 Task: Find Airbnb properties in Sedona, Arizona .
Action: Mouse moved to (512, 65)
Screenshot: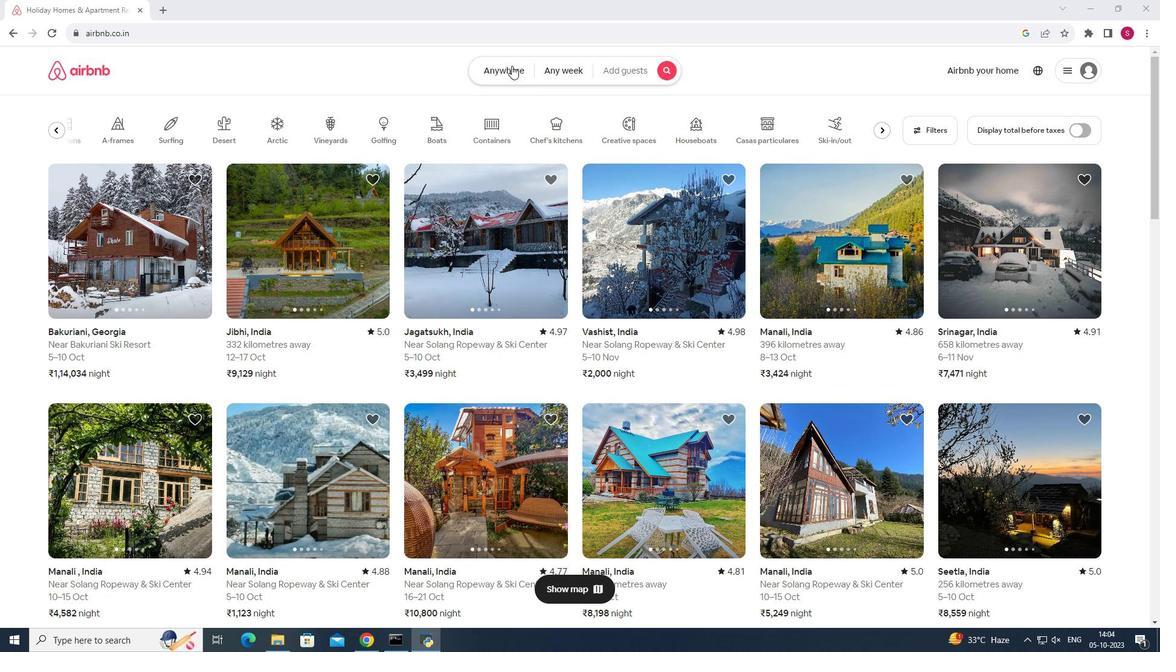 
Action: Mouse pressed left at (512, 65)
Screenshot: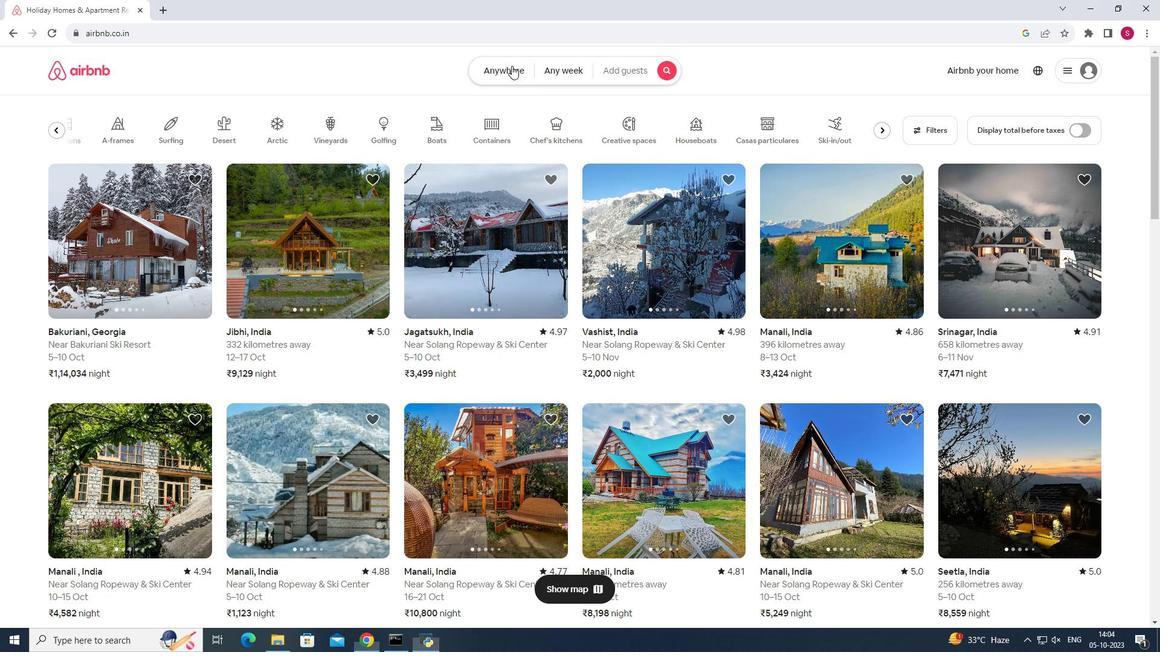 
Action: Mouse moved to (446, 110)
Screenshot: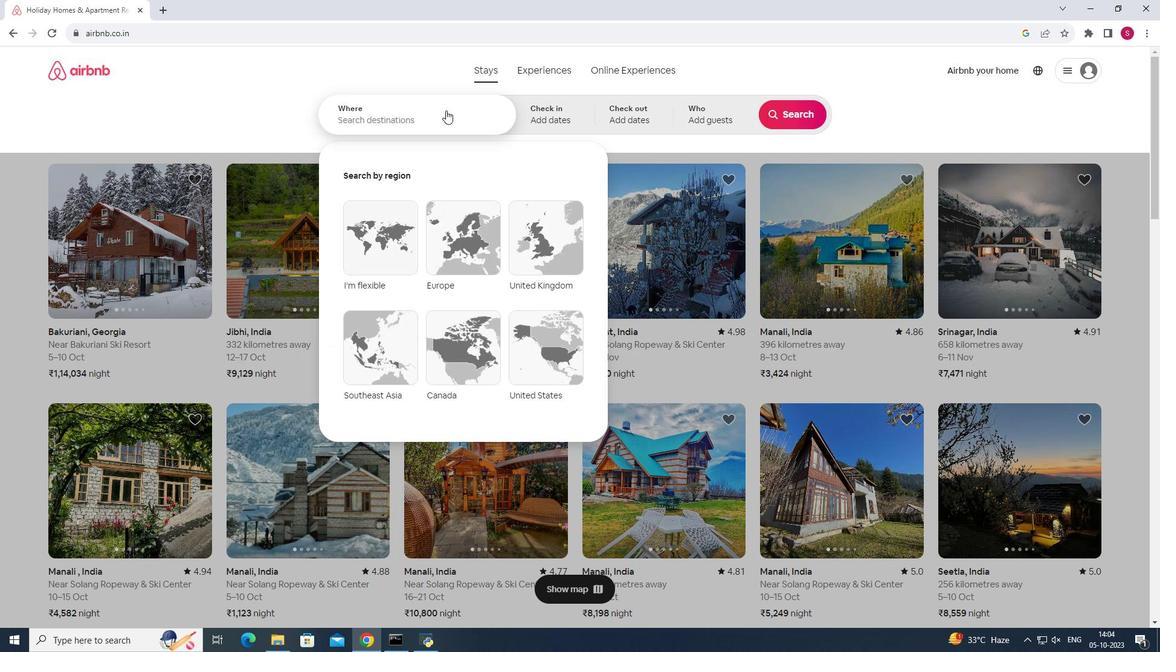 
Action: Mouse pressed left at (446, 110)
Screenshot: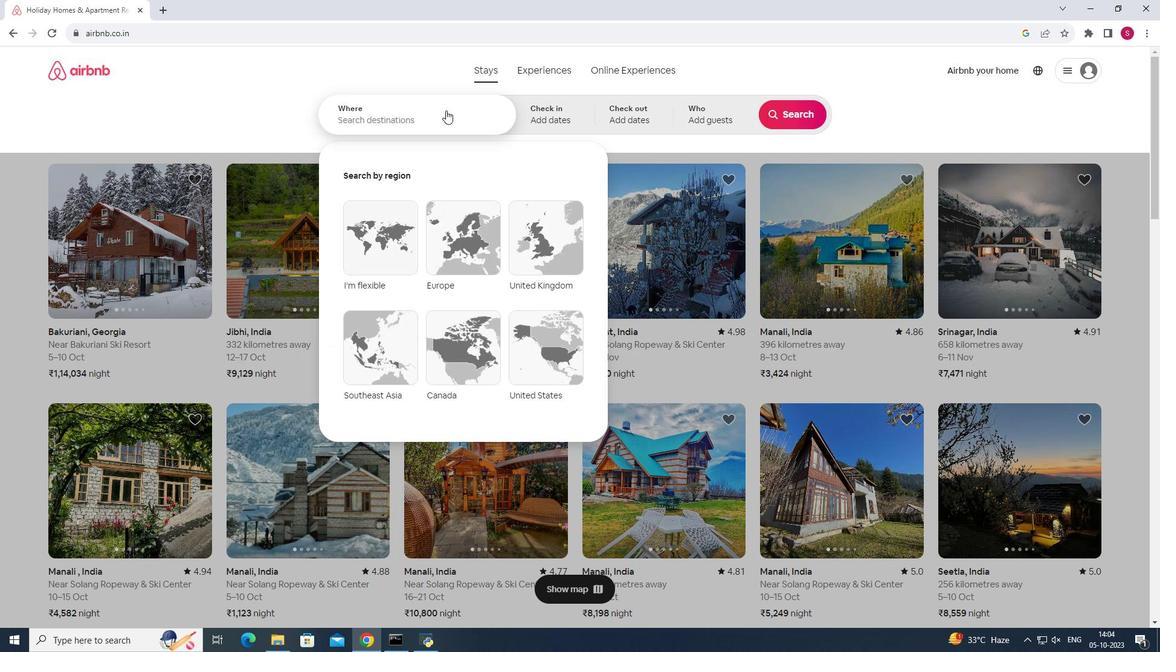 
Action: Mouse moved to (447, 113)
Screenshot: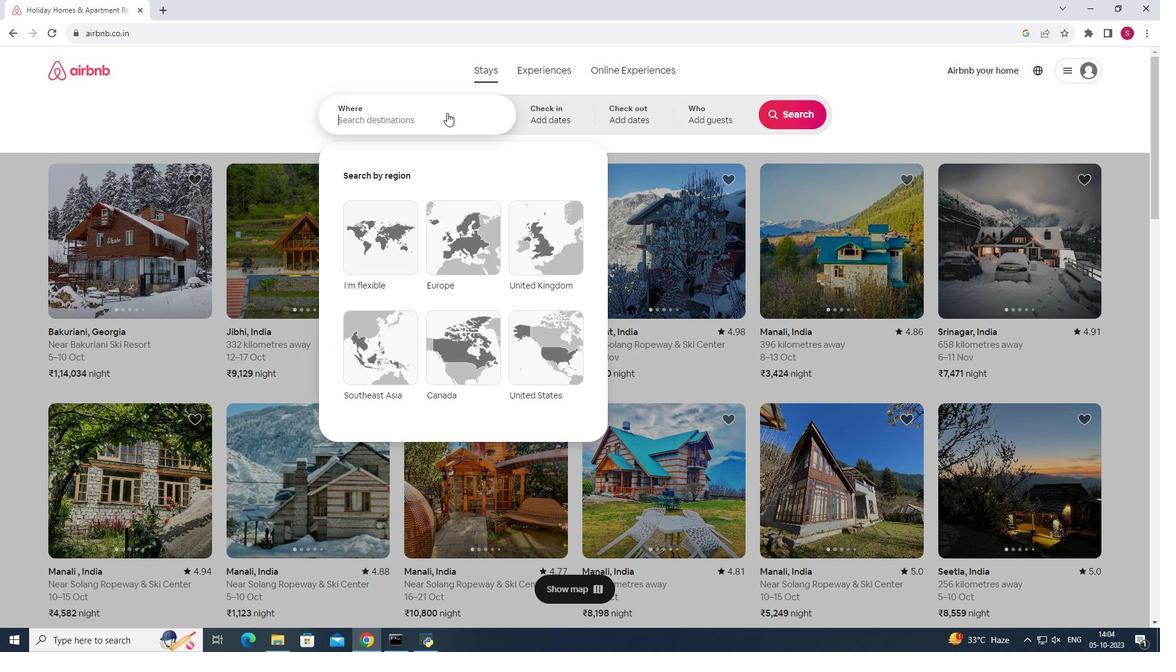 
Action: Key pressed <Key.shift>Sedona,<Key.shift>Arizona
Screenshot: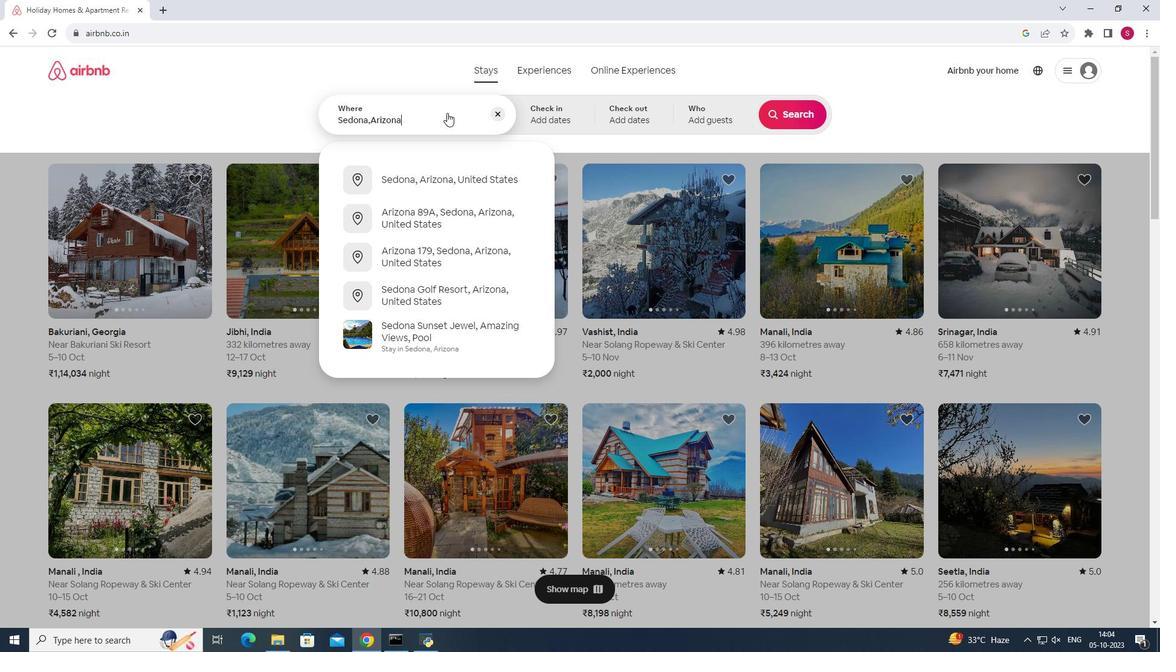 
Action: Mouse moved to (795, 111)
Screenshot: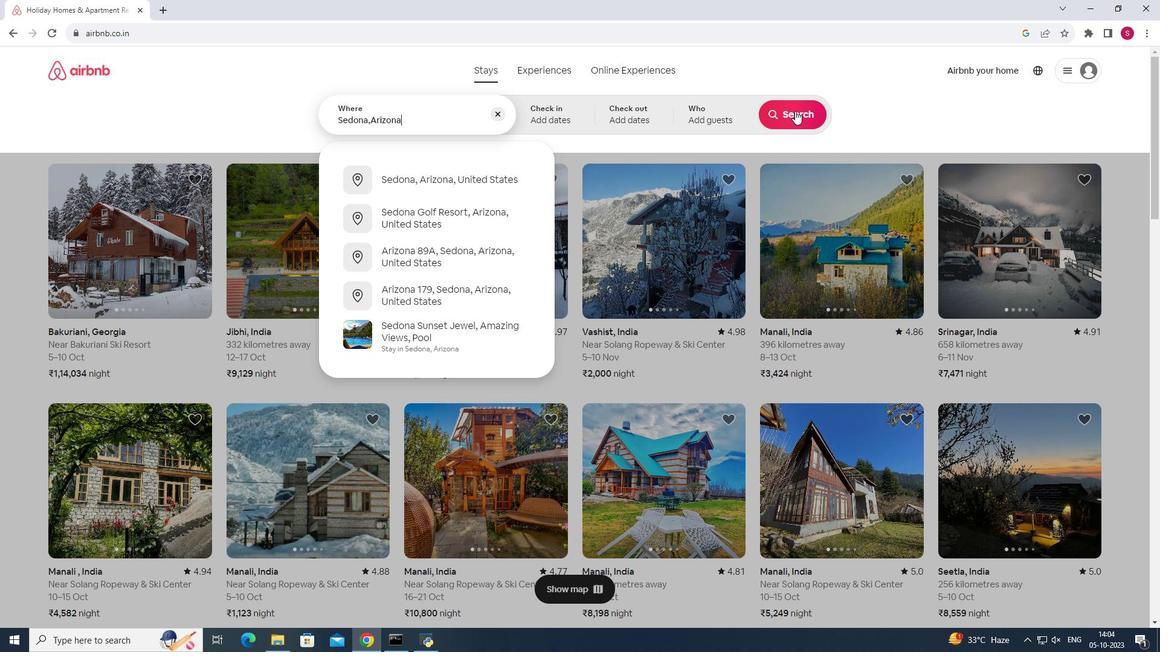 
Action: Mouse pressed left at (795, 111)
Screenshot: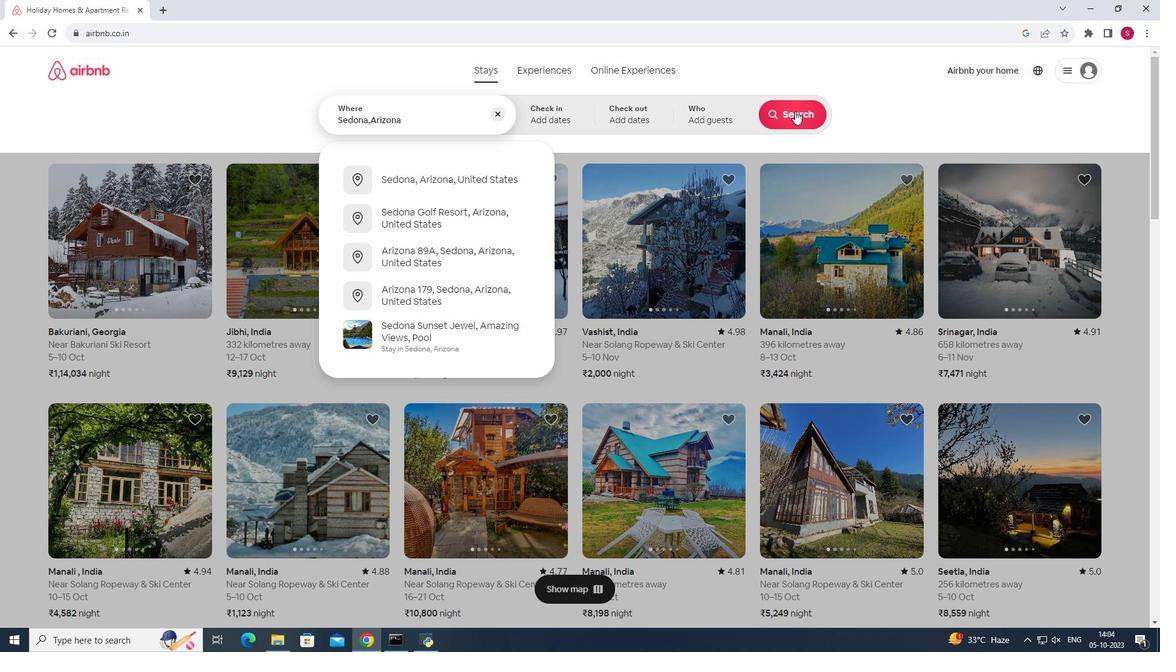 
Action: Mouse moved to (158, 274)
Screenshot: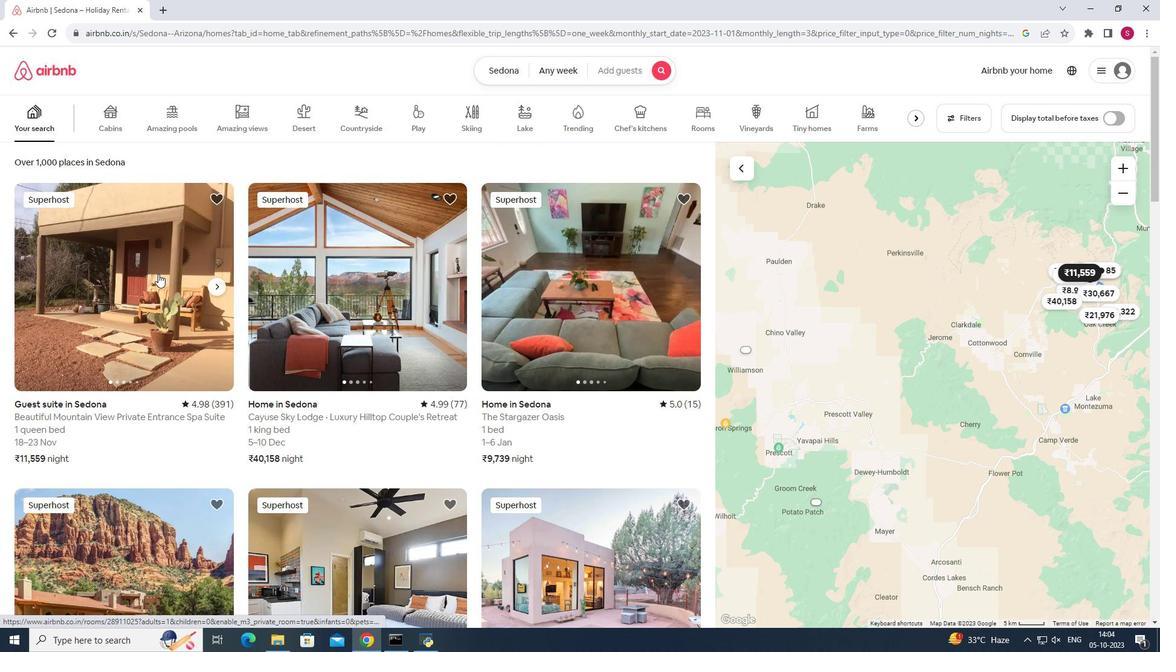 
Action: Mouse scrolled (158, 273) with delta (0, 0)
Screenshot: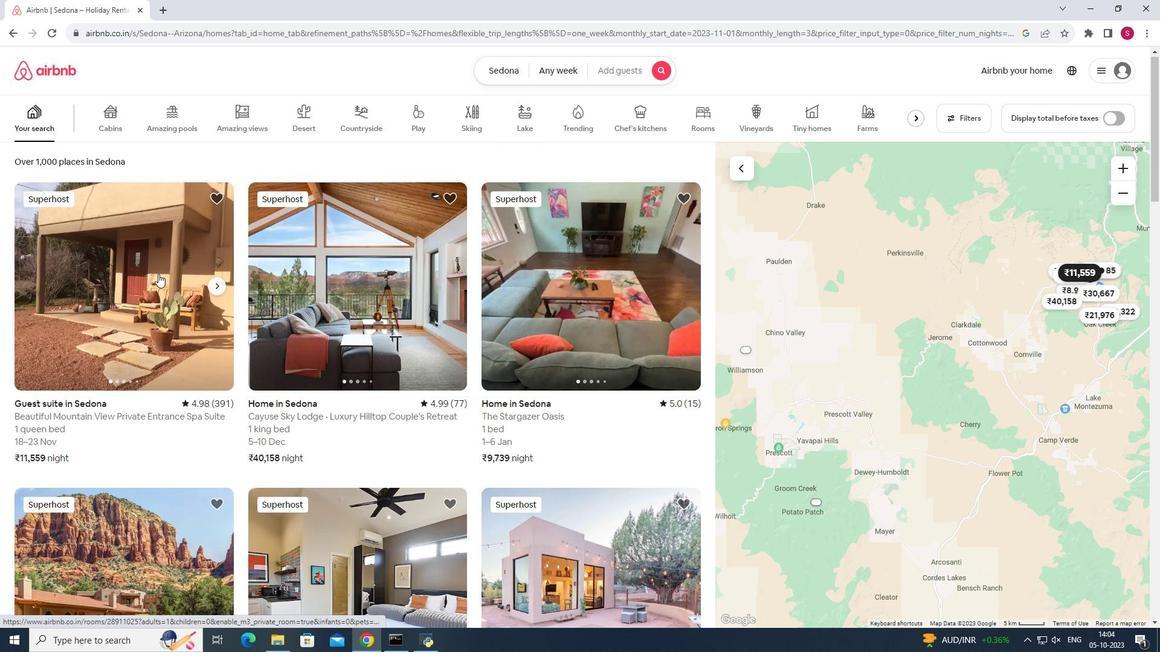 
Action: Mouse moved to (145, 269)
Screenshot: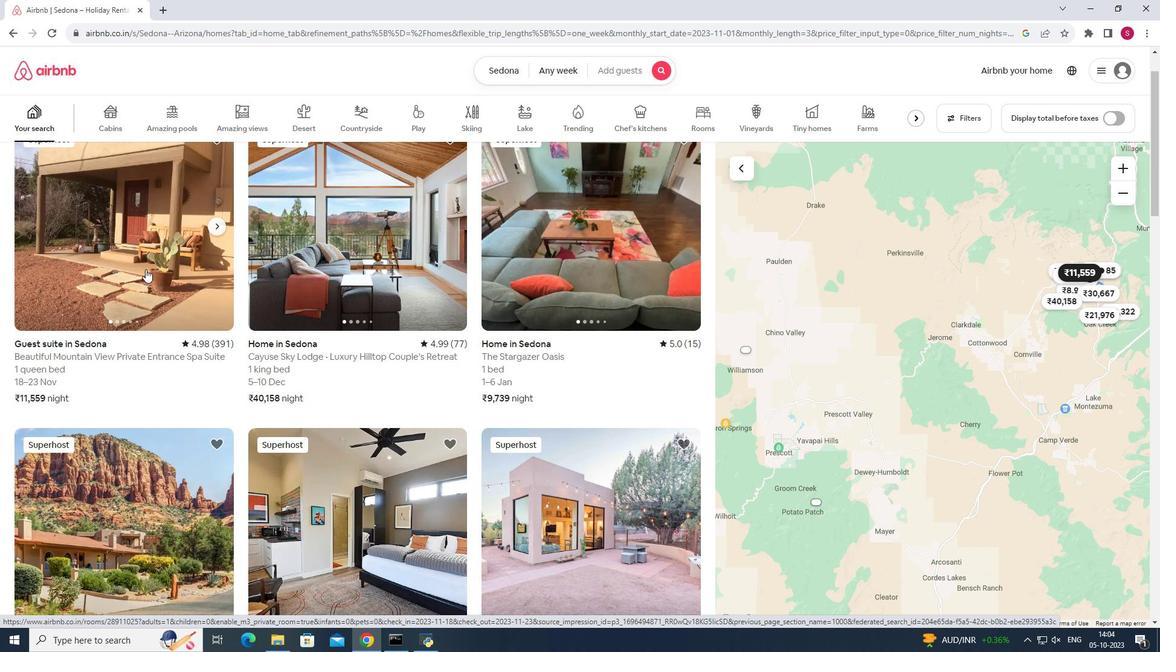 
Action: Mouse pressed left at (145, 269)
Screenshot: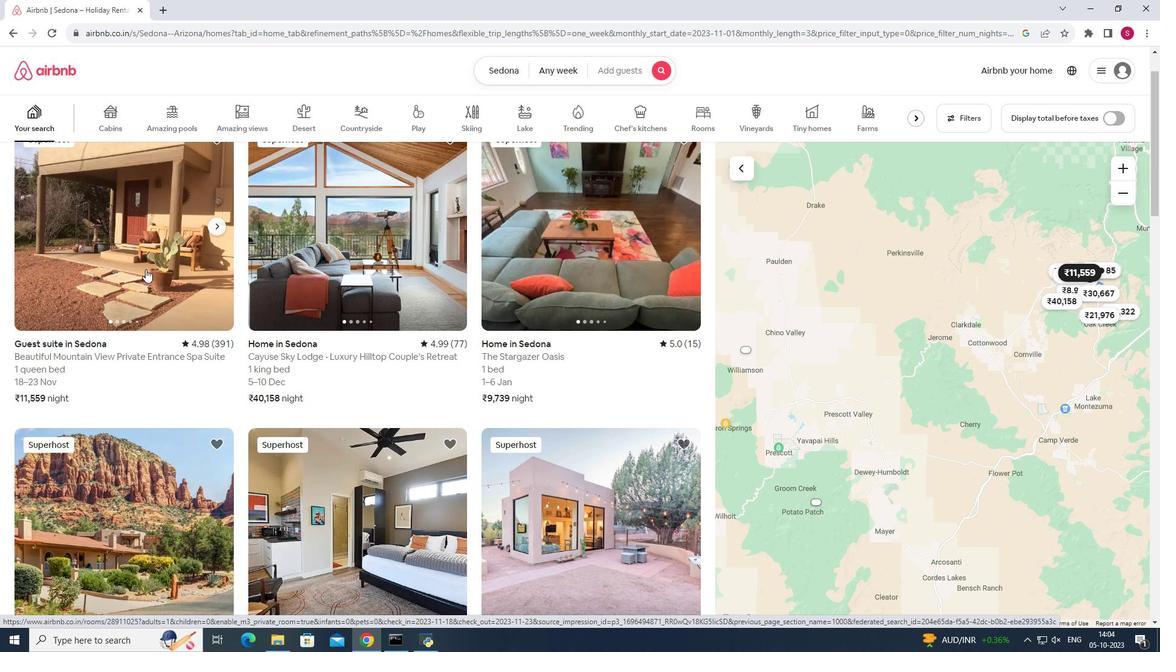 
Action: Mouse moved to (528, 333)
Screenshot: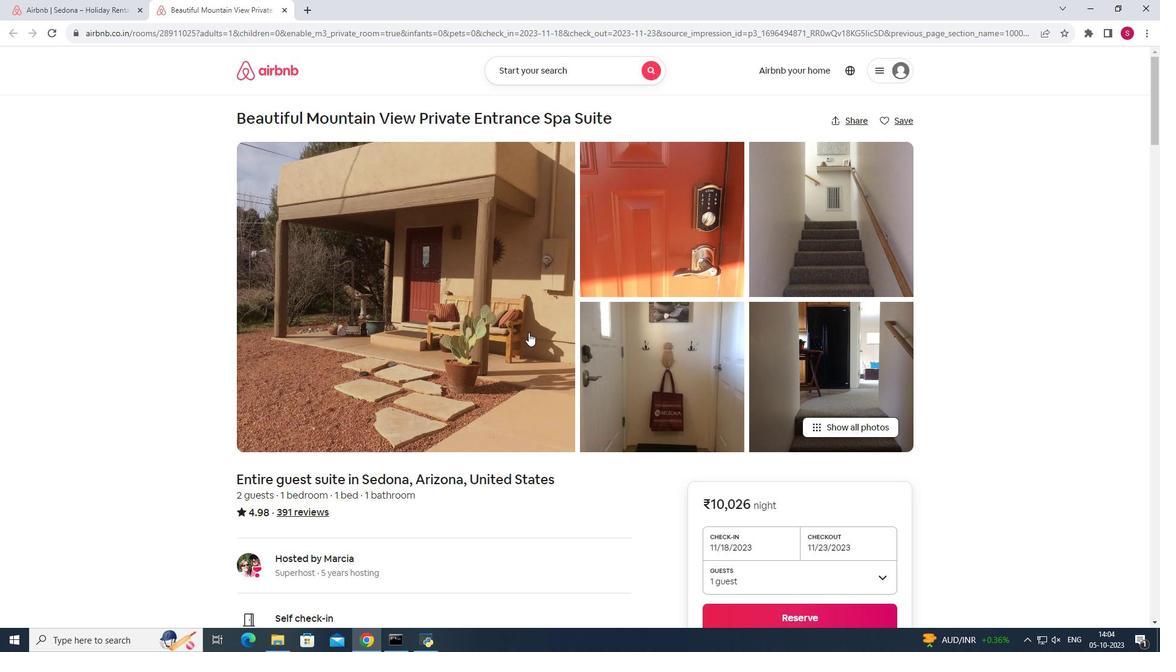 
Action: Mouse scrolled (528, 332) with delta (0, 0)
Screenshot: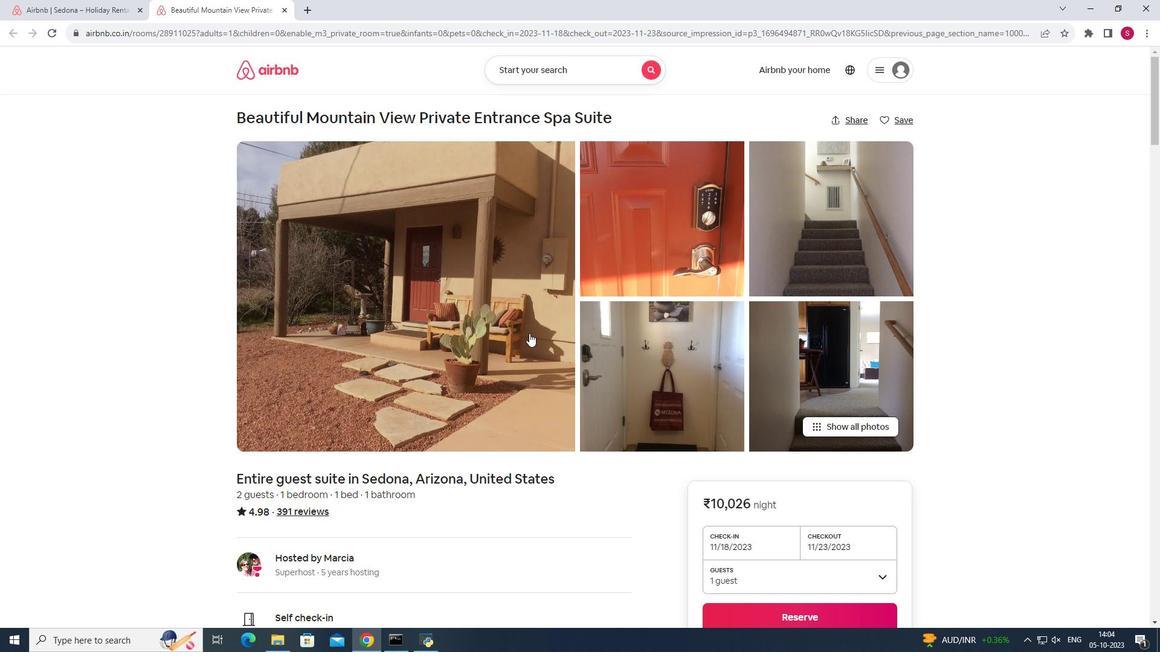 
Action: Mouse moved to (866, 368)
Screenshot: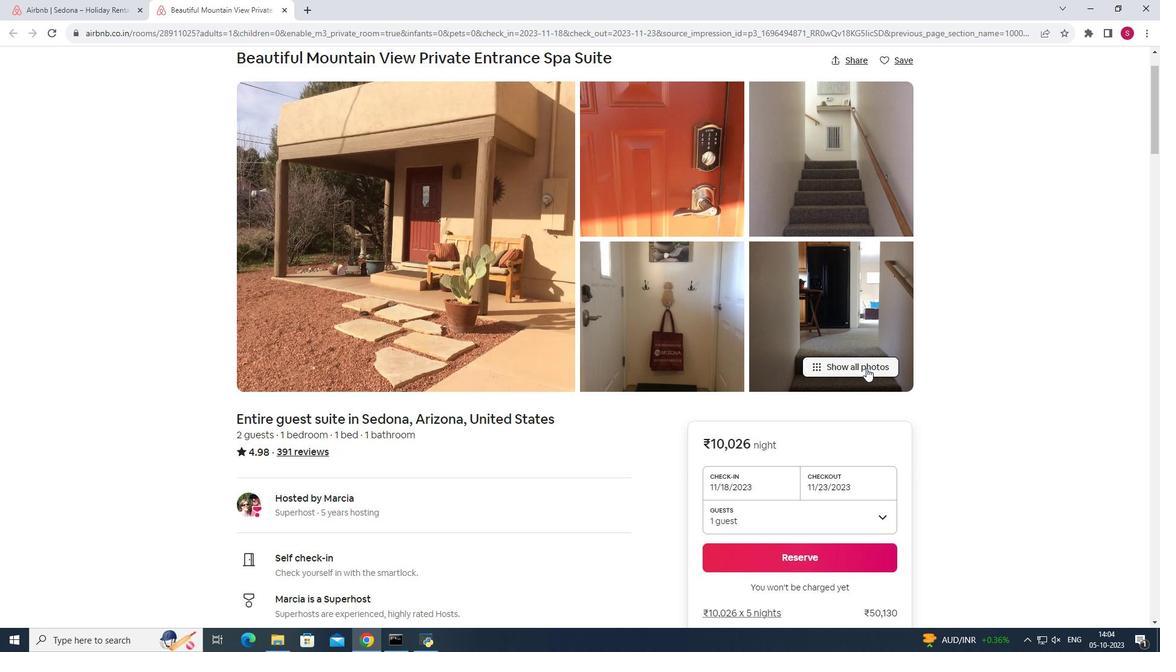 
Action: Mouse pressed left at (866, 368)
Screenshot: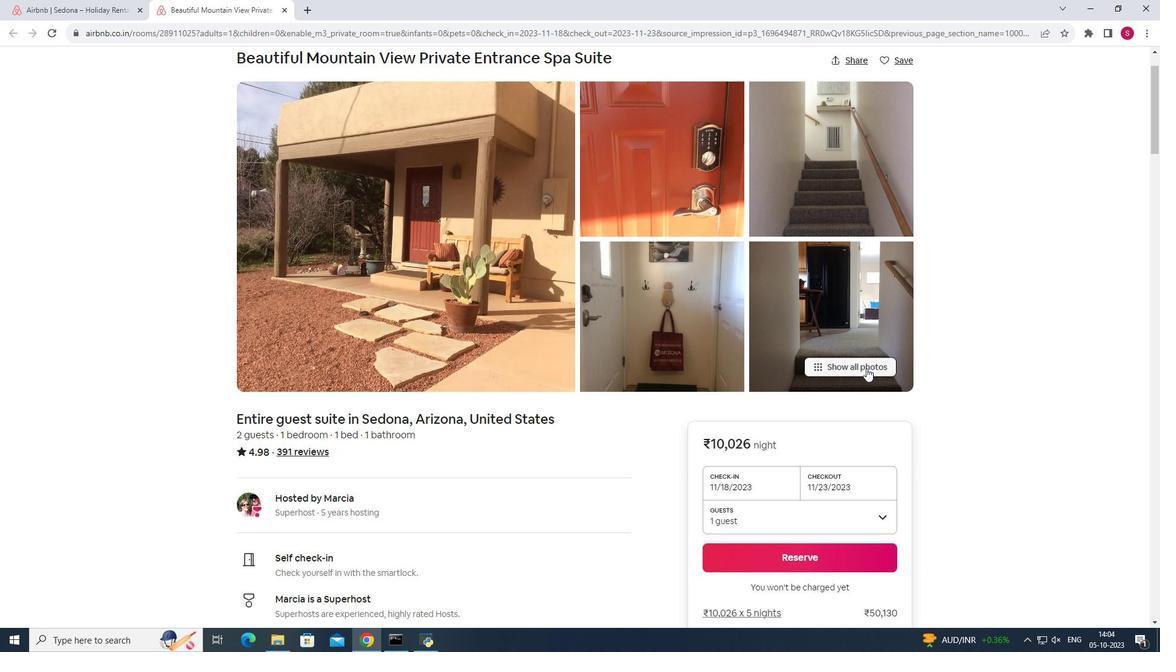 
Action: Mouse moved to (808, 352)
Screenshot: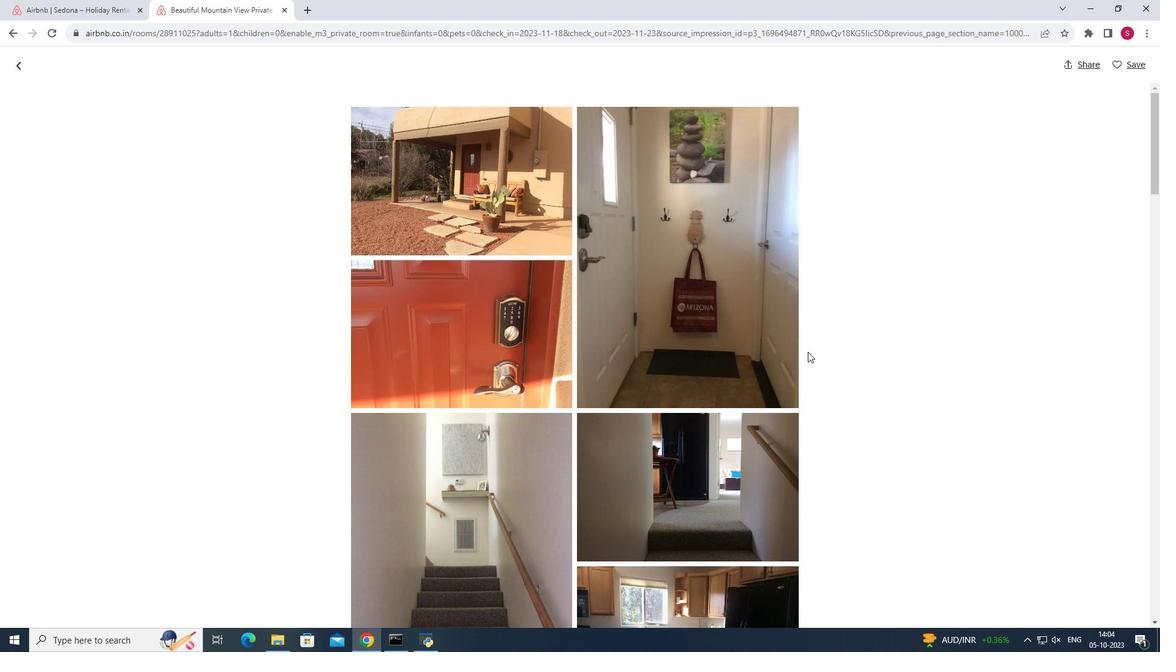 
Action: Mouse scrolled (808, 351) with delta (0, 0)
Screenshot: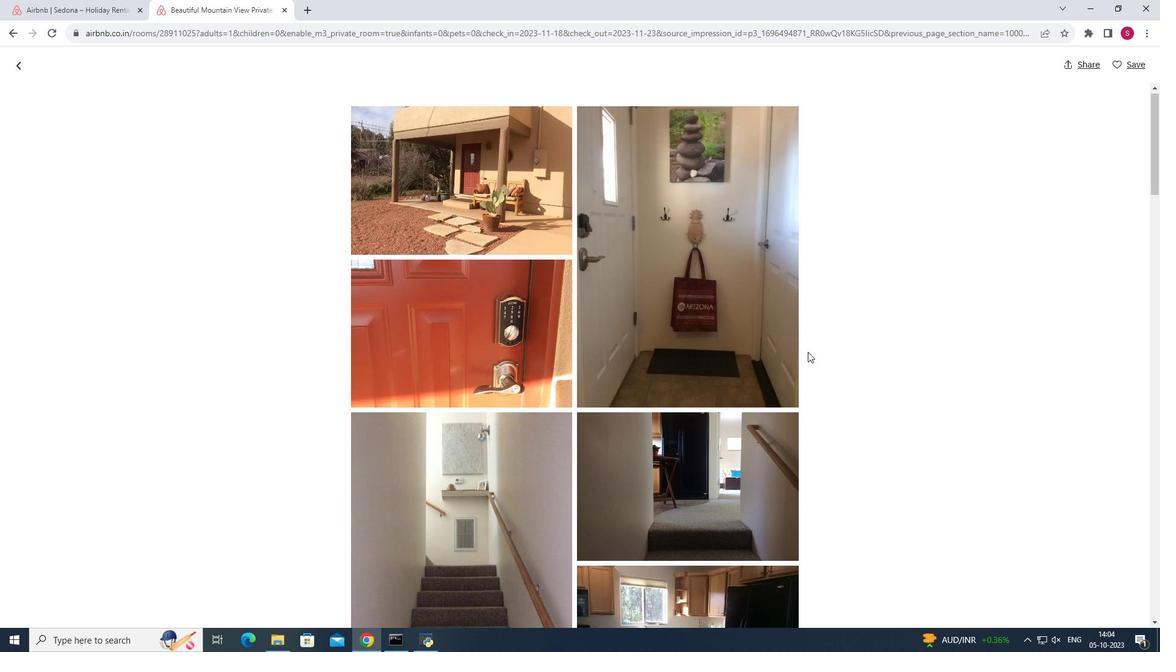 
Action: Mouse scrolled (808, 351) with delta (0, 0)
Screenshot: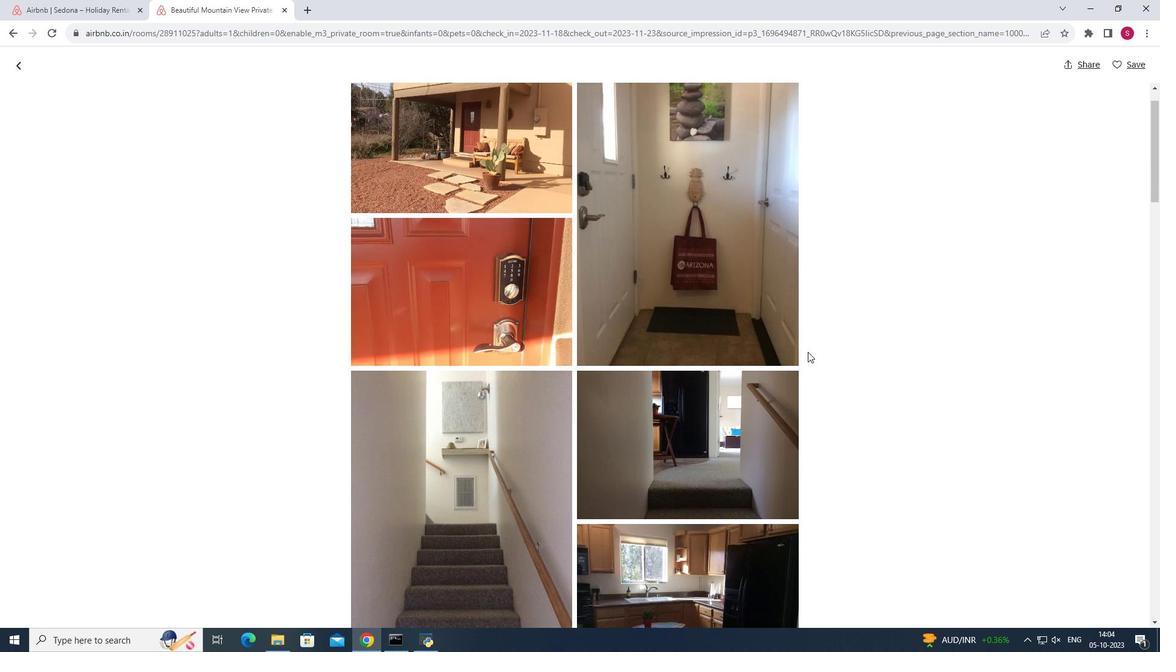 
Action: Mouse scrolled (808, 351) with delta (0, 0)
Screenshot: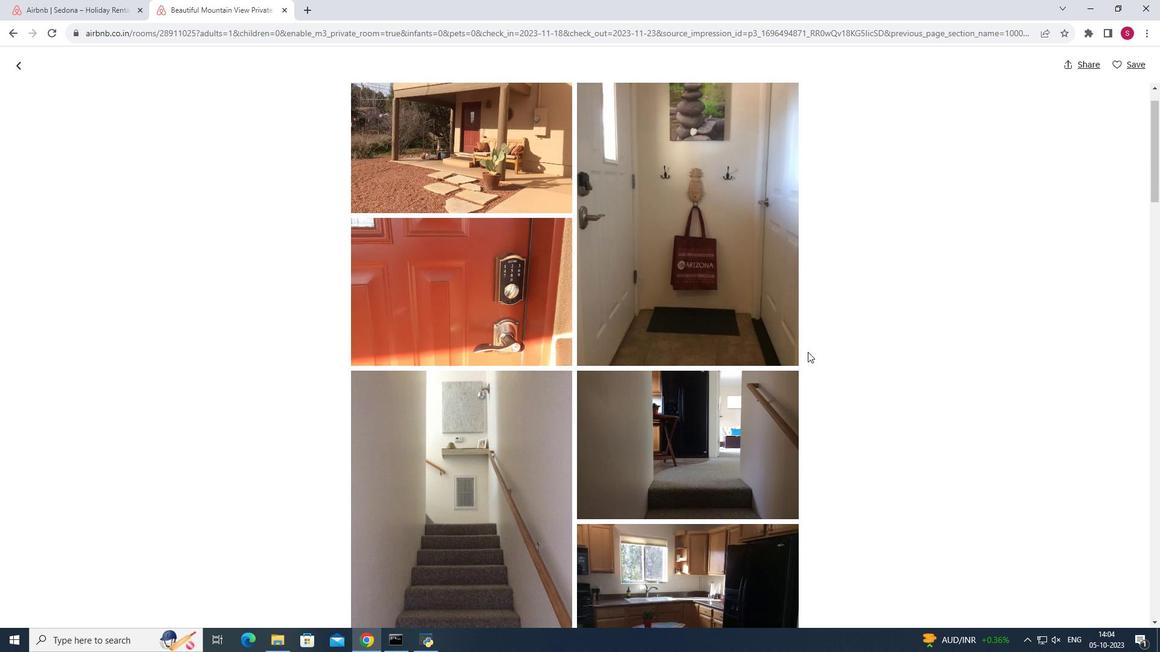 
Action: Mouse scrolled (808, 351) with delta (0, 0)
Screenshot: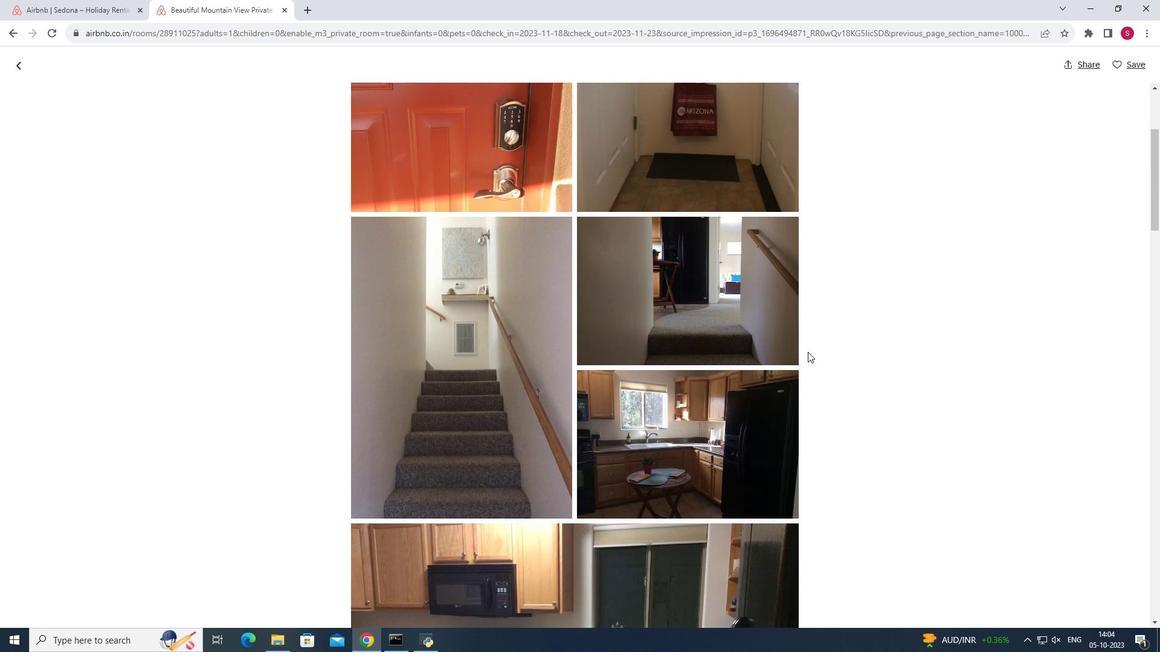 
Action: Mouse scrolled (808, 351) with delta (0, 0)
Screenshot: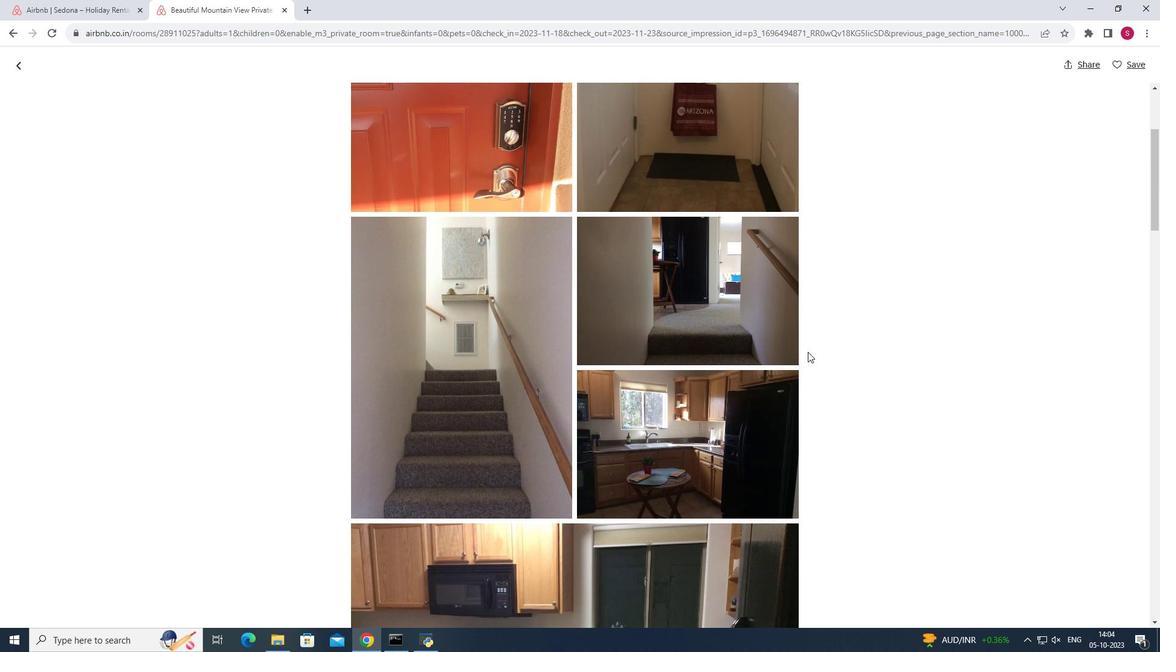 
Action: Mouse scrolled (808, 351) with delta (0, 0)
Screenshot: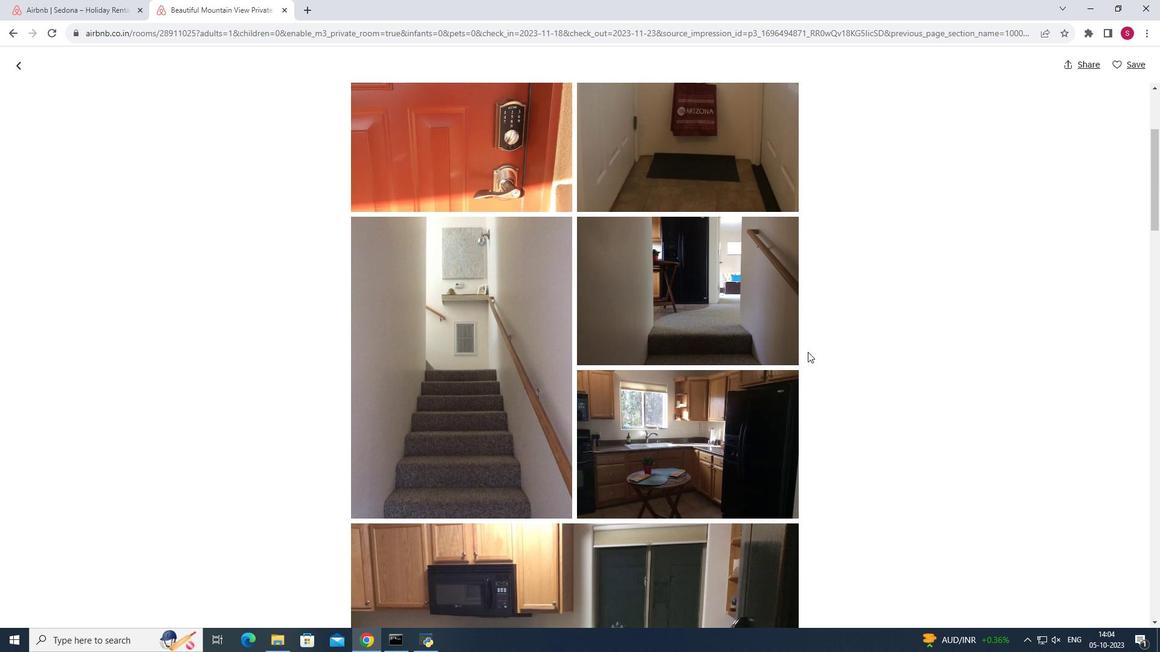 
Action: Mouse scrolled (808, 351) with delta (0, 0)
Screenshot: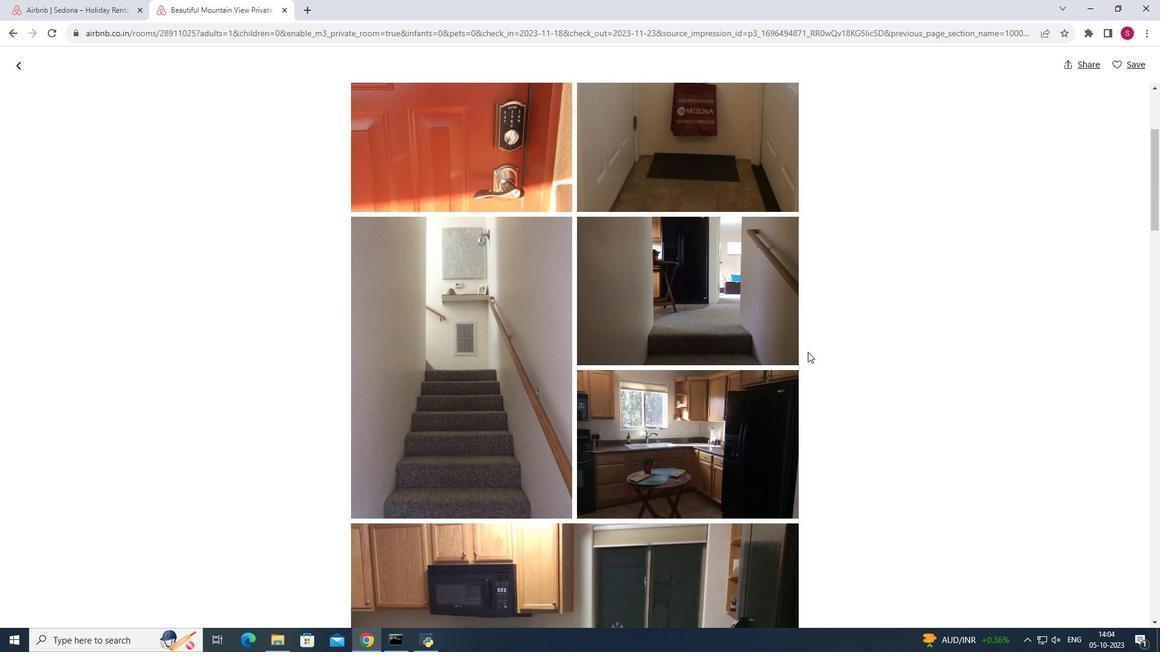 
Action: Mouse scrolled (808, 351) with delta (0, 0)
Screenshot: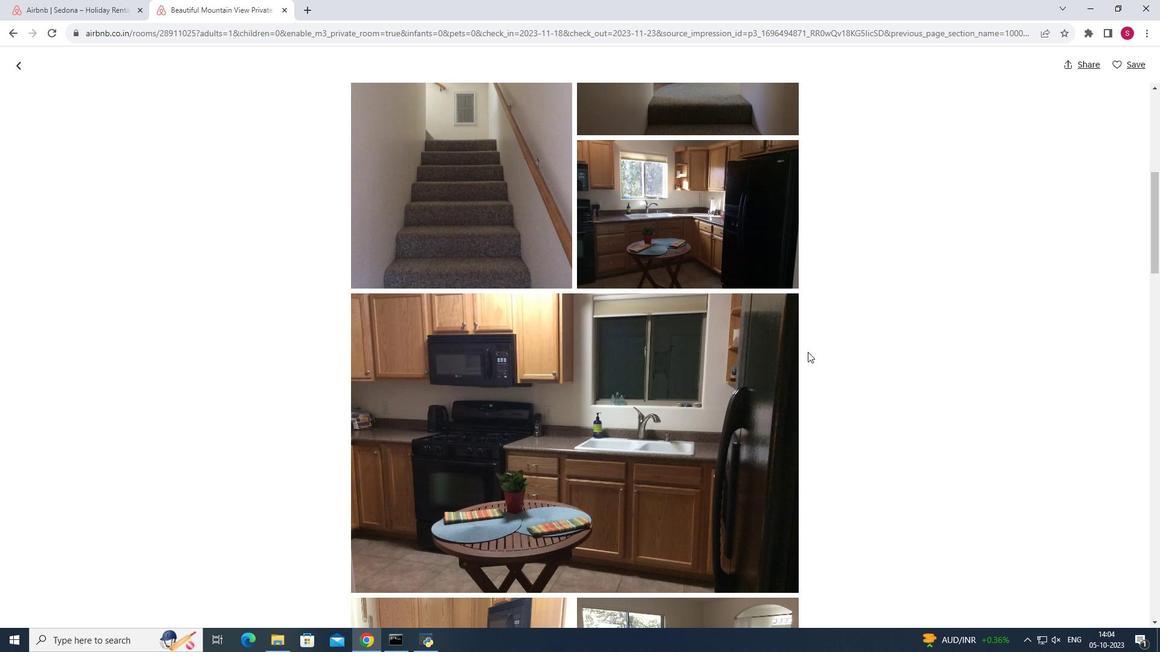 
Action: Mouse scrolled (808, 351) with delta (0, 0)
Screenshot: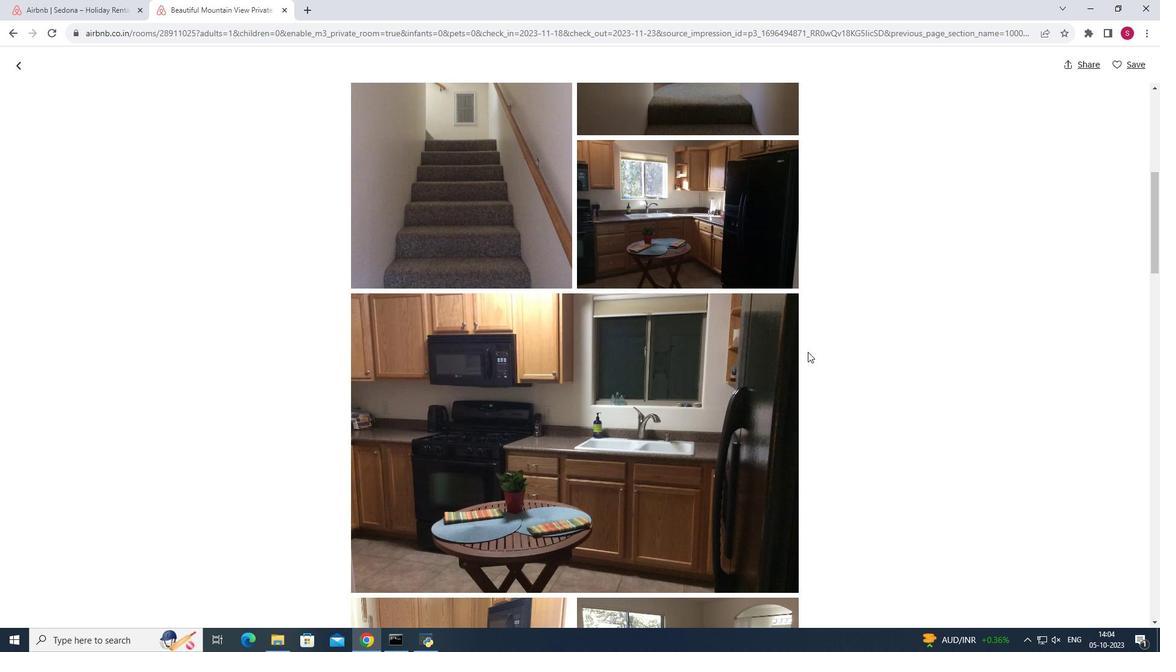 
Action: Mouse scrolled (808, 351) with delta (0, 0)
Screenshot: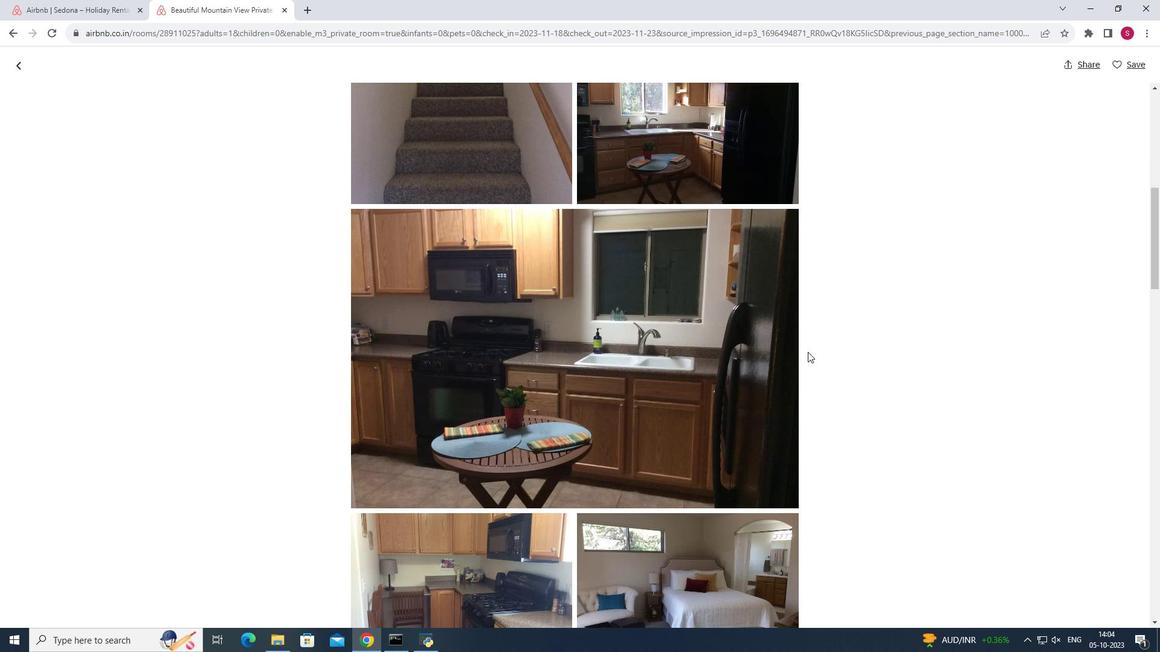 
Action: Mouse scrolled (808, 351) with delta (0, 0)
Screenshot: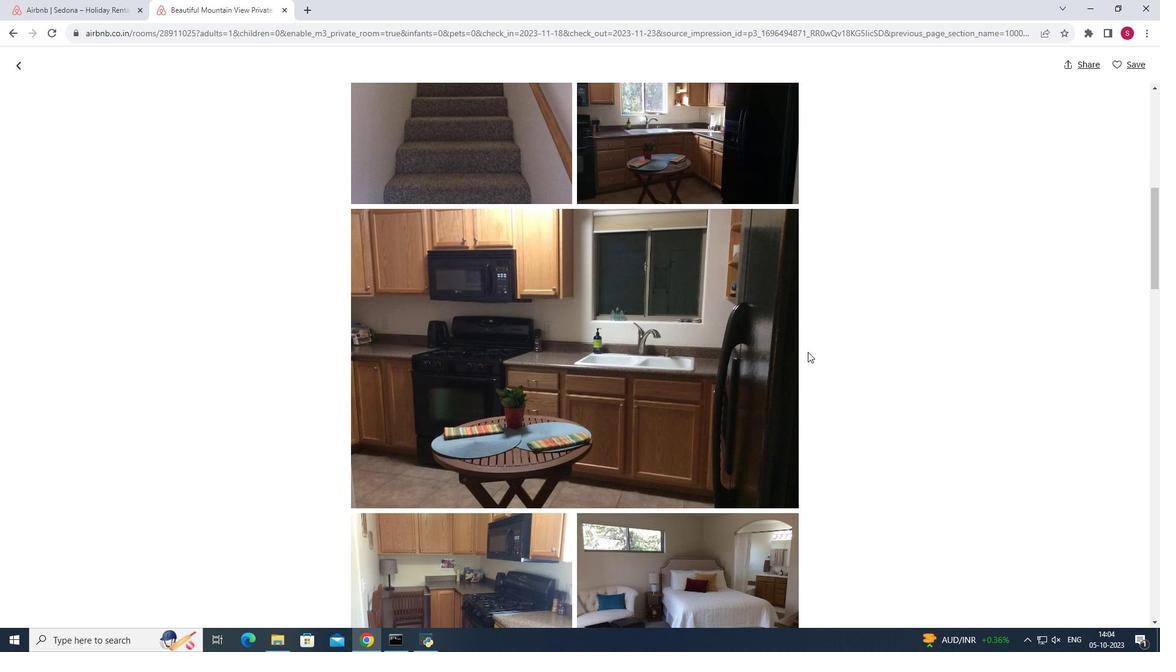 
Action: Mouse scrolled (808, 351) with delta (0, 0)
Screenshot: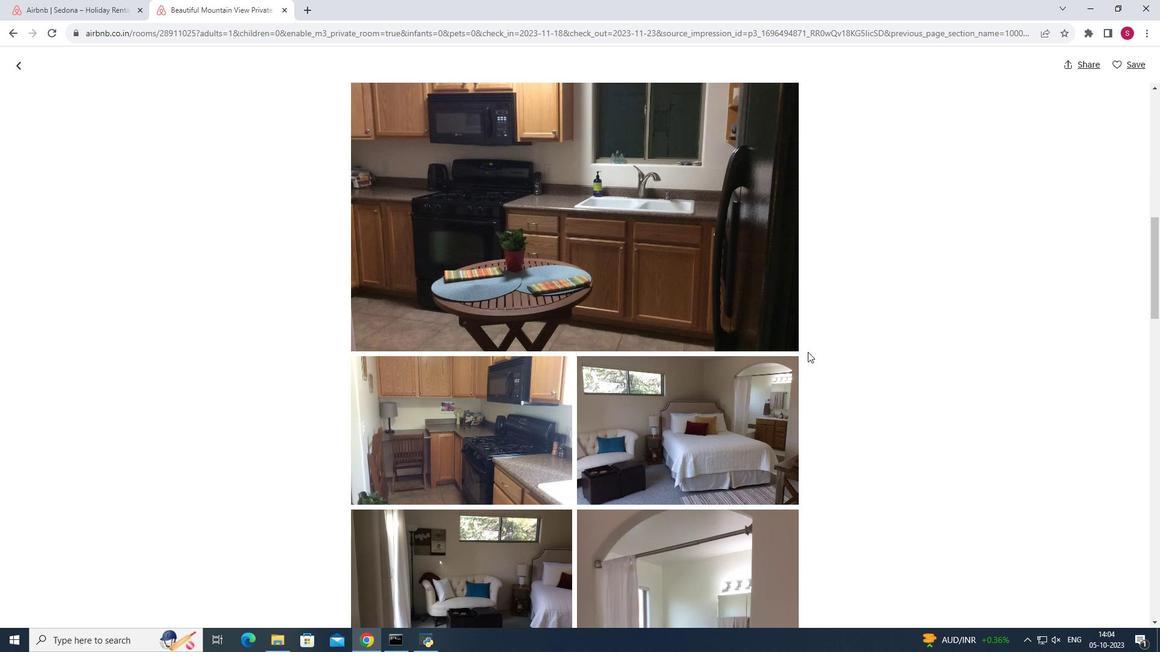 
Action: Mouse scrolled (808, 351) with delta (0, 0)
Screenshot: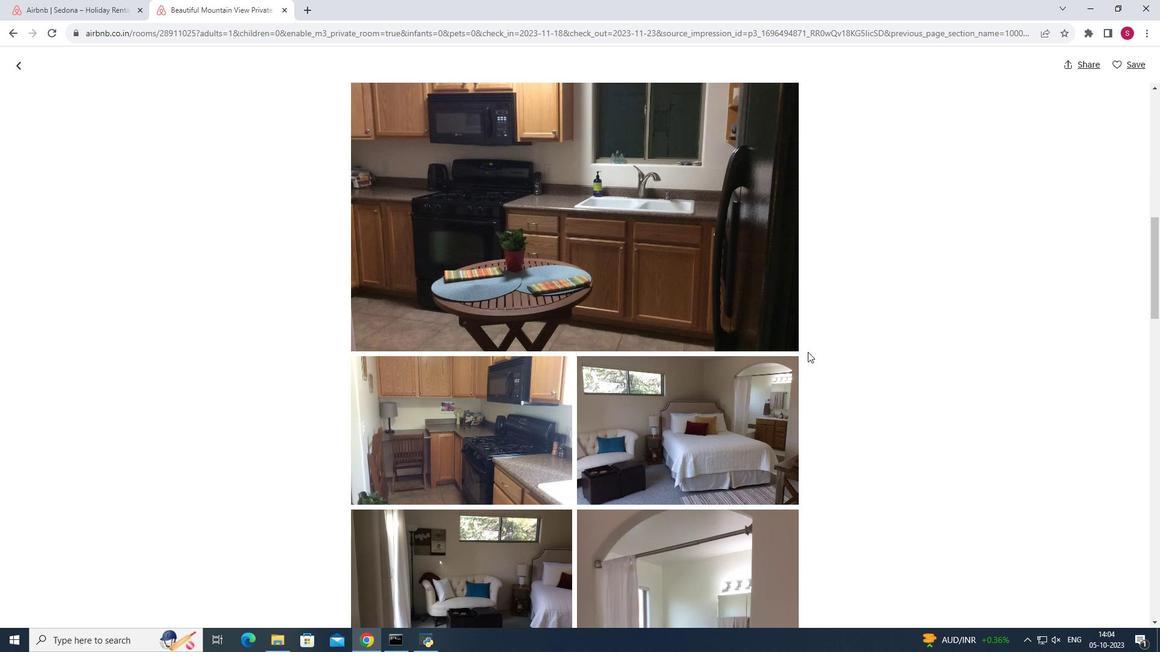 
Action: Mouse scrolled (808, 351) with delta (0, 0)
Screenshot: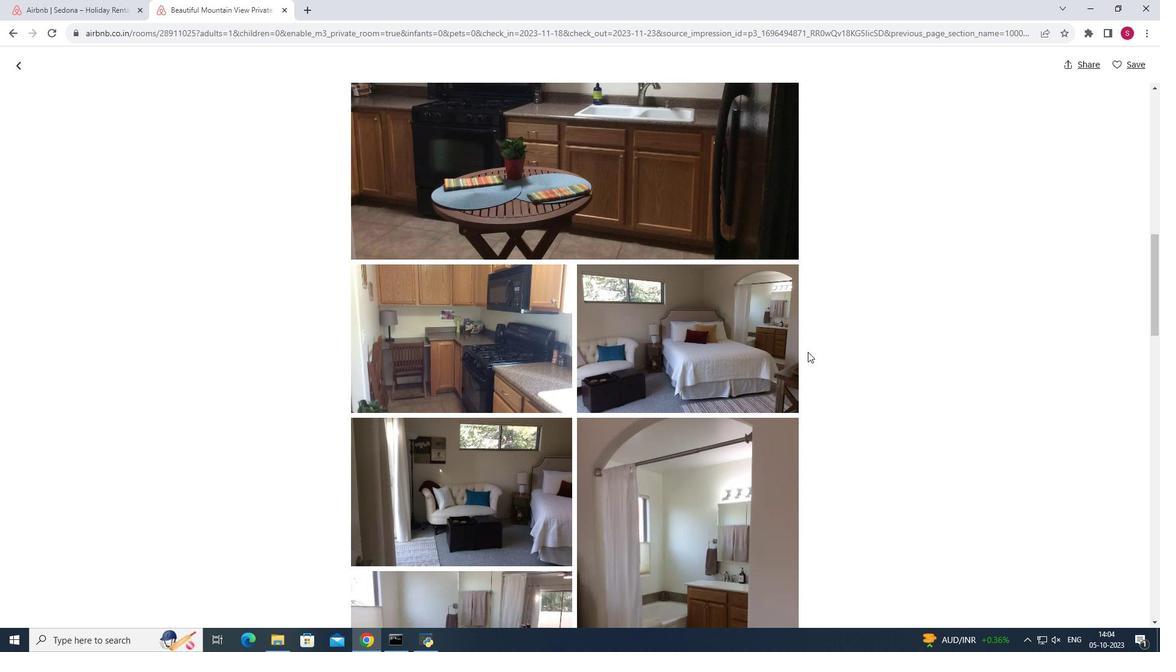 
Action: Mouse scrolled (808, 351) with delta (0, 0)
Screenshot: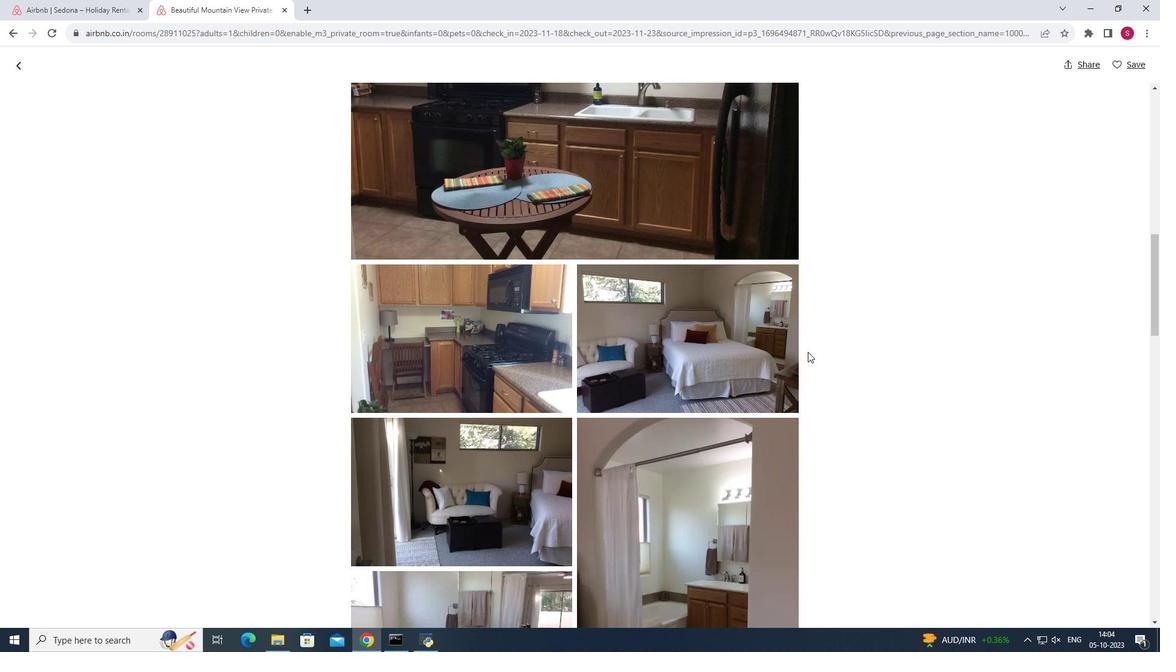 
Action: Mouse scrolled (808, 351) with delta (0, 0)
Screenshot: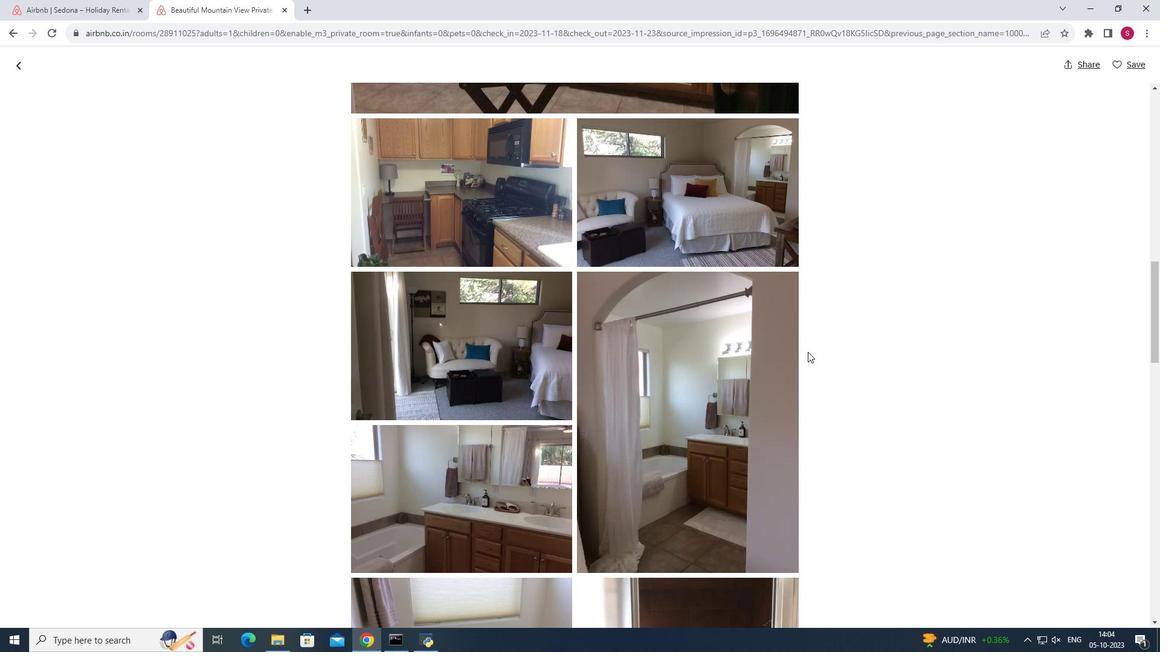 
Action: Mouse scrolled (808, 351) with delta (0, 0)
Screenshot: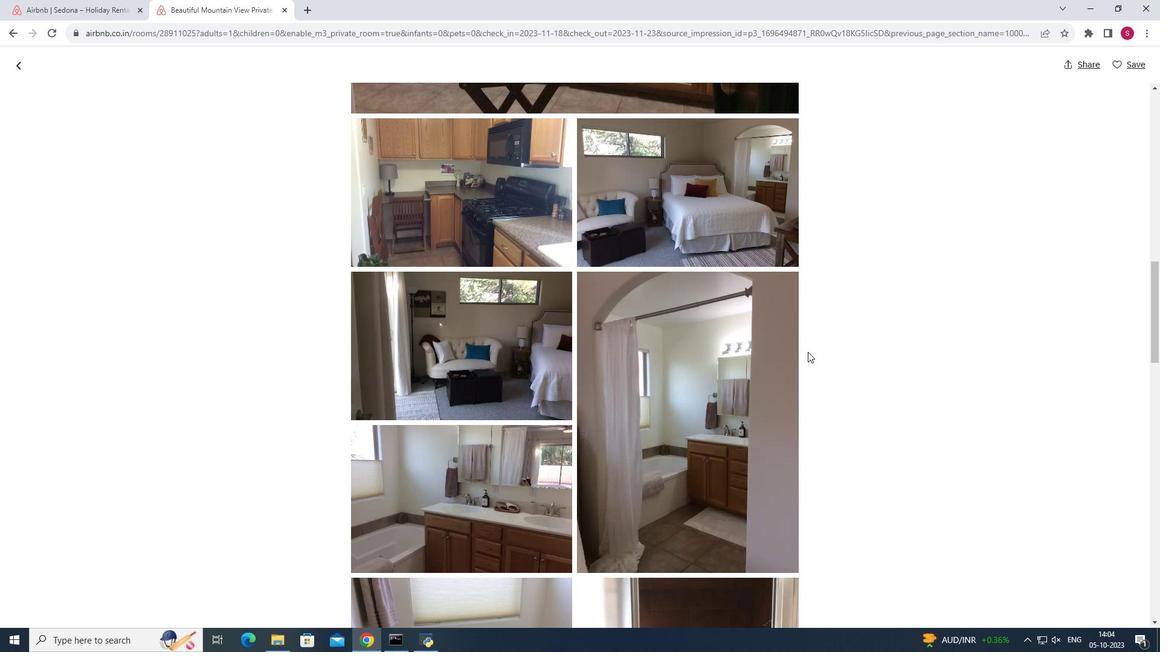
Action: Mouse scrolled (808, 351) with delta (0, 0)
Screenshot: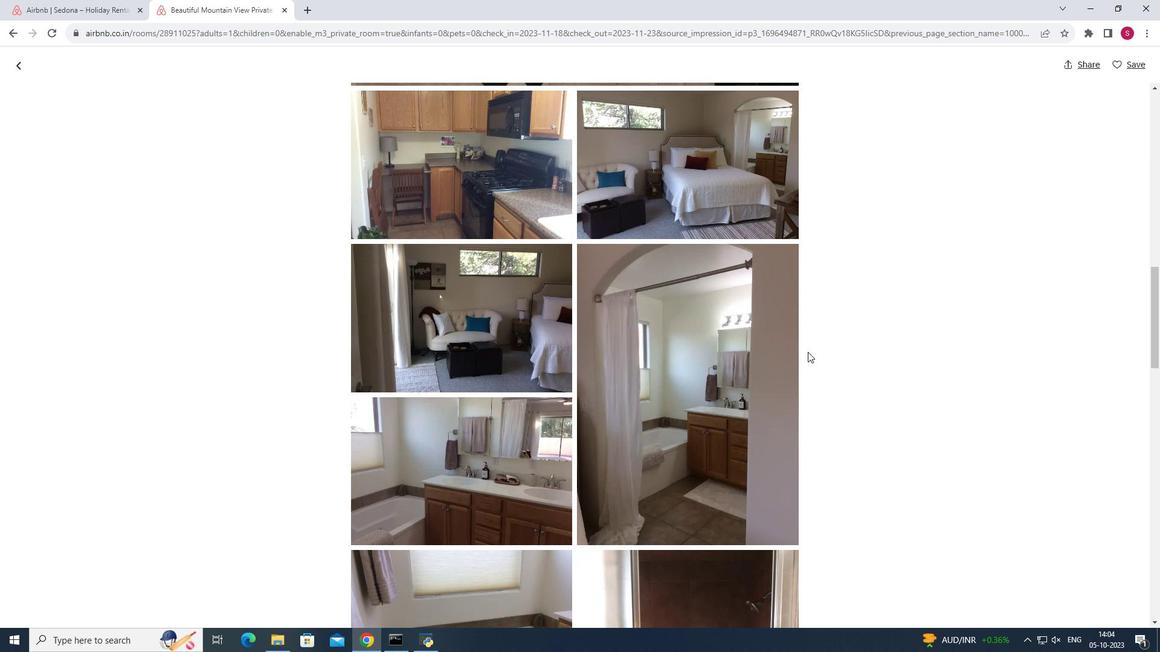 
Action: Mouse scrolled (808, 351) with delta (0, 0)
Screenshot: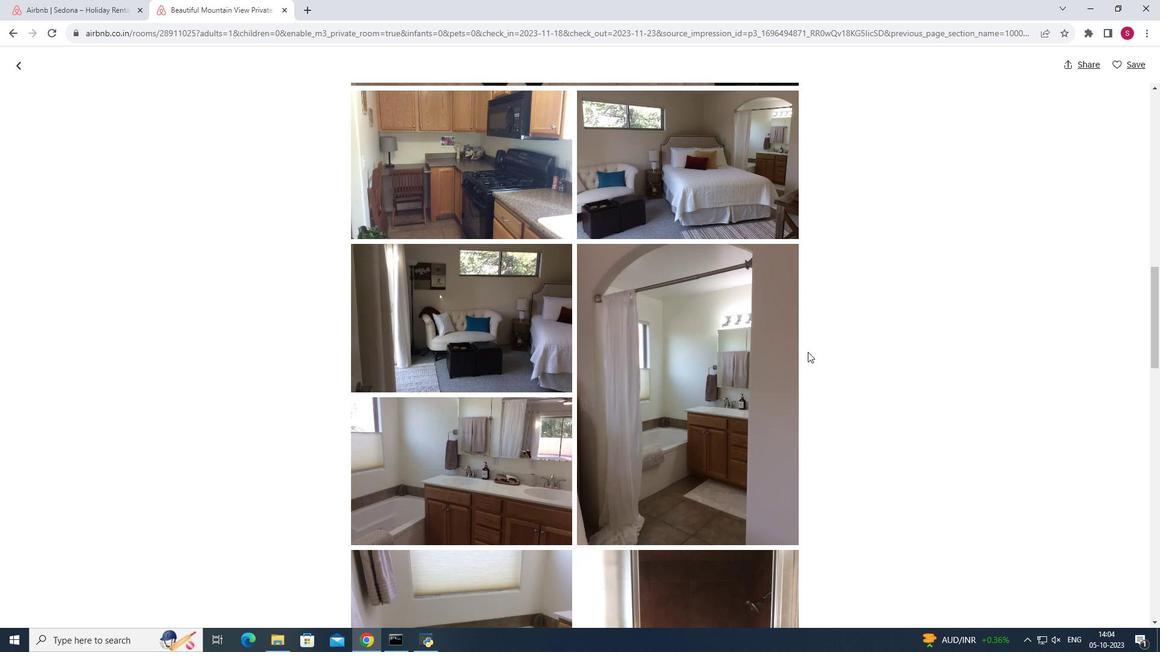 
Action: Mouse scrolled (808, 351) with delta (0, 0)
Screenshot: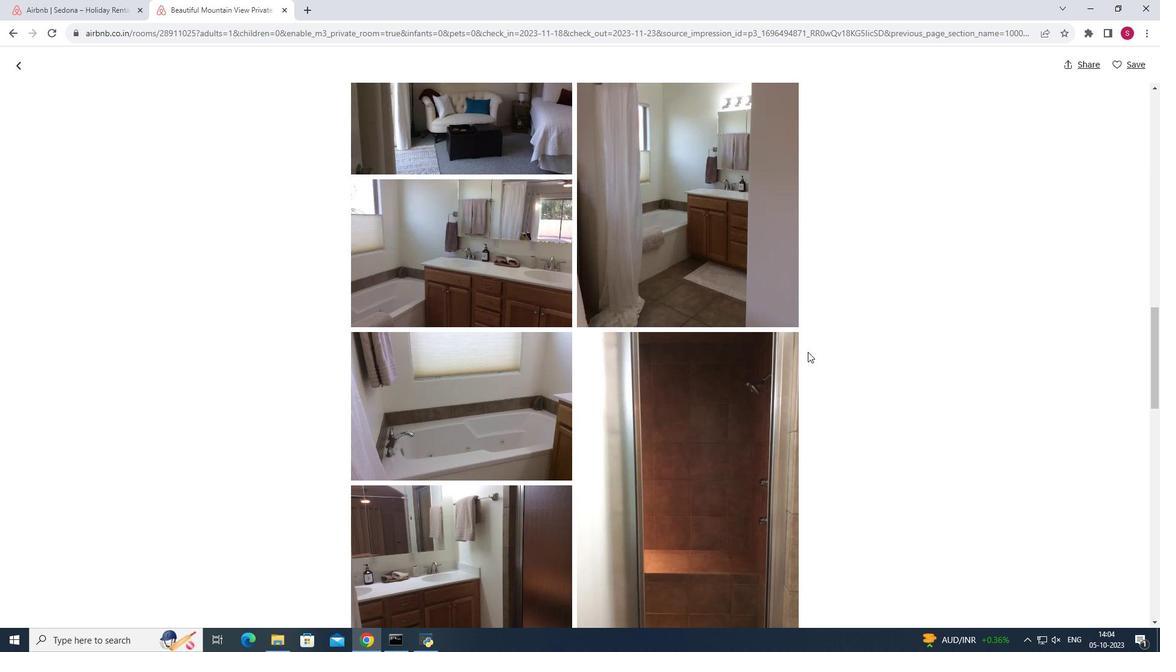 
Action: Mouse scrolled (808, 351) with delta (0, 0)
Screenshot: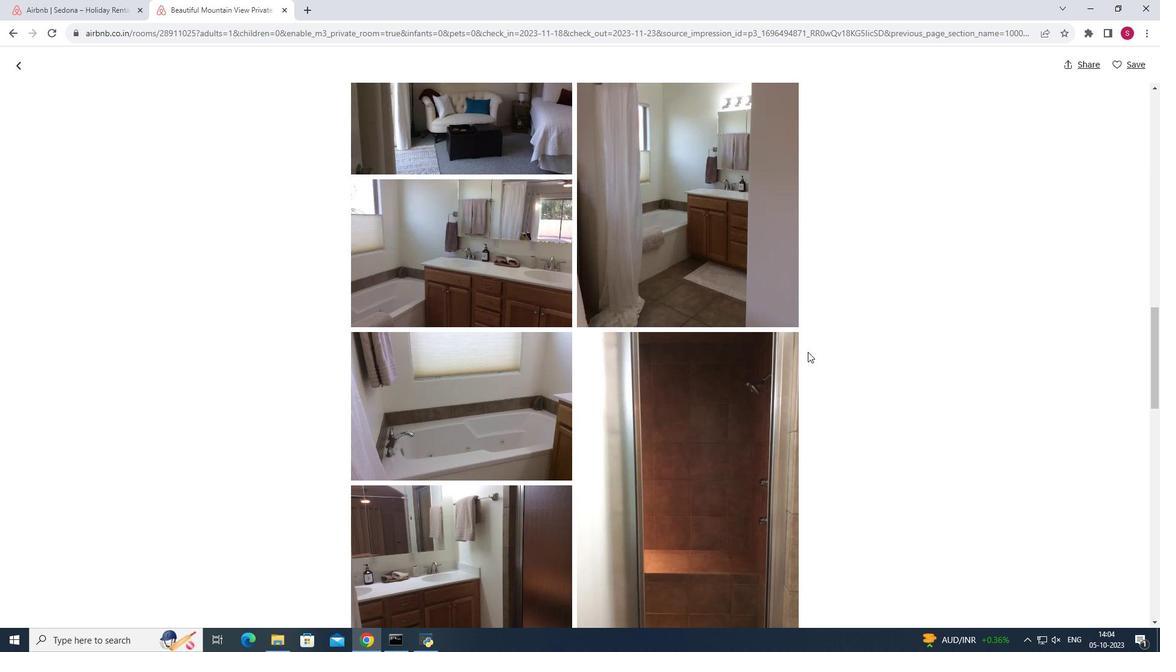 
Action: Mouse scrolled (808, 351) with delta (0, 0)
Screenshot: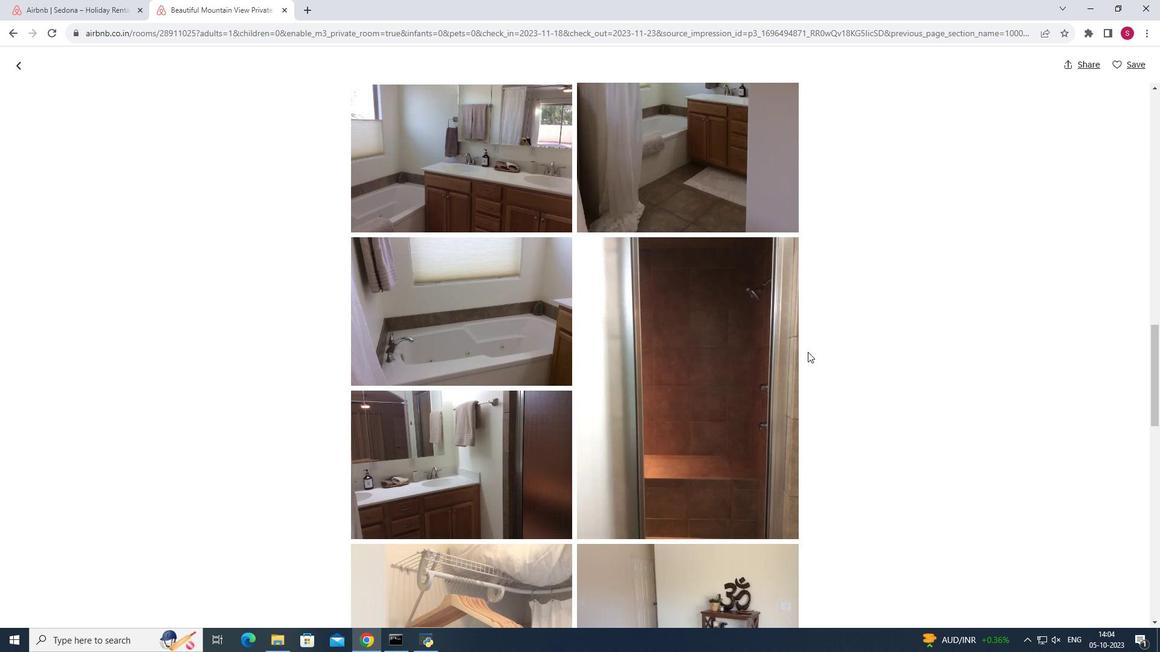 
Action: Mouse scrolled (808, 351) with delta (0, 0)
Screenshot: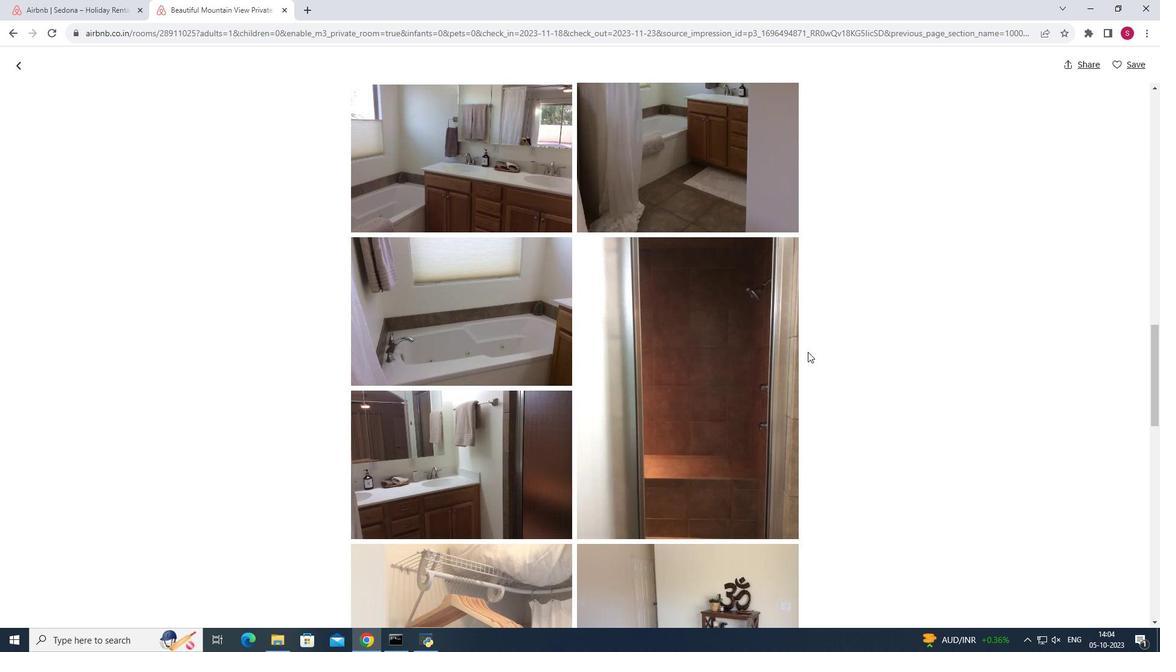 
Action: Mouse scrolled (808, 351) with delta (0, 0)
Screenshot: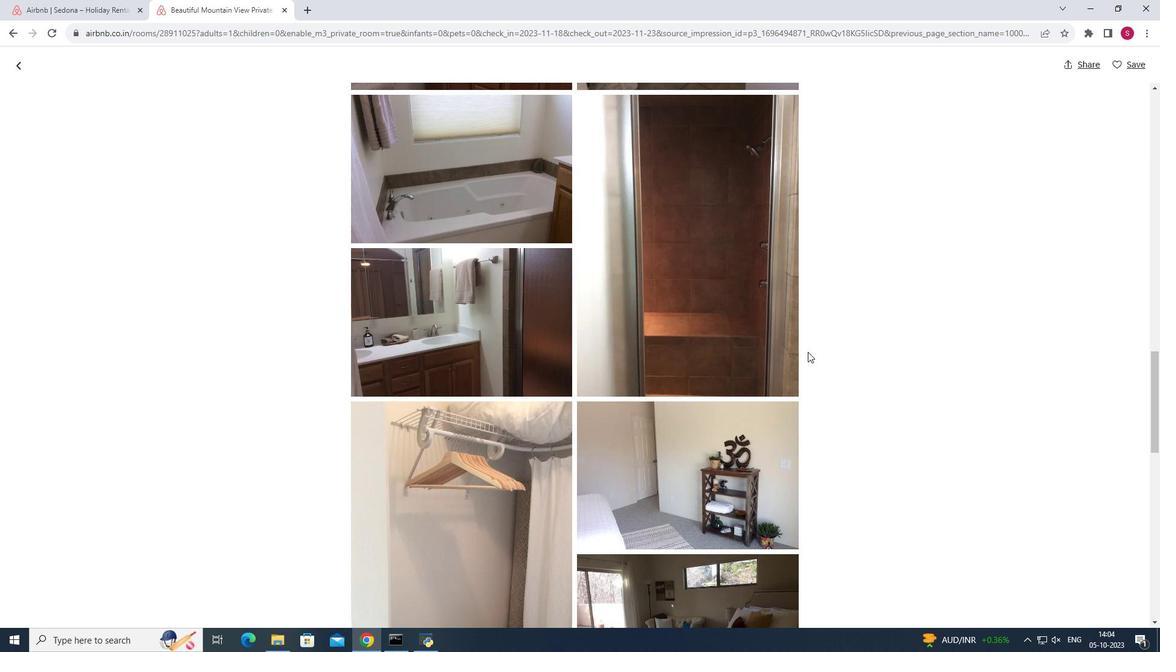 
Action: Mouse scrolled (808, 351) with delta (0, 0)
Screenshot: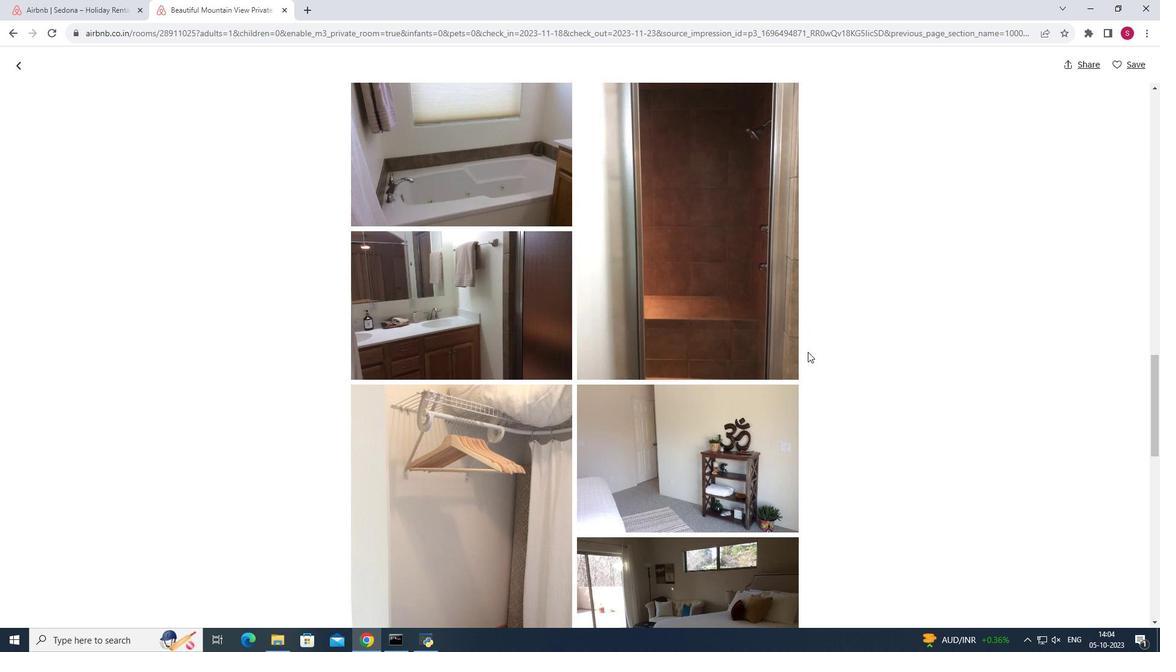 
Action: Mouse scrolled (808, 351) with delta (0, 0)
Screenshot: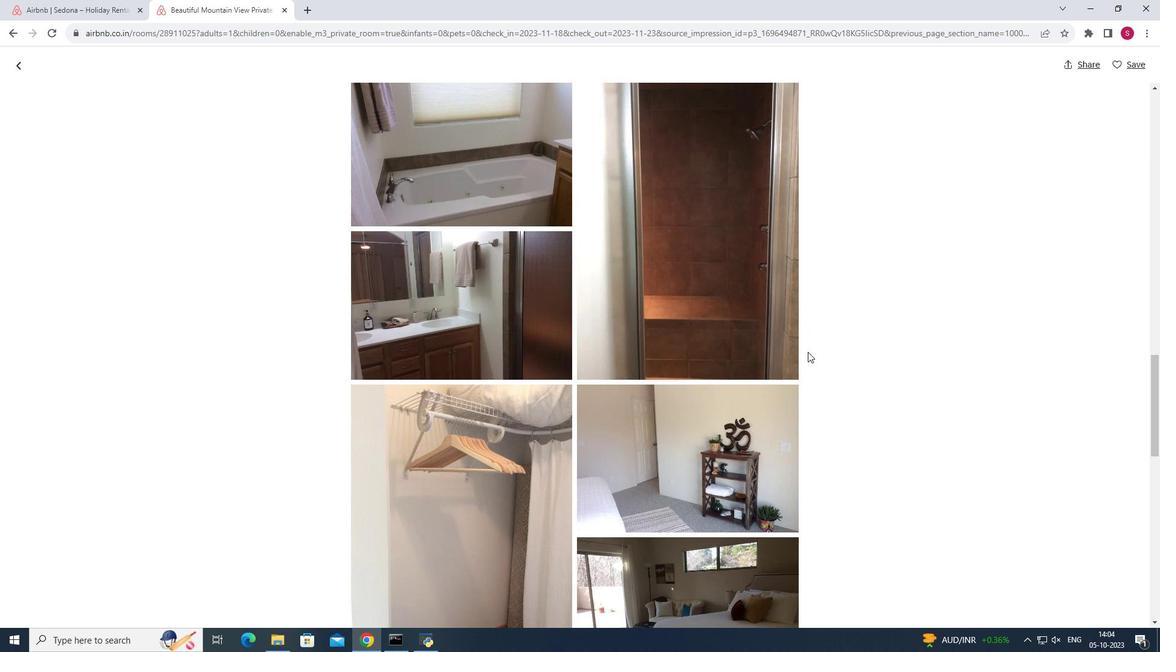 
Action: Mouse scrolled (808, 351) with delta (0, 0)
Screenshot: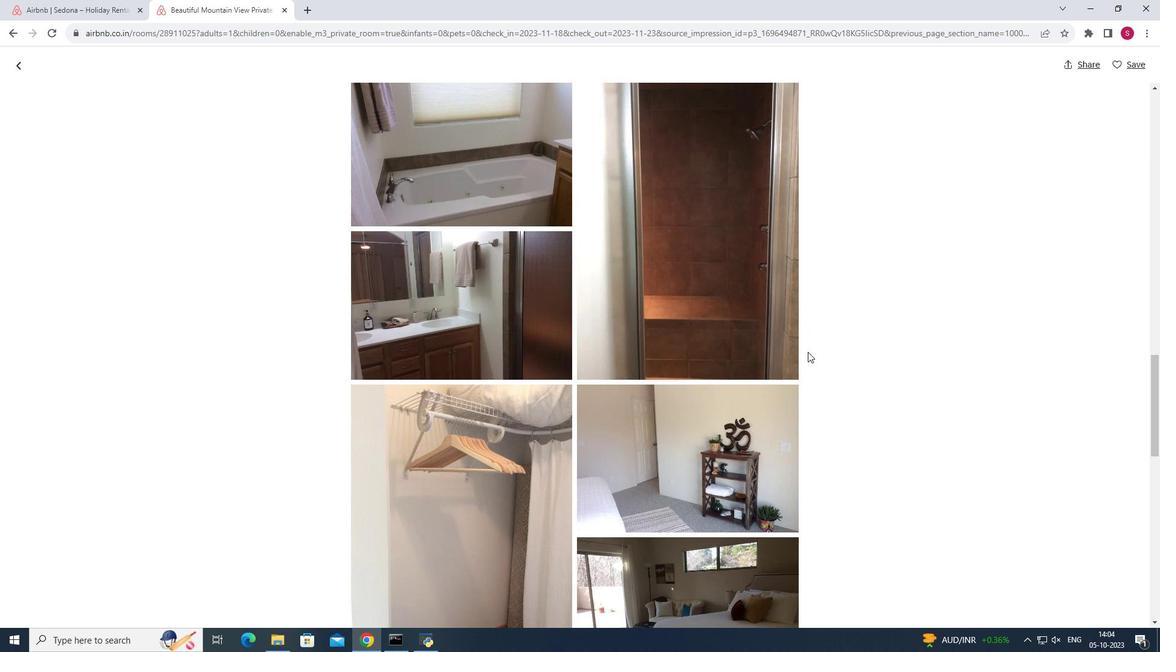 
Action: Mouse scrolled (808, 351) with delta (0, 0)
Screenshot: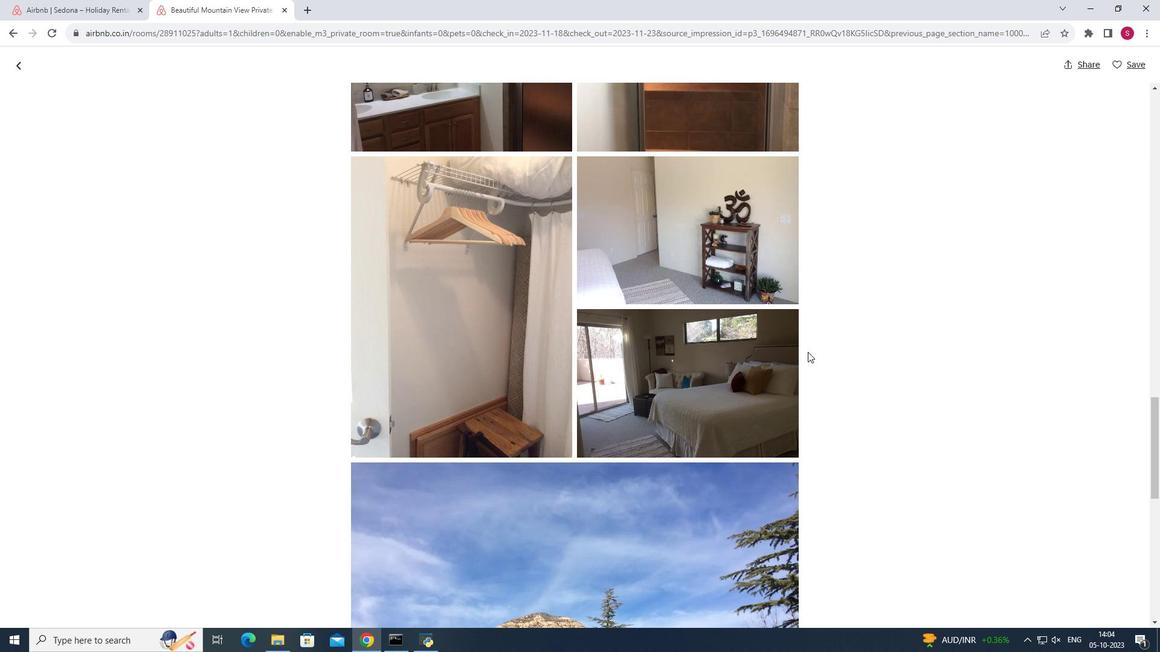
Action: Mouse scrolled (808, 351) with delta (0, 0)
Screenshot: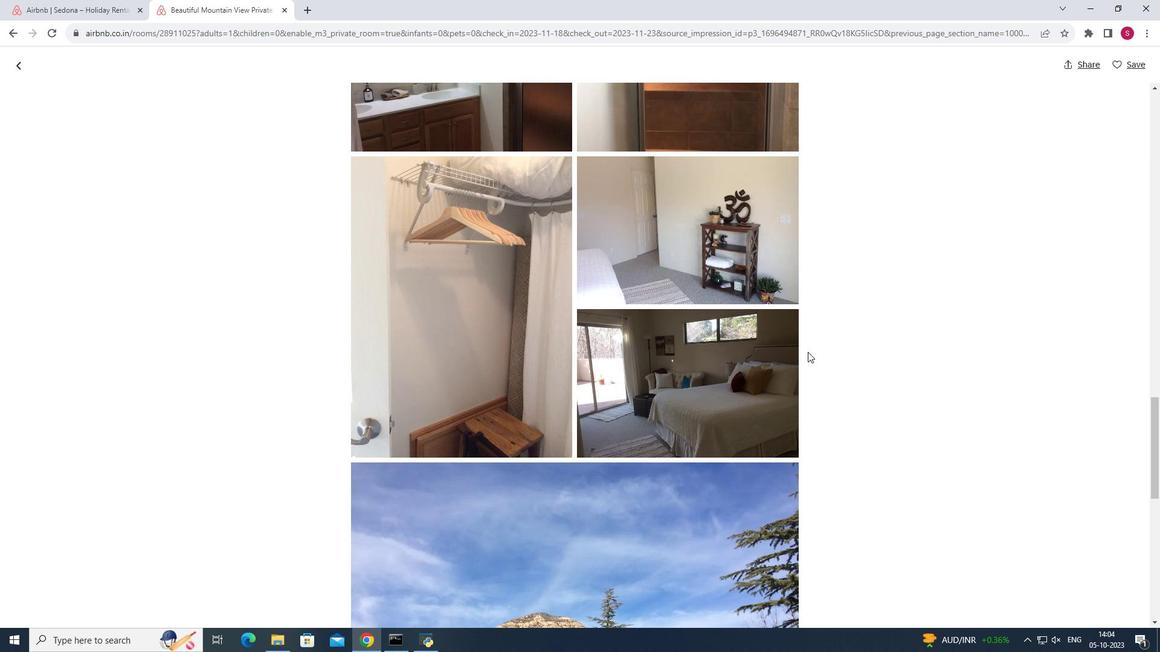 
Action: Mouse scrolled (808, 351) with delta (0, 0)
Screenshot: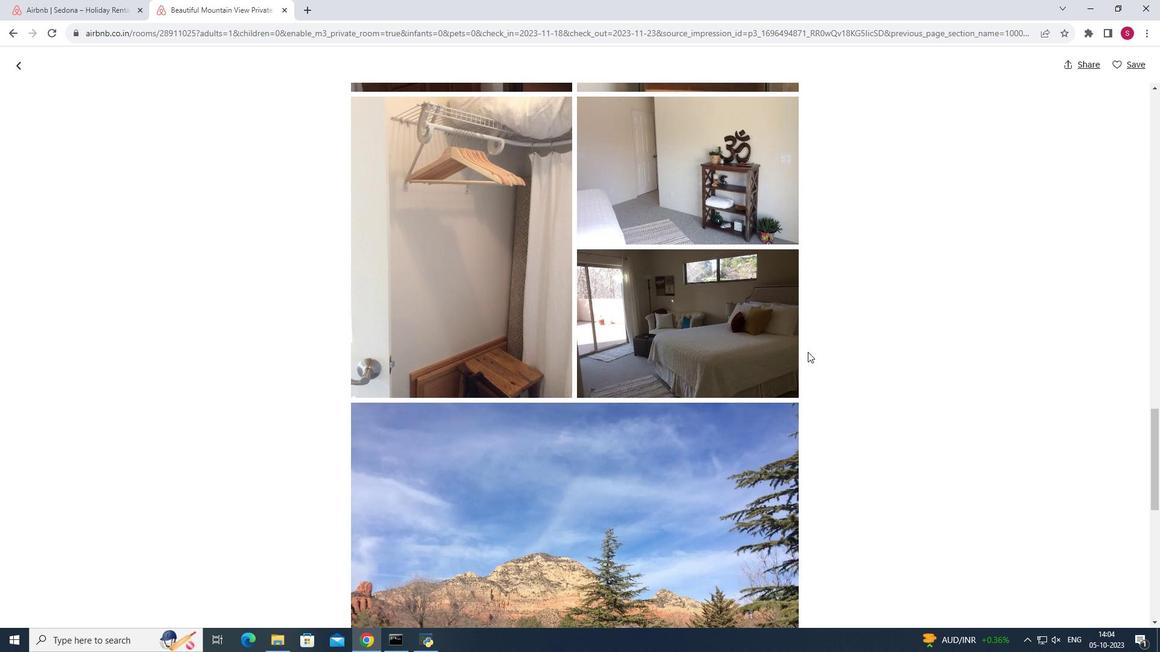 
Action: Mouse scrolled (808, 351) with delta (0, 0)
Screenshot: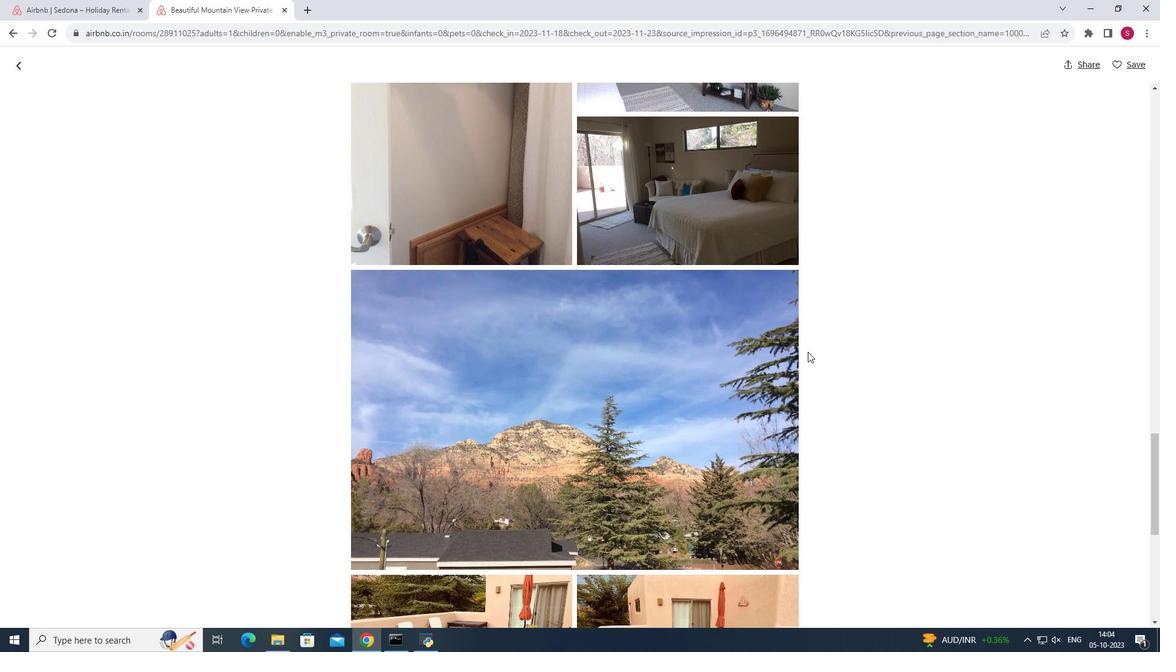 
Action: Mouse scrolled (808, 351) with delta (0, 0)
Screenshot: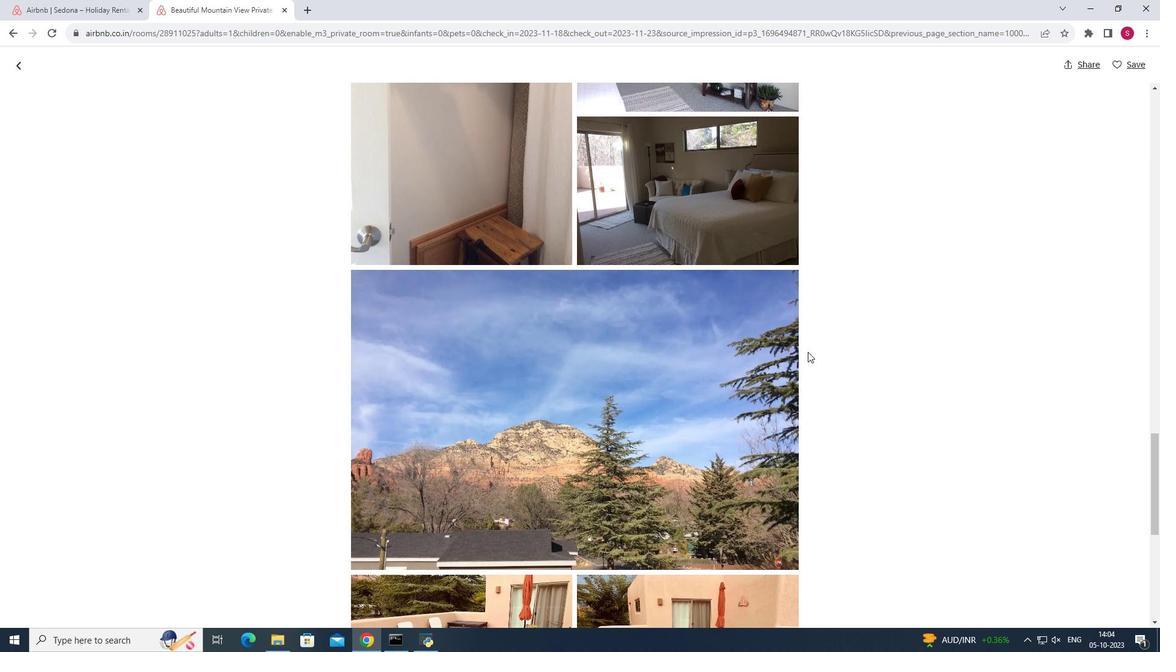 
Action: Mouse scrolled (808, 351) with delta (0, 0)
Screenshot: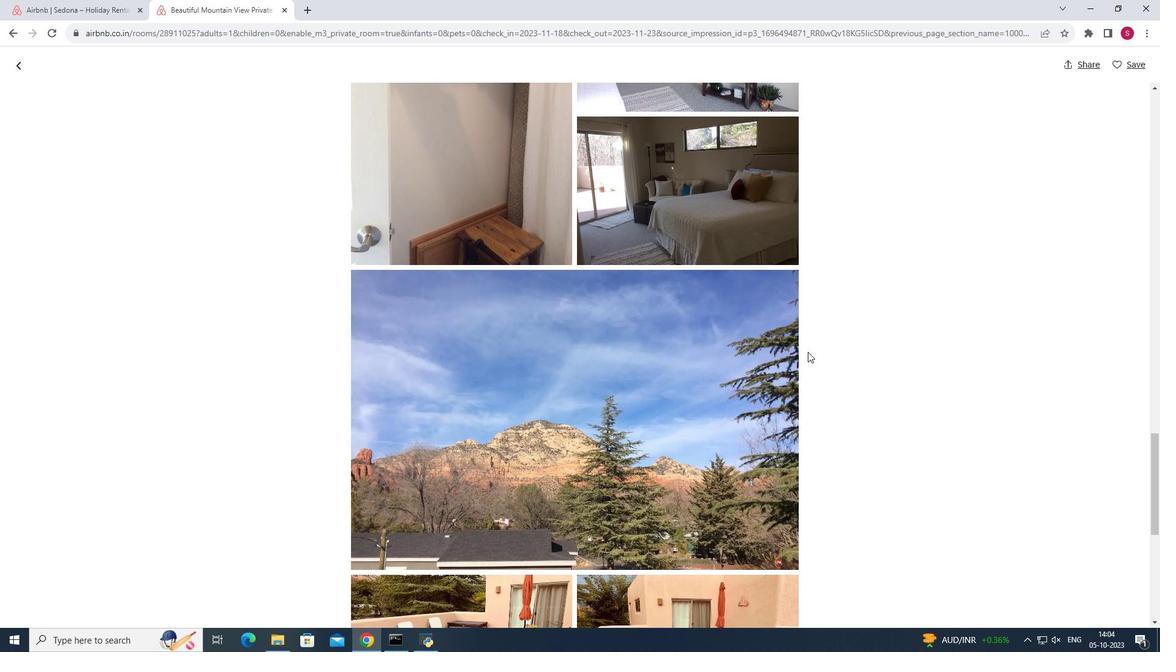 
Action: Mouse scrolled (808, 351) with delta (0, 0)
Screenshot: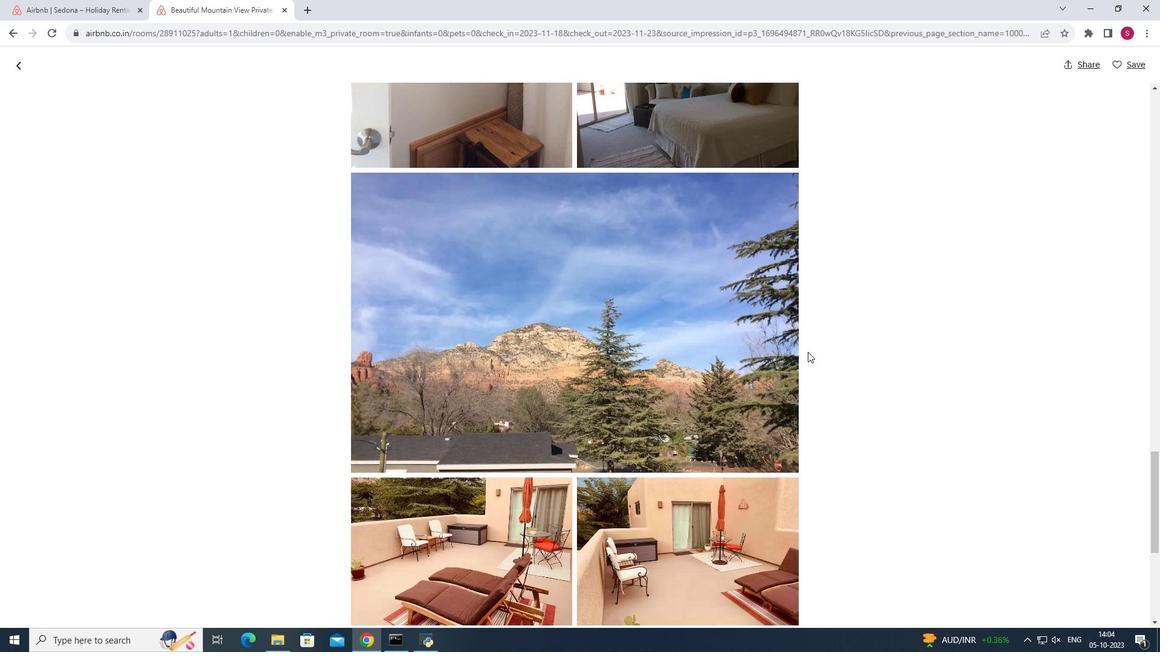
Action: Mouse scrolled (808, 351) with delta (0, 0)
Screenshot: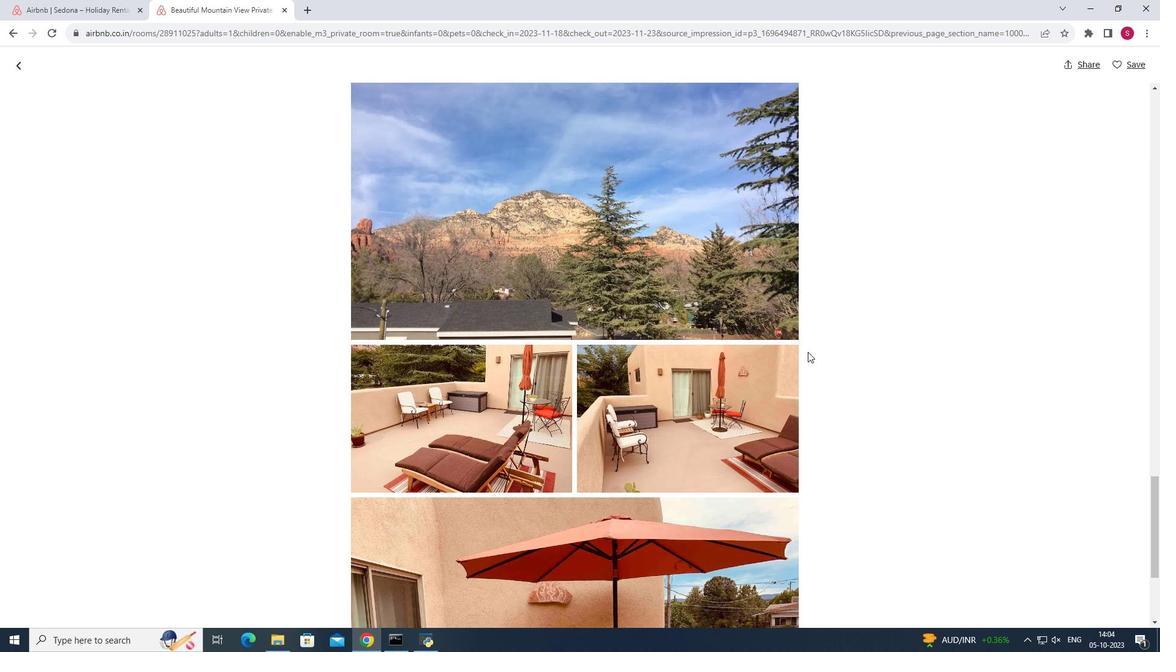 
Action: Mouse scrolled (808, 351) with delta (0, 0)
Screenshot: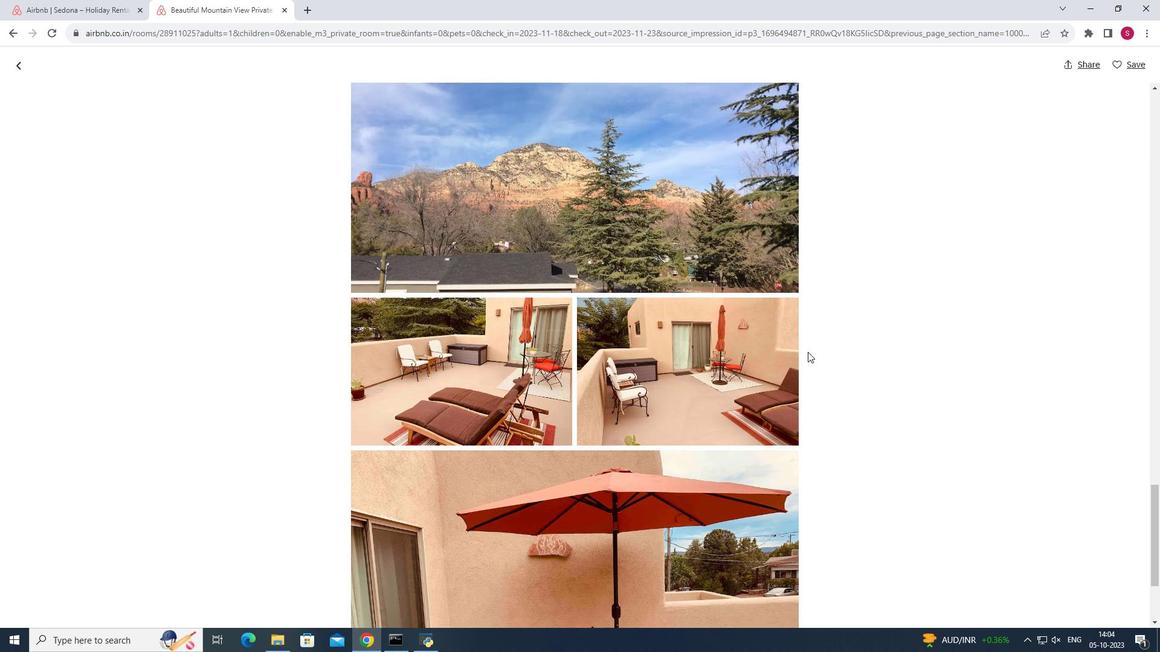 
Action: Mouse scrolled (808, 351) with delta (0, 0)
Screenshot: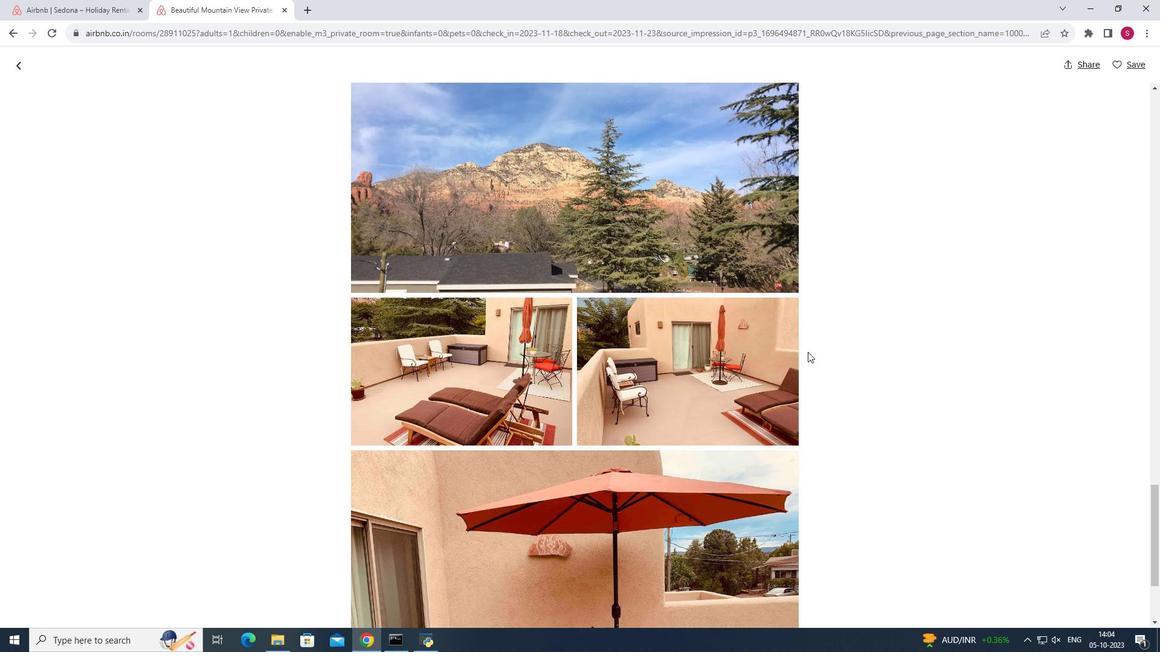 
Action: Mouse scrolled (808, 351) with delta (0, 0)
Screenshot: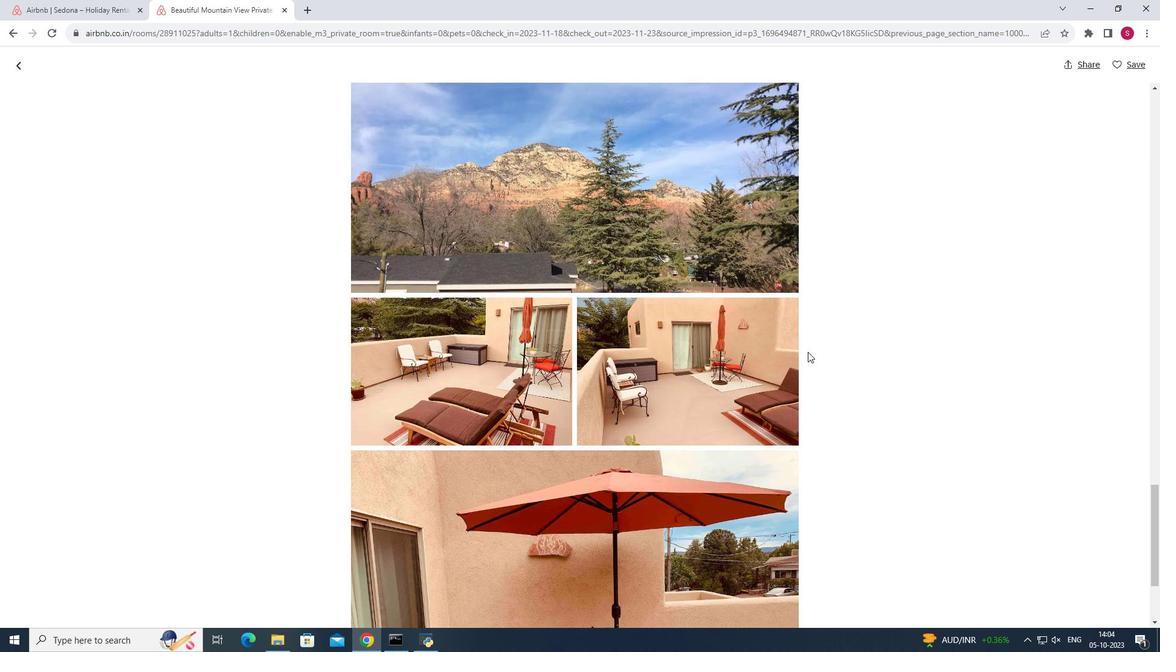 
Action: Mouse scrolled (808, 351) with delta (0, 0)
Screenshot: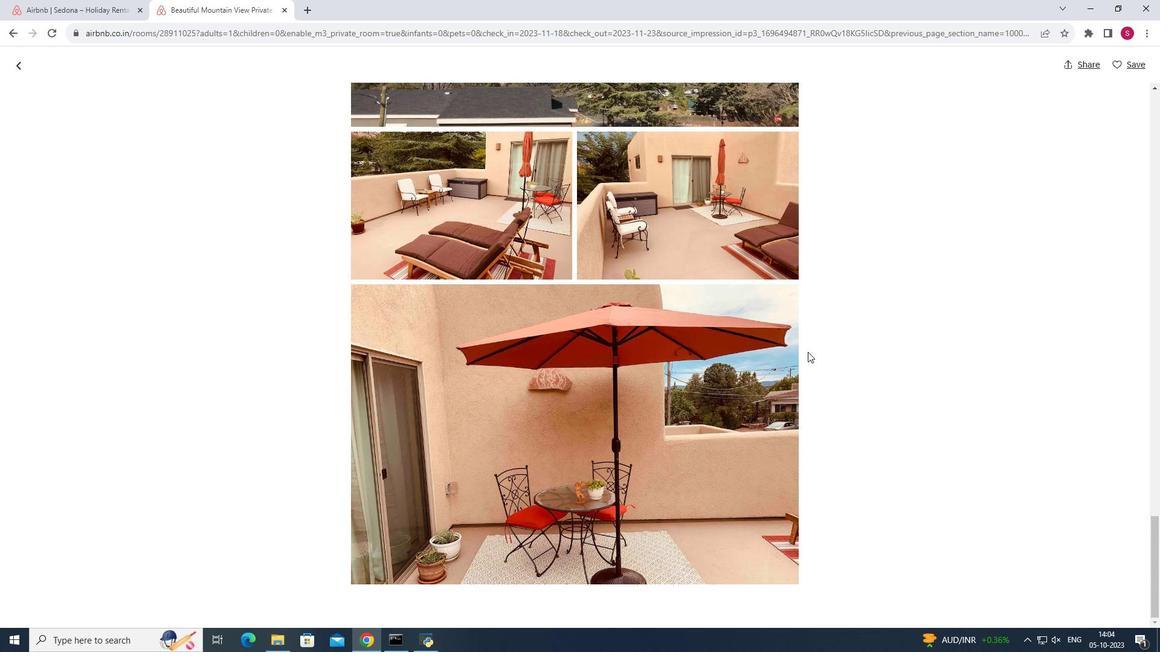 
Action: Mouse scrolled (808, 351) with delta (0, 0)
Screenshot: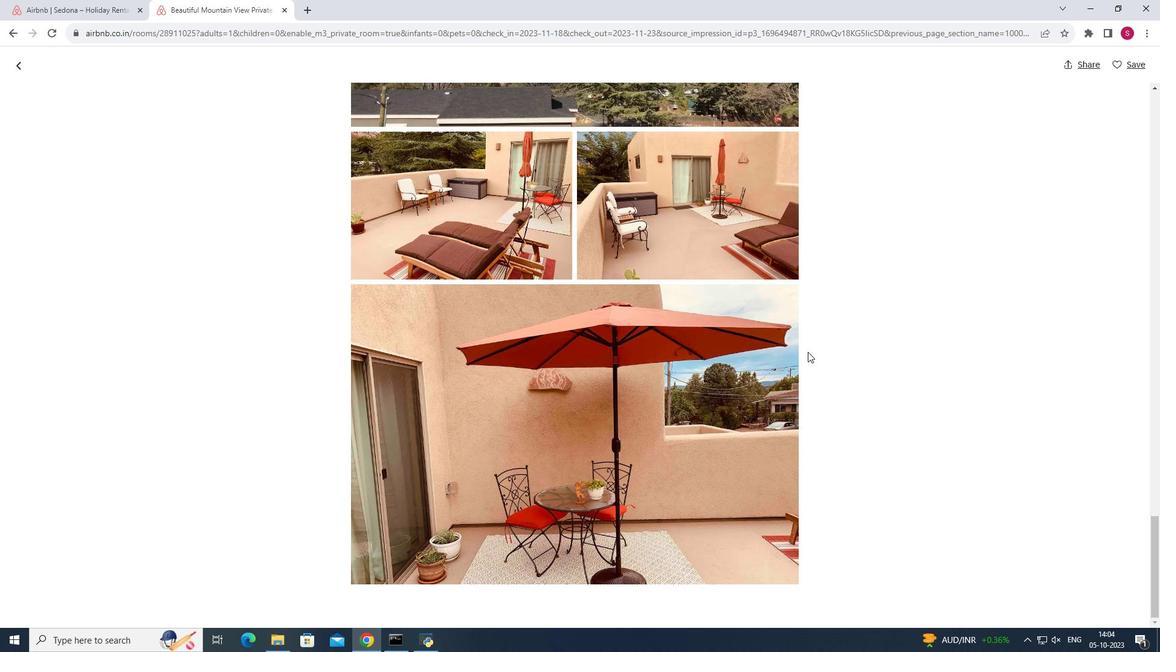 
Action: Mouse scrolled (808, 351) with delta (0, 0)
Screenshot: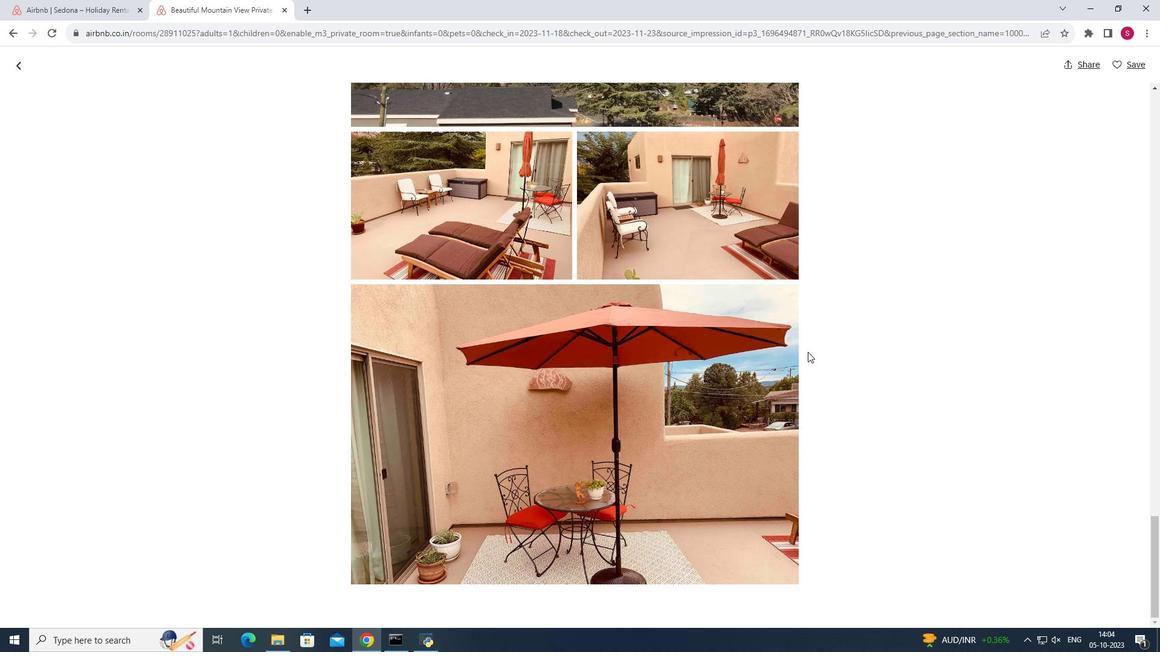 
Action: Mouse scrolled (808, 351) with delta (0, 0)
Screenshot: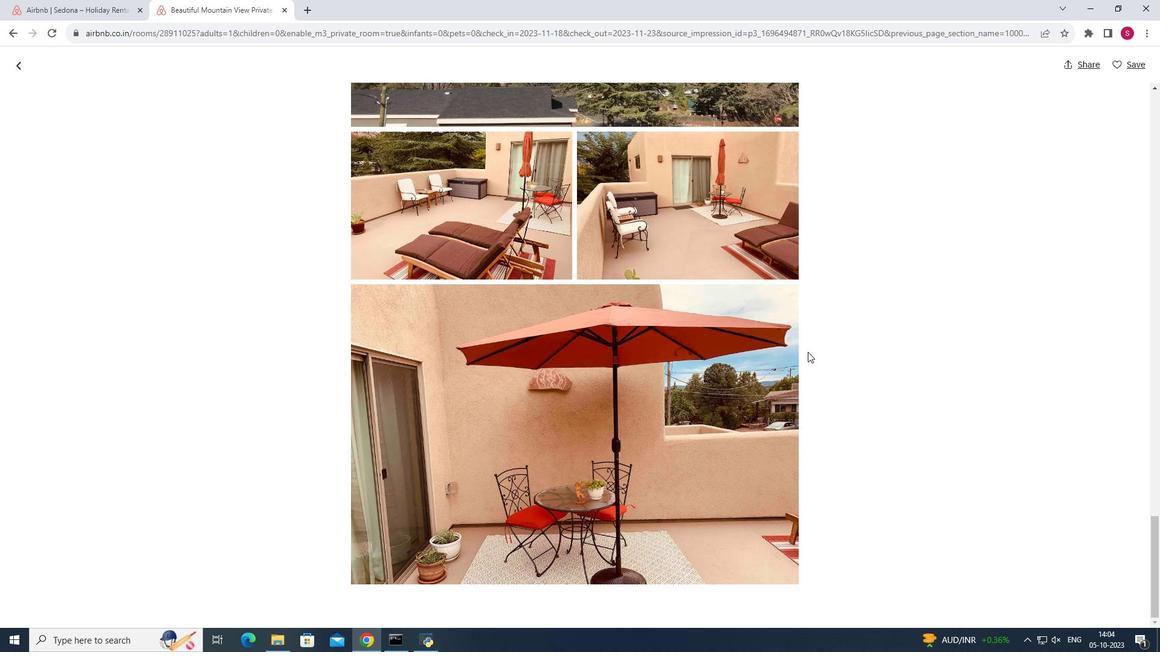 
Action: Mouse moved to (17, 65)
Screenshot: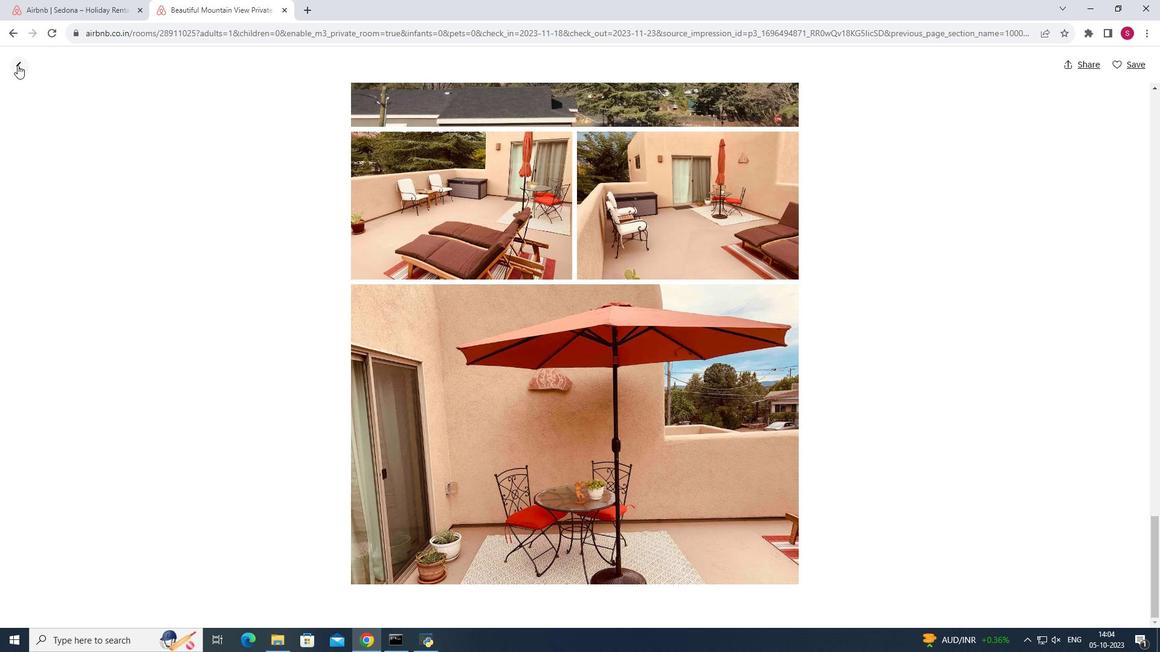 
Action: Mouse pressed left at (17, 65)
Screenshot: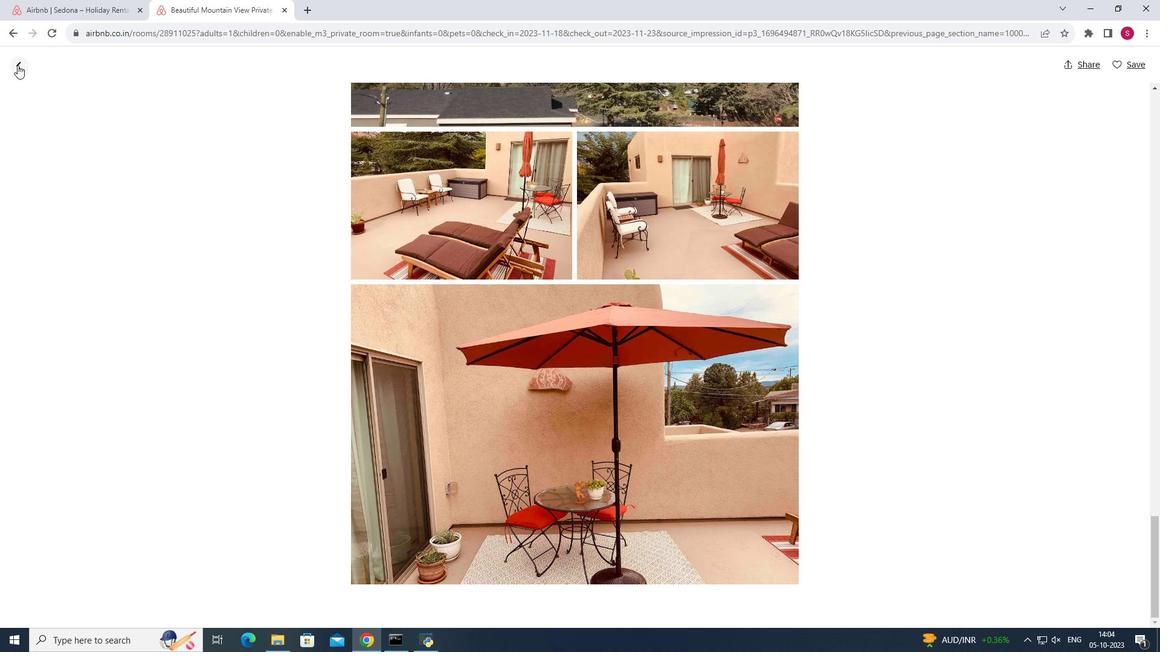 
Action: Mouse moved to (381, 259)
Screenshot: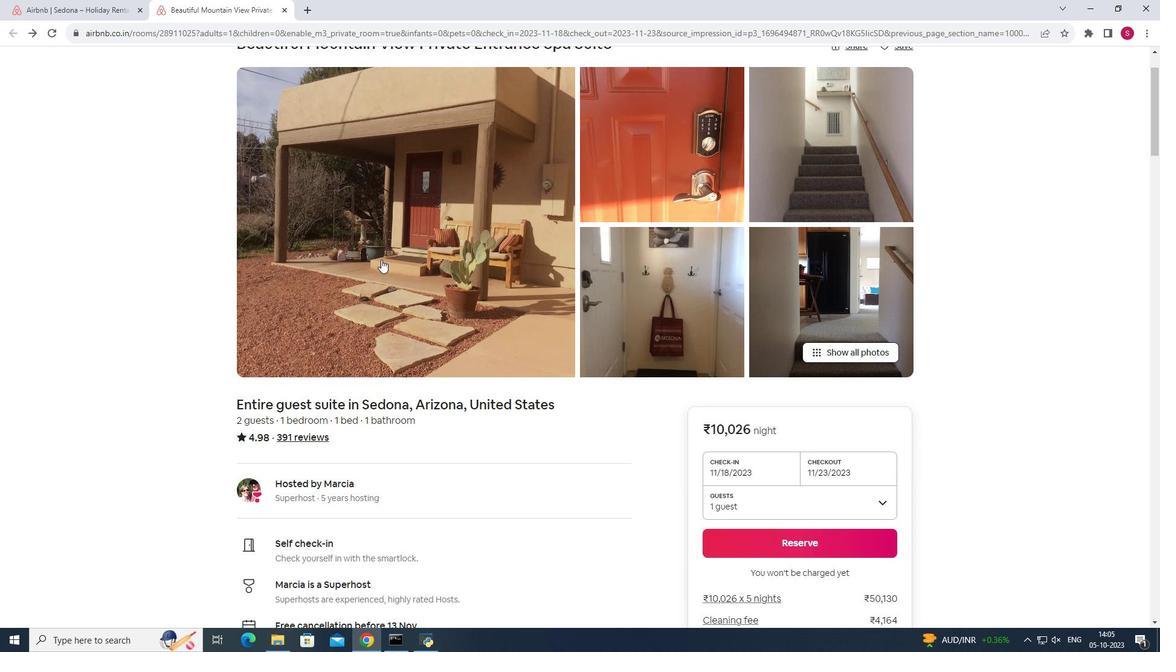 
Action: Mouse scrolled (381, 259) with delta (0, 0)
Screenshot: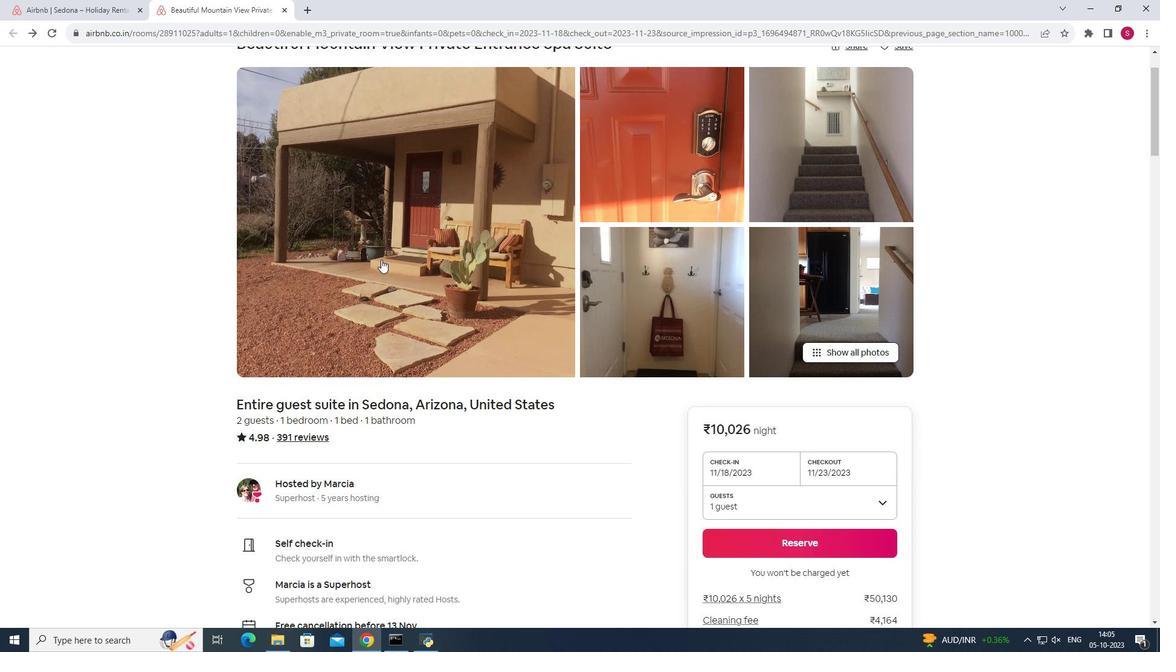 
Action: Mouse moved to (381, 259)
Screenshot: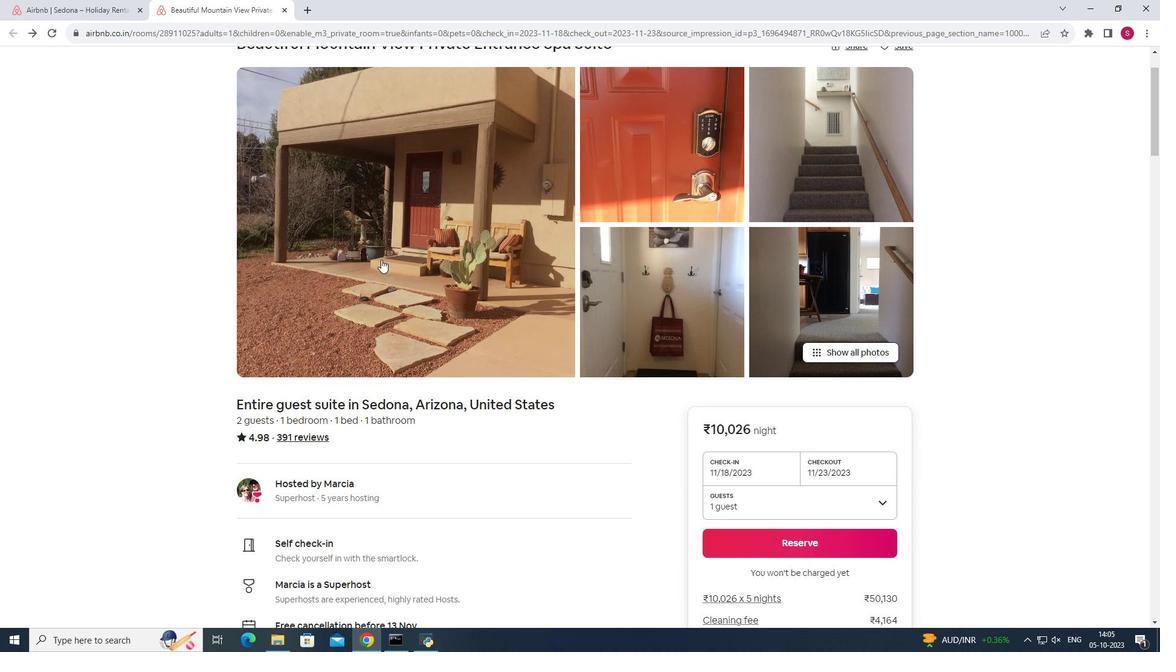 
Action: Mouse scrolled (381, 259) with delta (0, 0)
Screenshot: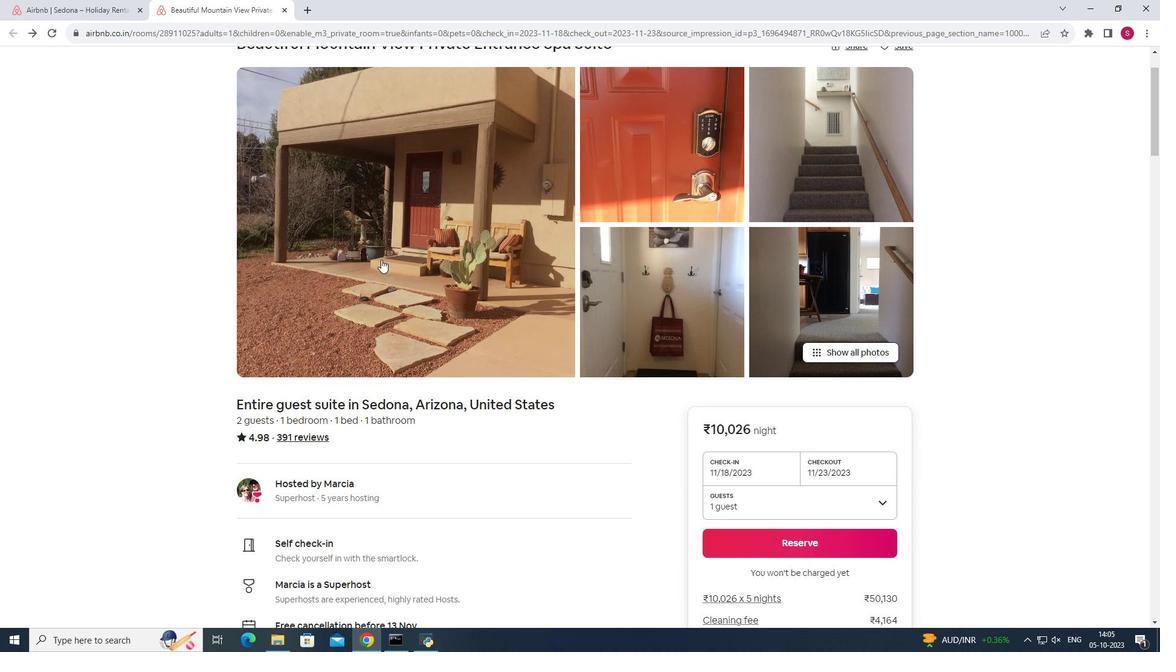 
Action: Mouse scrolled (381, 259) with delta (0, 0)
Screenshot: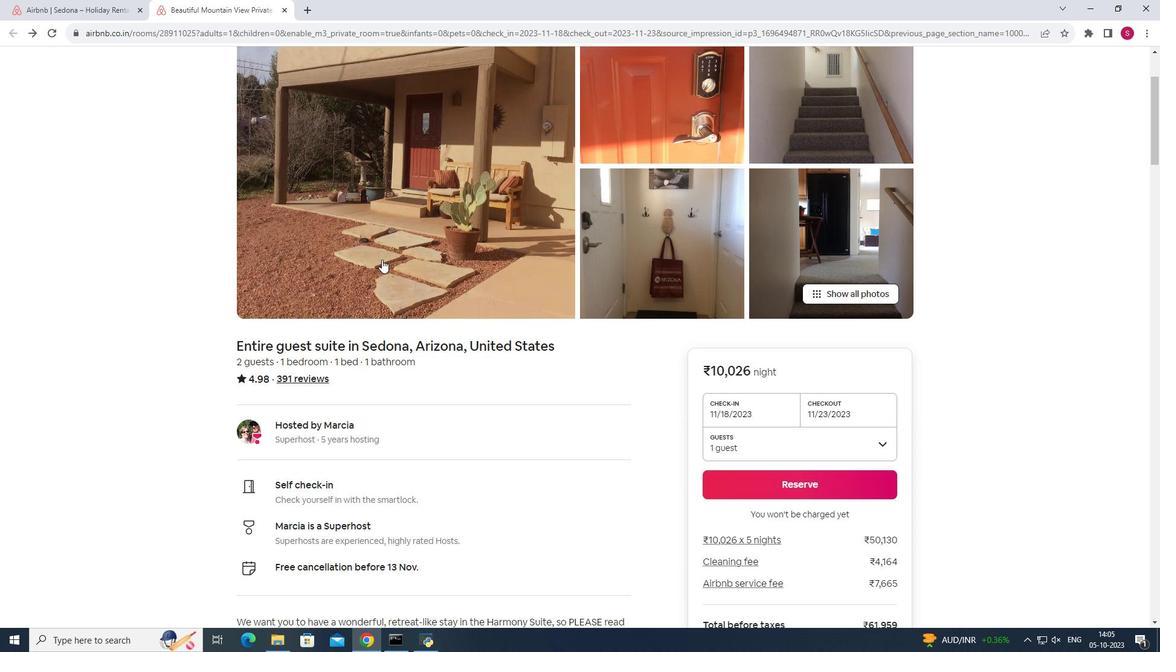 
Action: Mouse scrolled (381, 259) with delta (0, 0)
Screenshot: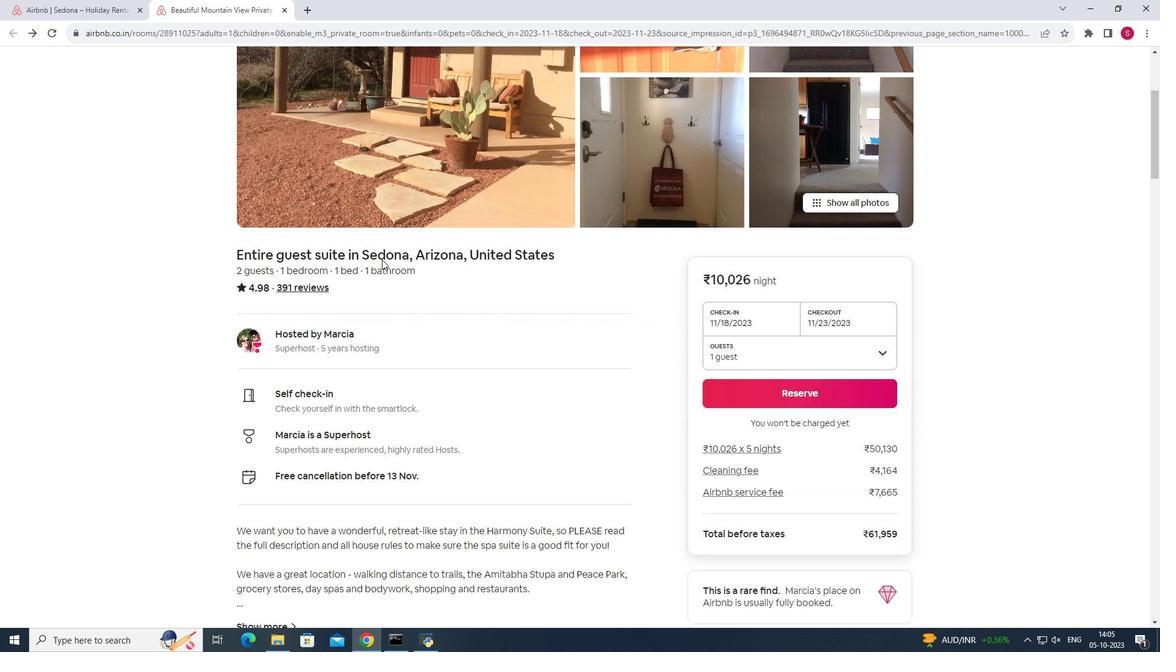 
Action: Mouse moved to (382, 259)
Screenshot: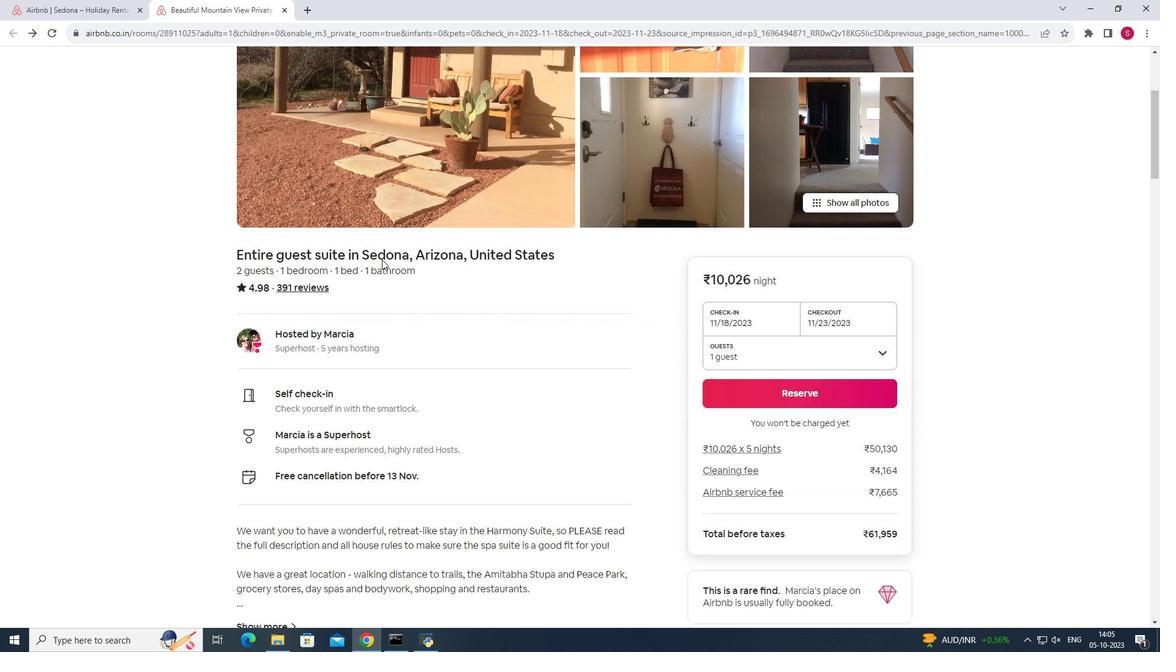 
Action: Mouse scrolled (382, 259) with delta (0, 0)
Screenshot: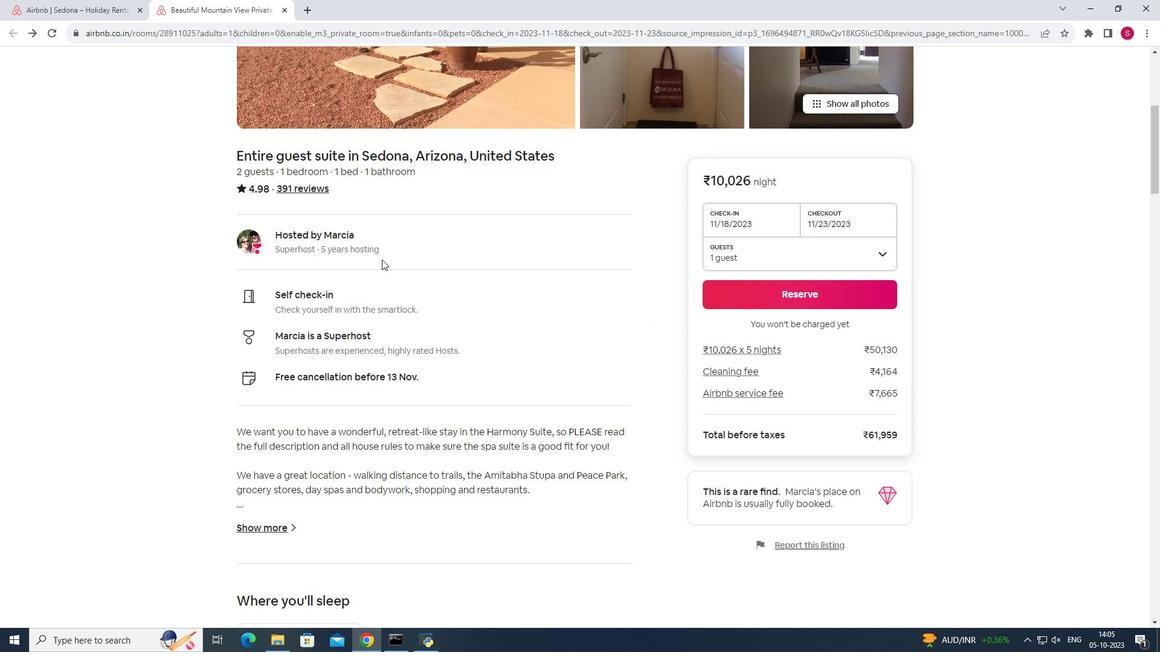 
Action: Mouse scrolled (382, 259) with delta (0, 0)
Screenshot: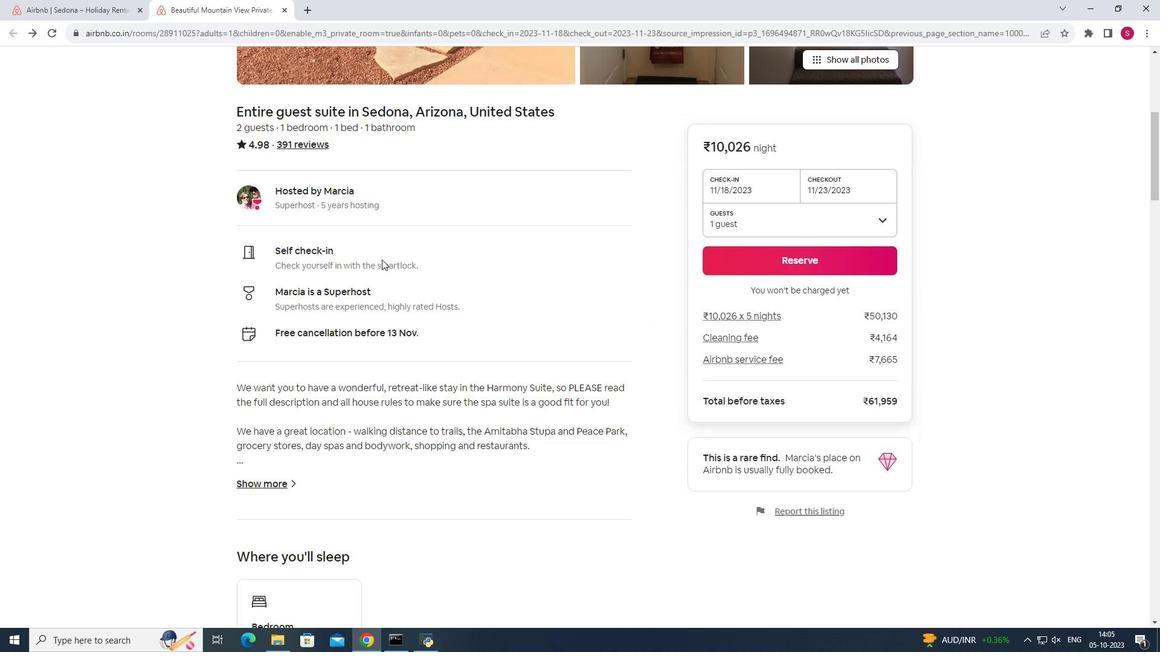 
Action: Mouse scrolled (382, 259) with delta (0, 0)
Screenshot: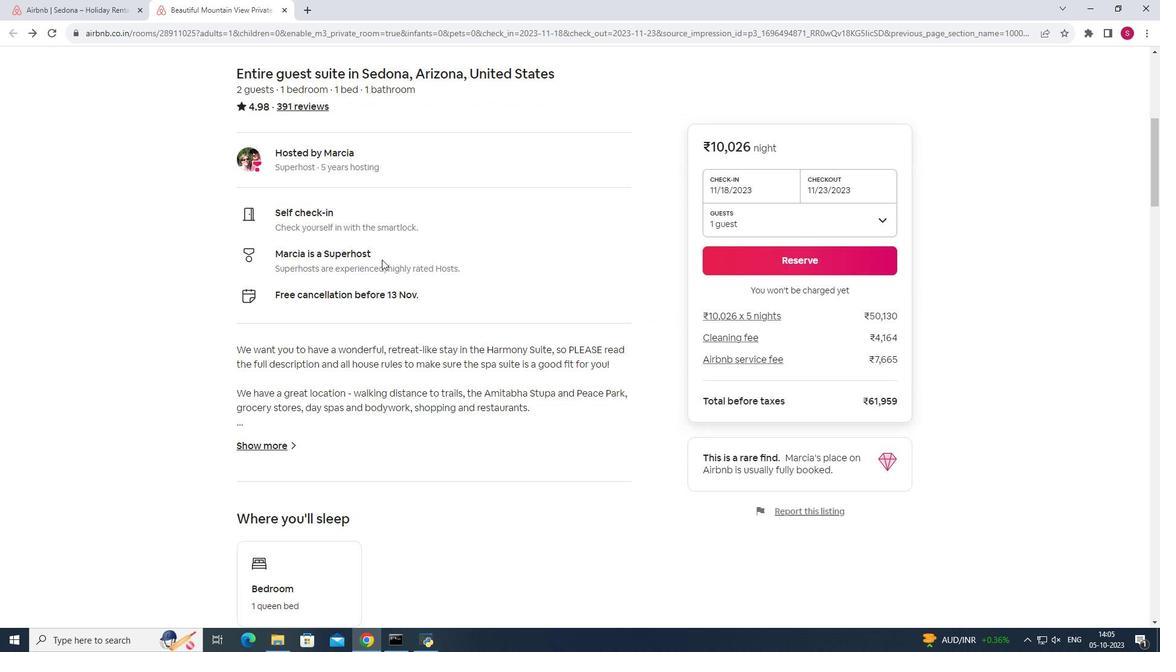 
Action: Mouse scrolled (382, 259) with delta (0, 0)
Screenshot: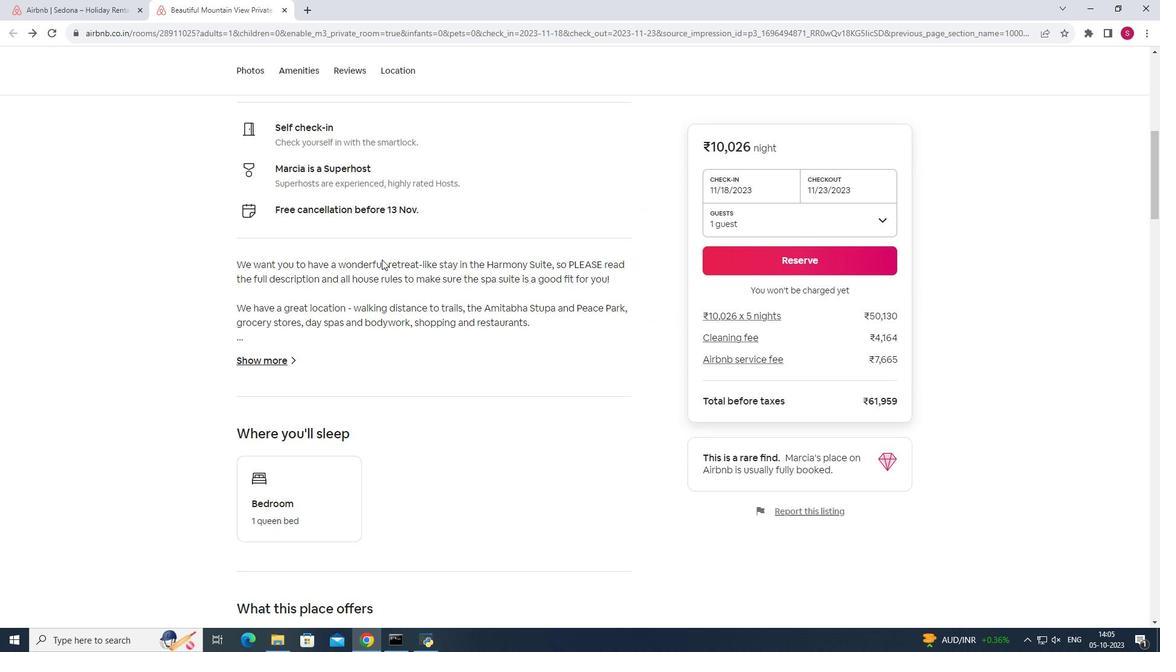 
Action: Mouse moved to (393, 296)
Screenshot: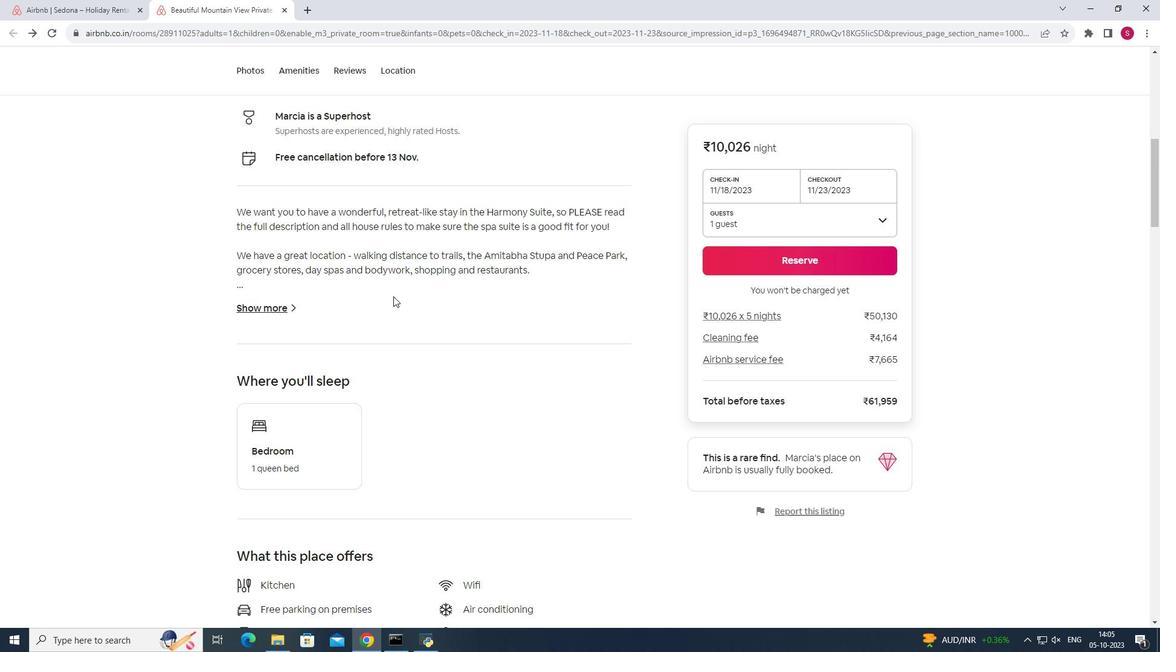
Action: Mouse scrolled (393, 296) with delta (0, 0)
Screenshot: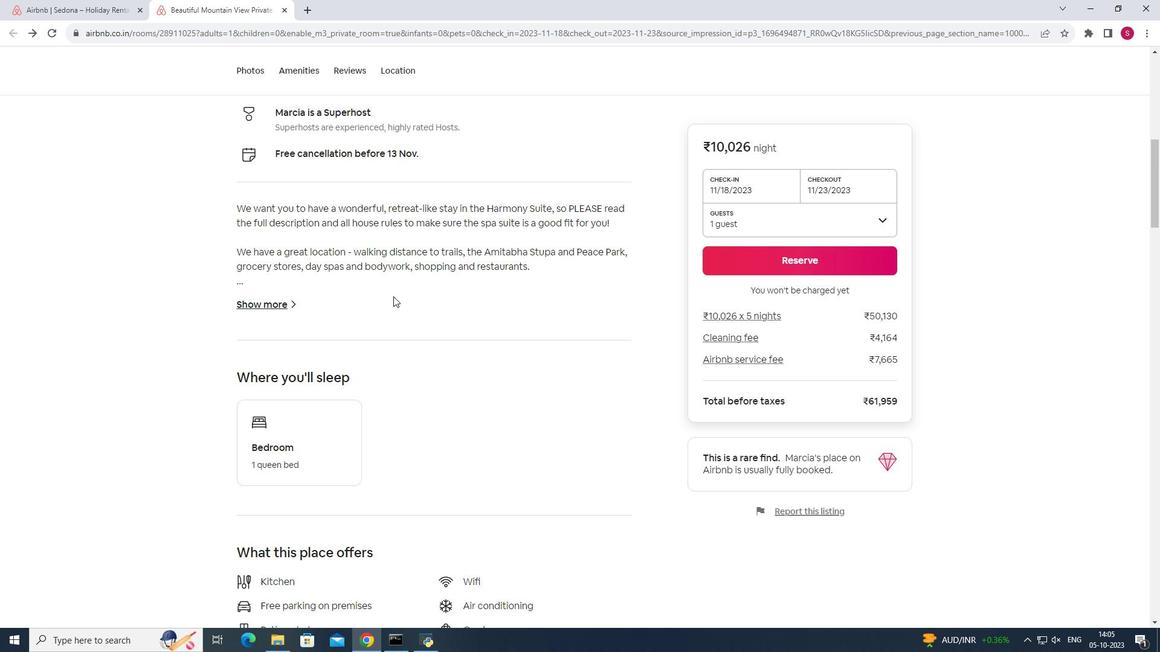 
Action: Mouse moved to (273, 251)
Screenshot: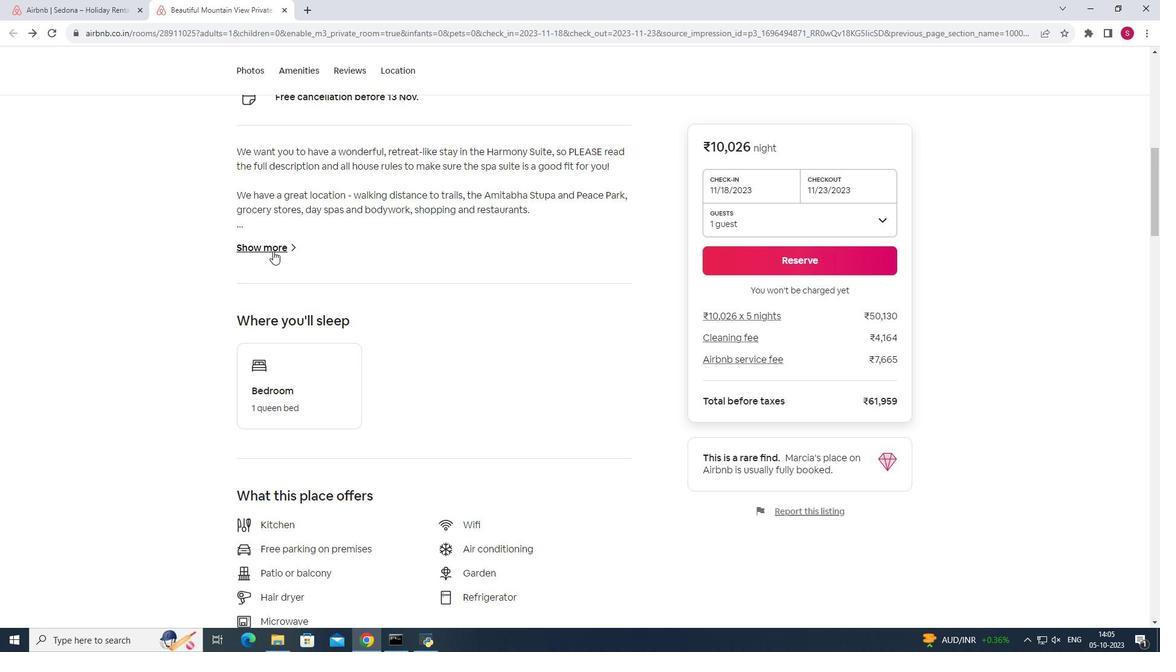 
Action: Mouse pressed left at (273, 251)
Screenshot: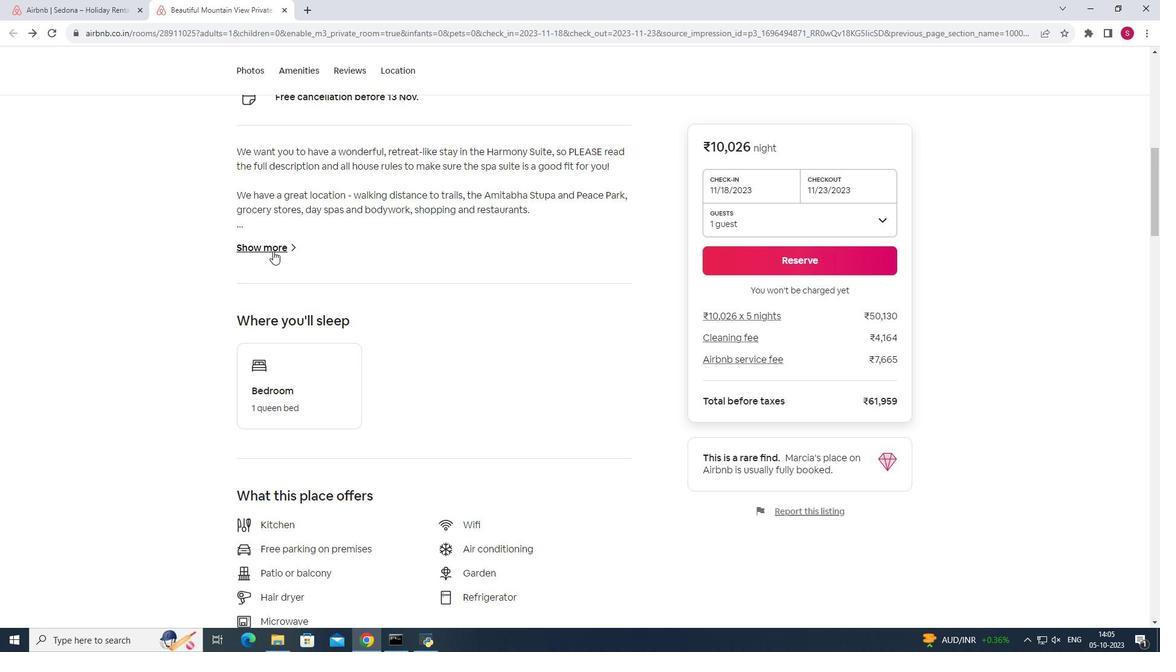 
Action: Mouse moved to (757, 391)
Screenshot: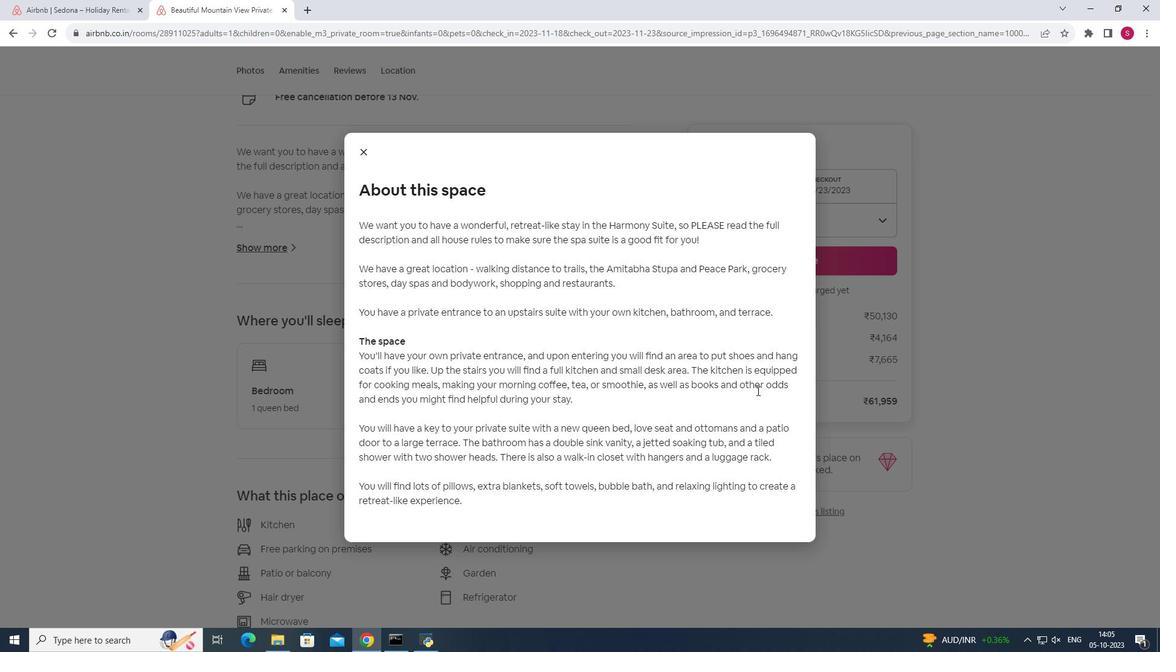 
Action: Mouse scrolled (757, 390) with delta (0, 0)
Screenshot: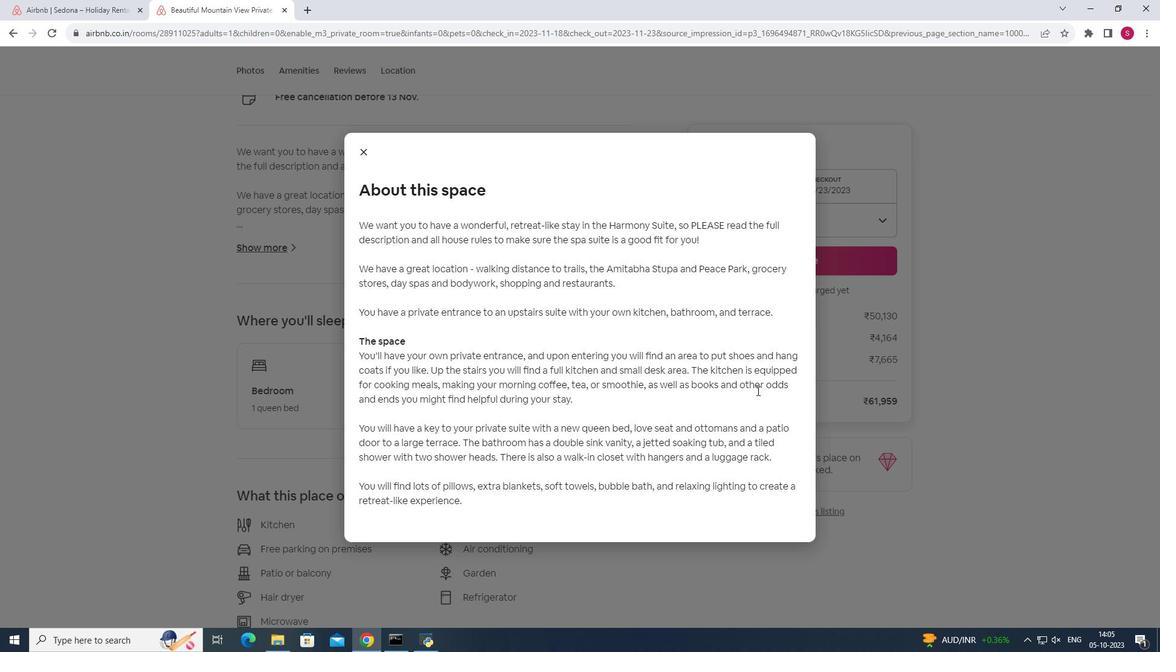 
Action: Mouse scrolled (757, 390) with delta (0, 0)
Screenshot: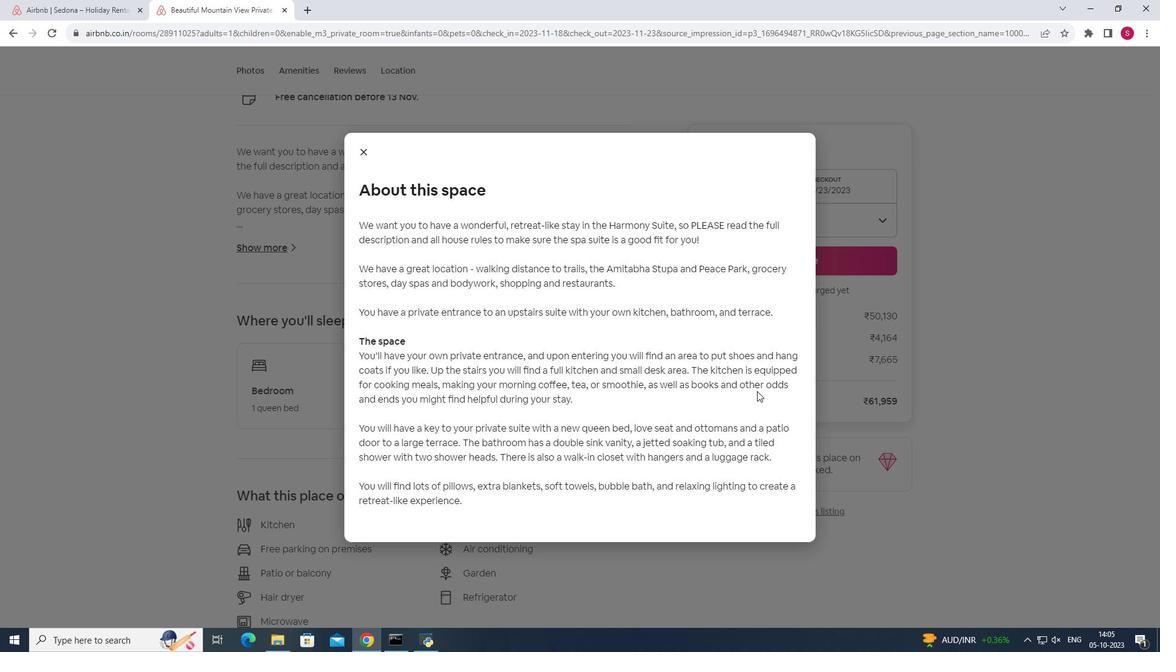 
Action: Mouse moved to (361, 151)
Screenshot: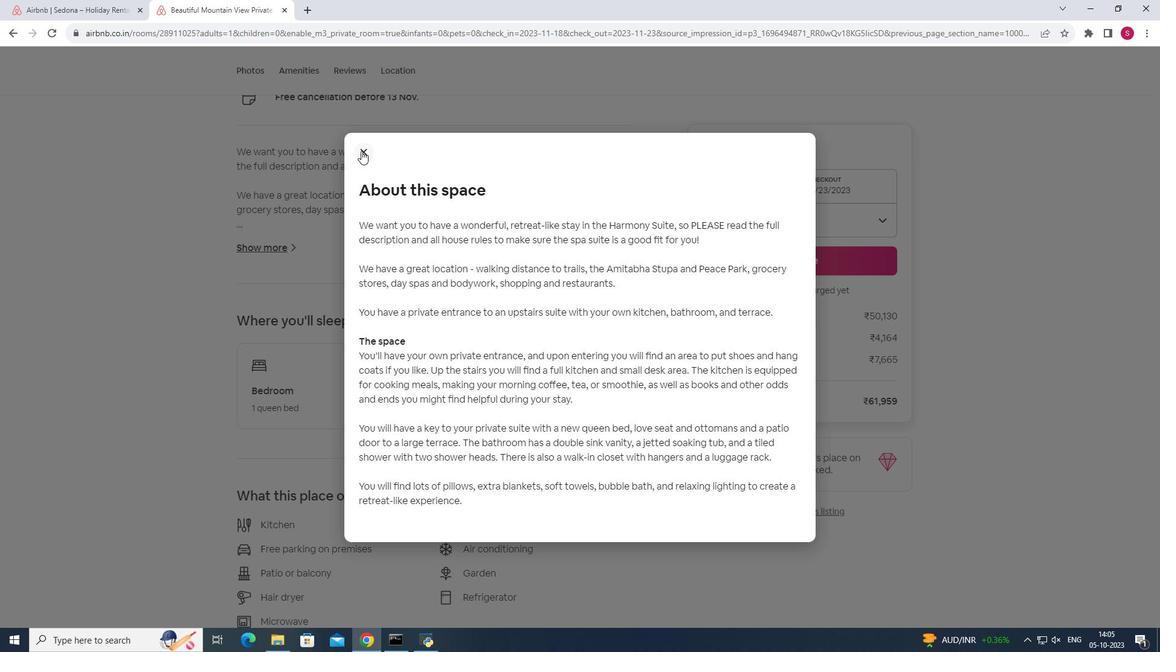 
Action: Mouse pressed left at (361, 151)
Screenshot: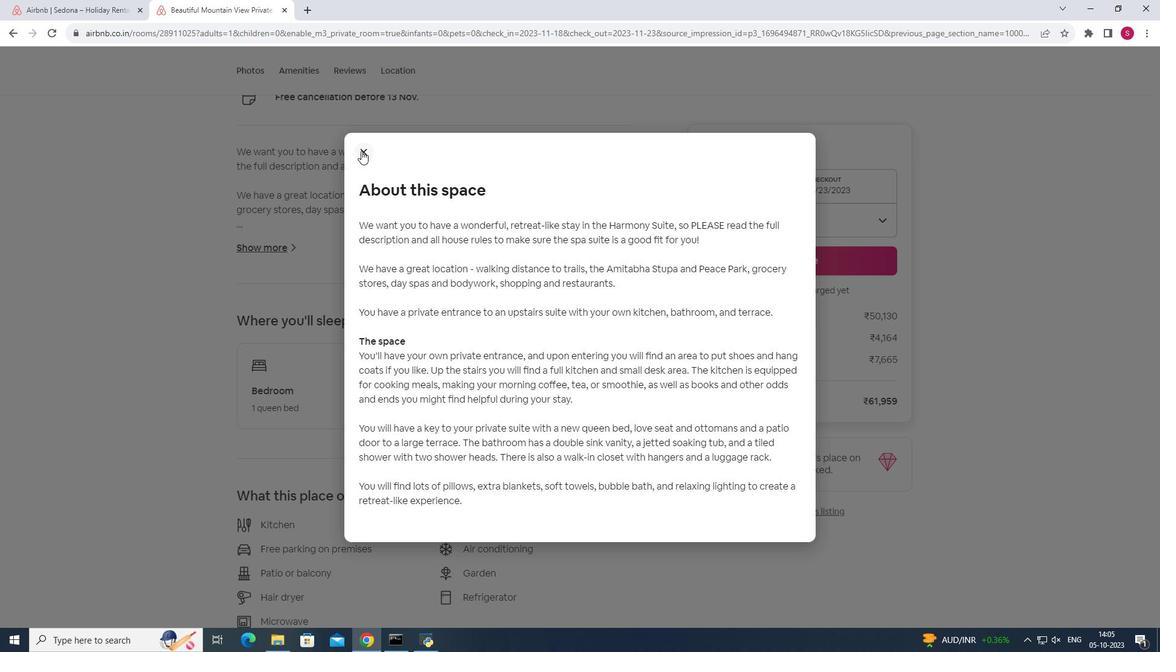 
Action: Mouse moved to (439, 298)
Screenshot: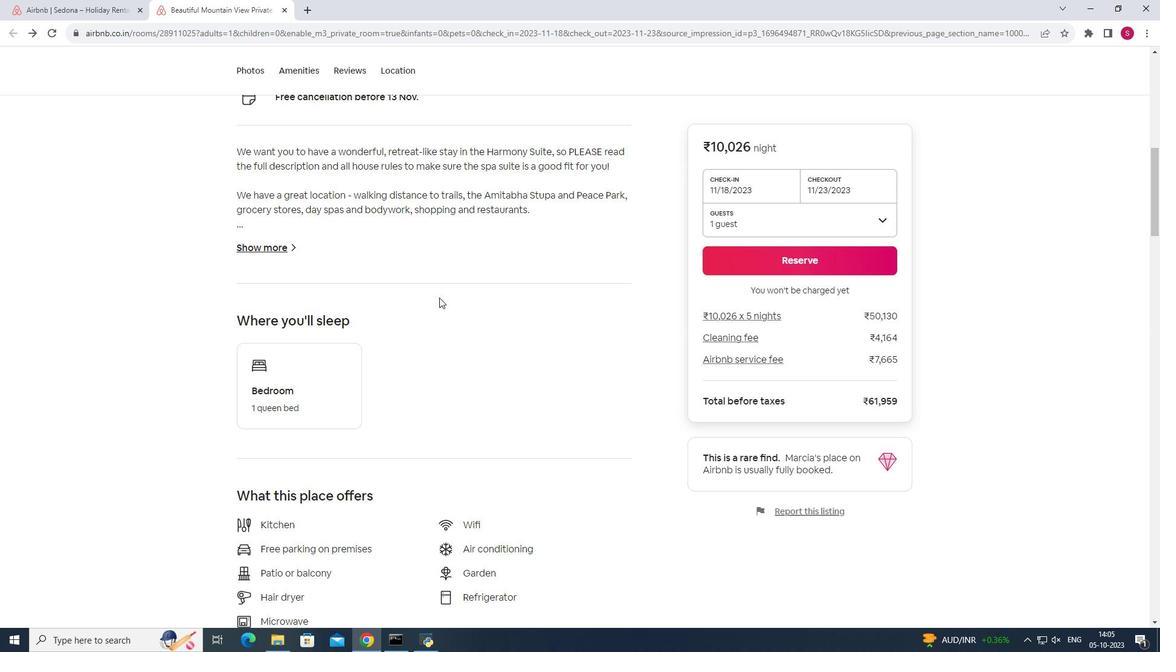 
Action: Mouse scrolled (439, 297) with delta (0, 0)
Screenshot: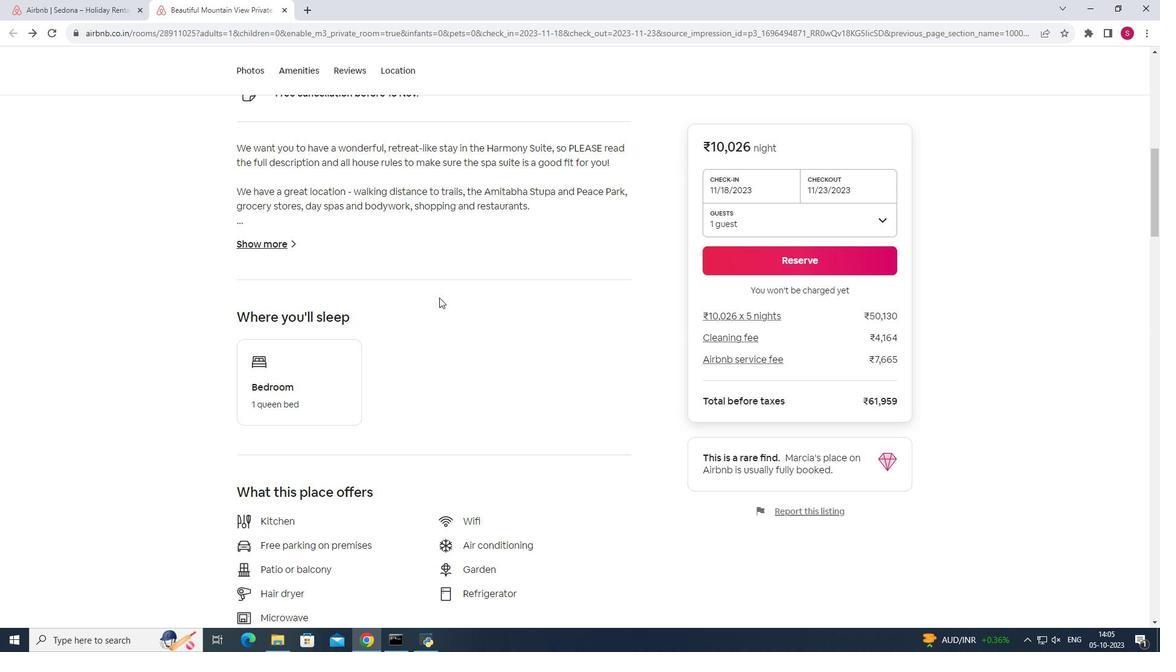 
Action: Mouse scrolled (439, 297) with delta (0, 0)
Screenshot: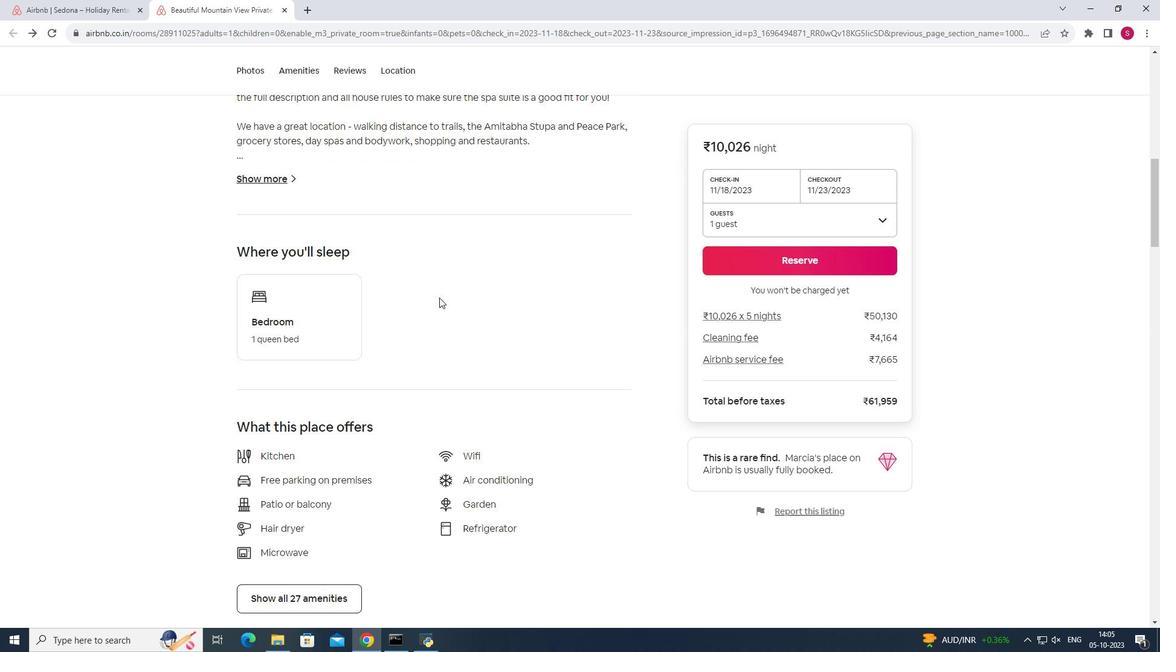 
Action: Mouse scrolled (439, 297) with delta (0, 0)
Screenshot: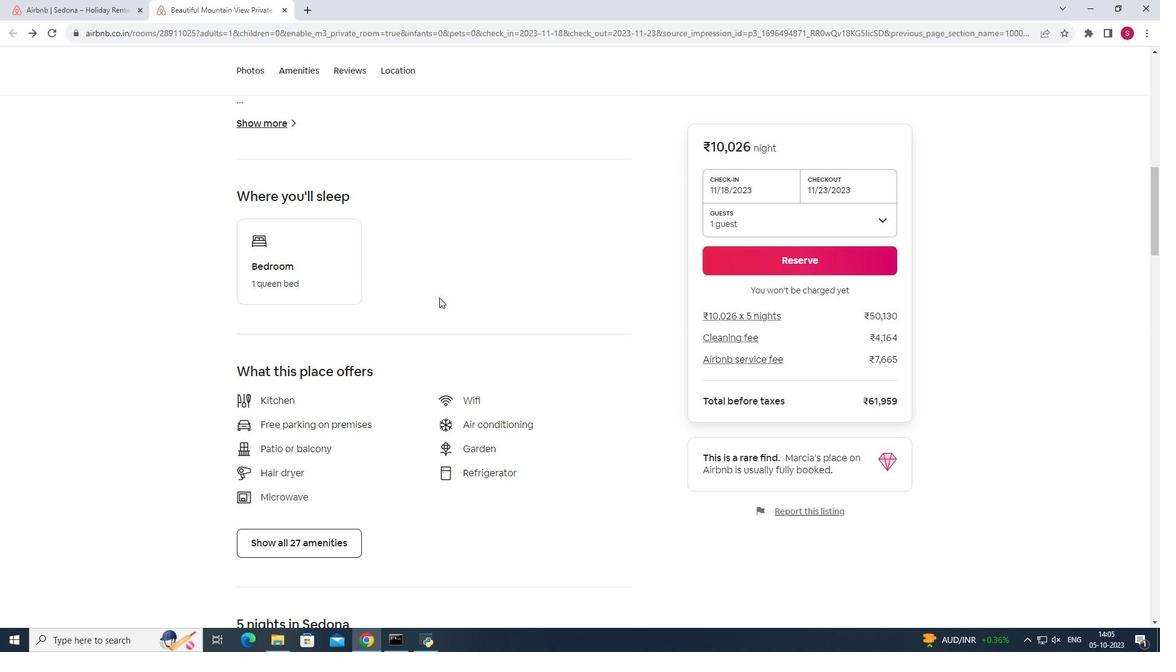 
Action: Mouse scrolled (439, 297) with delta (0, 0)
Screenshot: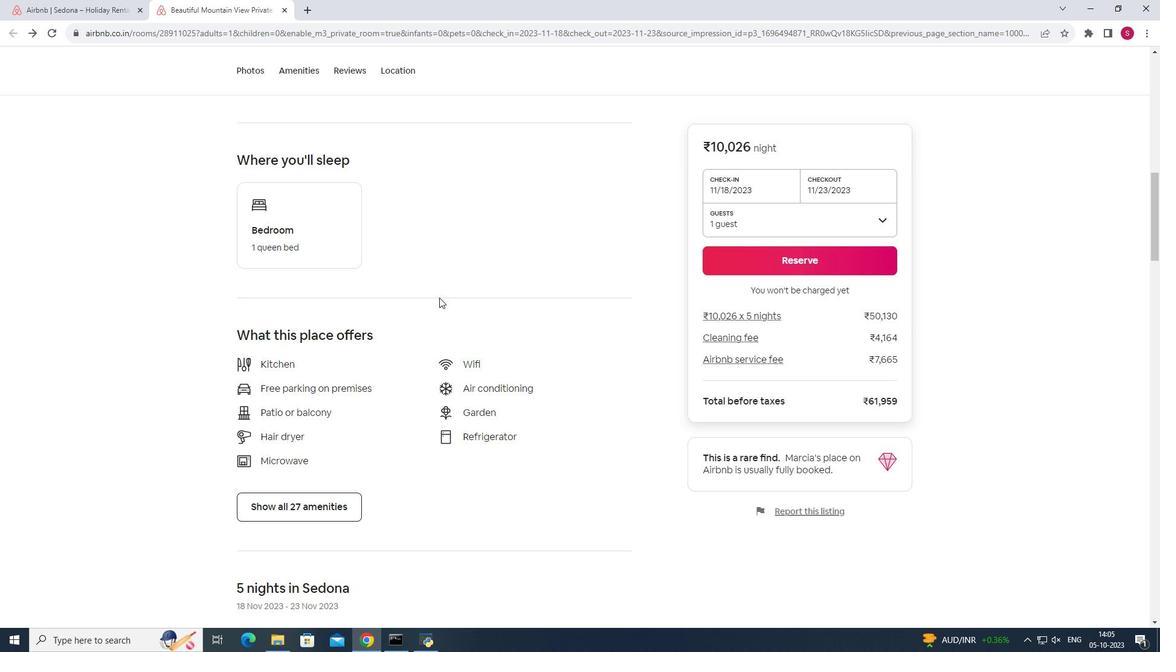 
Action: Mouse scrolled (439, 297) with delta (0, 0)
Screenshot: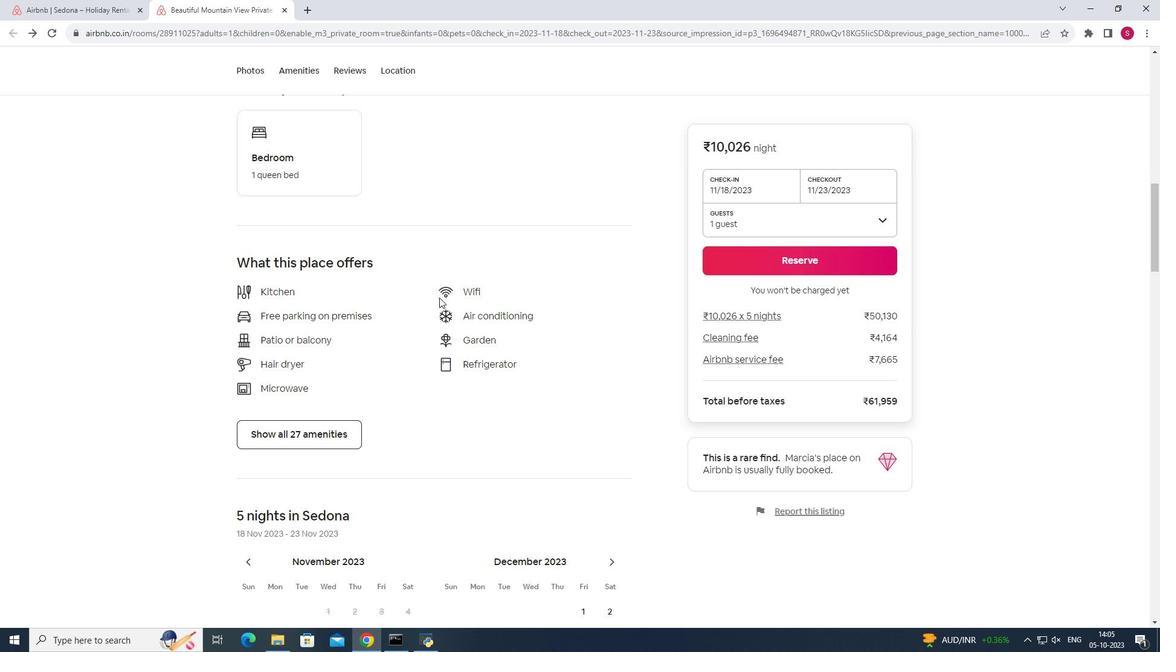 
Action: Mouse moved to (339, 371)
Screenshot: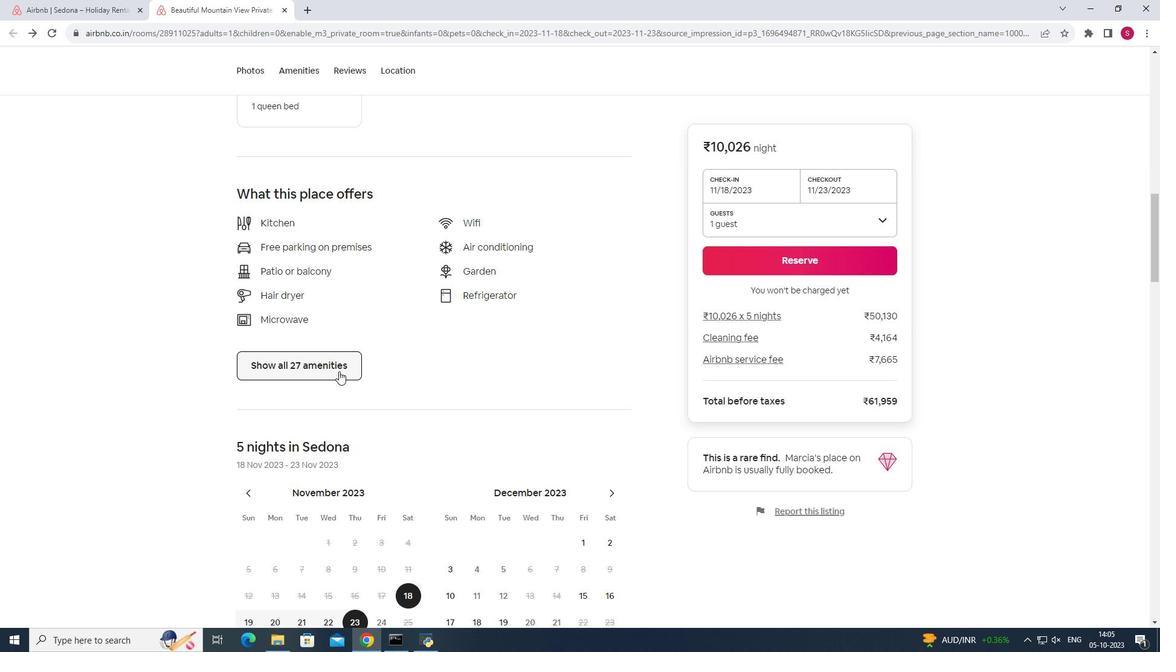 
Action: Mouse pressed left at (339, 371)
Screenshot: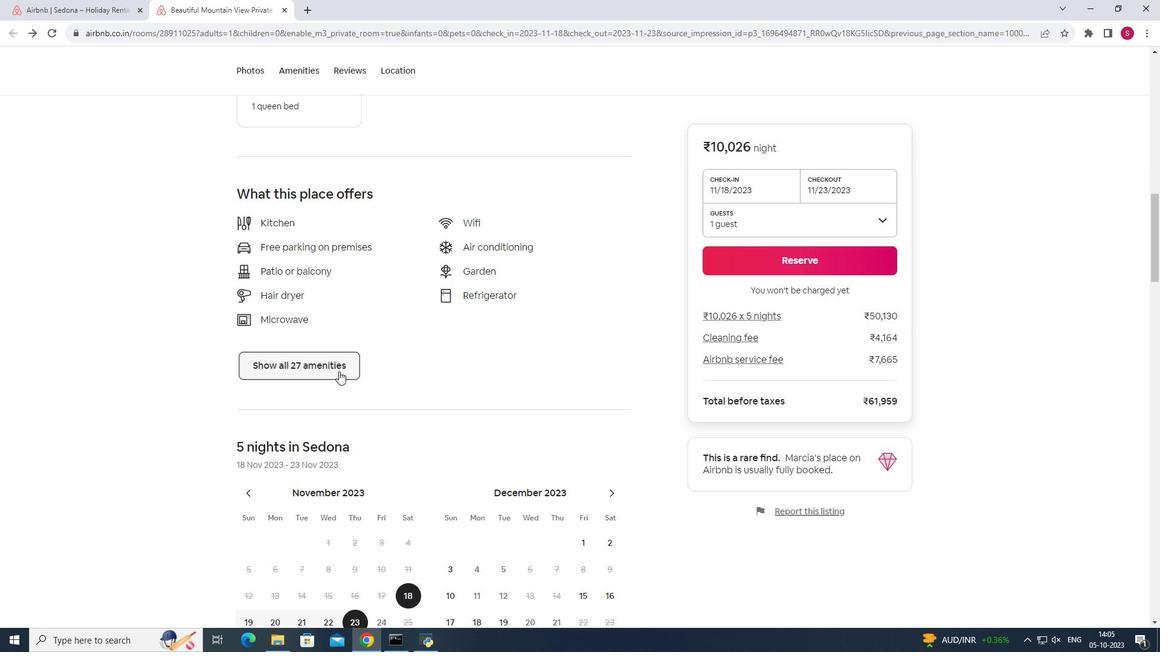 
Action: Mouse moved to (713, 317)
Screenshot: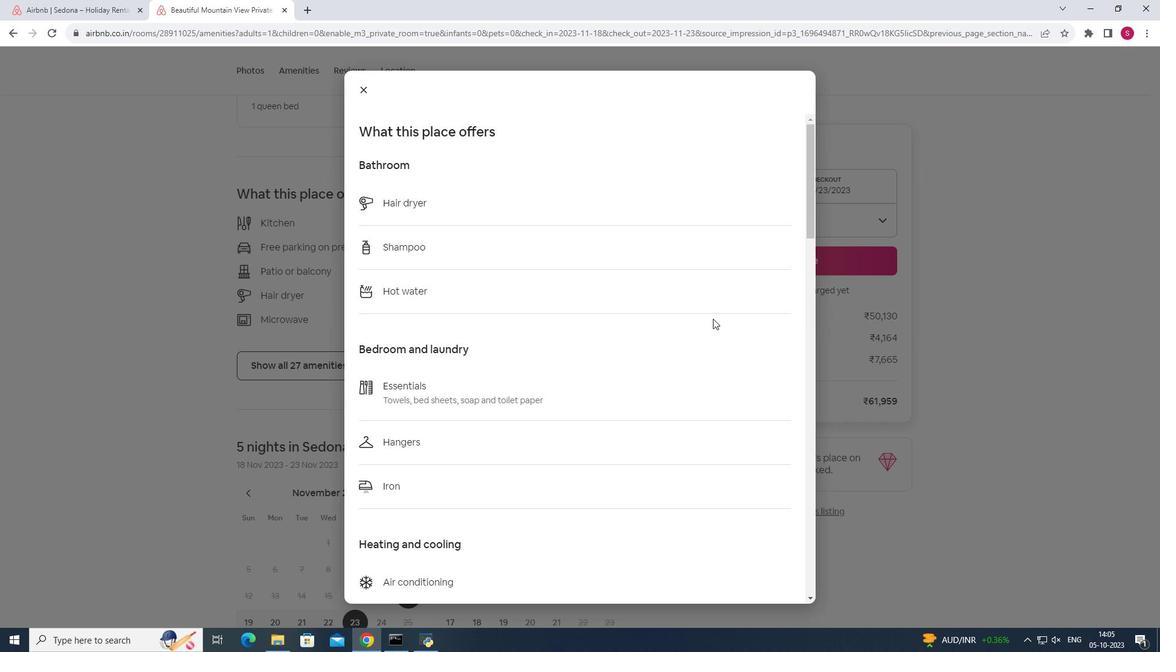 
Action: Mouse scrolled (713, 316) with delta (0, 0)
Screenshot: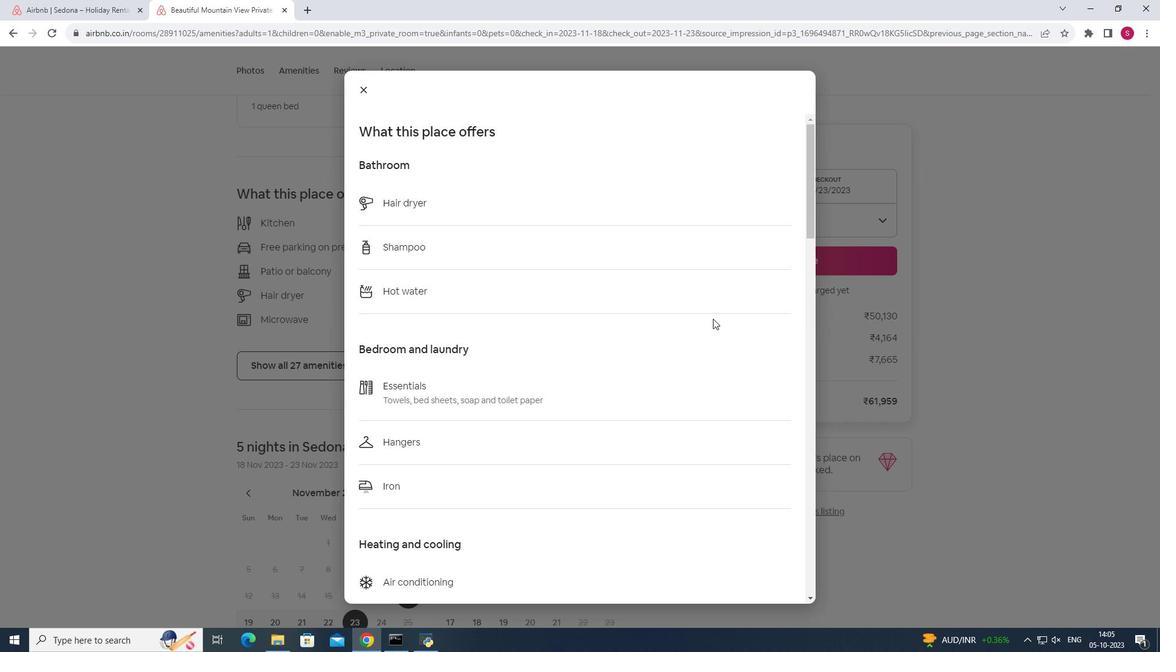 
Action: Mouse moved to (713, 319)
Screenshot: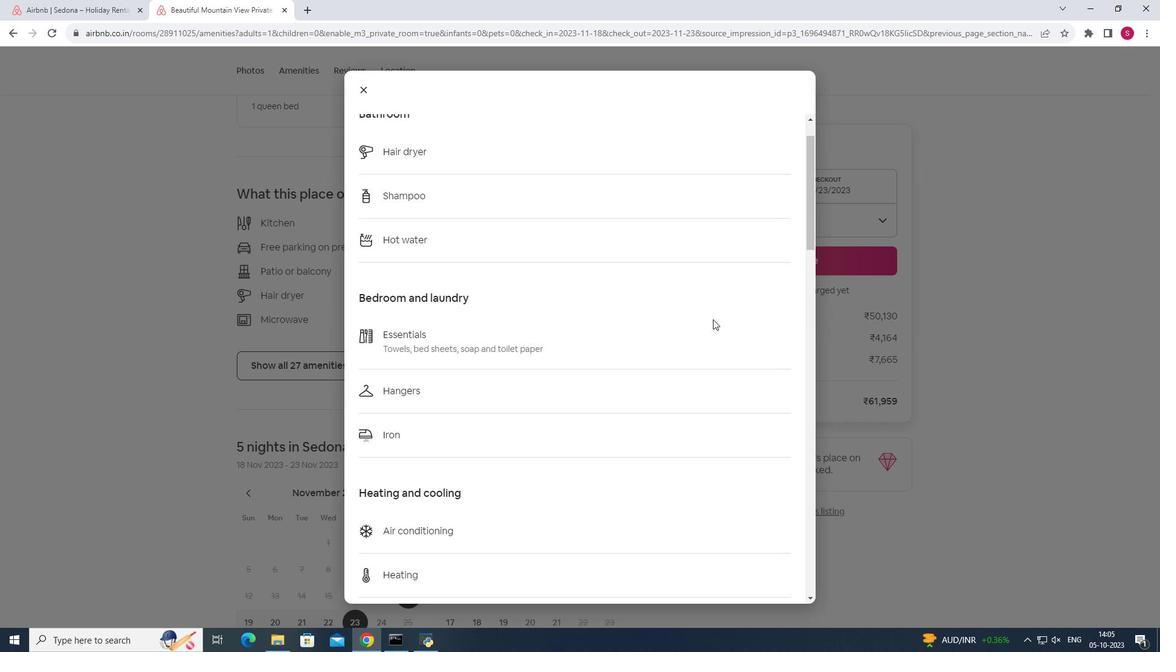 
Action: Mouse scrolled (713, 318) with delta (0, 0)
Screenshot: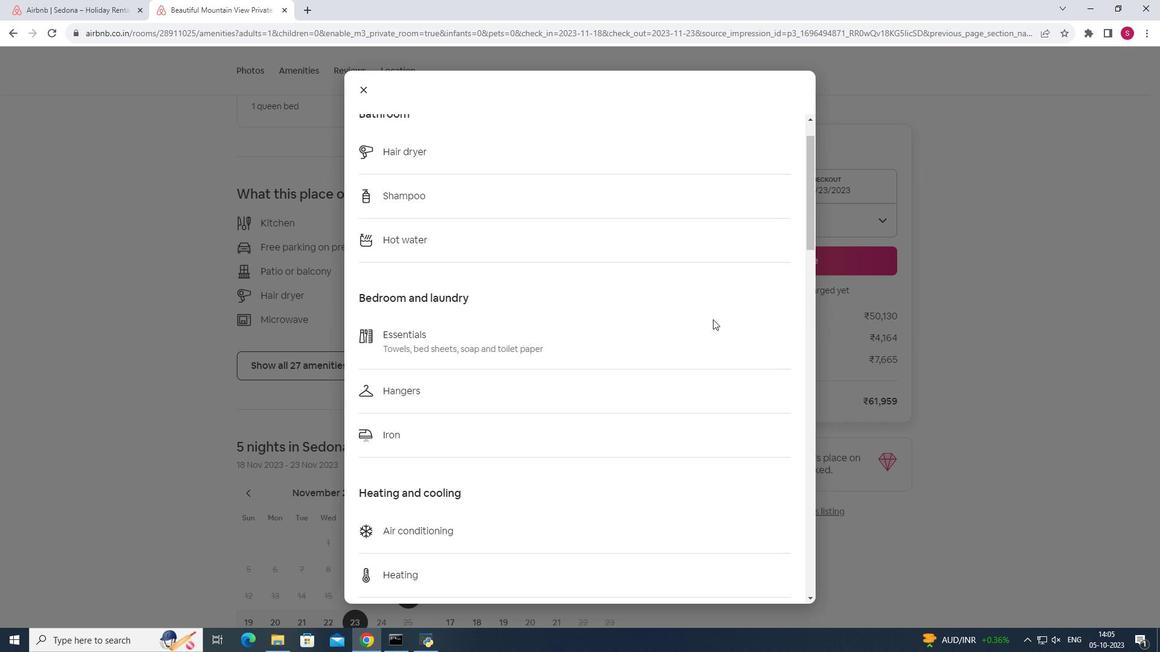 
Action: Mouse moved to (712, 319)
Screenshot: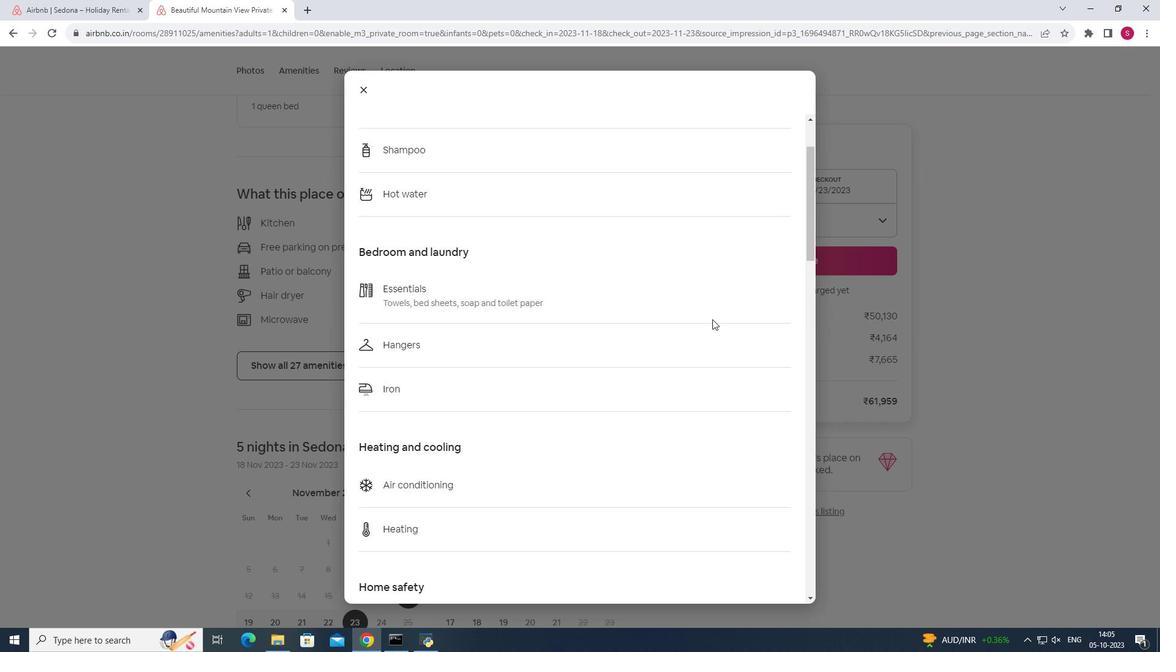 
Action: Mouse scrolled (712, 319) with delta (0, 0)
Screenshot: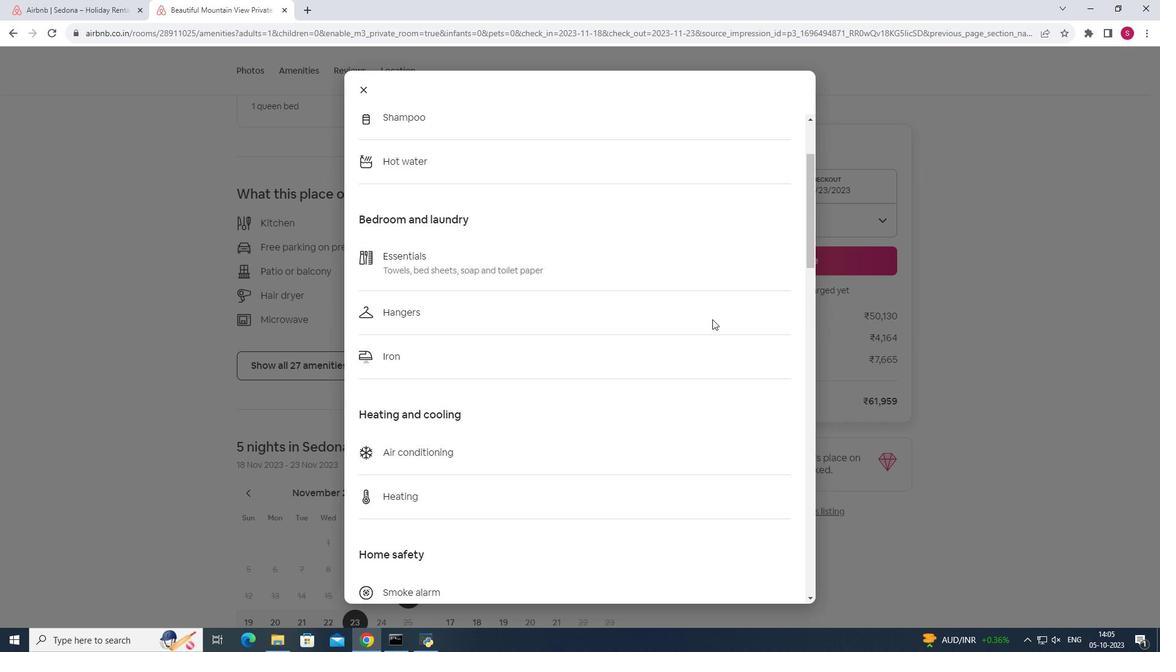 
Action: Mouse scrolled (712, 319) with delta (0, 0)
Screenshot: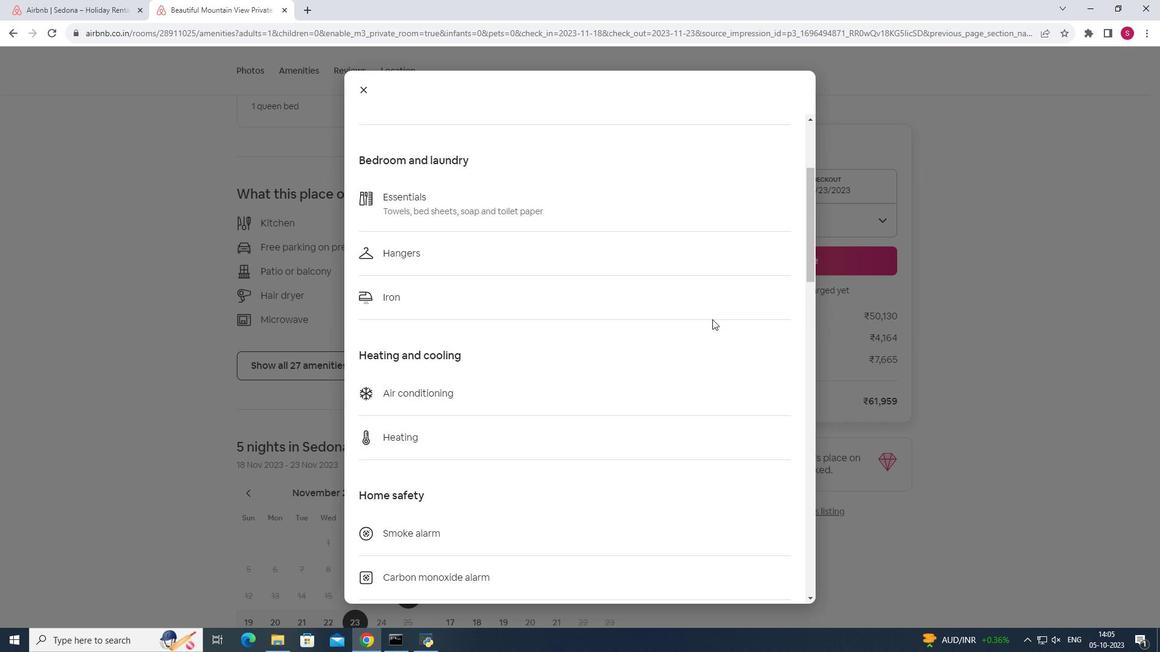 
Action: Mouse scrolled (712, 319) with delta (0, 0)
Screenshot: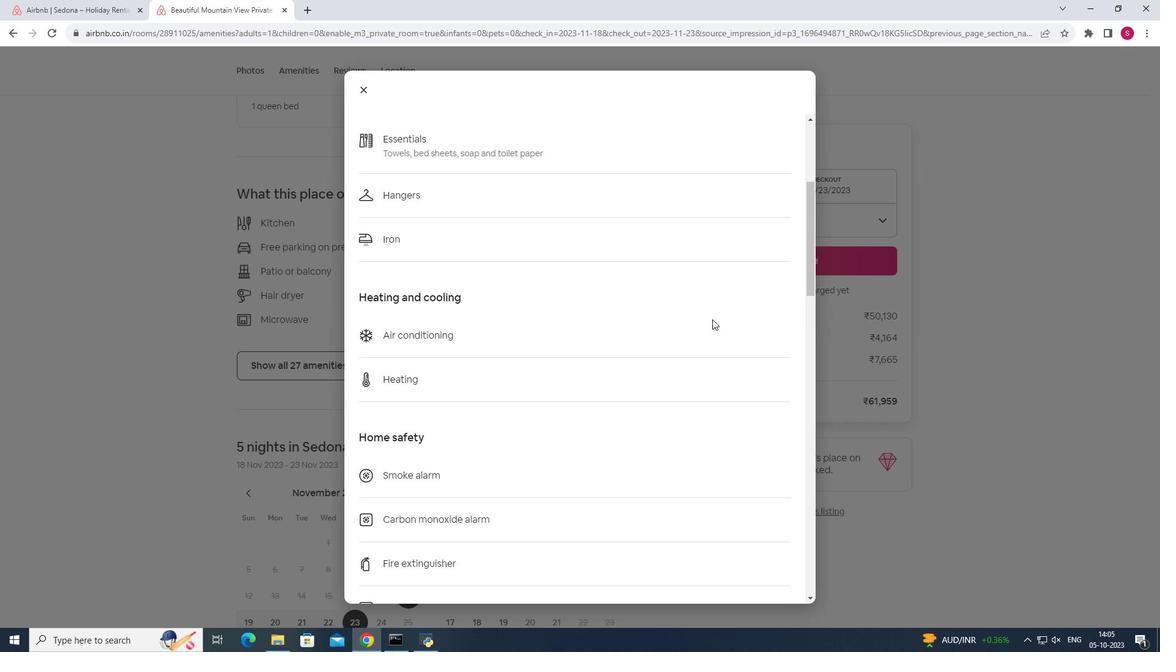 
Action: Mouse scrolled (712, 319) with delta (0, 0)
Screenshot: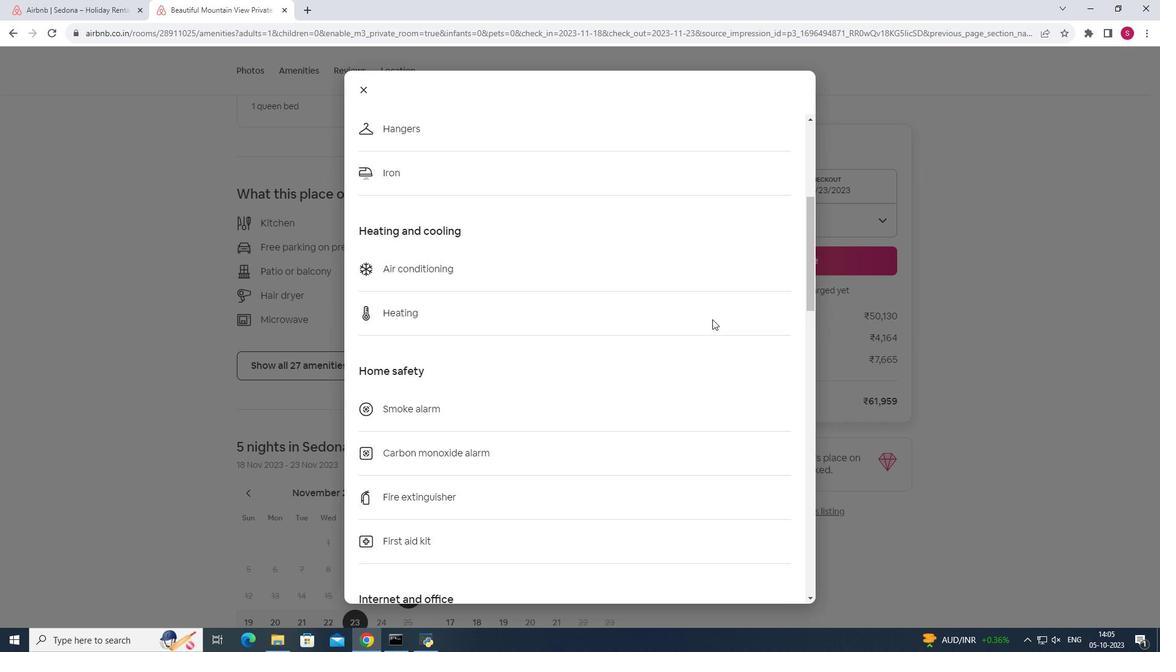 
Action: Mouse scrolled (712, 319) with delta (0, 0)
Screenshot: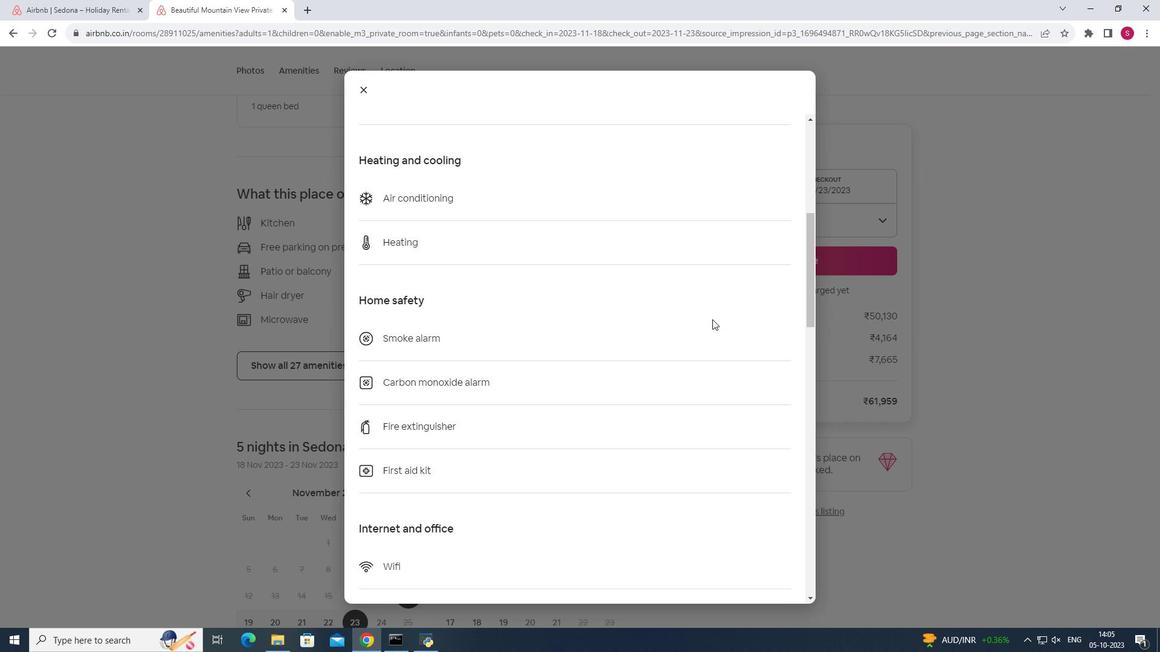 
Action: Mouse scrolled (712, 319) with delta (0, 0)
Screenshot: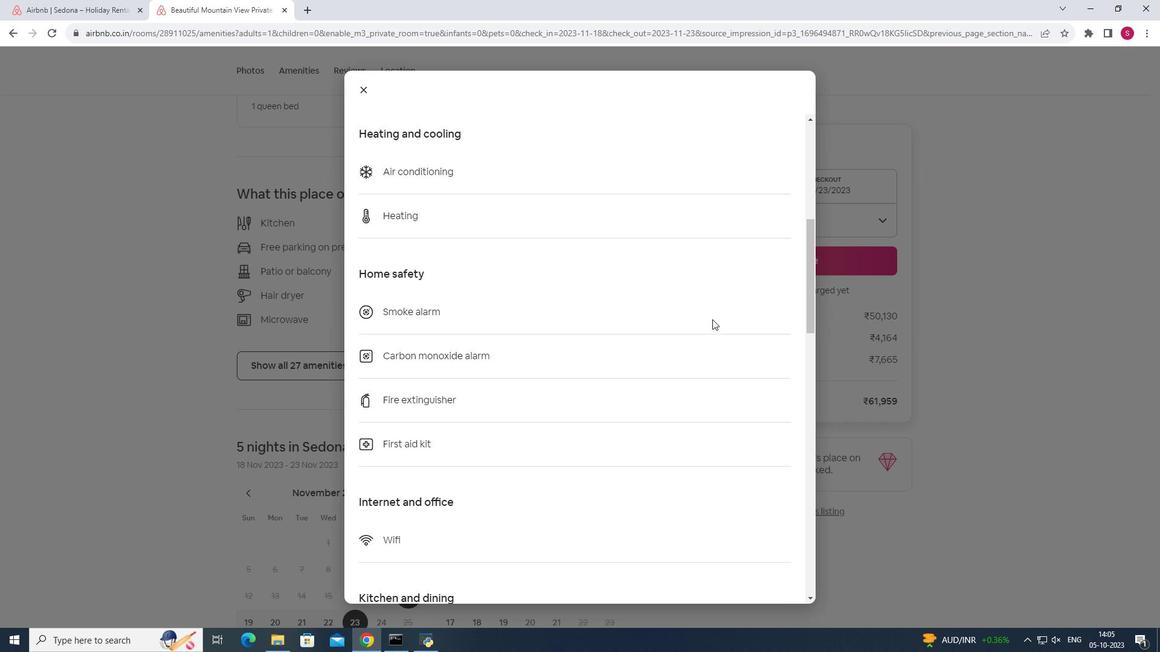 
Action: Mouse scrolled (712, 319) with delta (0, 0)
Screenshot: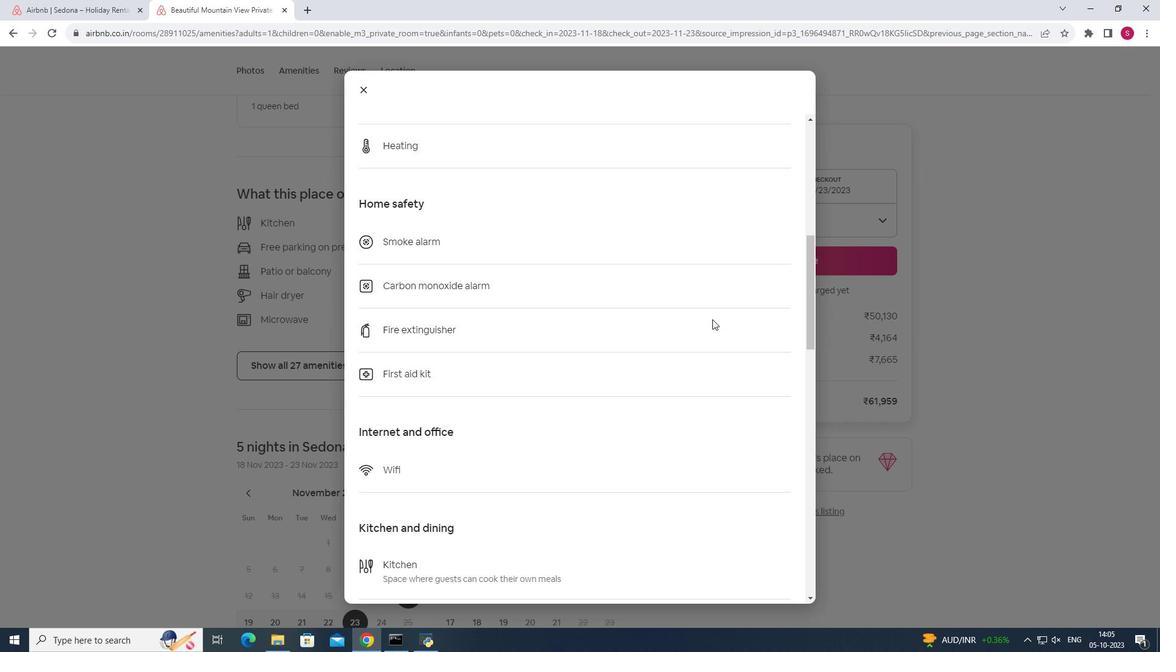 
Action: Mouse scrolled (712, 319) with delta (0, 0)
Screenshot: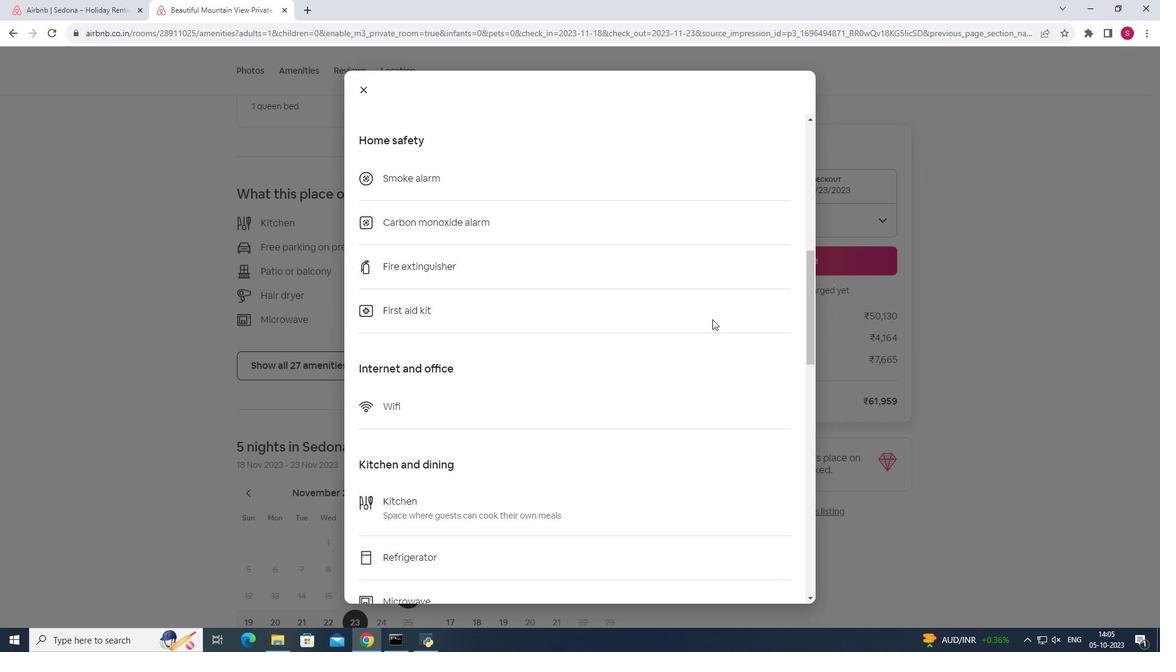 
Action: Mouse scrolled (712, 319) with delta (0, 0)
Screenshot: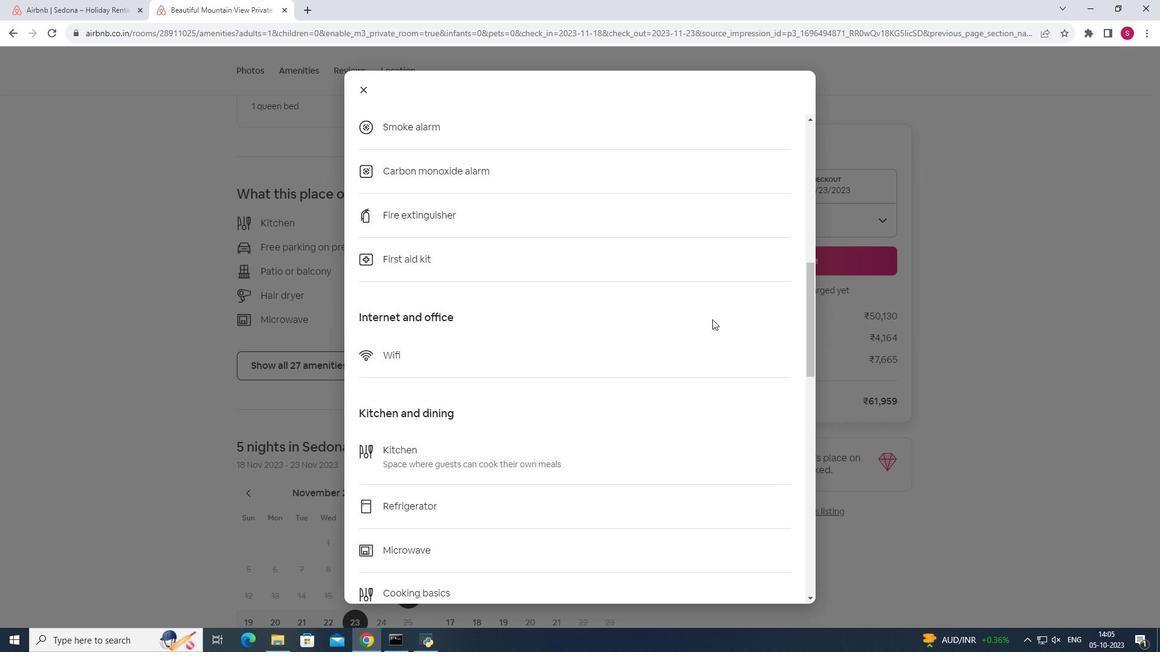 
Action: Mouse scrolled (712, 319) with delta (0, 0)
Screenshot: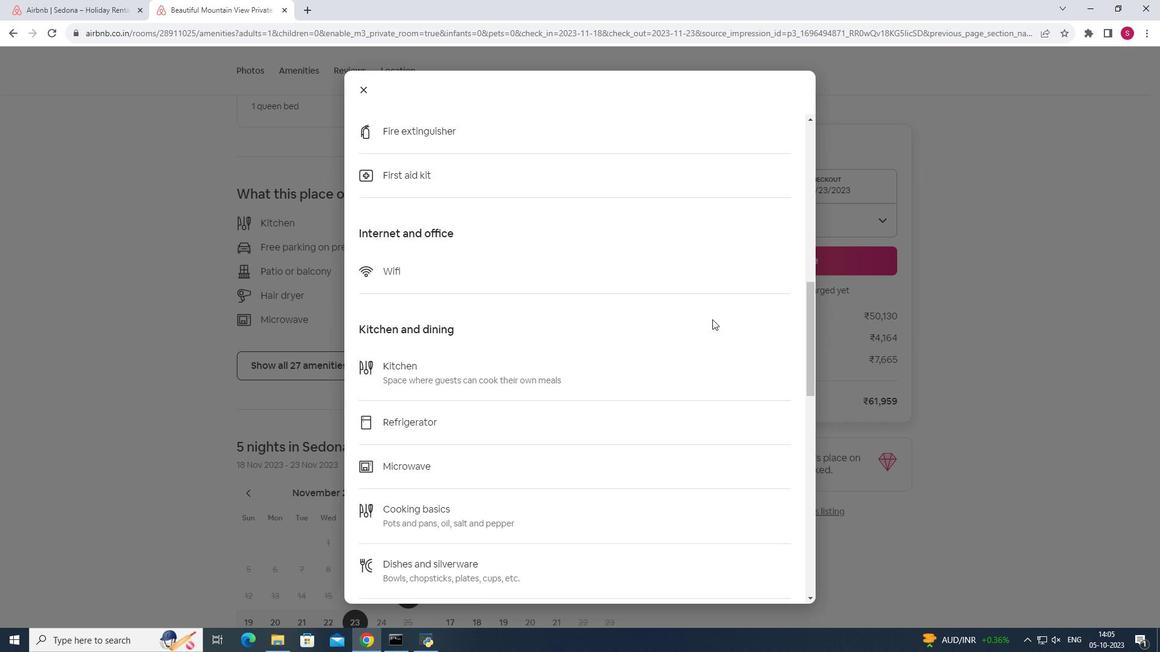 
Action: Mouse scrolled (712, 319) with delta (0, 0)
Screenshot: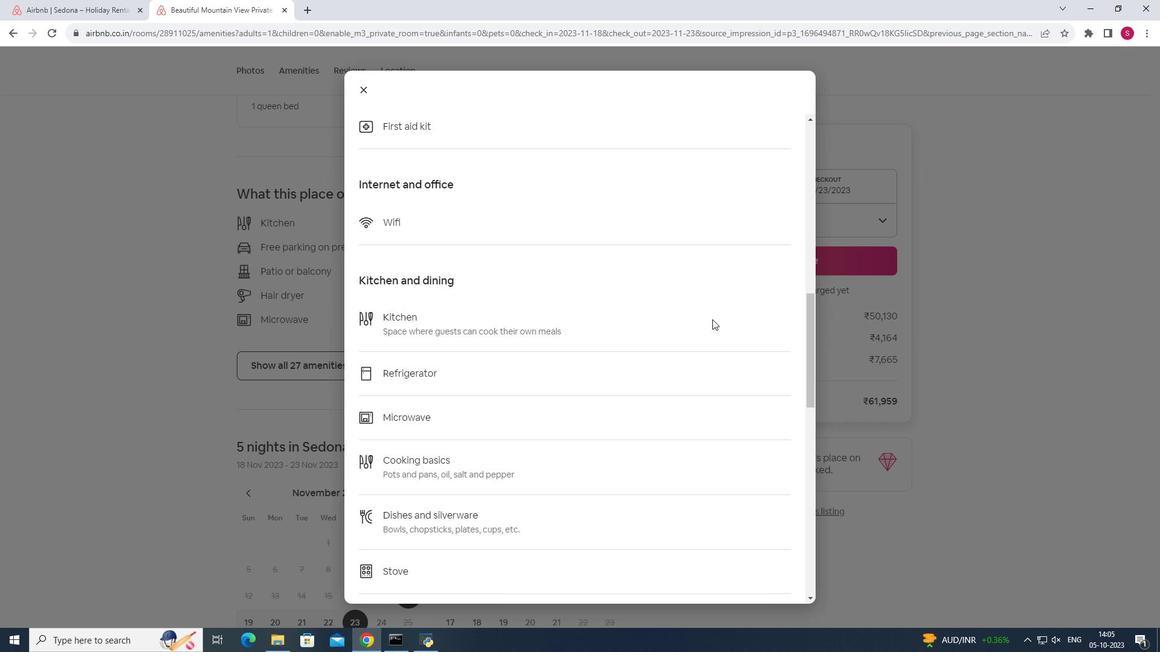 
Action: Mouse scrolled (712, 319) with delta (0, 0)
Screenshot: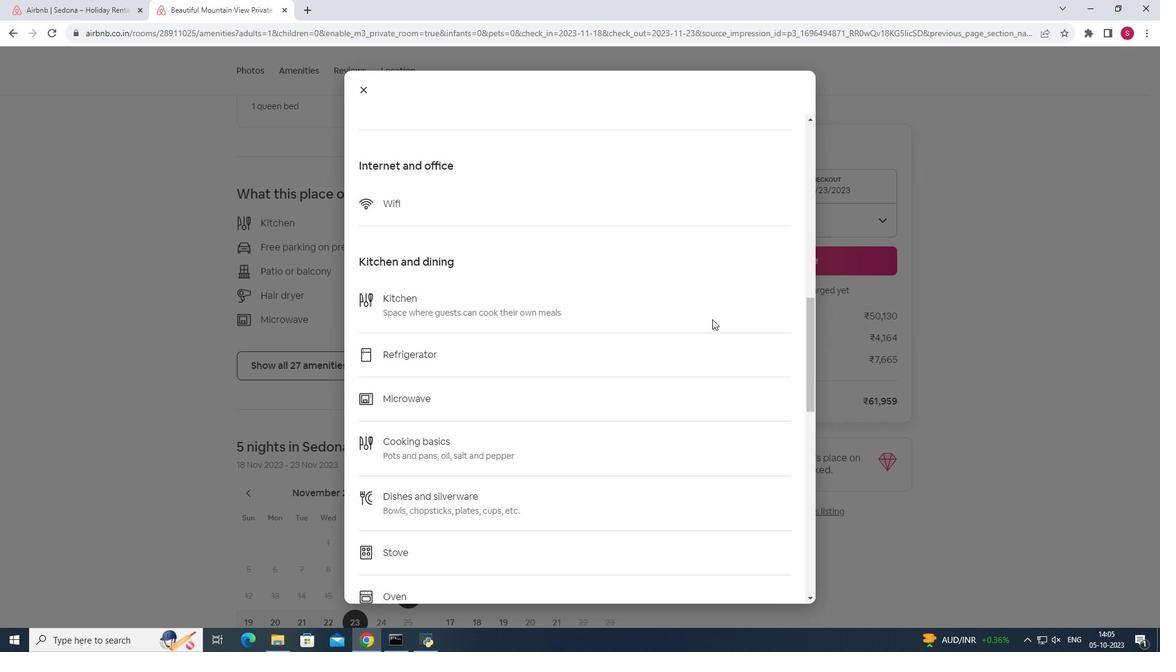 
Action: Mouse scrolled (712, 319) with delta (0, 0)
Screenshot: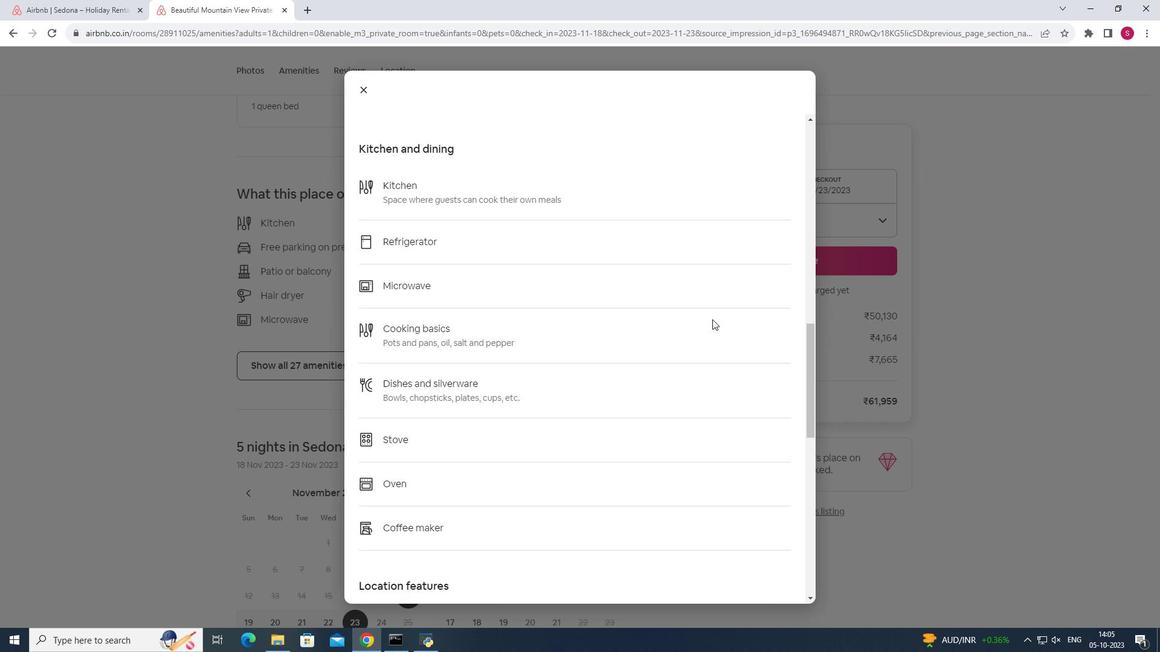 
Action: Mouse scrolled (712, 319) with delta (0, 0)
Screenshot: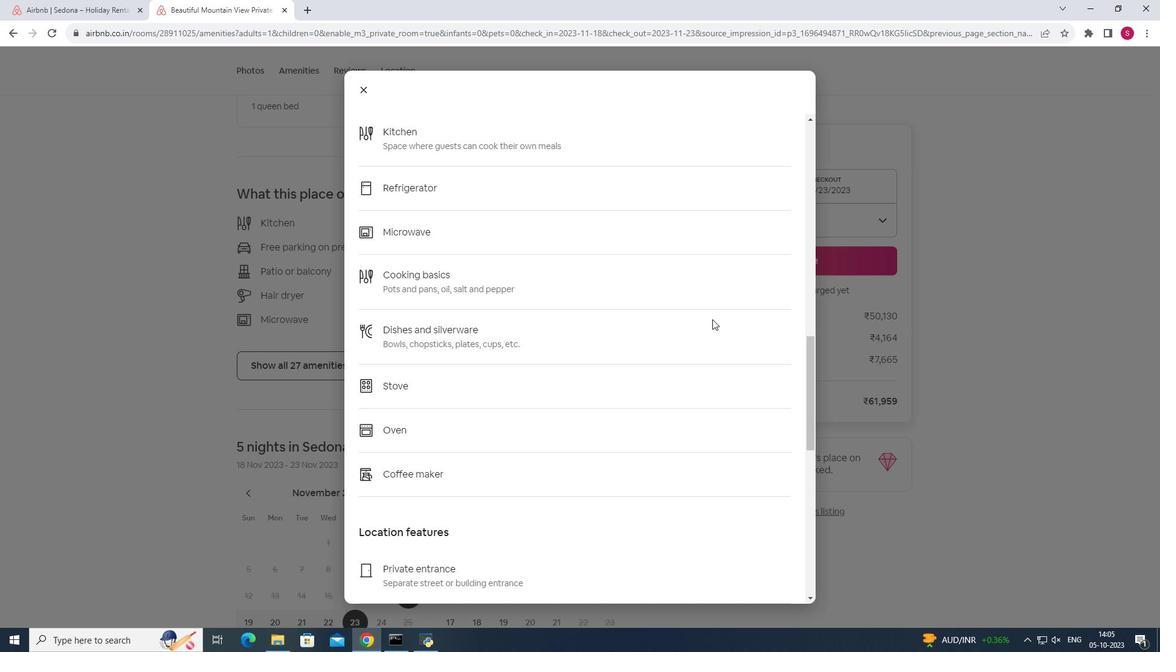 
Action: Mouse scrolled (712, 319) with delta (0, 0)
Screenshot: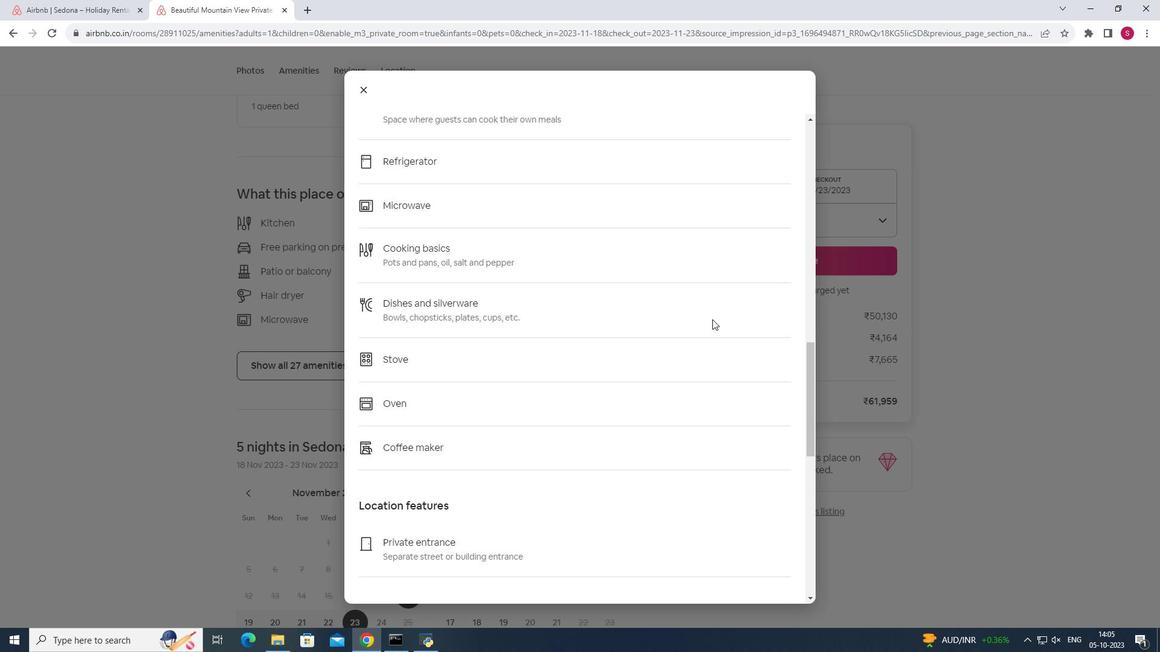 
Action: Mouse scrolled (712, 319) with delta (0, 0)
Screenshot: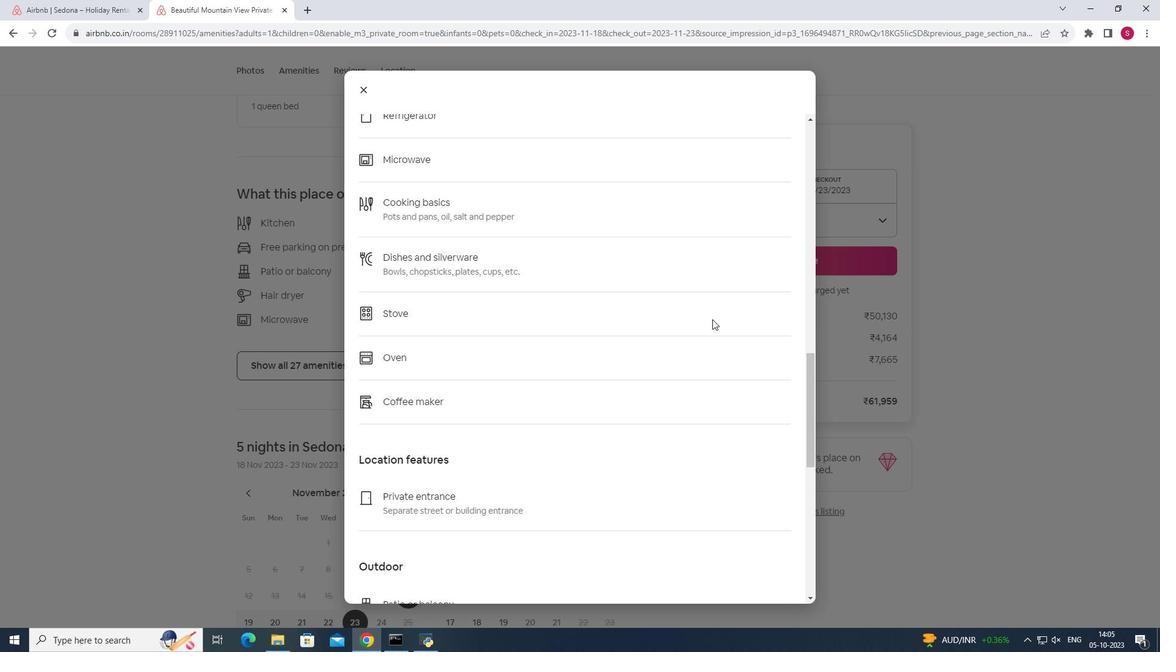 
Action: Mouse scrolled (712, 319) with delta (0, 0)
Screenshot: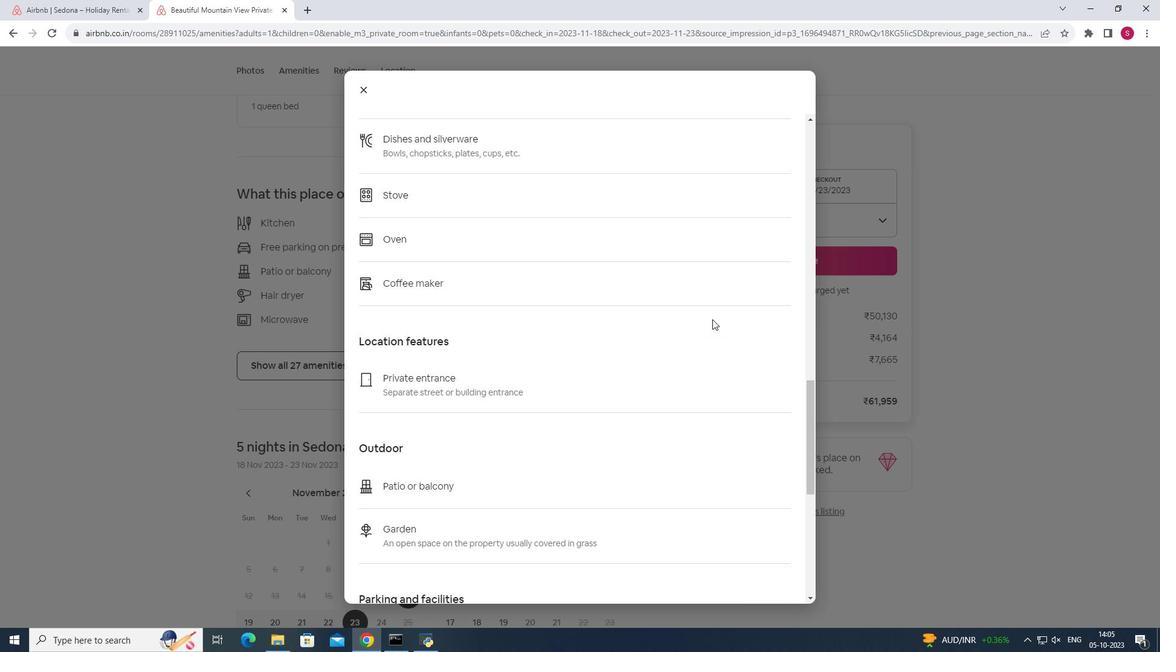 
Action: Mouse scrolled (712, 319) with delta (0, 0)
Screenshot: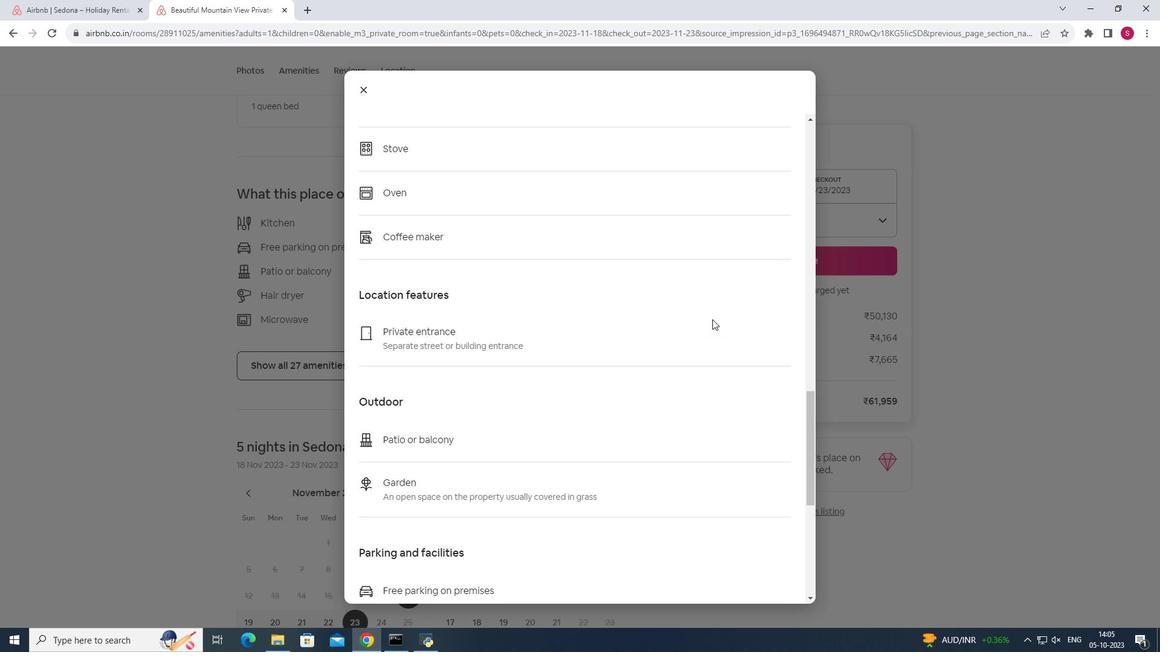 
Action: Mouse scrolled (712, 319) with delta (0, 0)
Screenshot: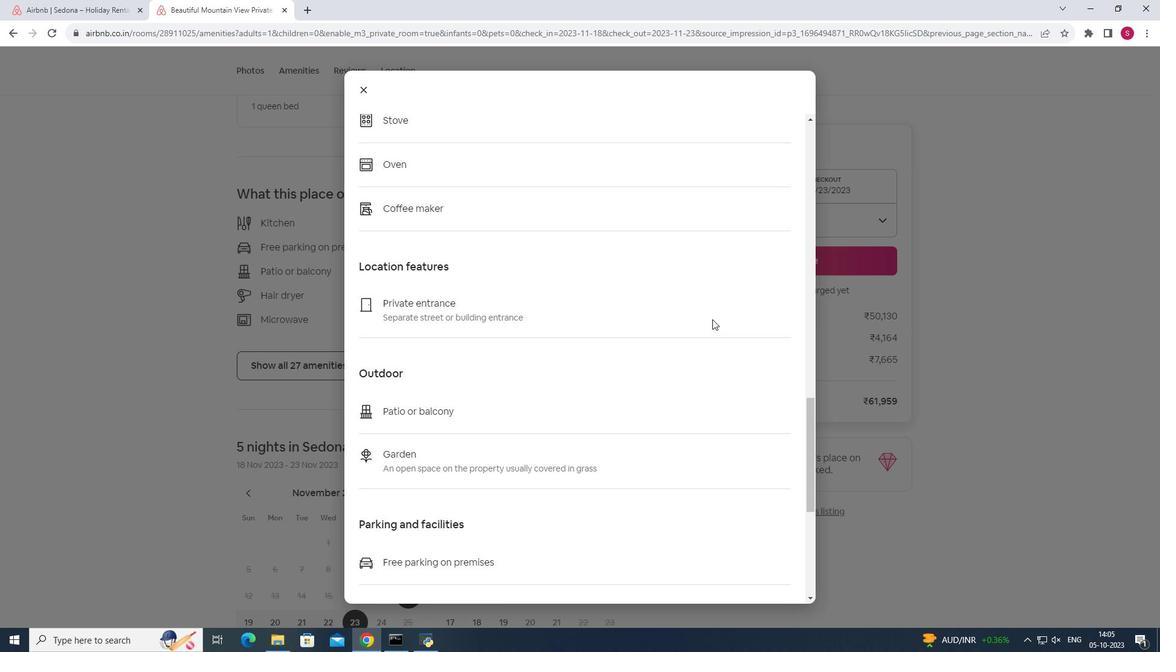 
Action: Mouse scrolled (712, 319) with delta (0, 0)
Screenshot: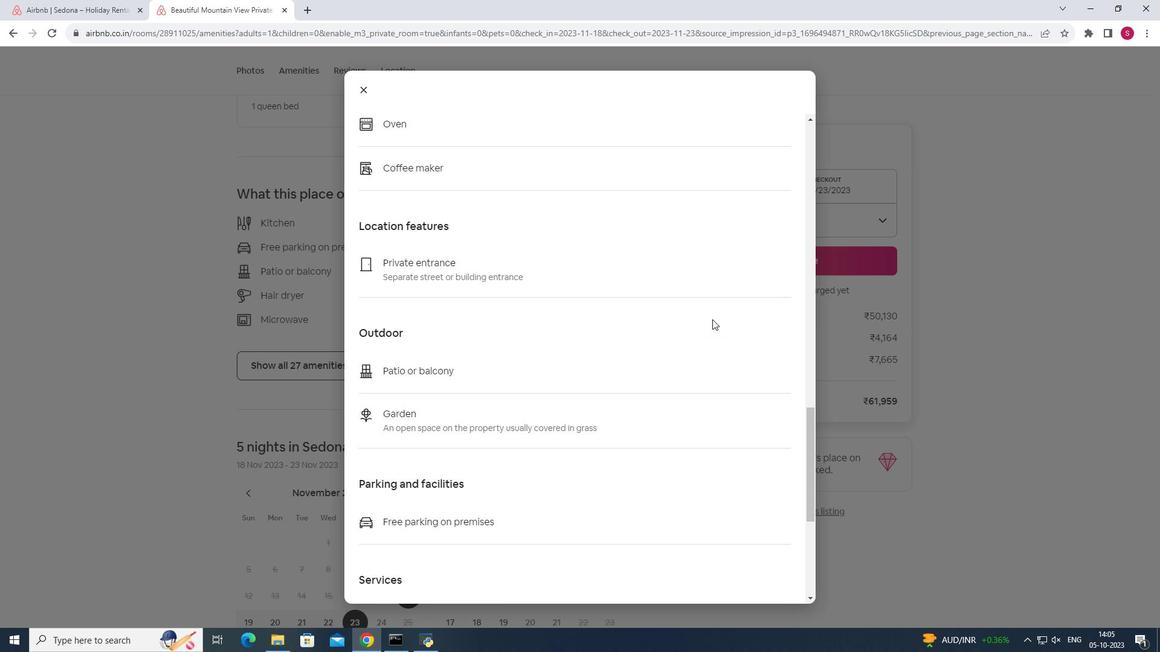 
Action: Mouse scrolled (712, 319) with delta (0, 0)
Screenshot: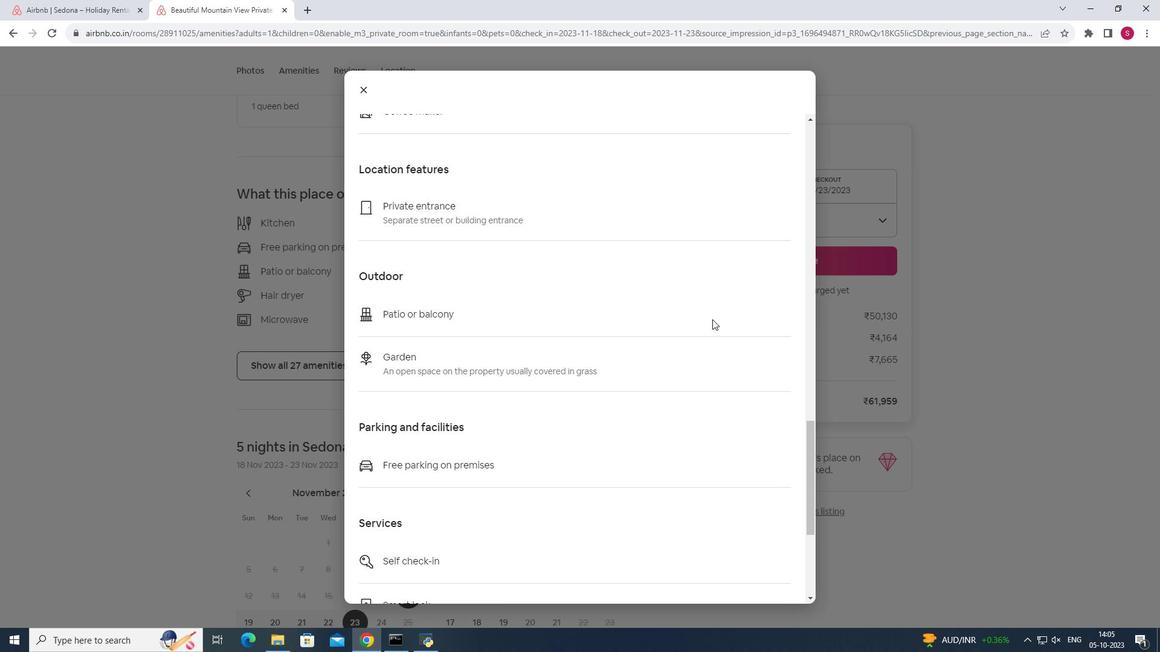 
Action: Mouse scrolled (712, 319) with delta (0, 0)
Screenshot: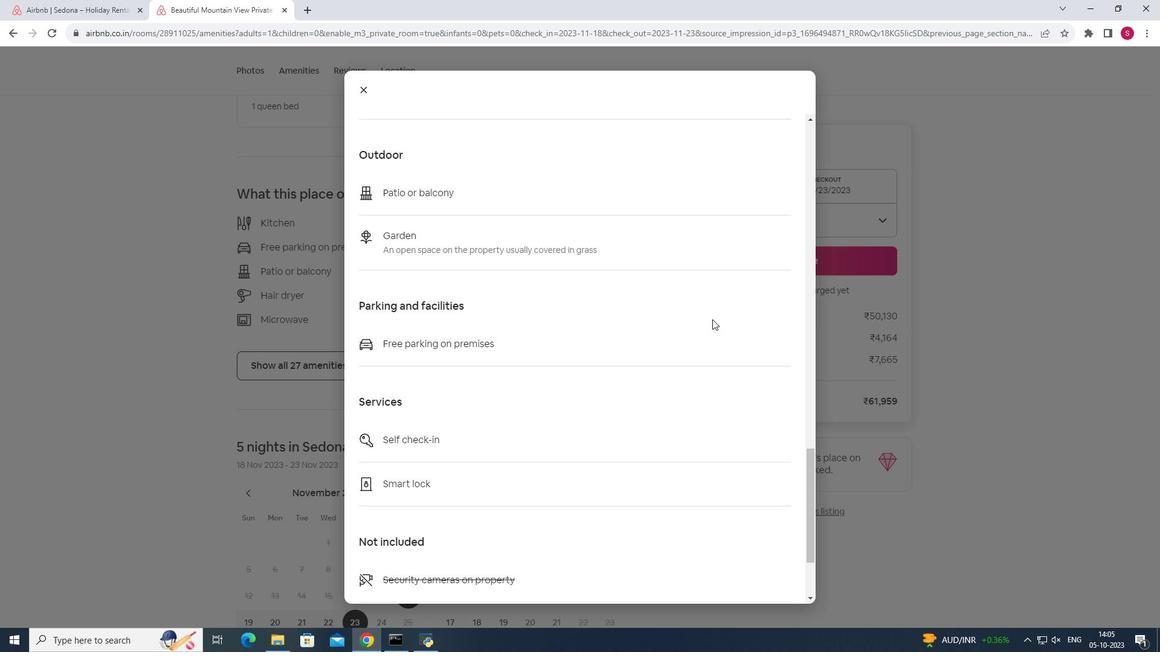 
Action: Mouse scrolled (712, 319) with delta (0, 0)
Screenshot: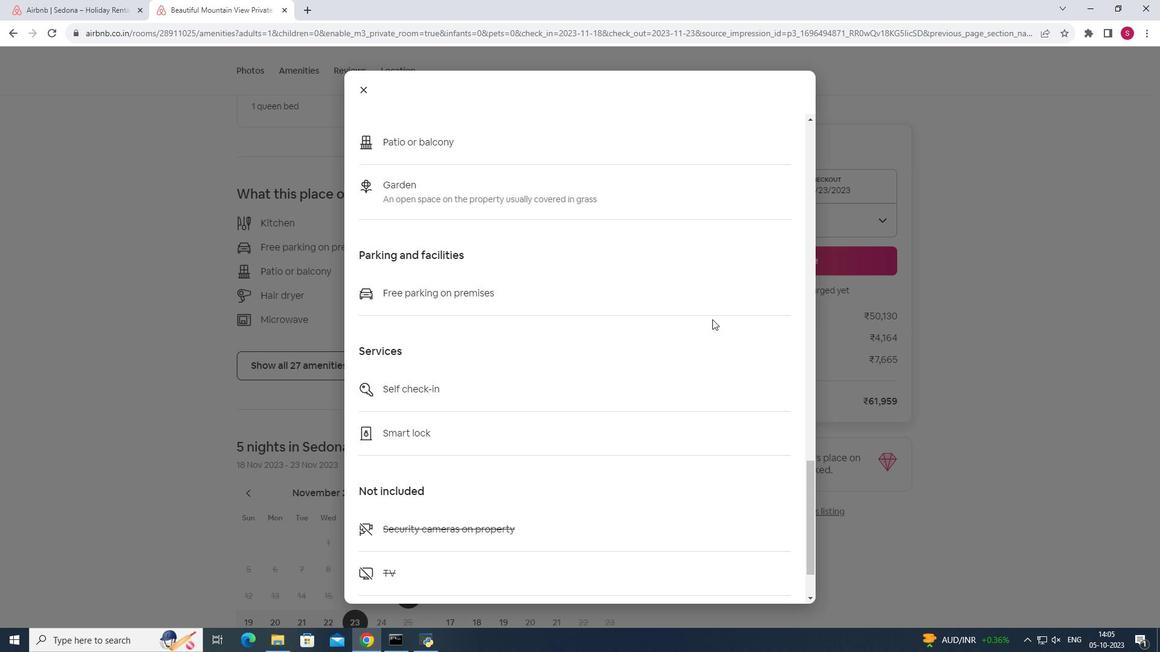 
Action: Mouse scrolled (712, 319) with delta (0, 0)
Screenshot: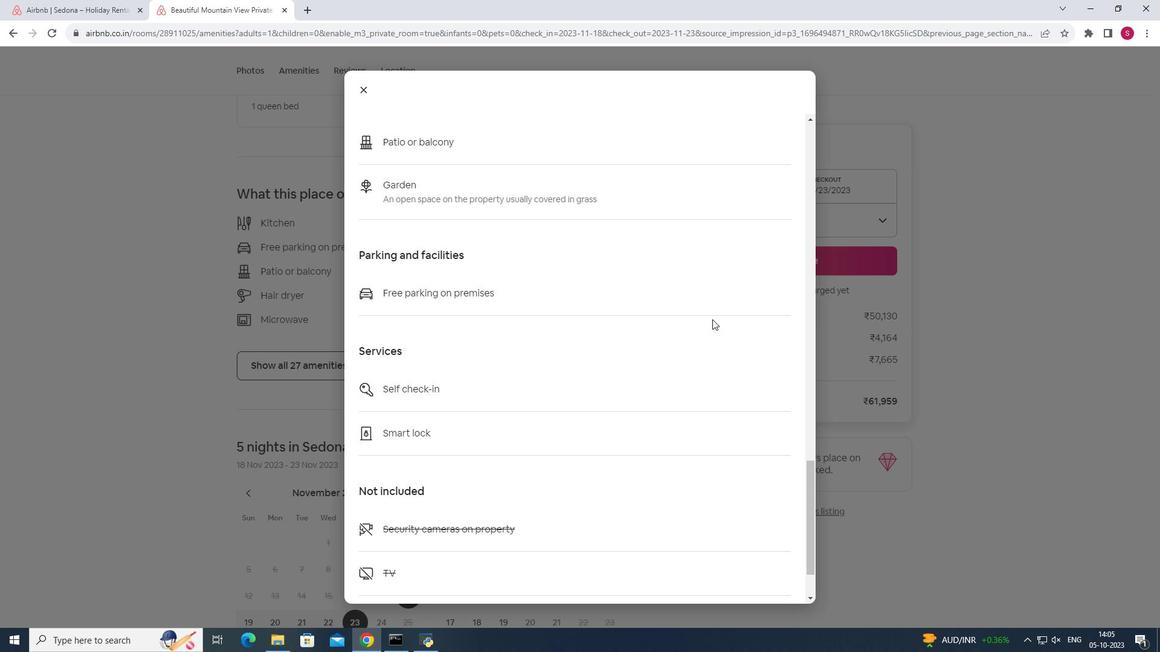 
Action: Mouse scrolled (712, 319) with delta (0, 0)
Screenshot: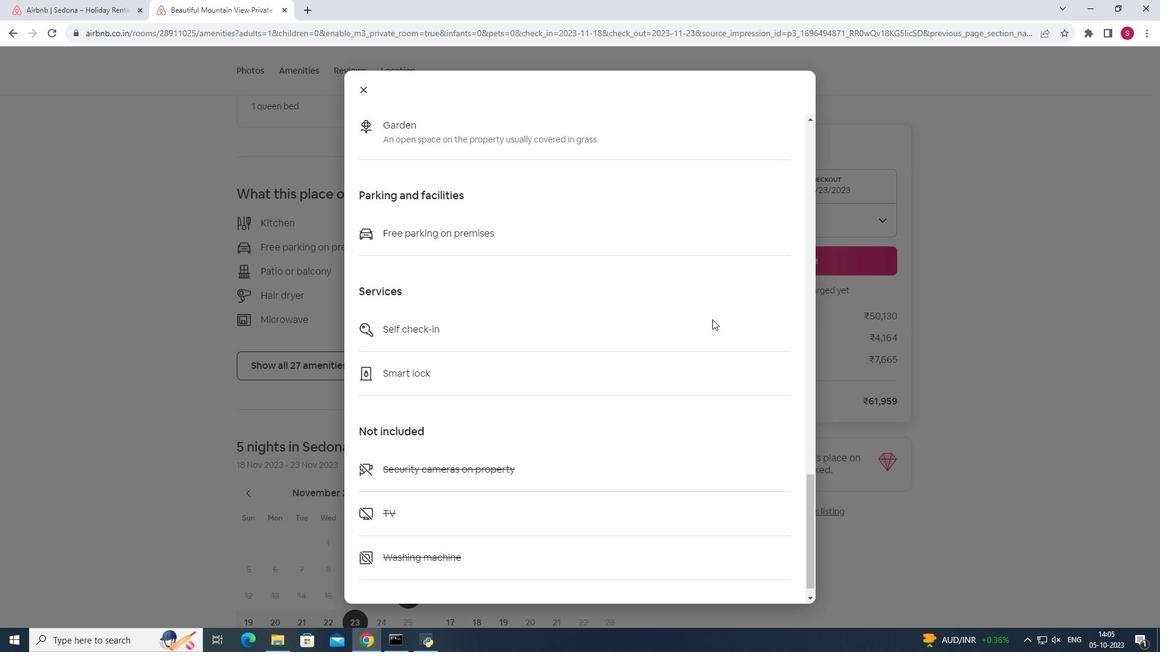 
Action: Mouse moved to (363, 89)
Screenshot: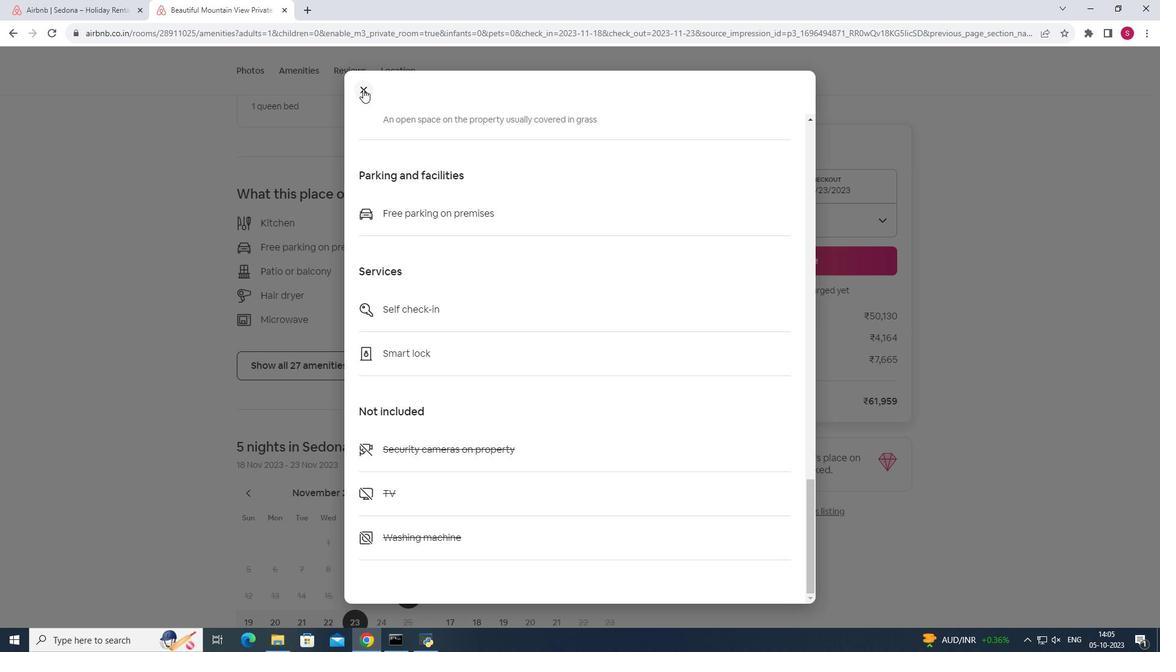 
Action: Mouse pressed left at (363, 89)
Screenshot: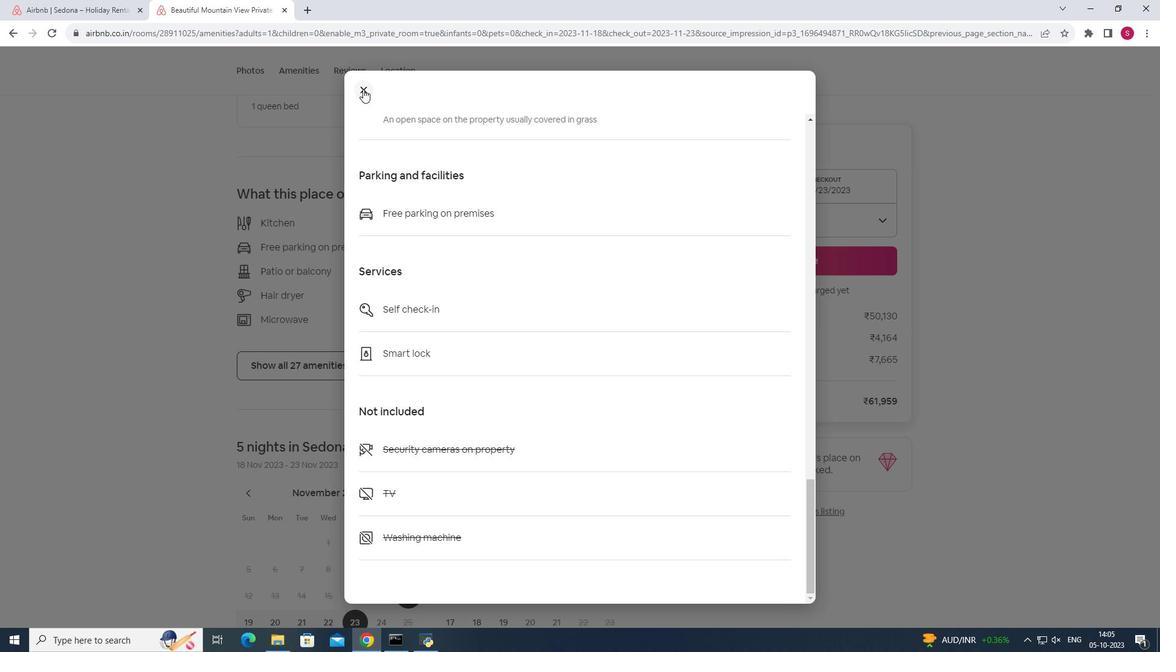 
Action: Mouse moved to (481, 344)
Screenshot: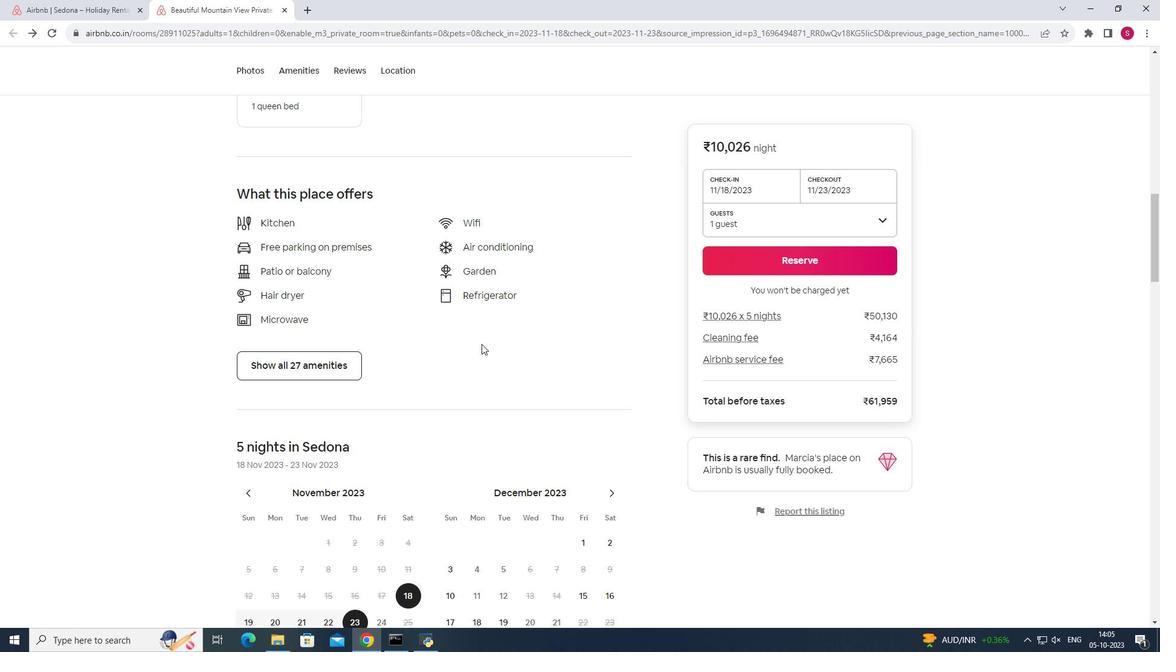 
Action: Mouse scrolled (481, 343) with delta (0, 0)
Screenshot: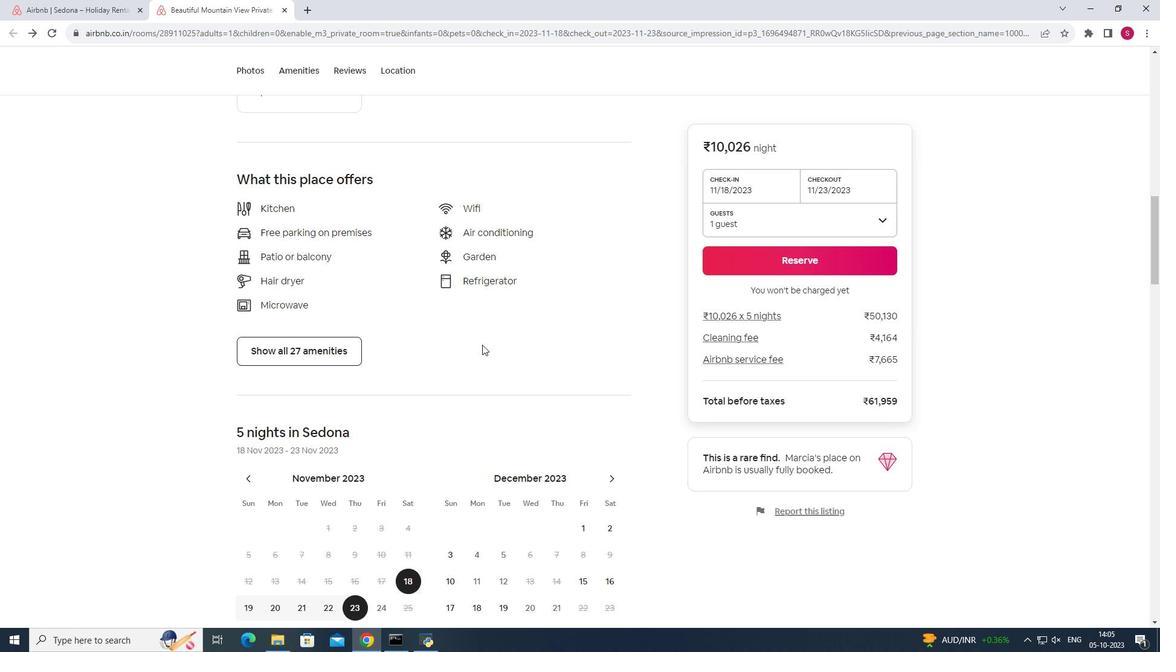
Action: Mouse scrolled (481, 343) with delta (0, 0)
Screenshot: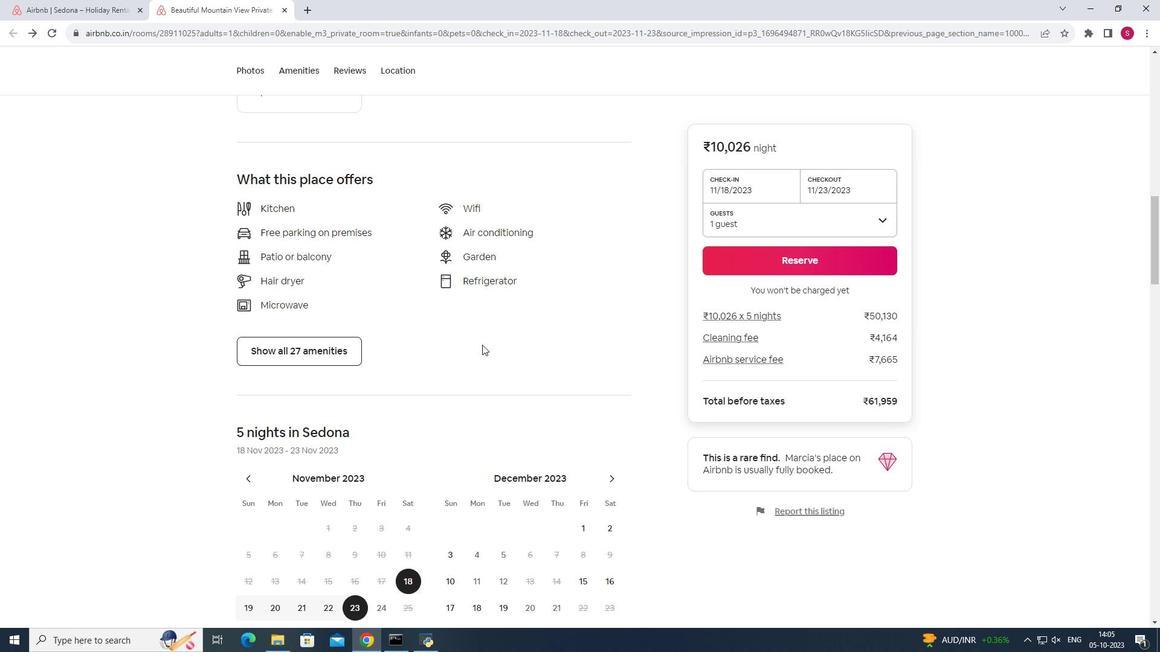 
Action: Mouse moved to (482, 345)
Screenshot: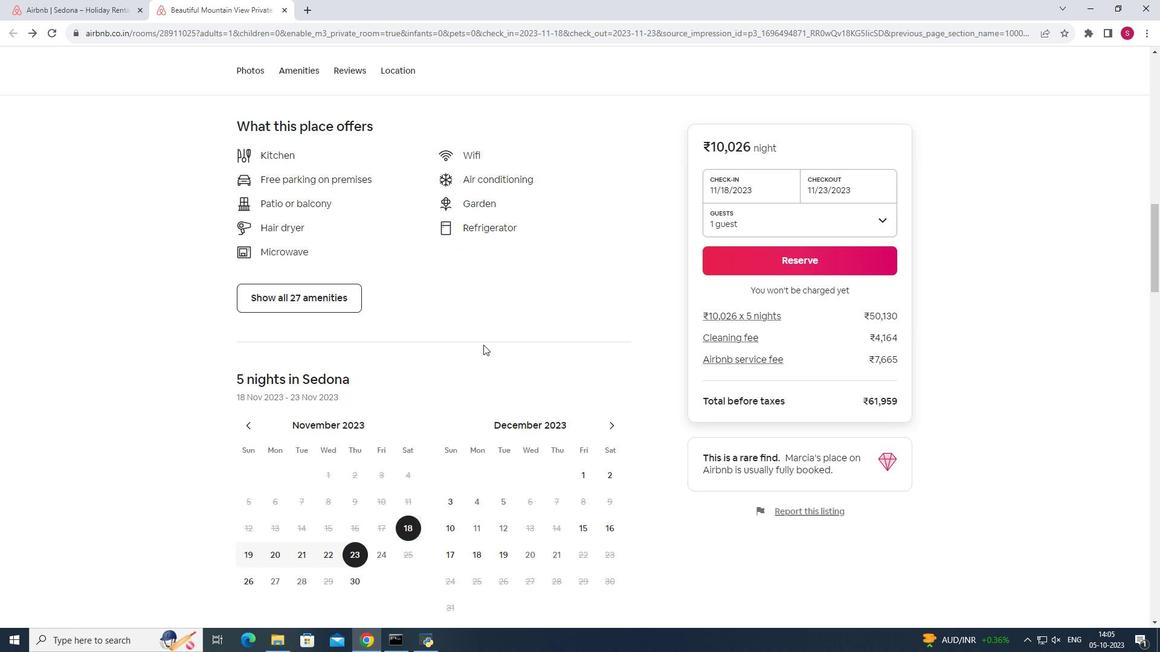 
Action: Mouse scrolled (482, 344) with delta (0, 0)
Screenshot: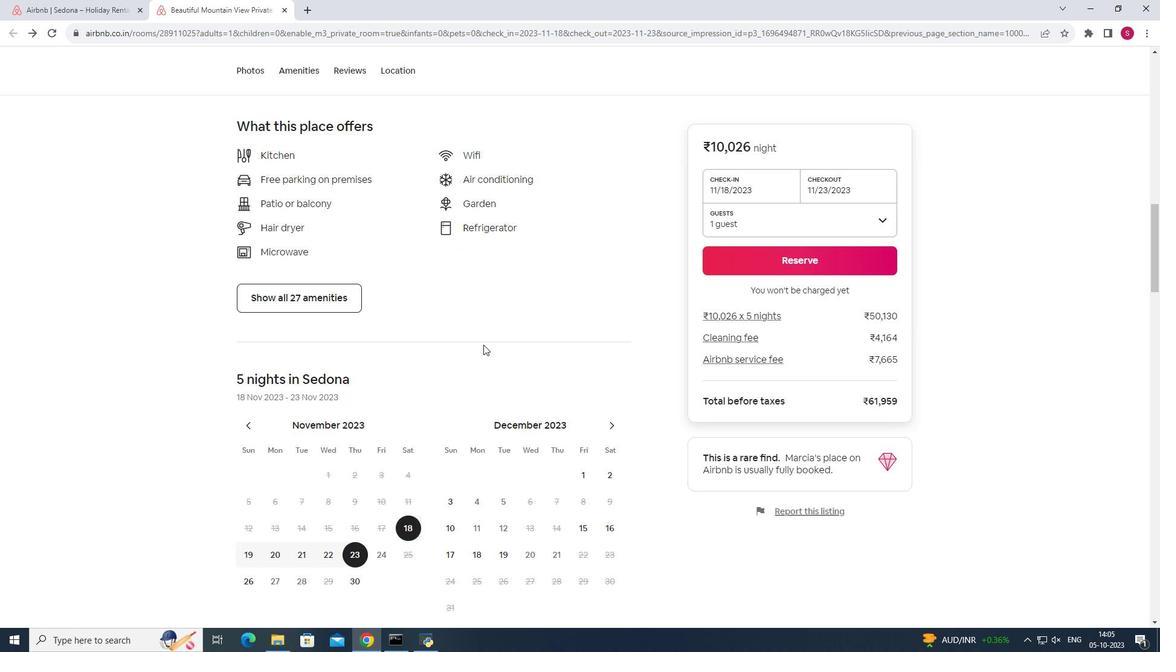 
Action: Mouse moved to (483, 345)
Screenshot: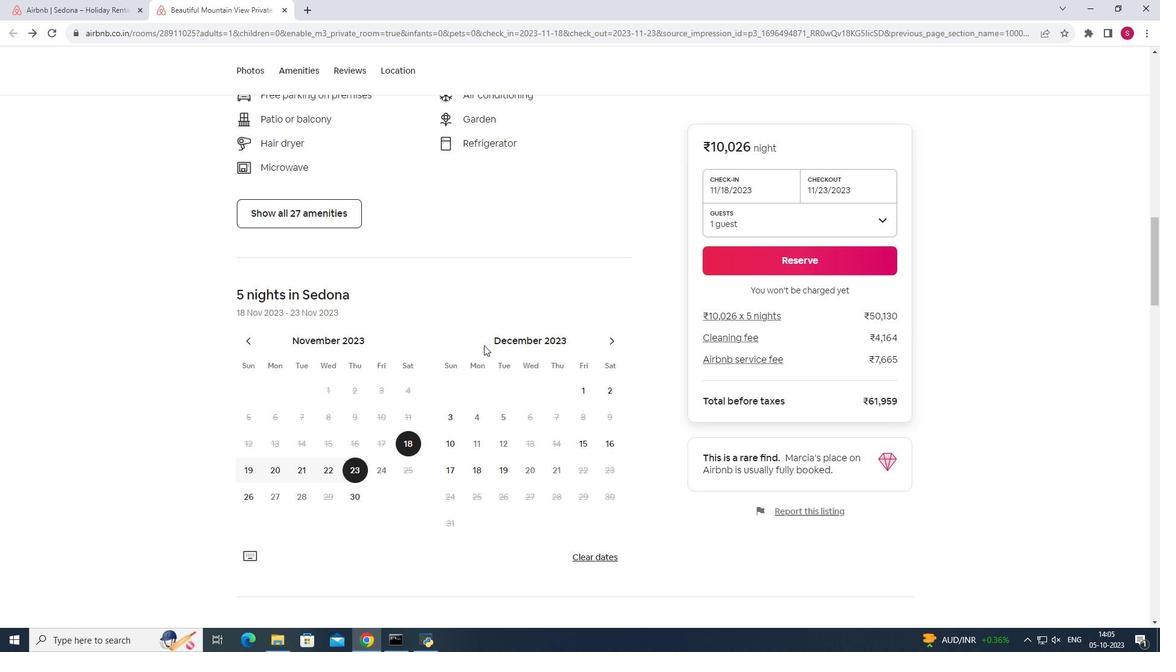 
Action: Mouse scrolled (483, 344) with delta (0, 0)
Screenshot: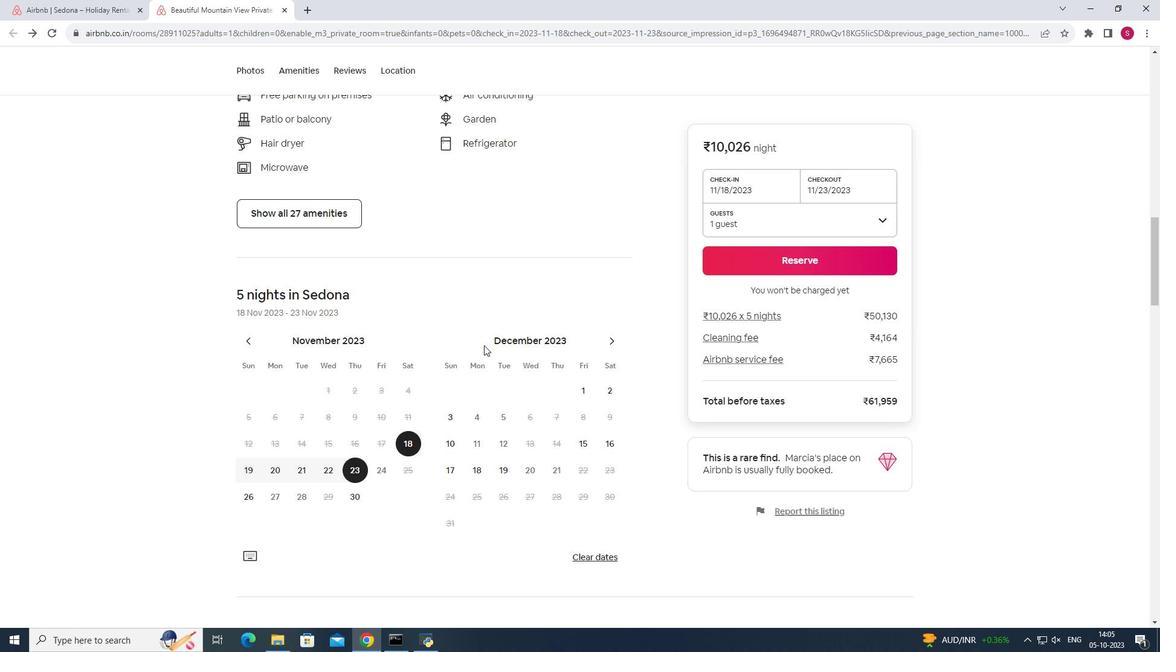 
Action: Mouse moved to (484, 345)
Screenshot: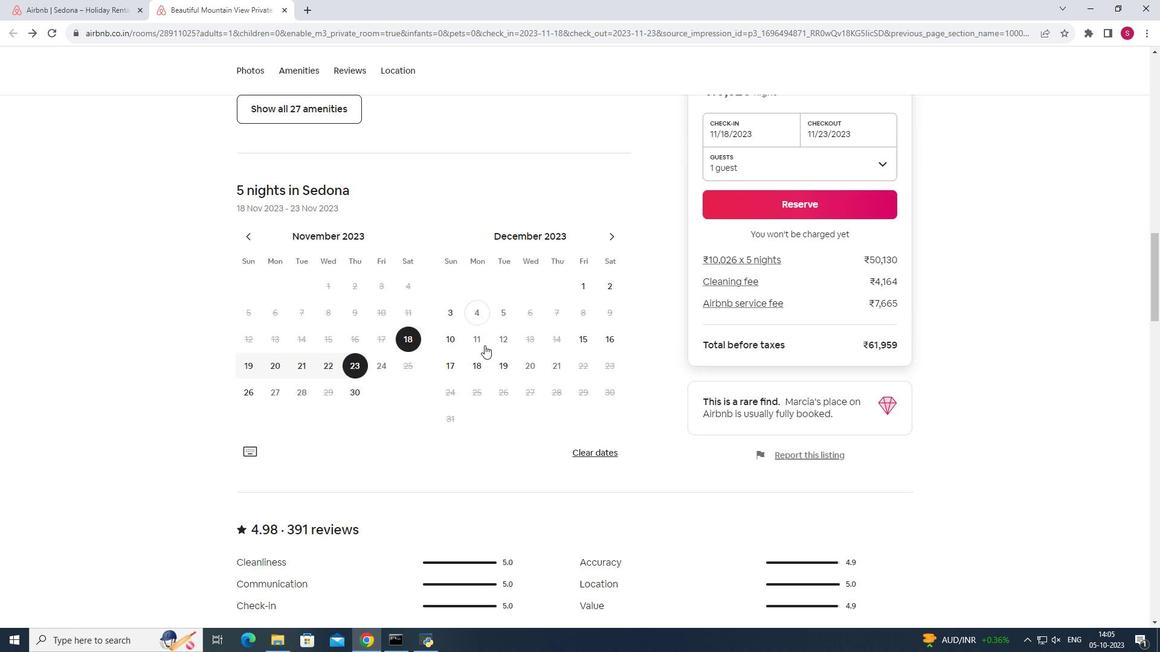 
Action: Mouse scrolled (484, 345) with delta (0, 0)
Screenshot: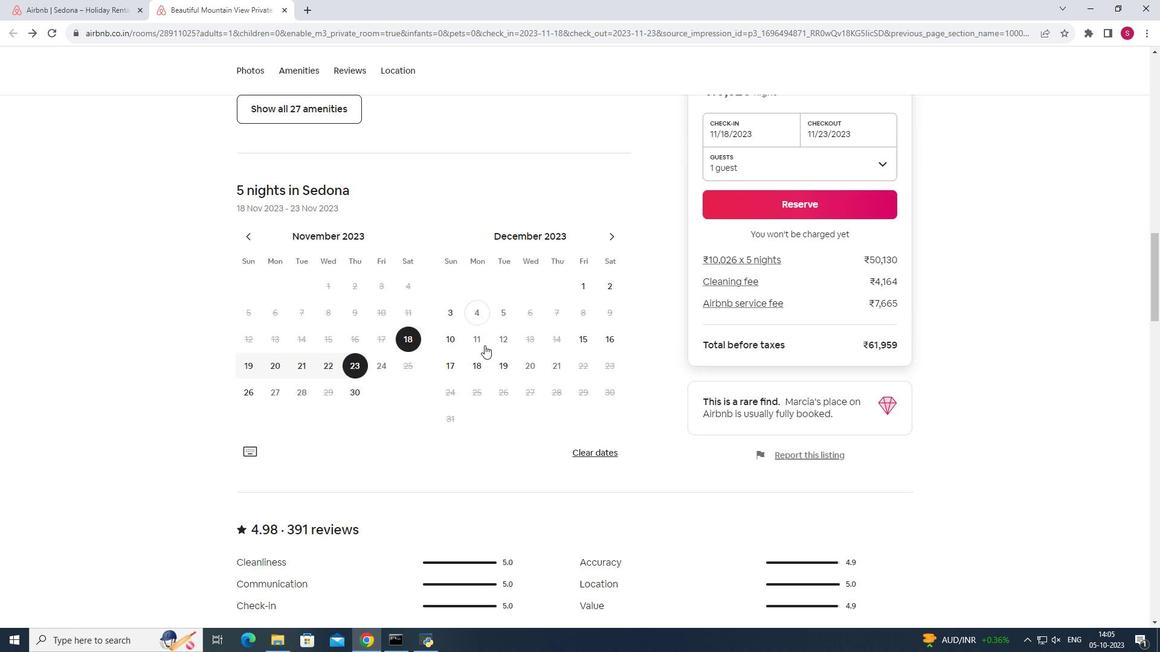 
Action: Mouse moved to (591, 391)
Screenshot: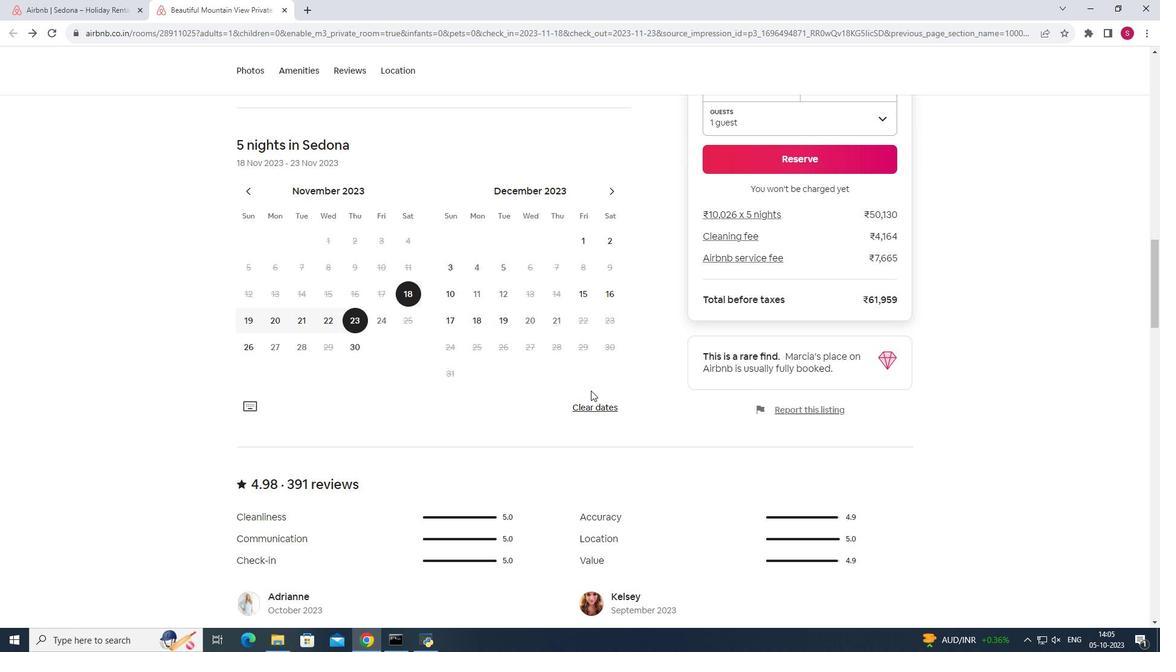 
Action: Mouse scrolled (591, 390) with delta (0, 0)
Screenshot: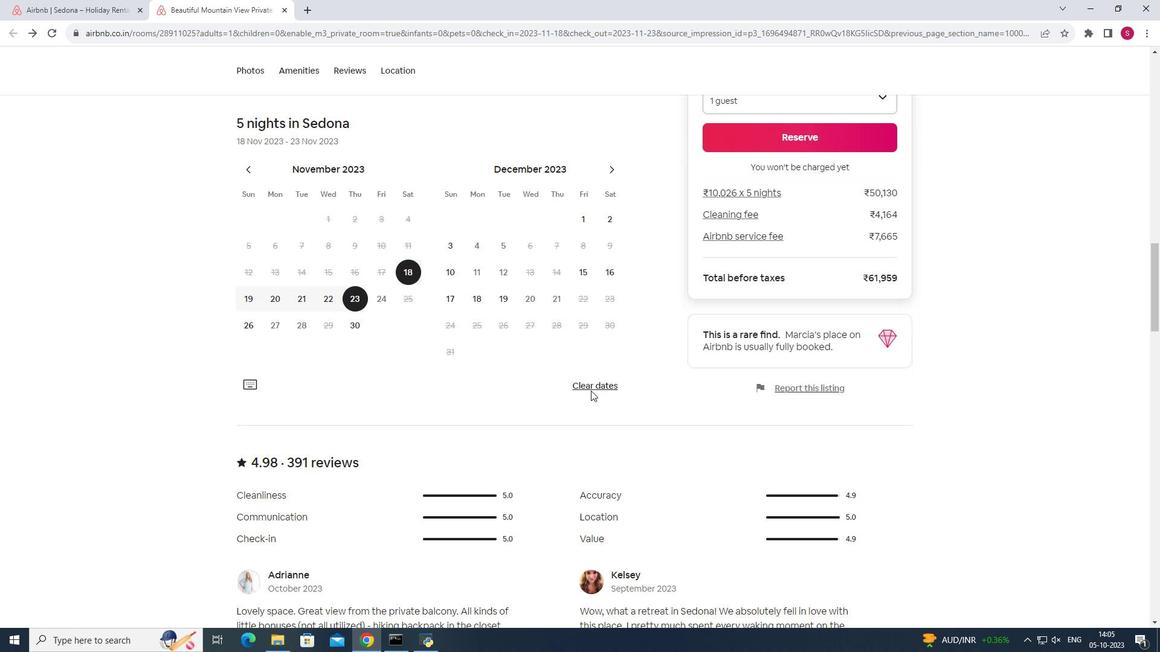 
Action: Mouse moved to (593, 391)
Screenshot: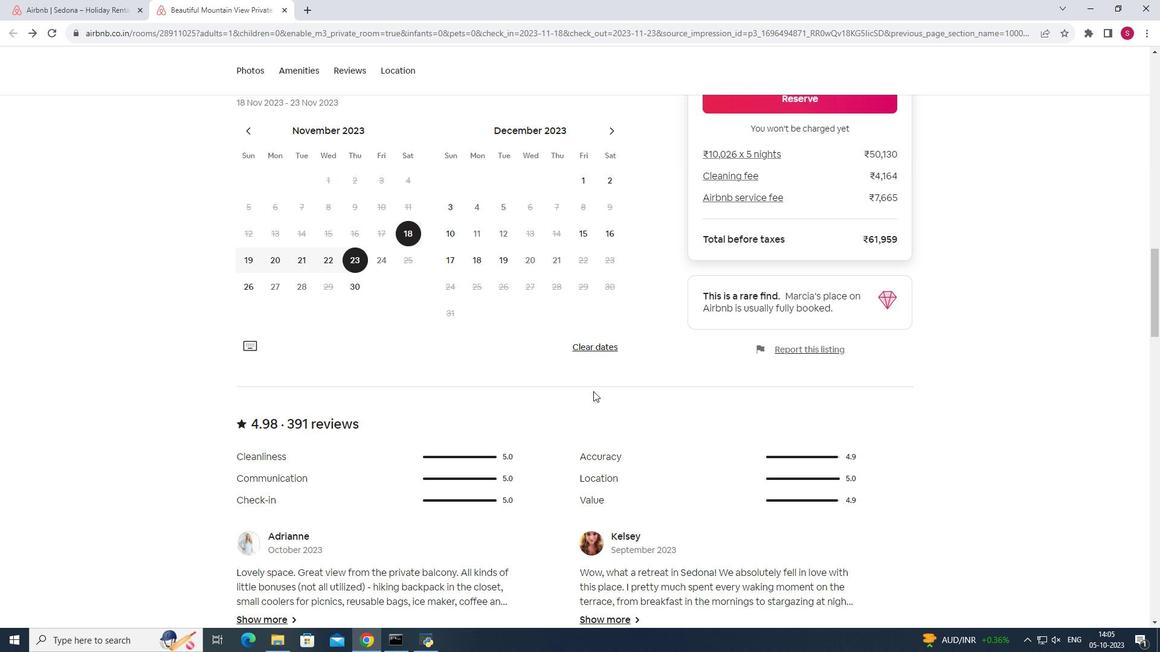
Action: Mouse scrolled (593, 391) with delta (0, 0)
Screenshot: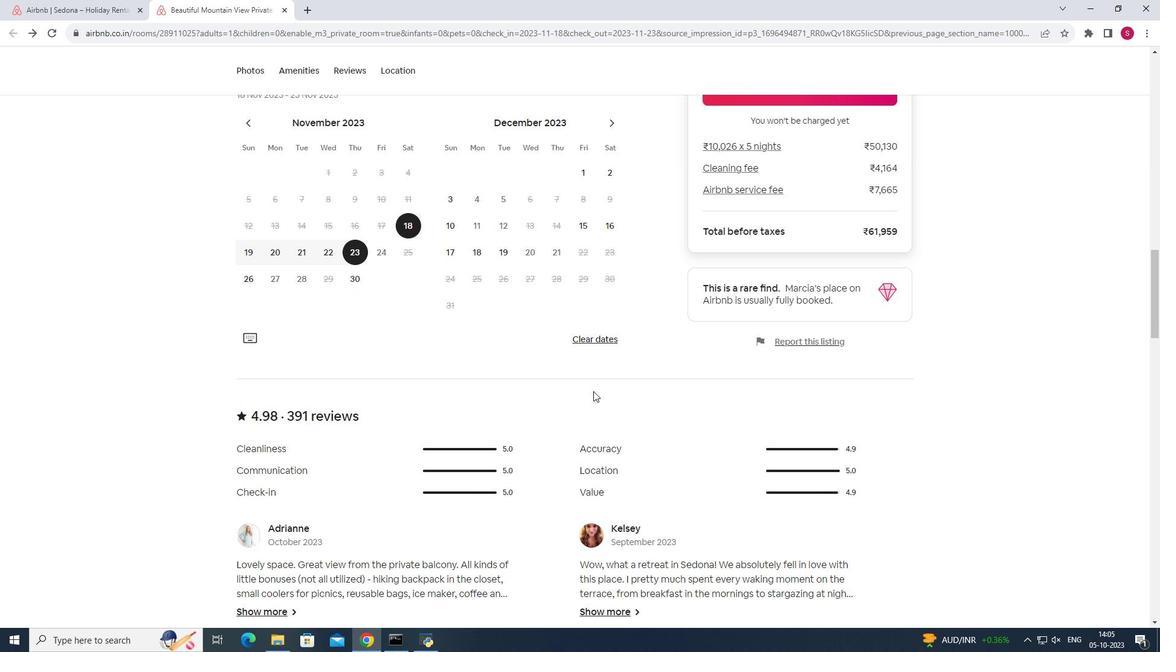 
Action: Mouse scrolled (593, 391) with delta (0, 0)
Screenshot: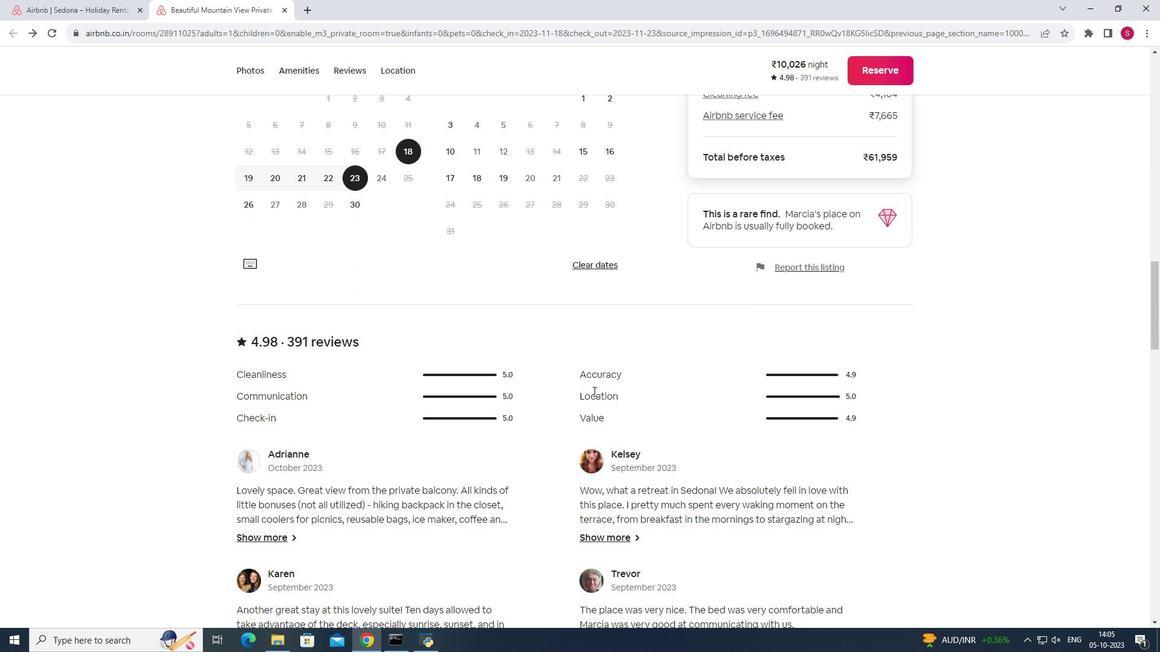 
Action: Mouse scrolled (593, 391) with delta (0, 0)
Screenshot: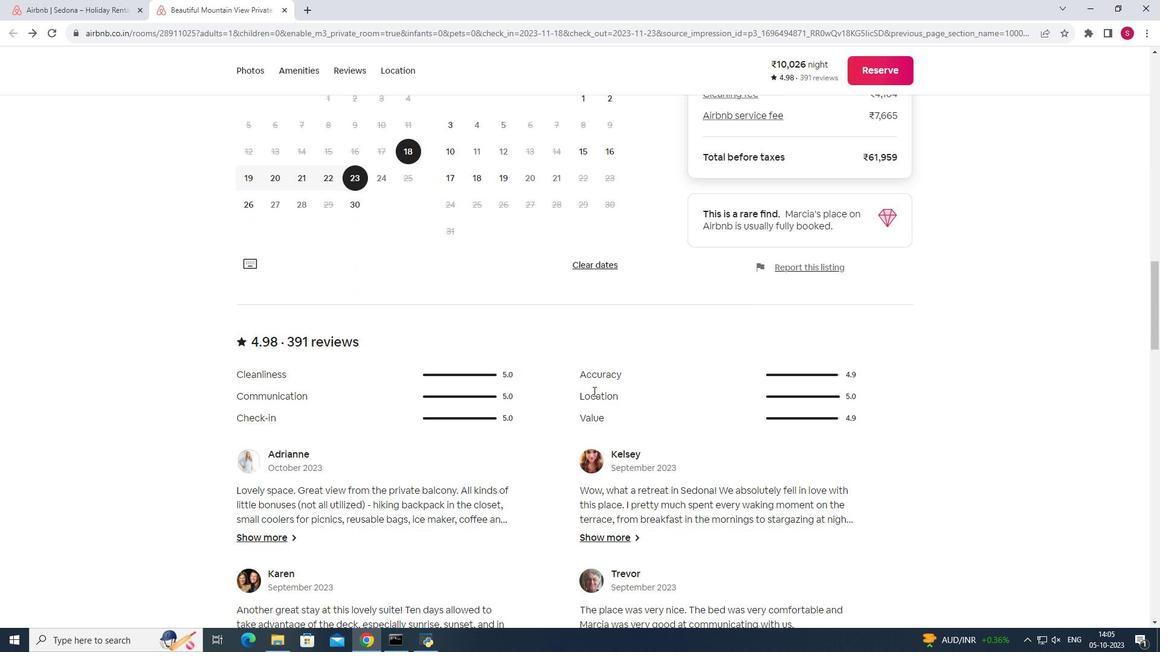 
Action: Mouse scrolled (593, 391) with delta (0, 0)
Screenshot: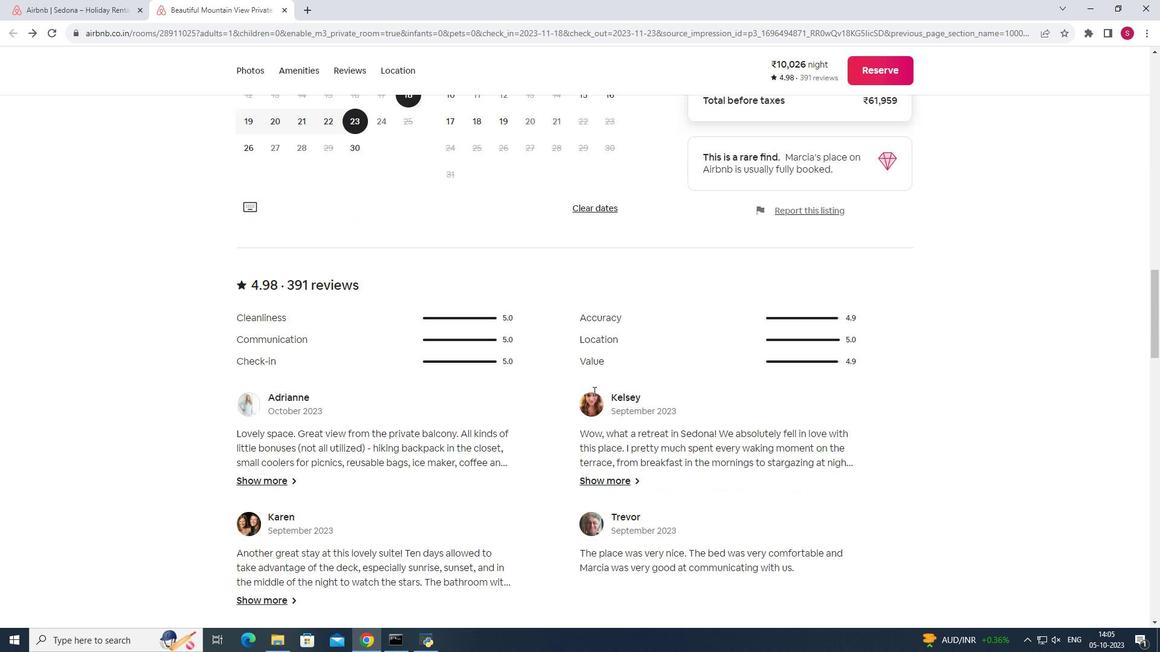 
Action: Mouse moved to (593, 391)
Screenshot: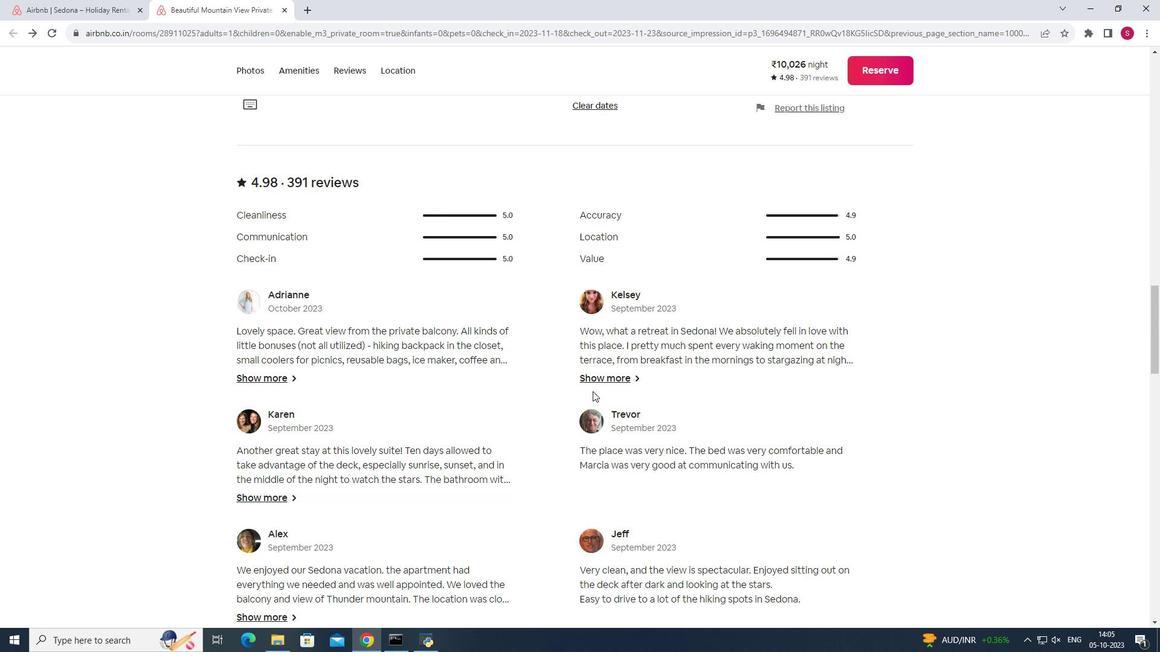 
Action: Mouse scrolled (593, 391) with delta (0, 0)
Screenshot: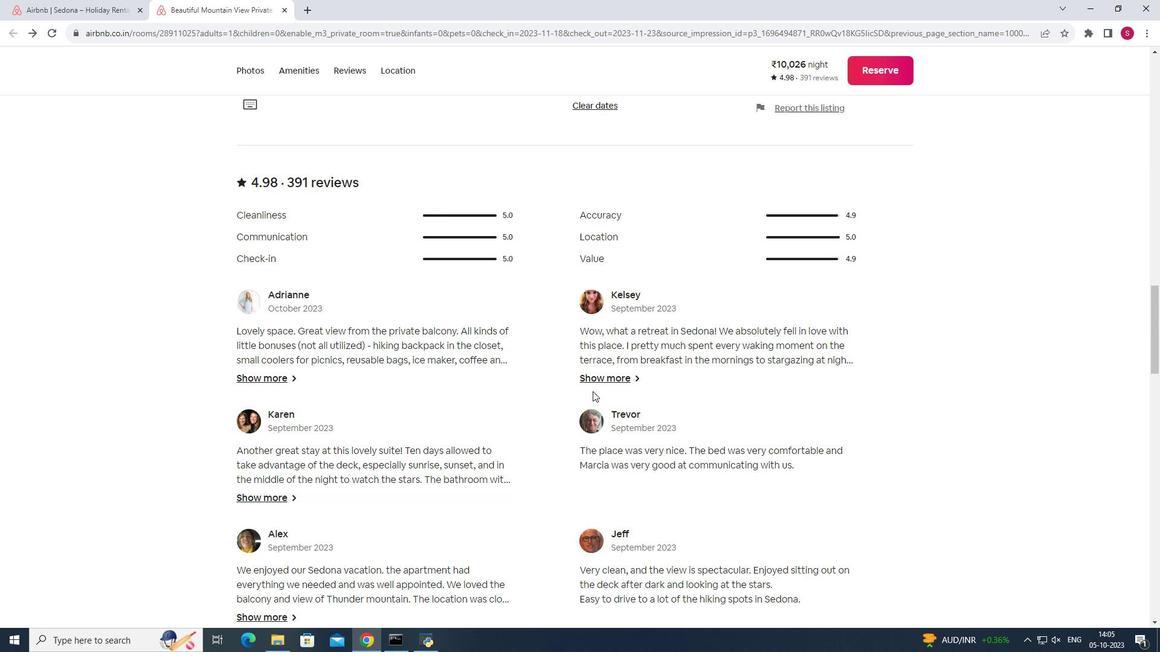 
Action: Mouse moved to (513, 377)
Screenshot: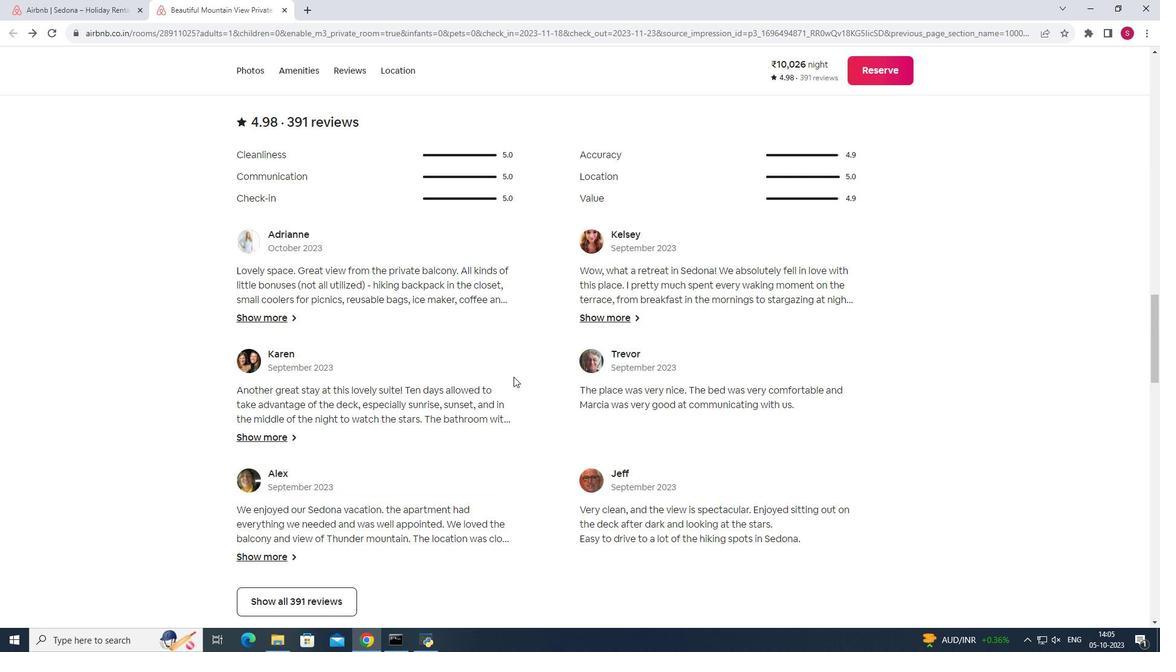 
Action: Mouse scrolled (513, 376) with delta (0, 0)
Screenshot: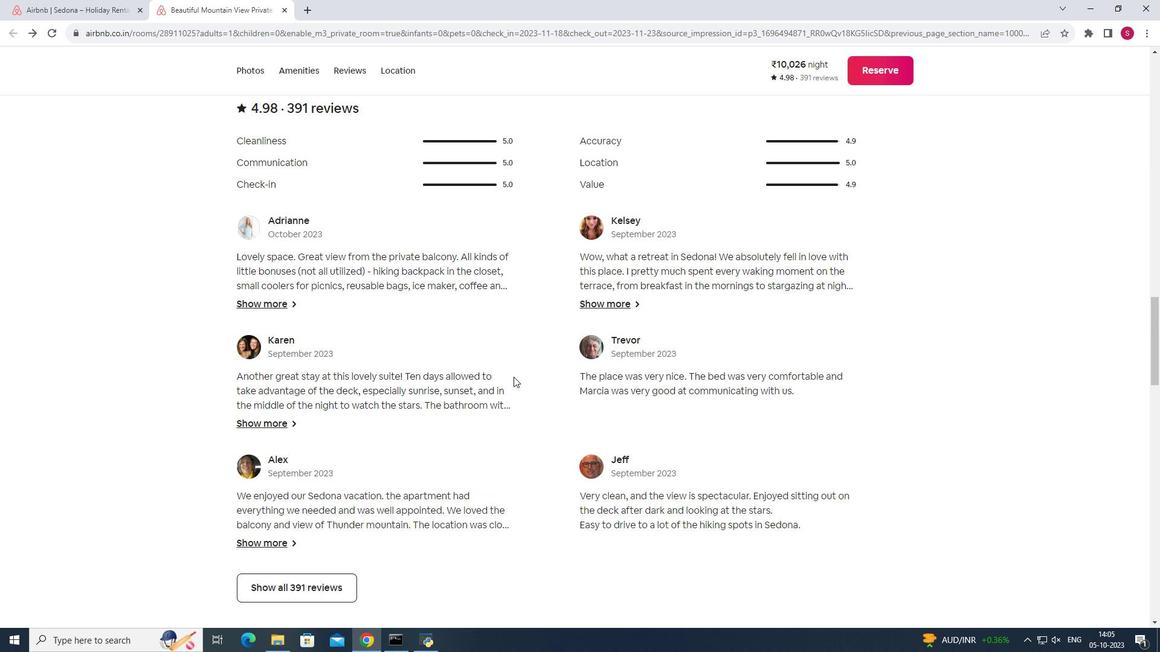 
Action: Mouse moved to (857, 399)
Screenshot: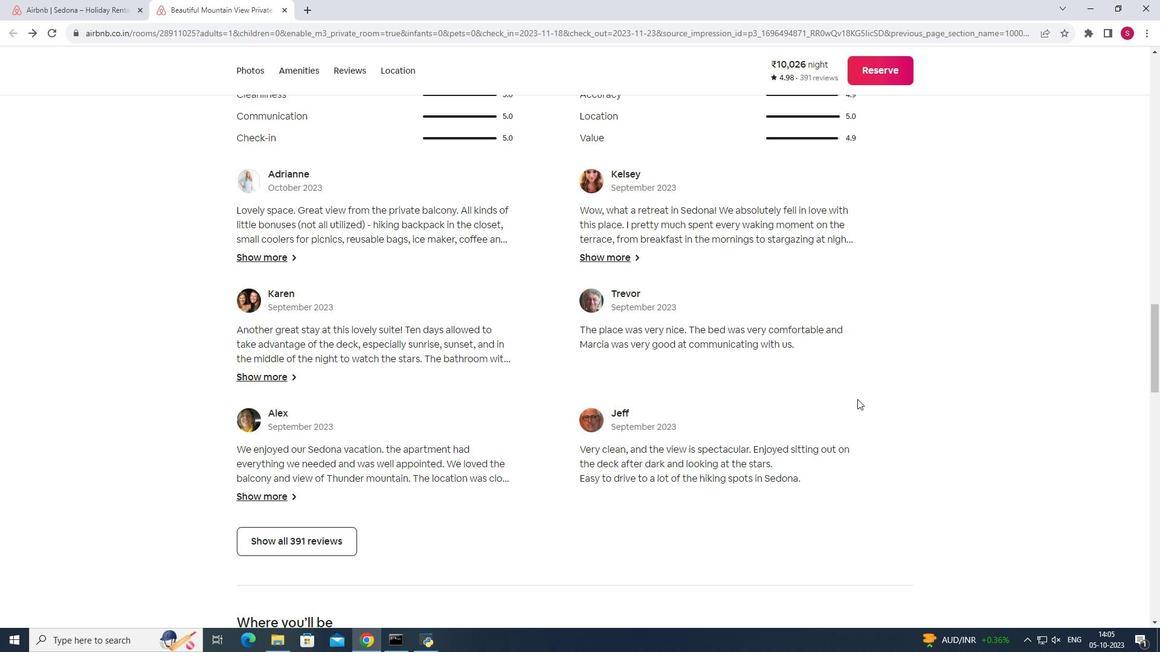 
Action: Mouse scrolled (857, 400) with delta (0, 0)
Screenshot: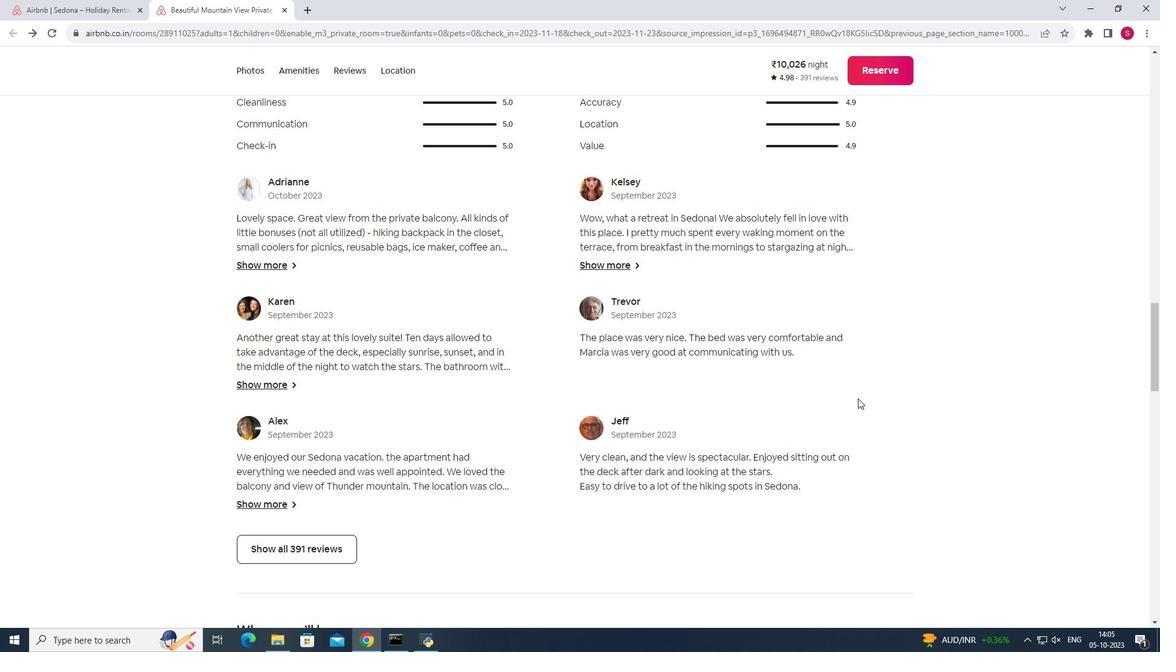 
Action: Mouse moved to (838, 400)
Screenshot: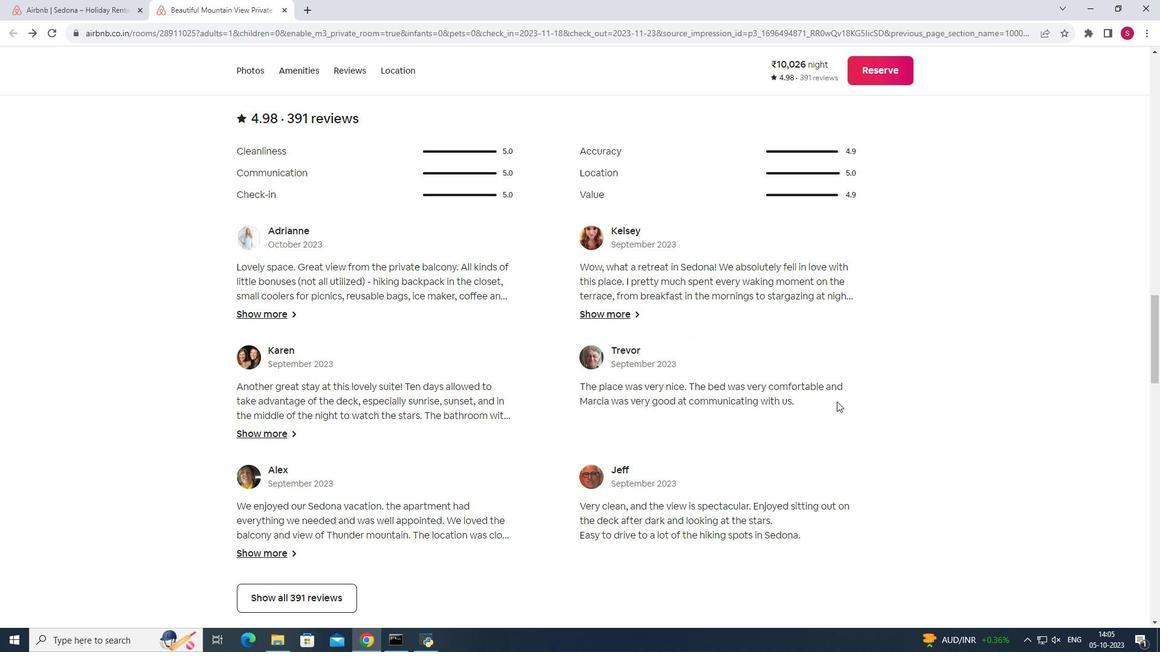 
Action: Mouse scrolled (838, 400) with delta (0, 0)
Screenshot: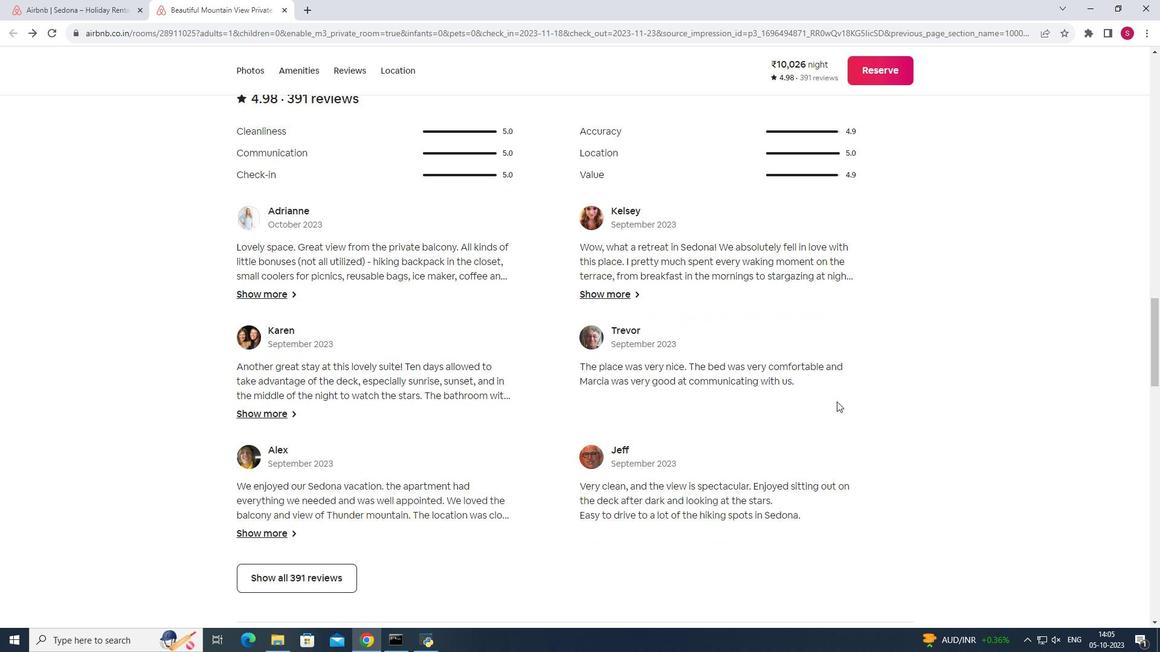 
Action: Mouse moved to (837, 402)
Screenshot: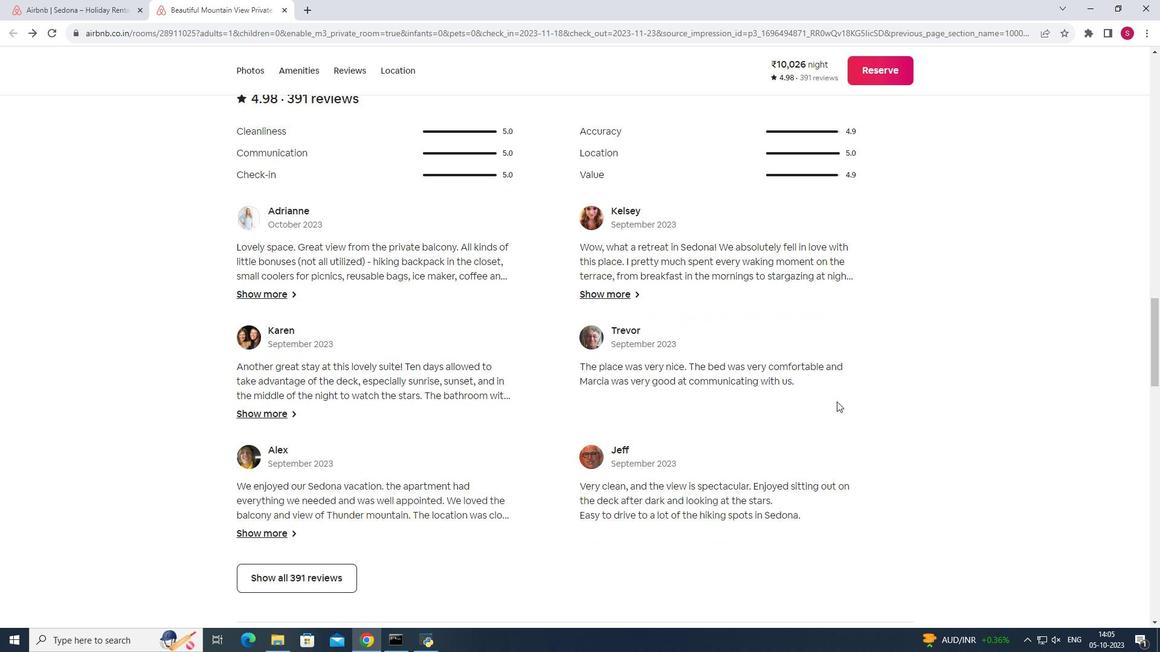 
Action: Mouse scrolled (837, 401) with delta (0, 0)
Screenshot: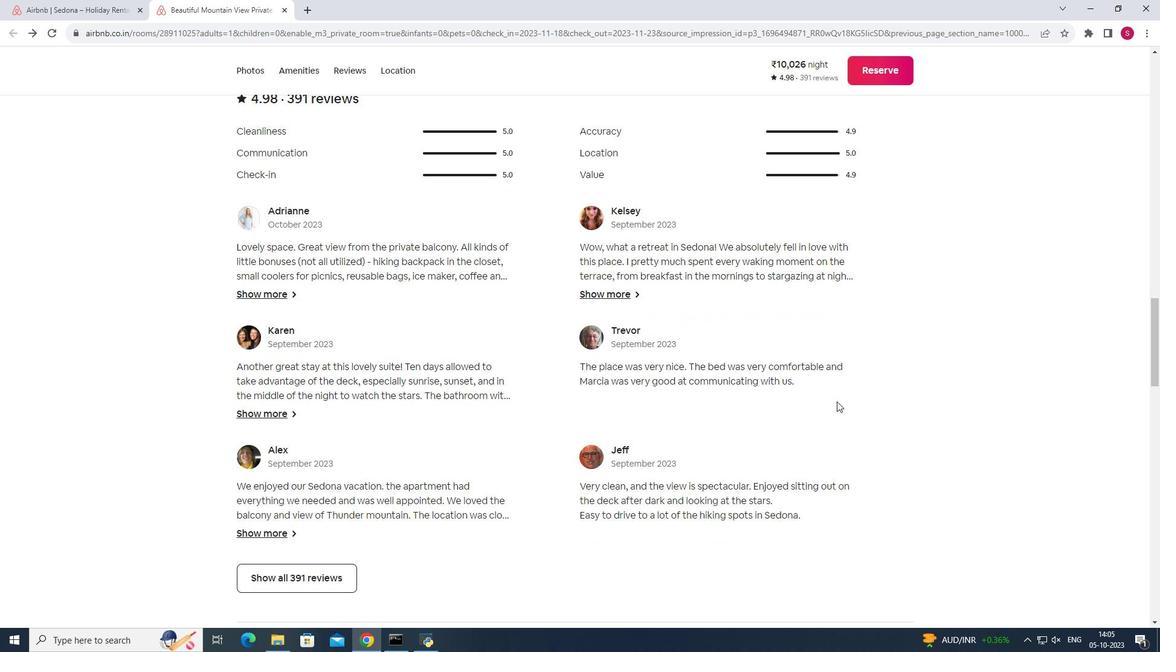 
Action: Mouse scrolled (837, 401) with delta (0, 0)
Screenshot: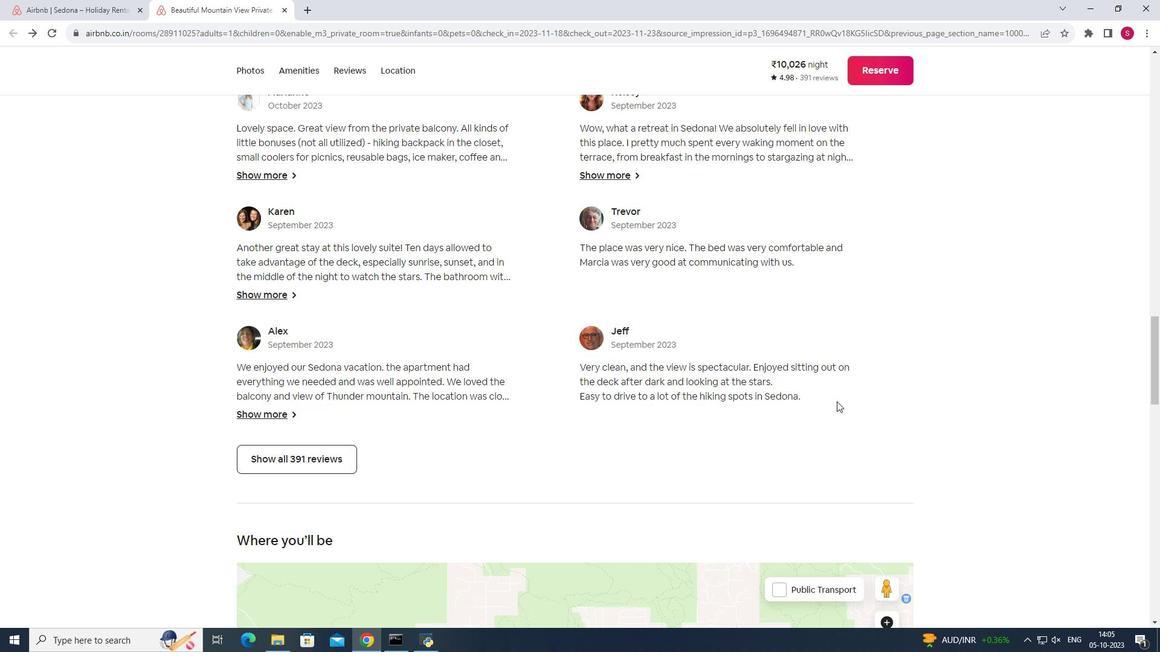 
Action: Mouse scrolled (837, 401) with delta (0, 0)
Screenshot: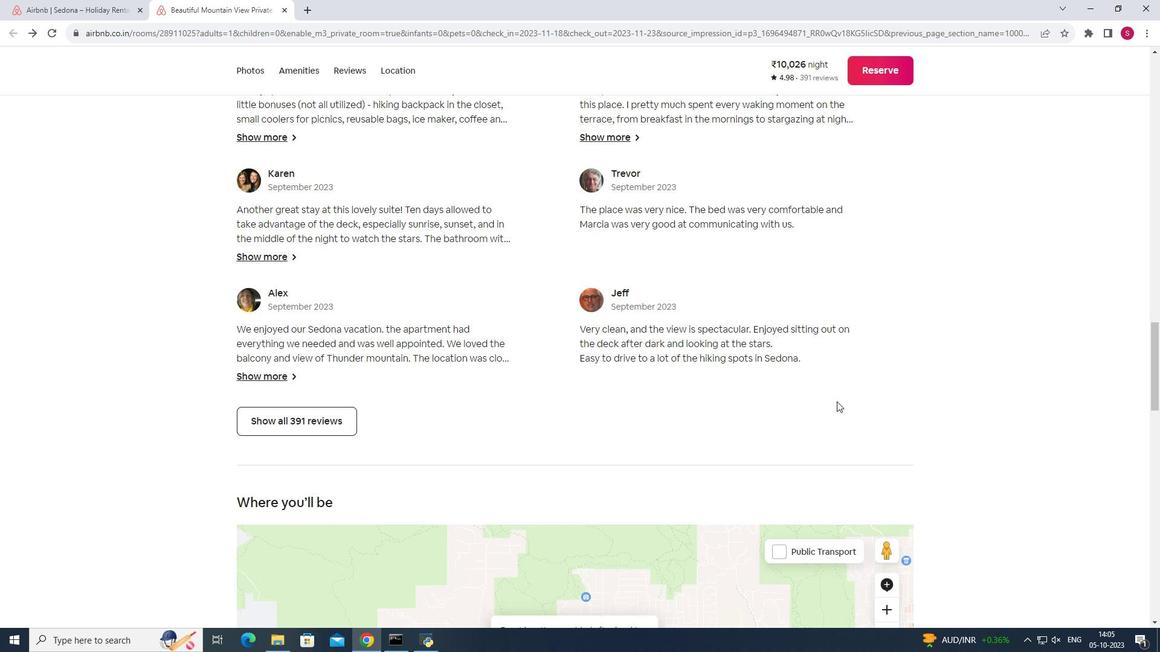 
Action: Mouse scrolled (837, 401) with delta (0, 0)
Screenshot: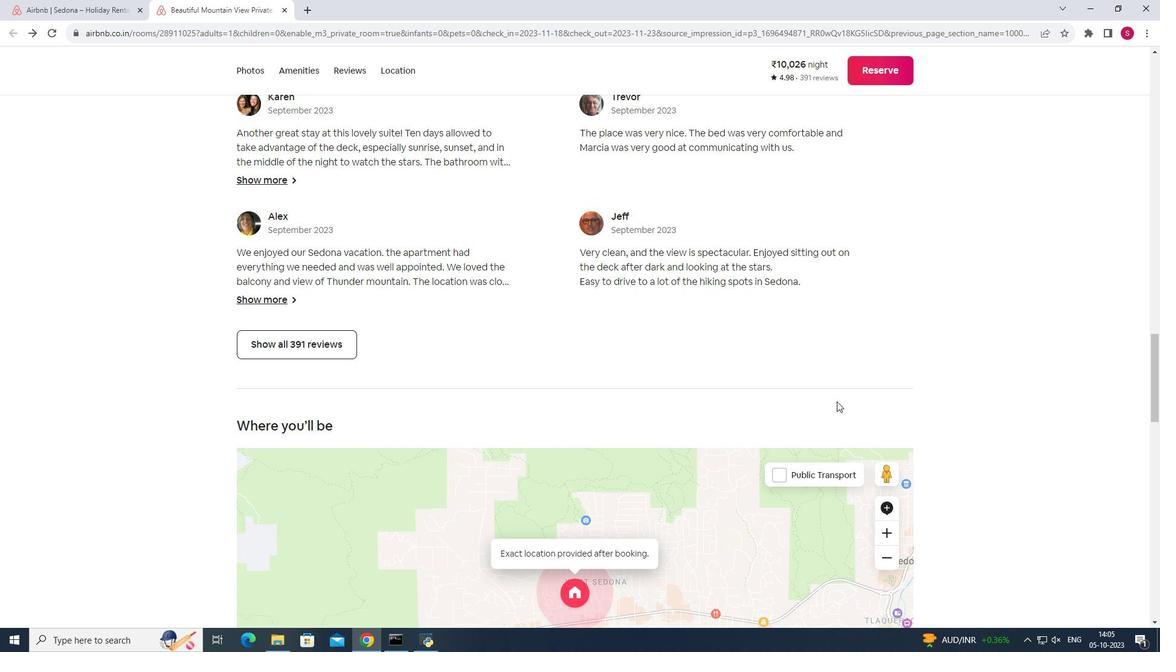 
Action: Mouse scrolled (837, 401) with delta (0, 0)
Screenshot: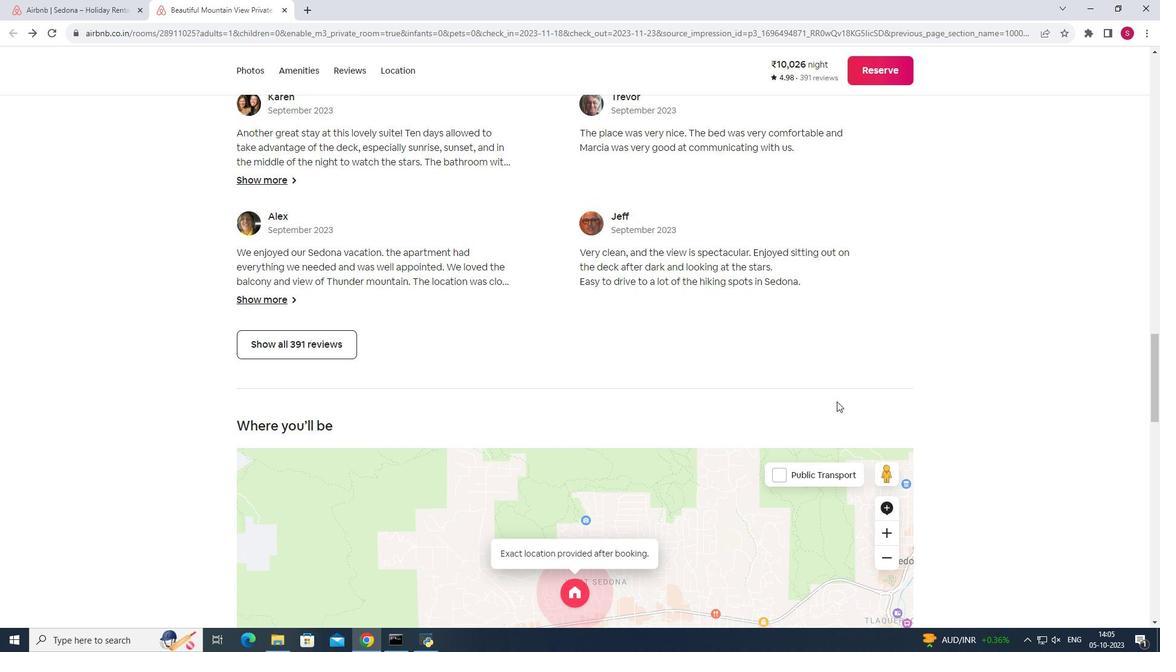 
Action: Mouse scrolled (837, 401) with delta (0, 0)
Screenshot: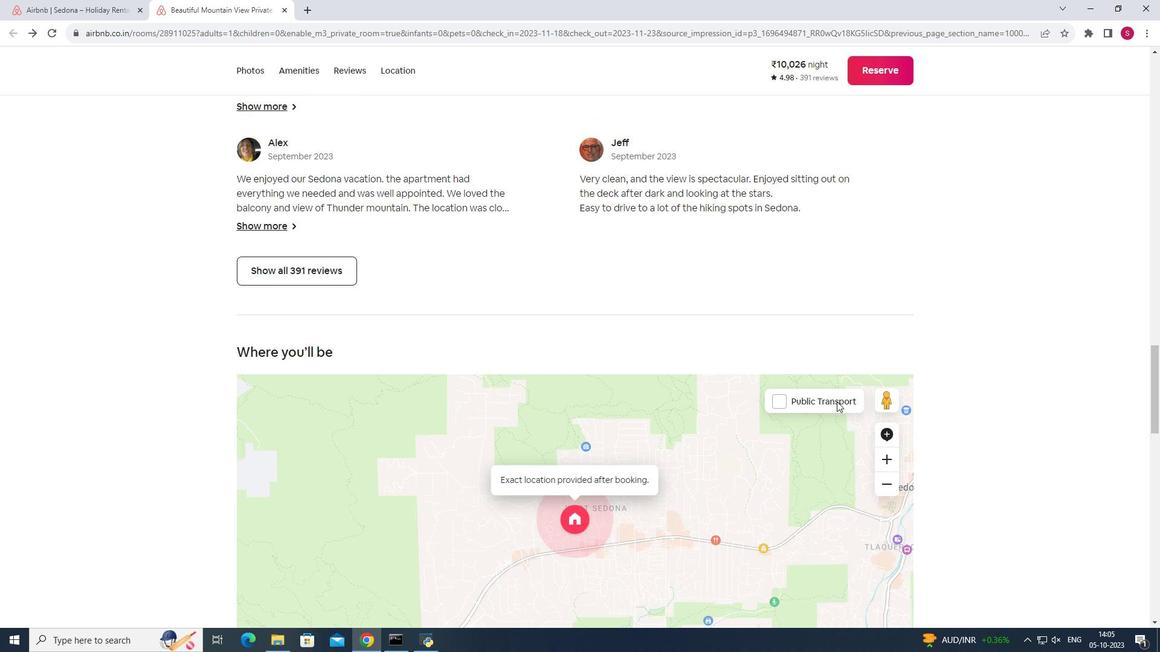 
Action: Mouse scrolled (837, 401) with delta (0, 0)
Screenshot: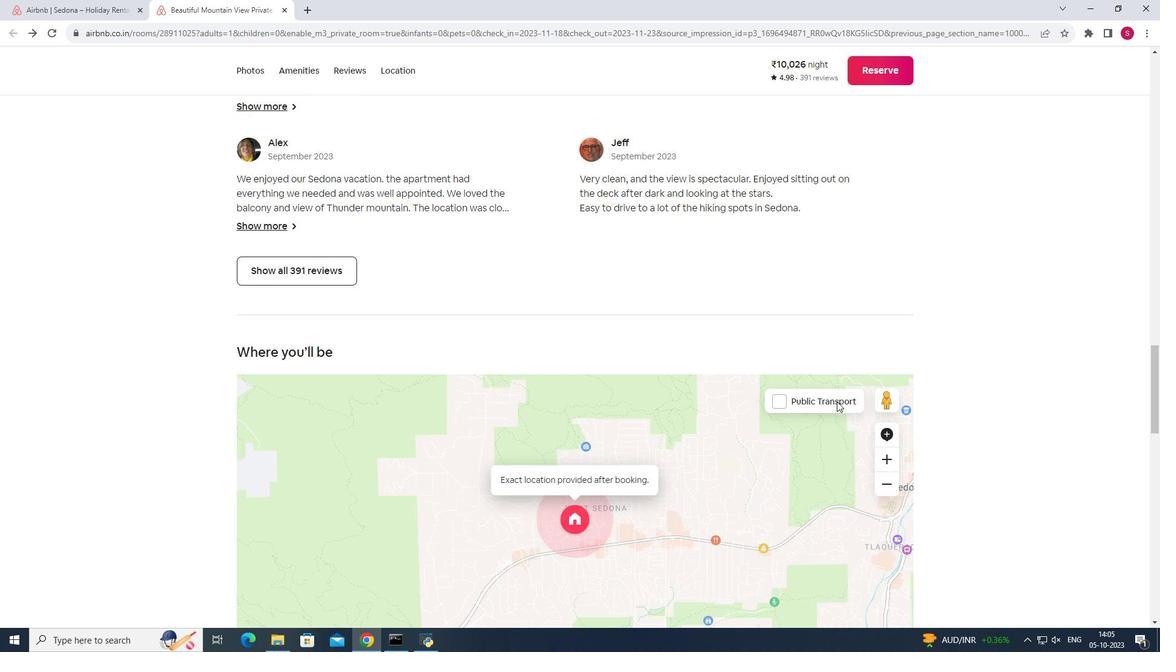 
Action: Mouse scrolled (837, 401) with delta (0, 0)
Screenshot: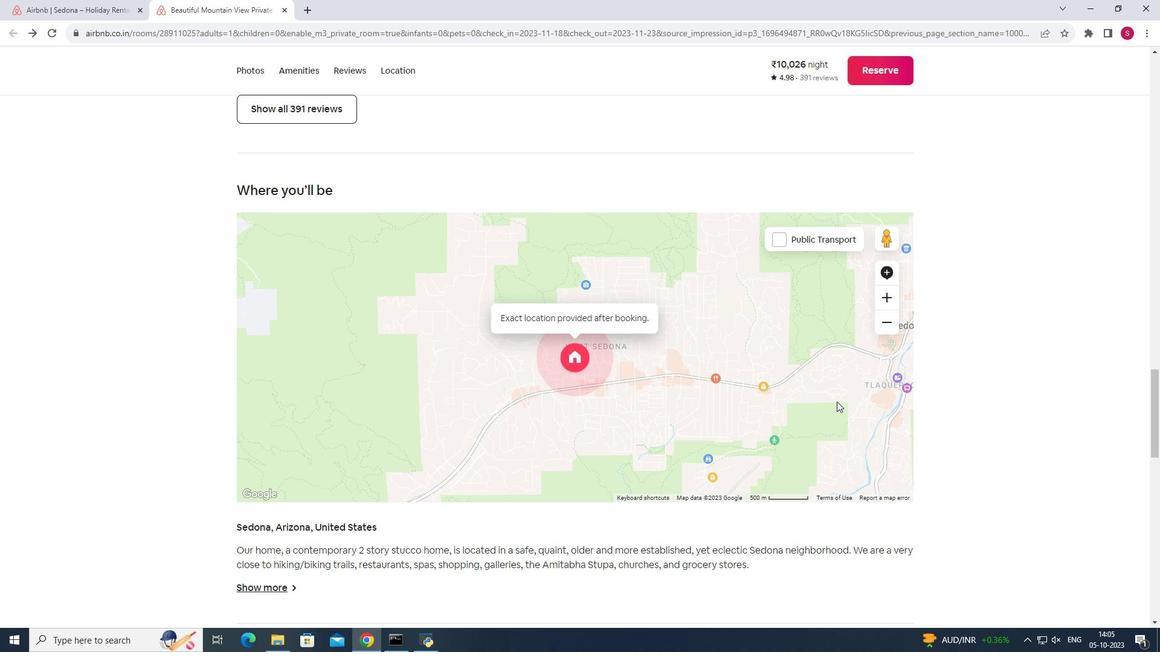 
Action: Mouse scrolled (837, 401) with delta (0, 0)
Screenshot: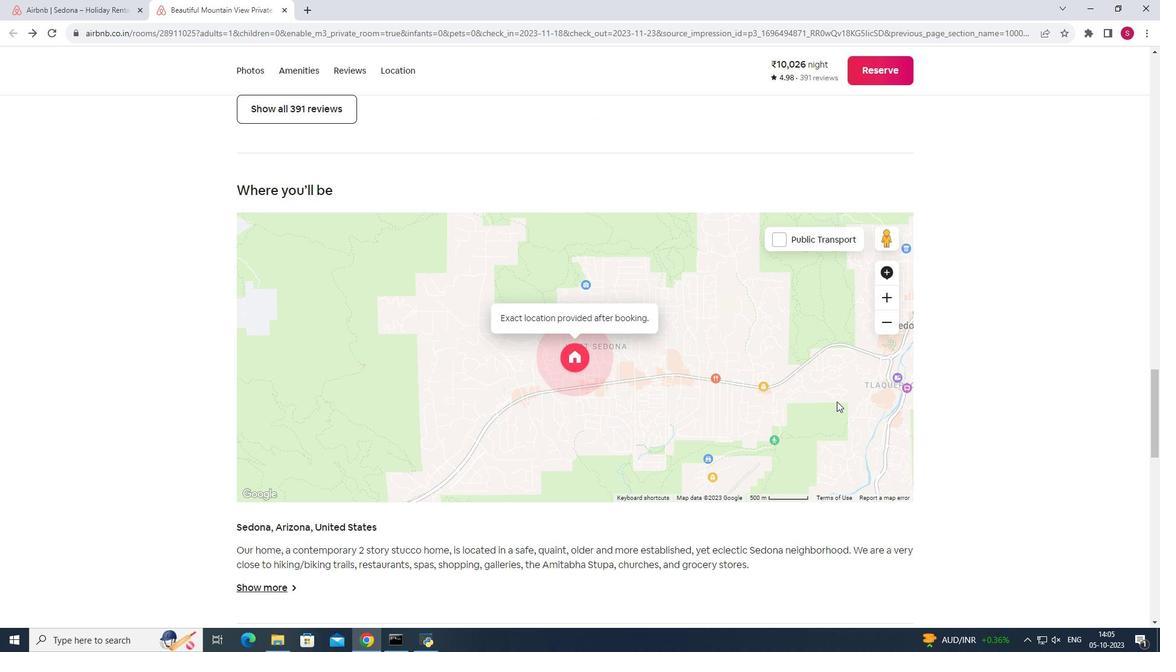 
Action: Mouse scrolled (837, 401) with delta (0, 0)
Screenshot: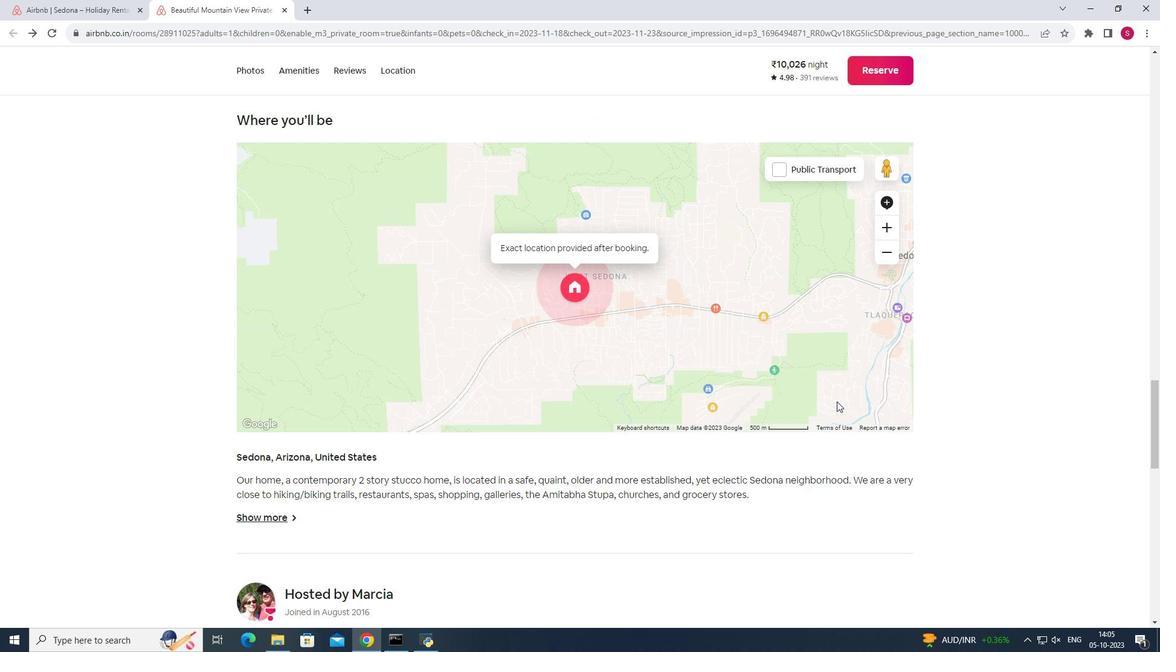 
Action: Mouse scrolled (837, 401) with delta (0, 0)
Screenshot: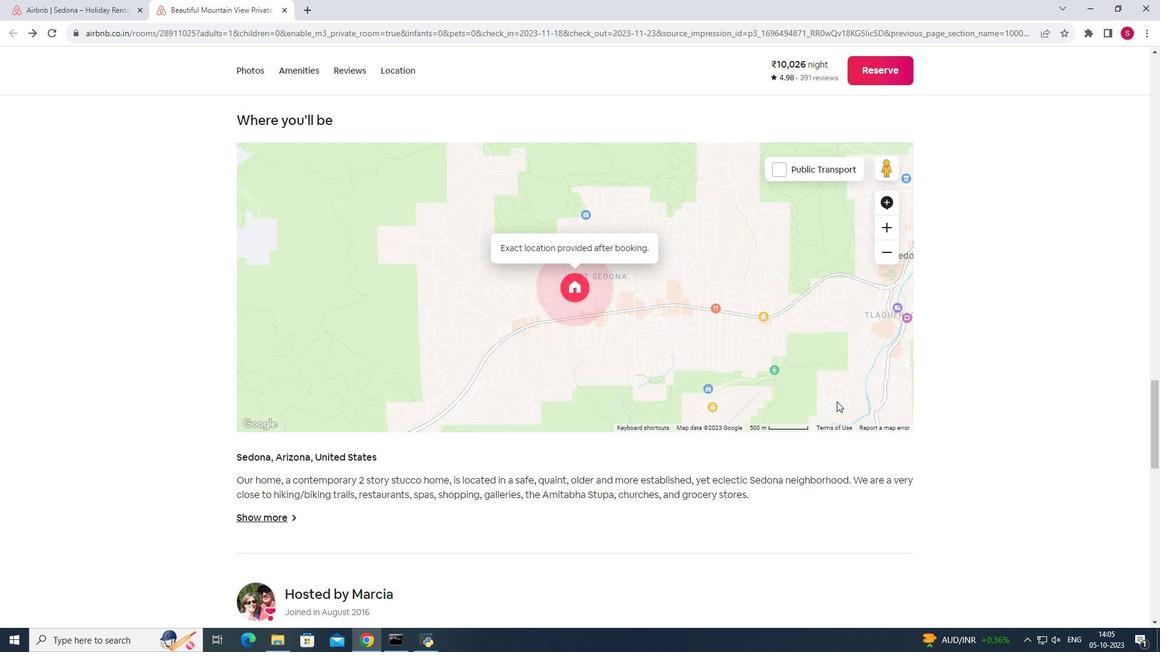 
Action: Mouse moved to (781, 386)
Screenshot: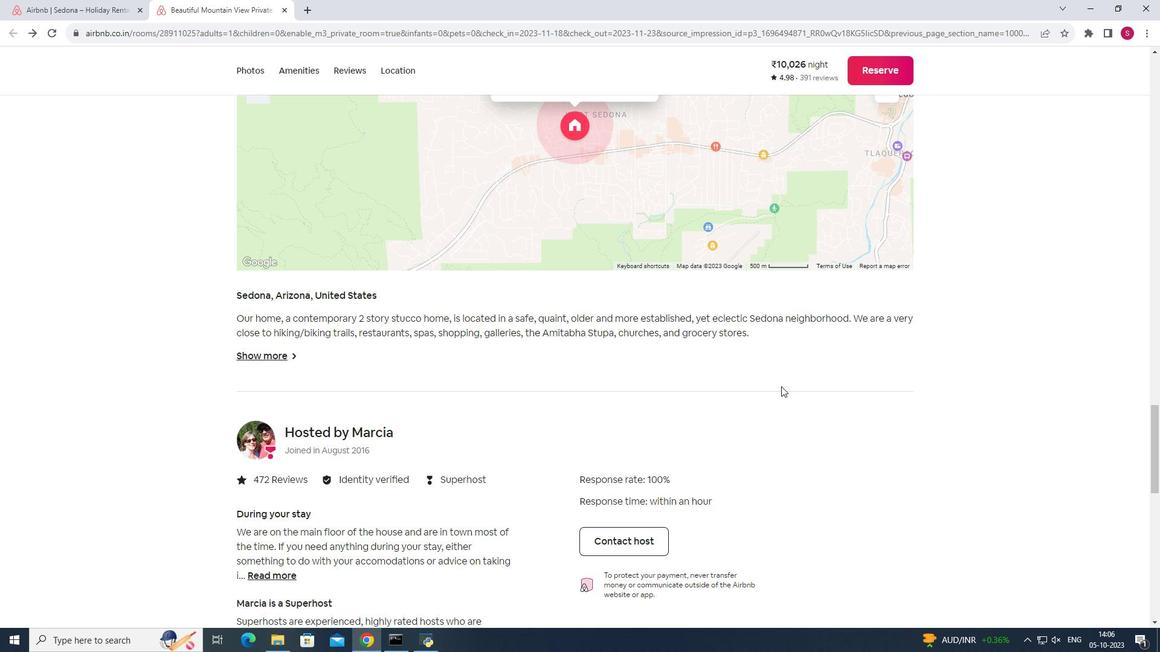 
Action: Mouse scrolled (781, 386) with delta (0, 0)
Screenshot: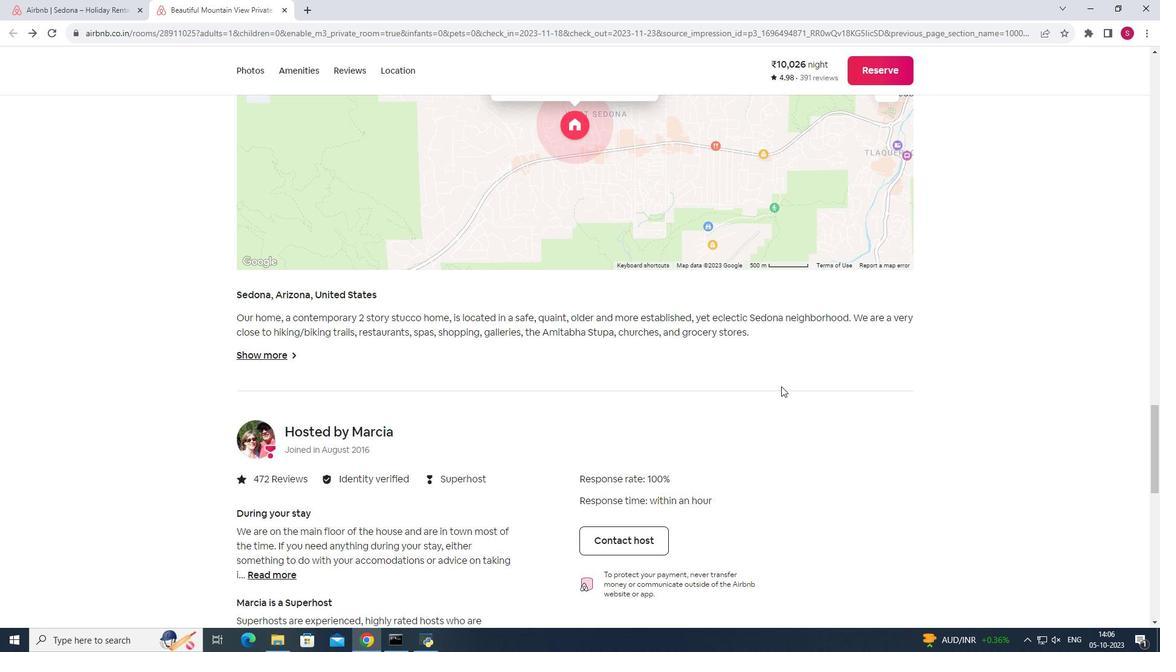 
Action: Mouse scrolled (781, 386) with delta (0, 0)
Screenshot: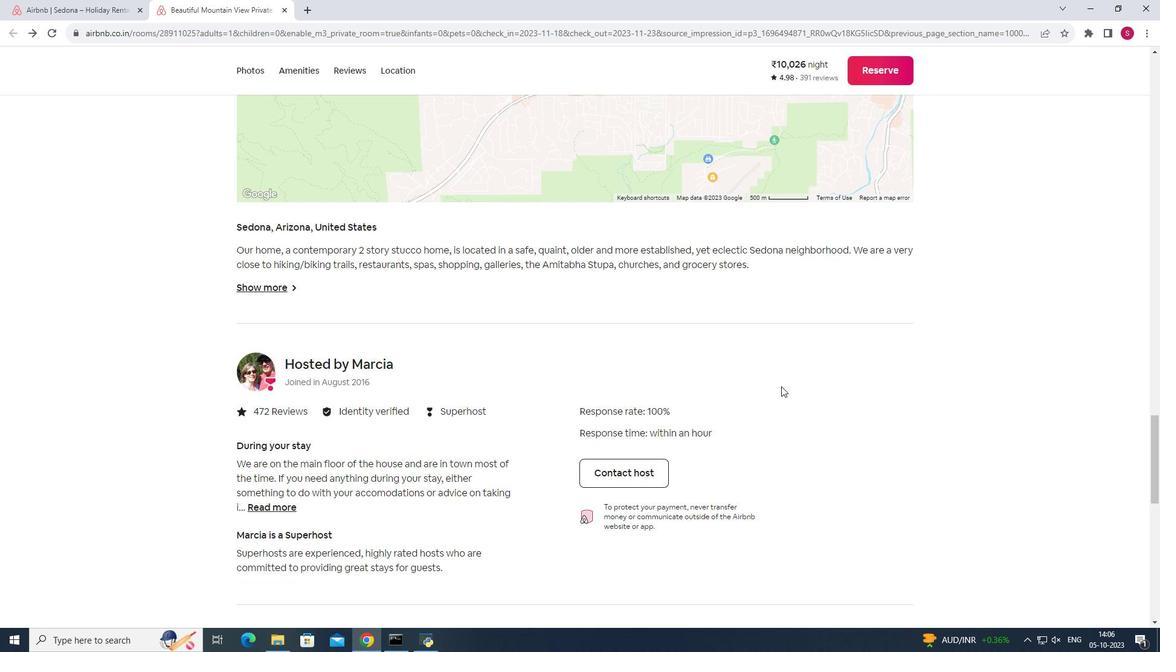 
Action: Mouse scrolled (781, 386) with delta (0, 0)
Screenshot: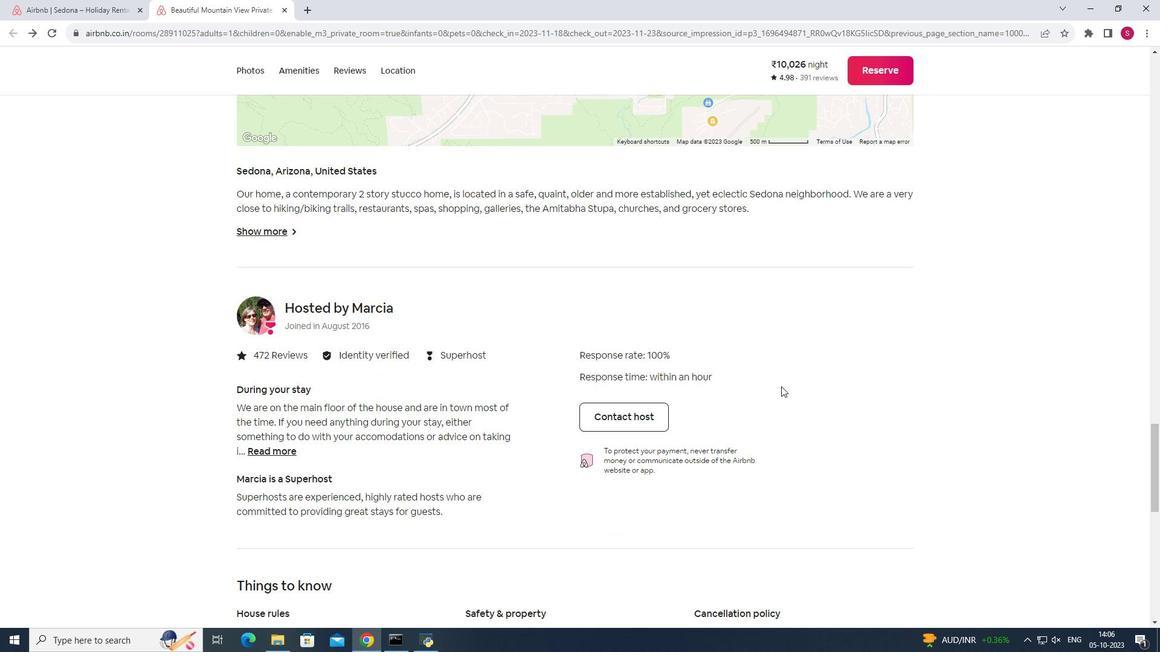 
Action: Mouse scrolled (781, 386) with delta (0, 0)
Screenshot: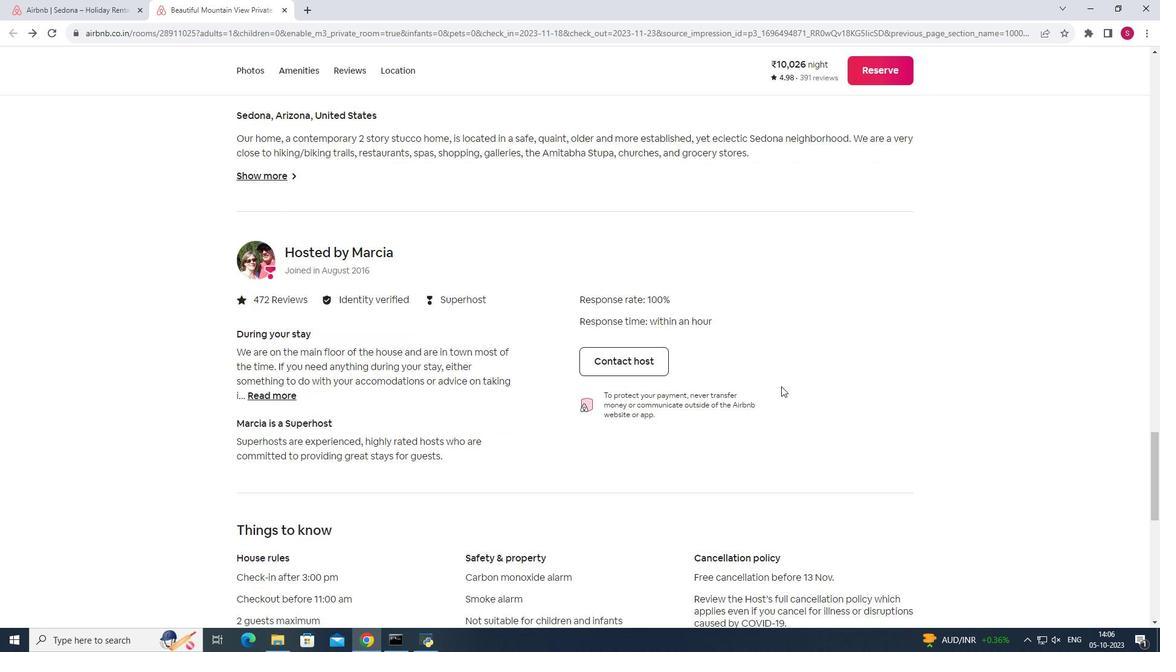 
Action: Mouse scrolled (781, 386) with delta (0, 0)
Screenshot: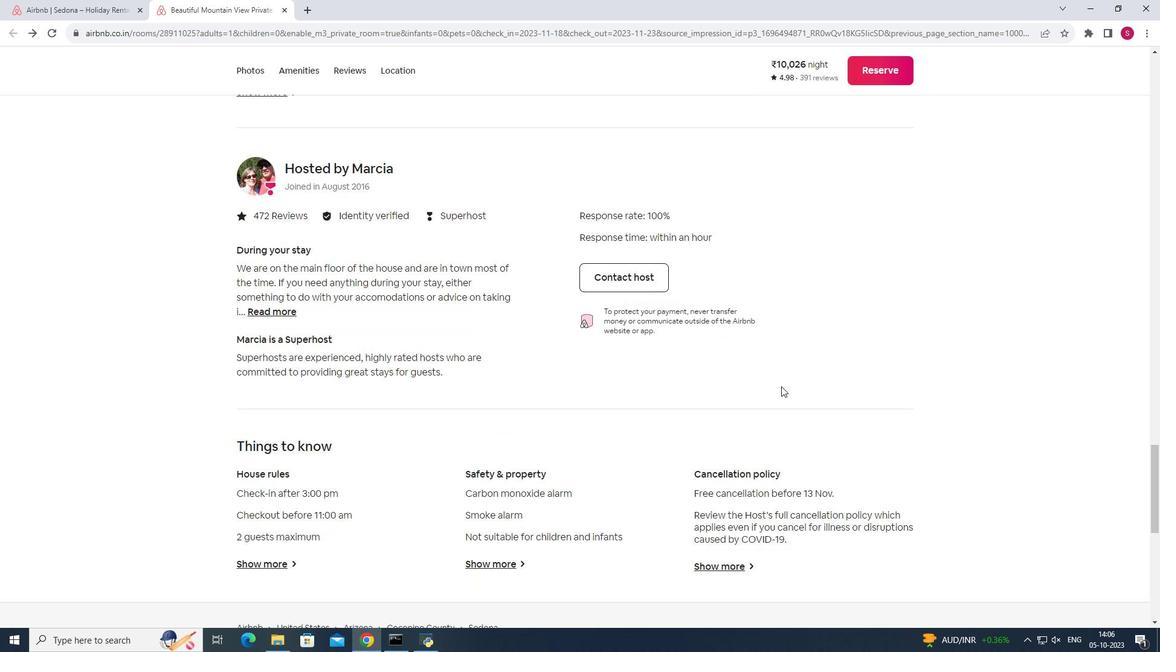 
Action: Mouse scrolled (781, 386) with delta (0, 0)
Screenshot: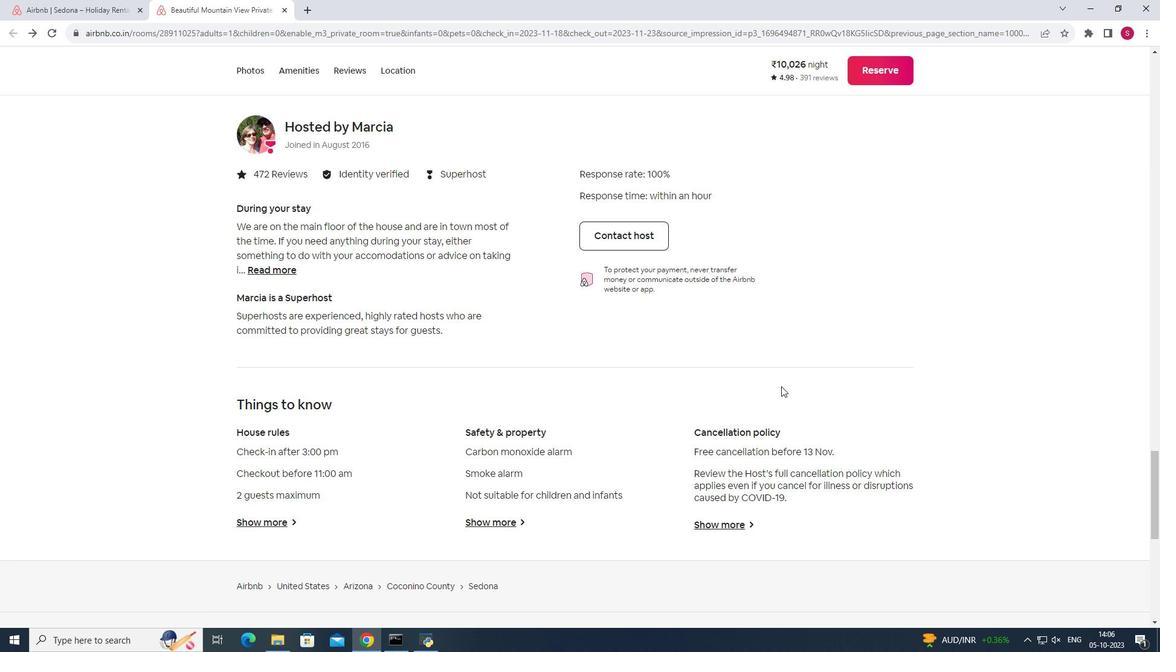 
Action: Mouse scrolled (781, 386) with delta (0, 0)
Screenshot: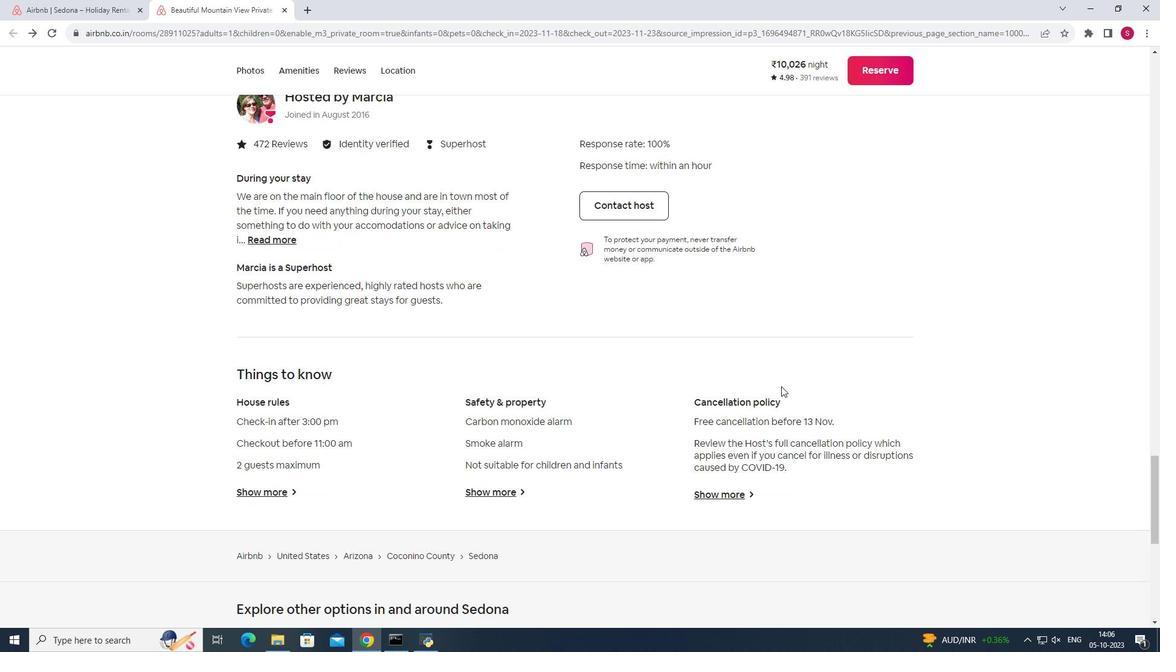 
Action: Mouse scrolled (781, 386) with delta (0, 0)
Screenshot: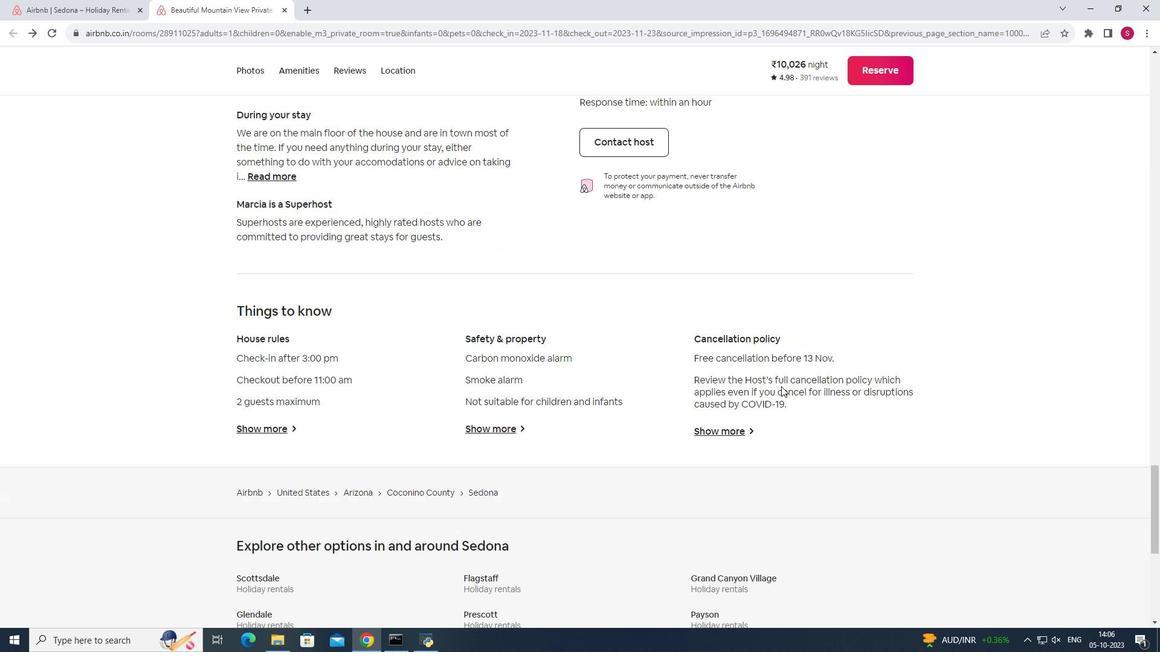 
Action: Mouse moved to (781, 386)
Screenshot: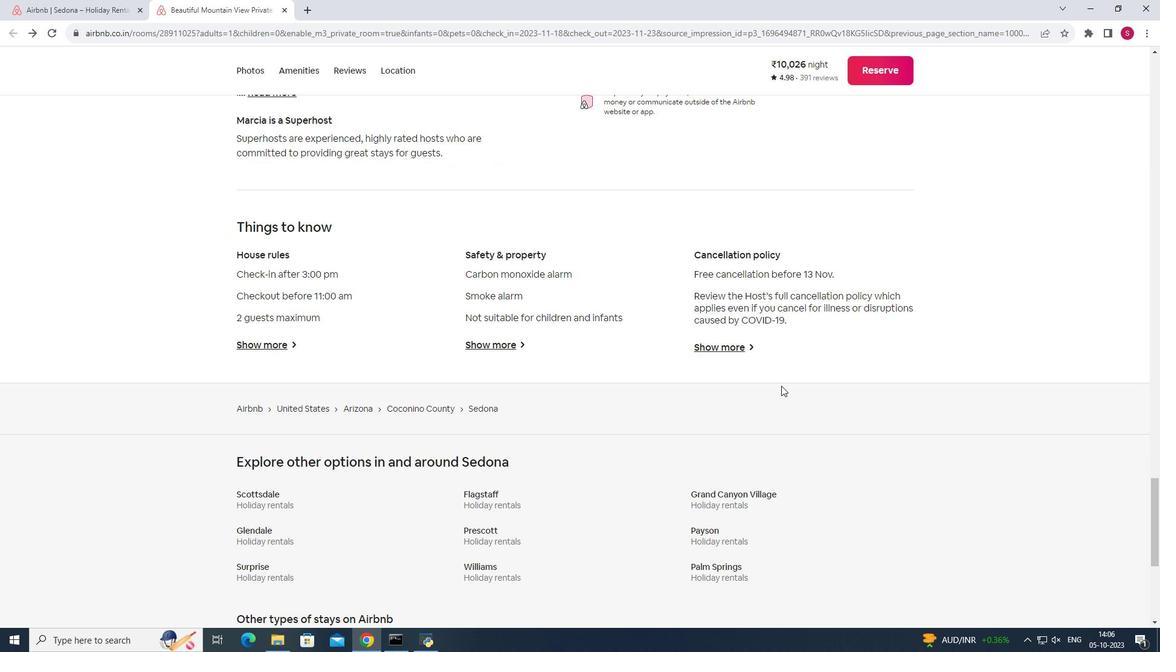 
Action: Mouse scrolled (781, 385) with delta (0, 0)
Screenshot: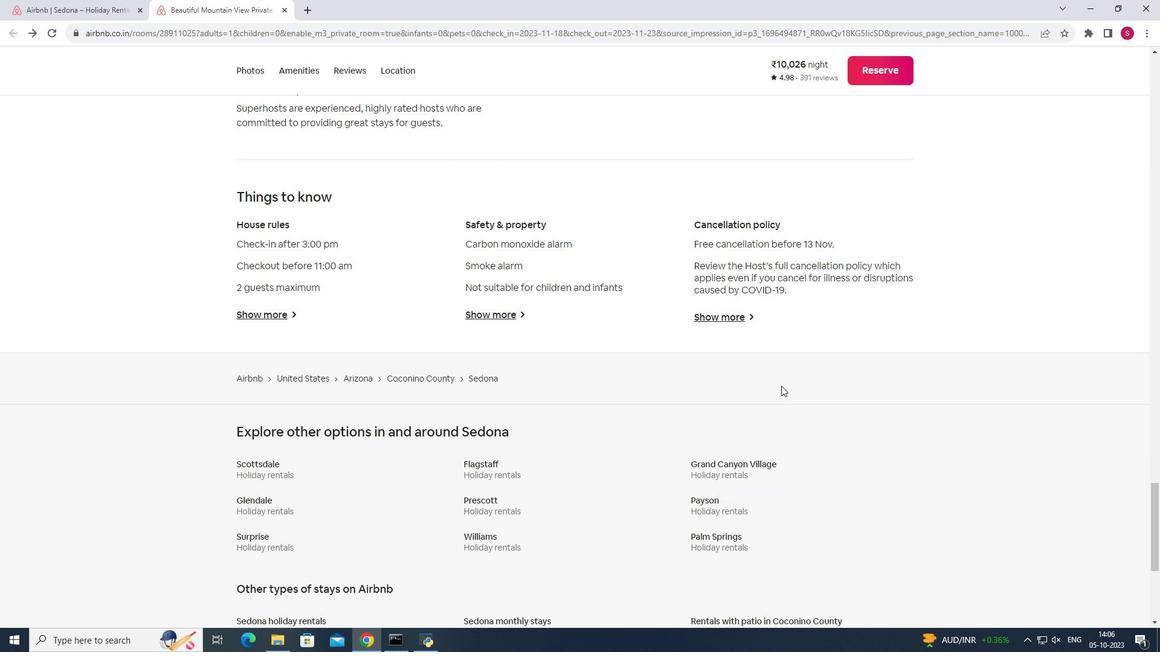 
Action: Mouse scrolled (781, 385) with delta (0, 0)
Screenshot: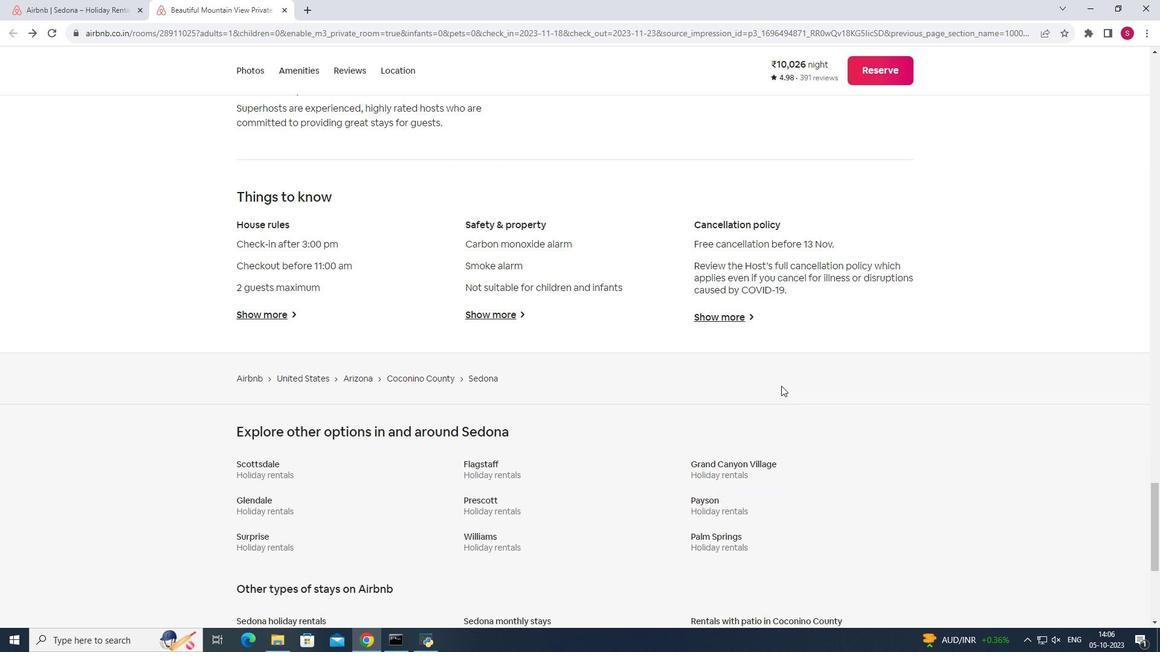 
Action: Mouse scrolled (781, 385) with delta (0, 0)
Screenshot: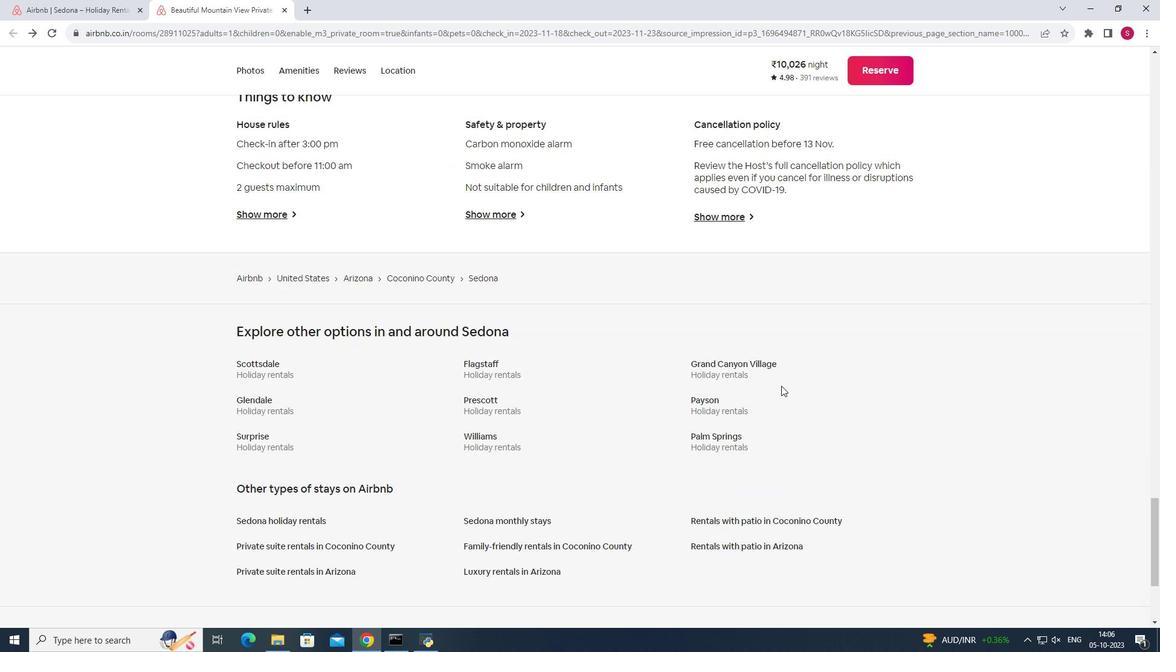 
Action: Mouse scrolled (781, 385) with delta (0, 0)
Screenshot: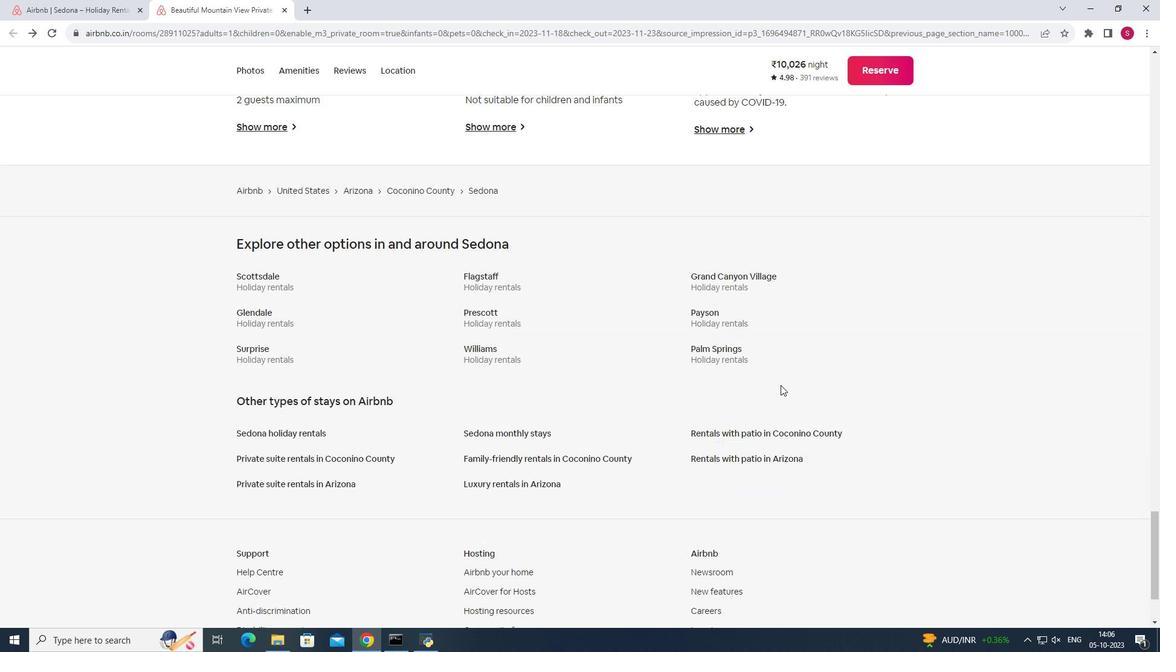 
Action: Mouse moved to (781, 385)
Screenshot: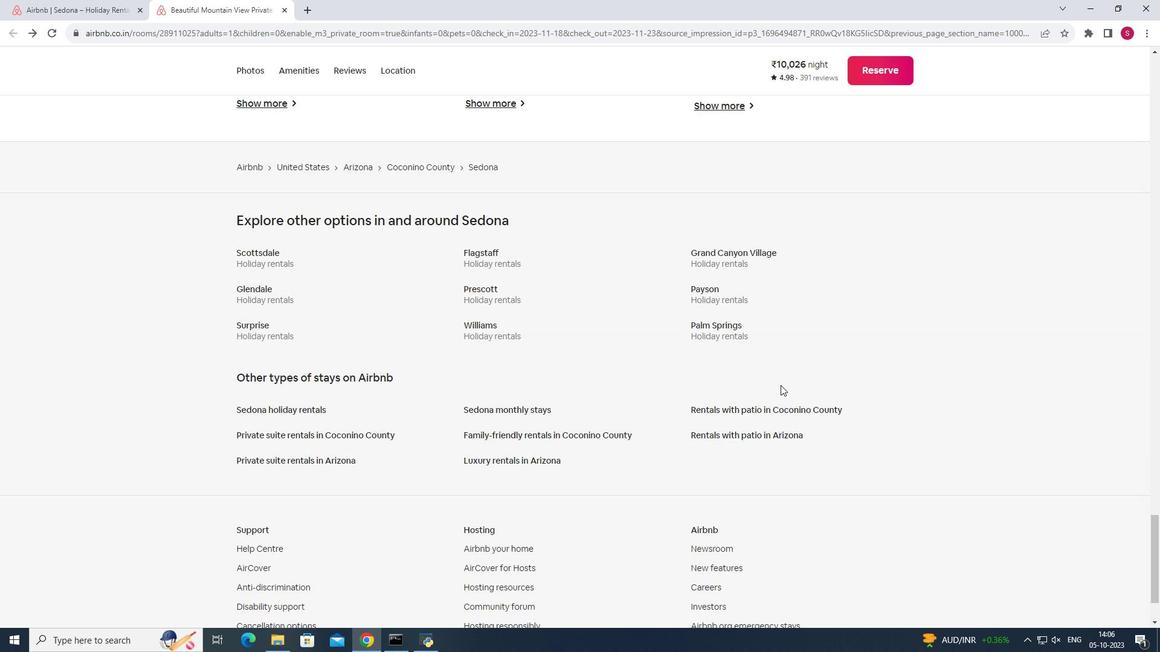 
Action: Mouse scrolled (781, 385) with delta (0, 0)
Screenshot: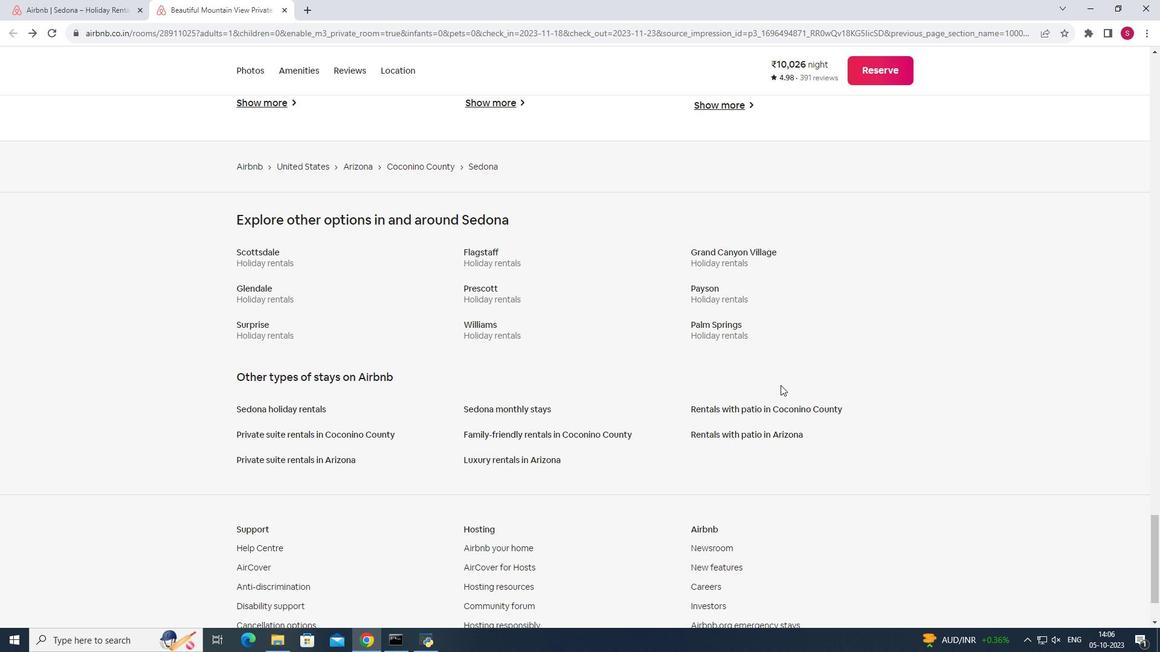 
Action: Mouse scrolled (781, 385) with delta (0, 0)
Screenshot: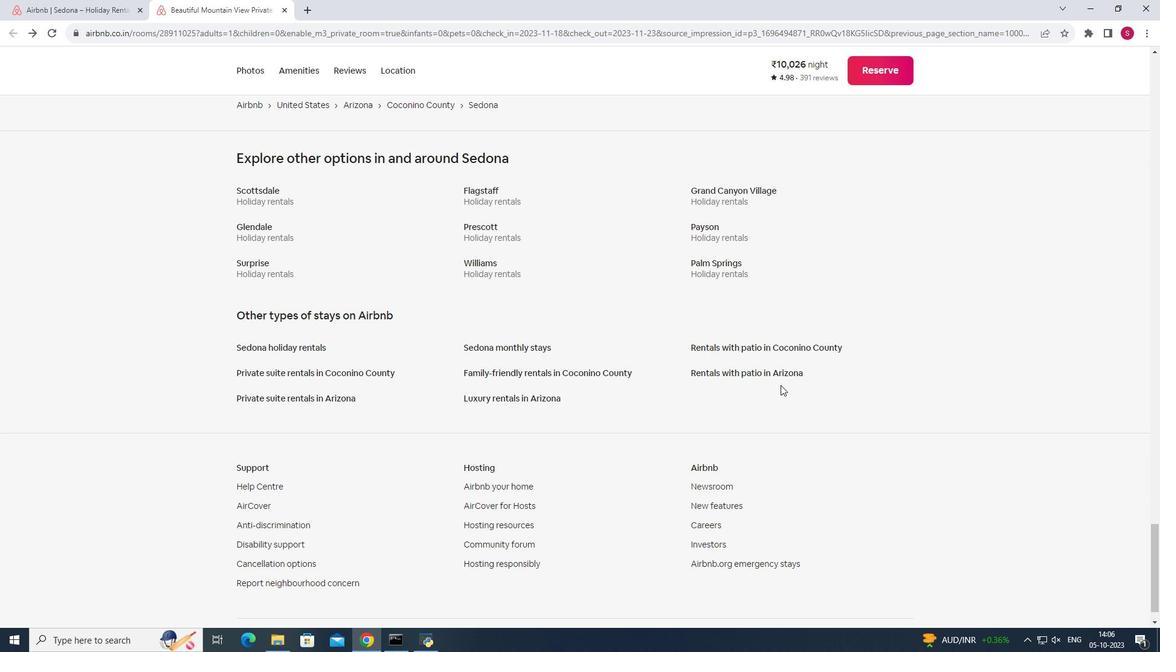 
Action: Mouse scrolled (781, 385) with delta (0, 0)
Screenshot: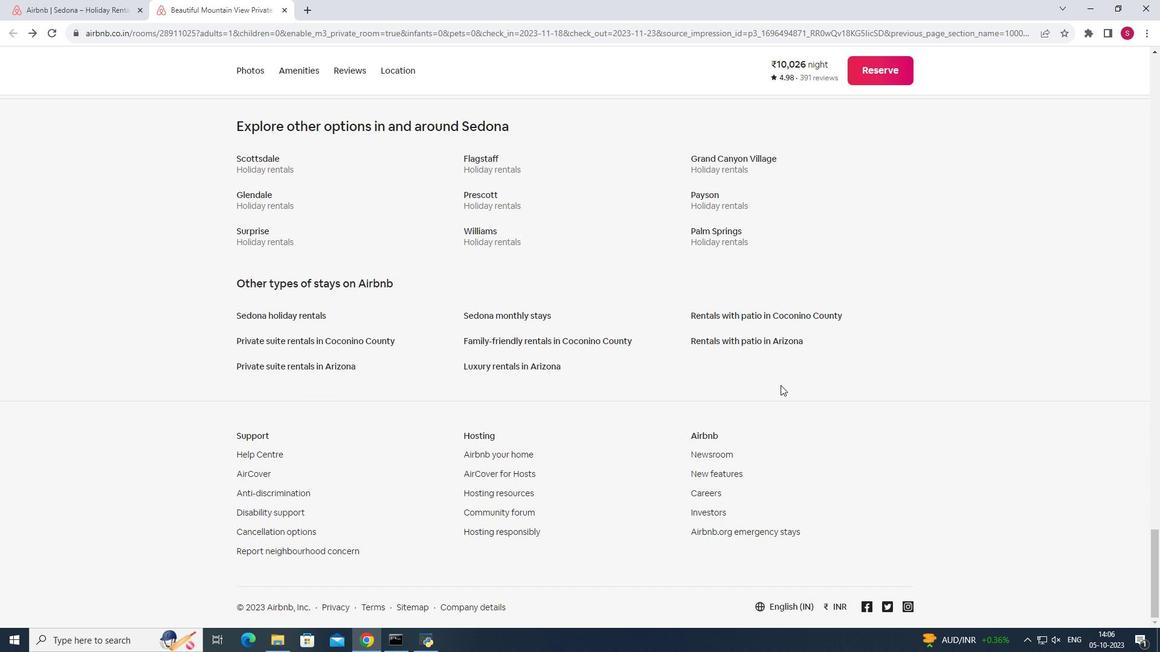 
Action: Mouse moved to (282, 7)
Screenshot: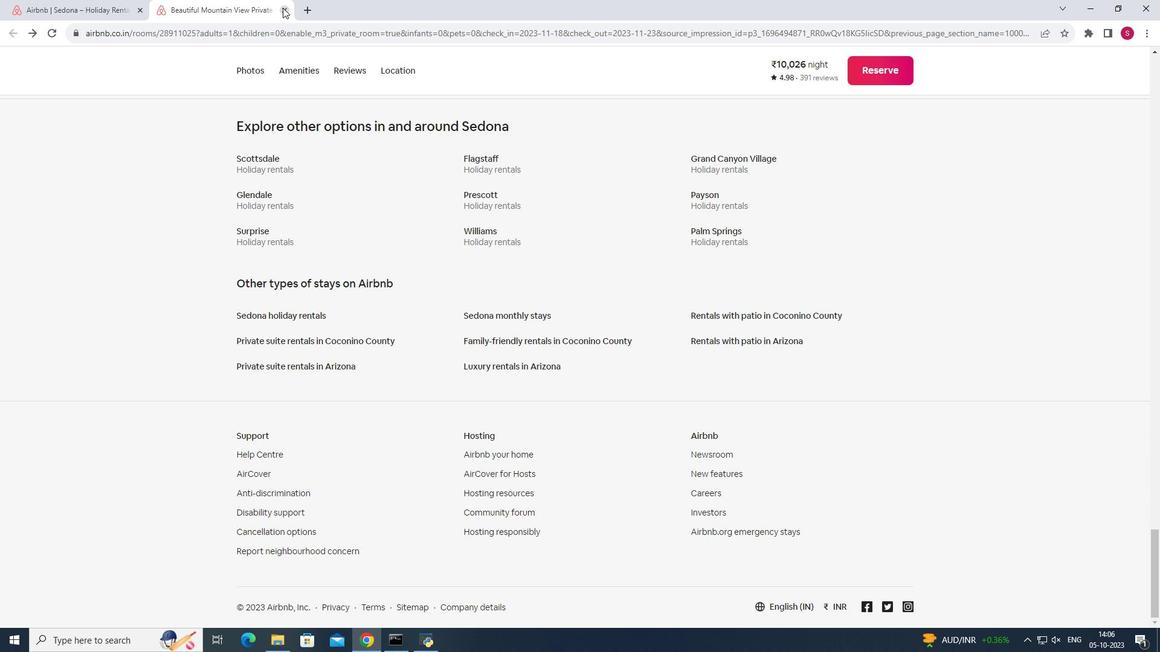 
Action: Mouse pressed left at (282, 7)
Screenshot: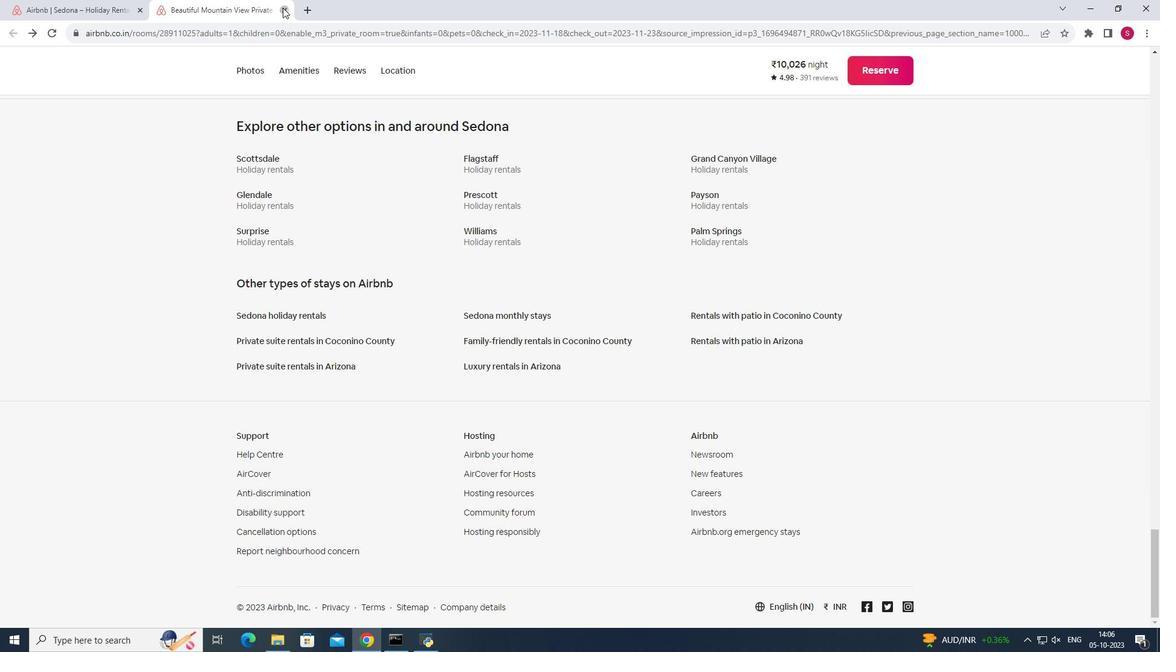 
Action: Mouse moved to (591, 255)
Screenshot: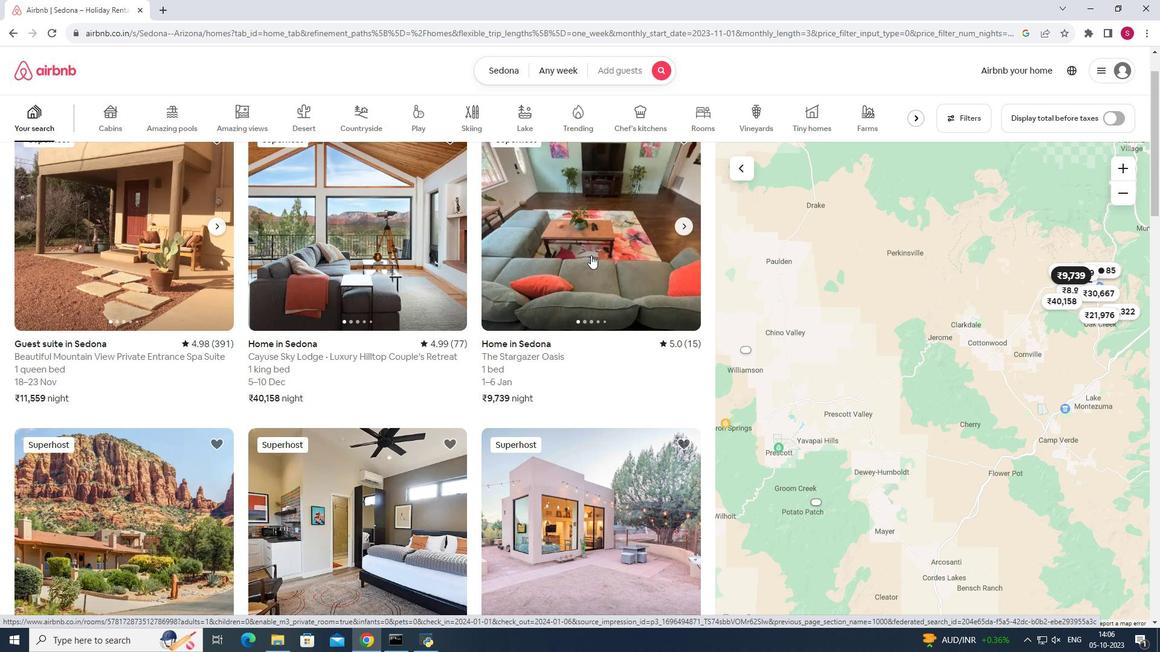 
Action: Mouse pressed left at (591, 255)
Screenshot: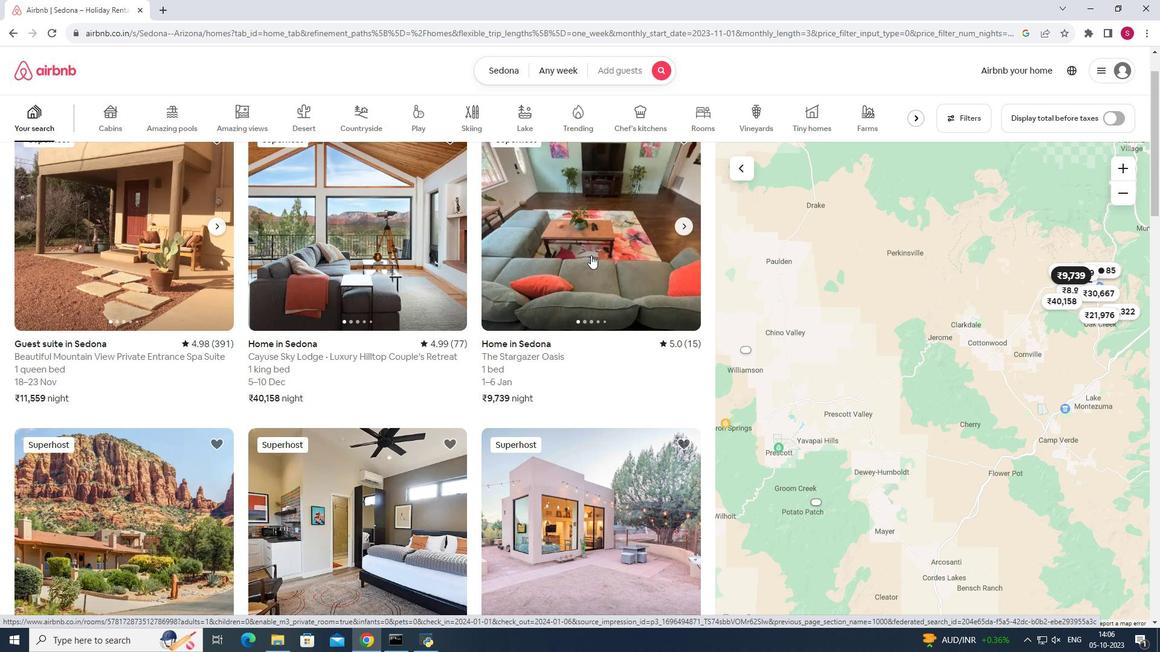 
Action: Mouse pressed left at (591, 255)
Screenshot: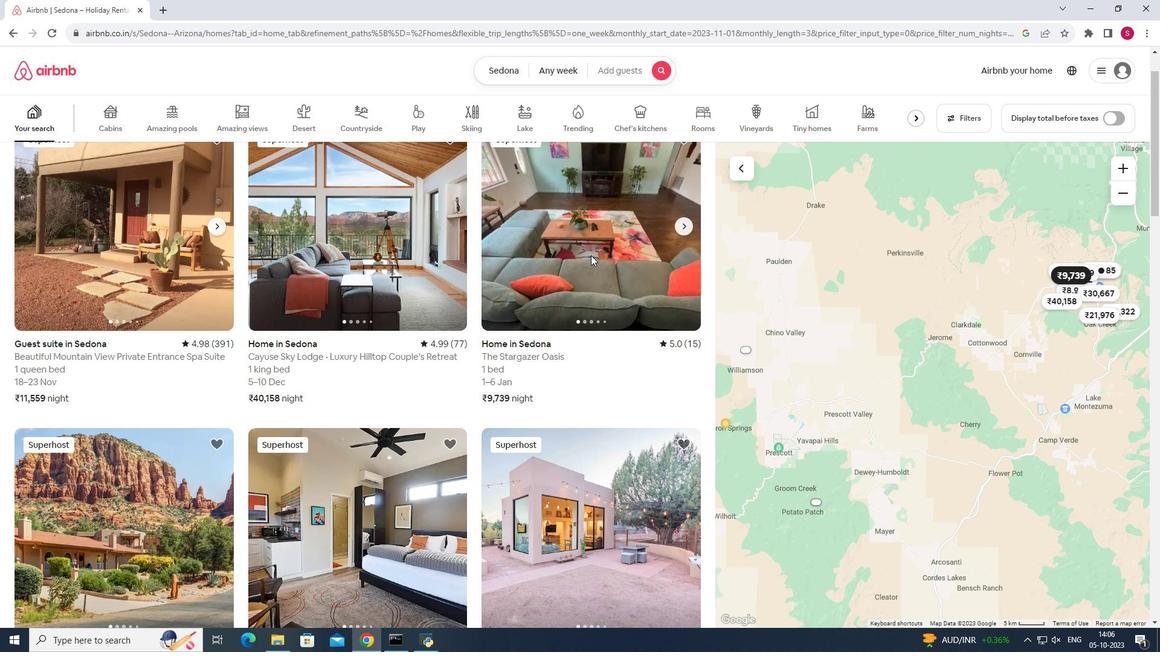 
Action: Mouse moved to (863, 426)
Screenshot: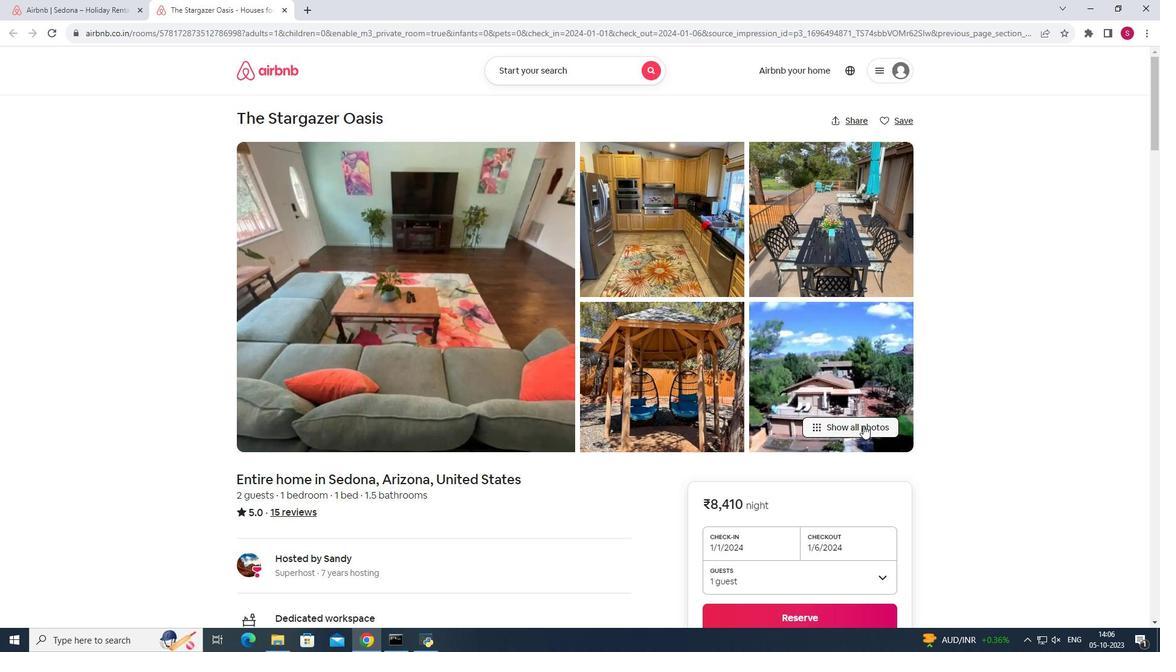 
Action: Mouse pressed left at (863, 426)
Screenshot: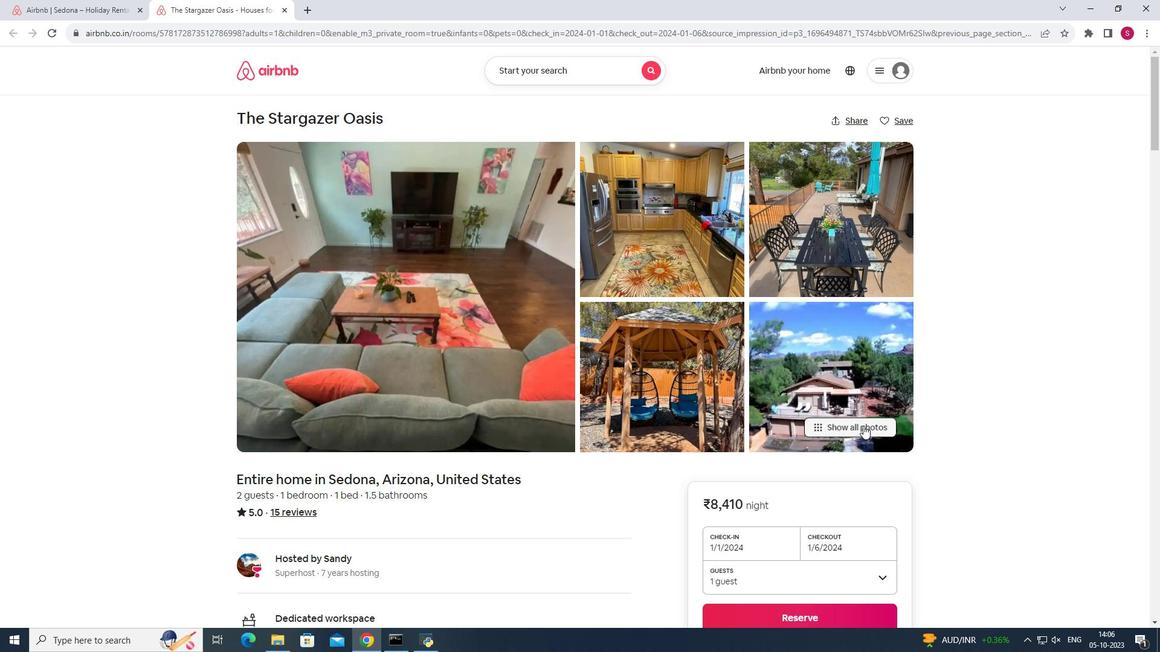 
Action: Mouse moved to (799, 336)
Screenshot: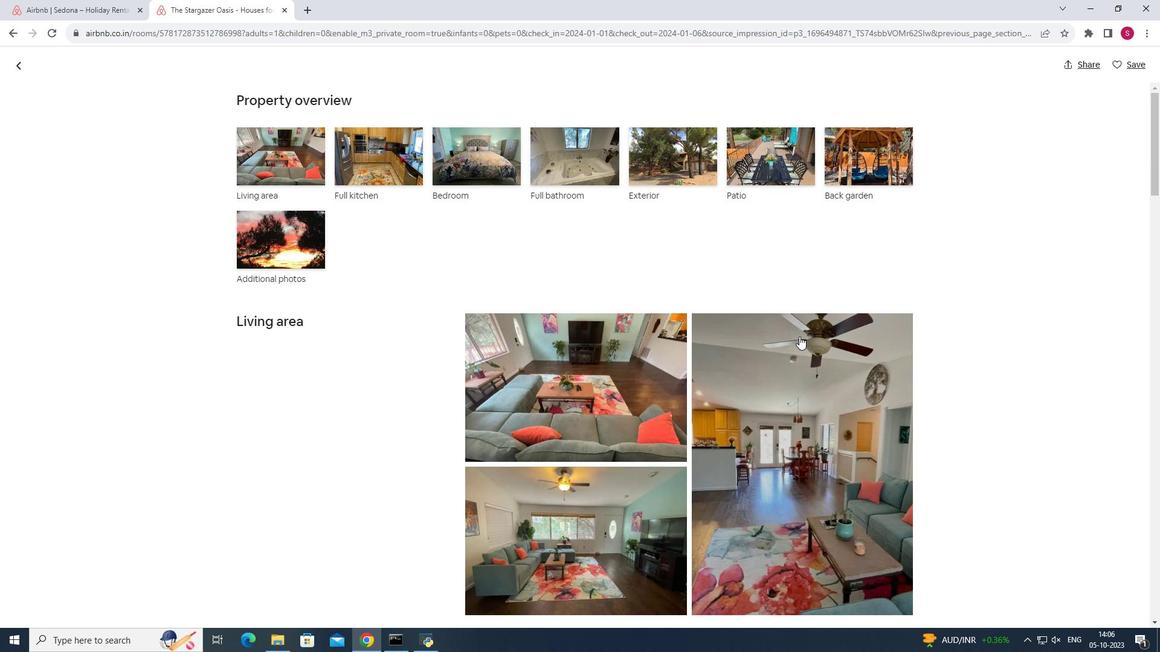
Action: Mouse scrolled (799, 336) with delta (0, 0)
Screenshot: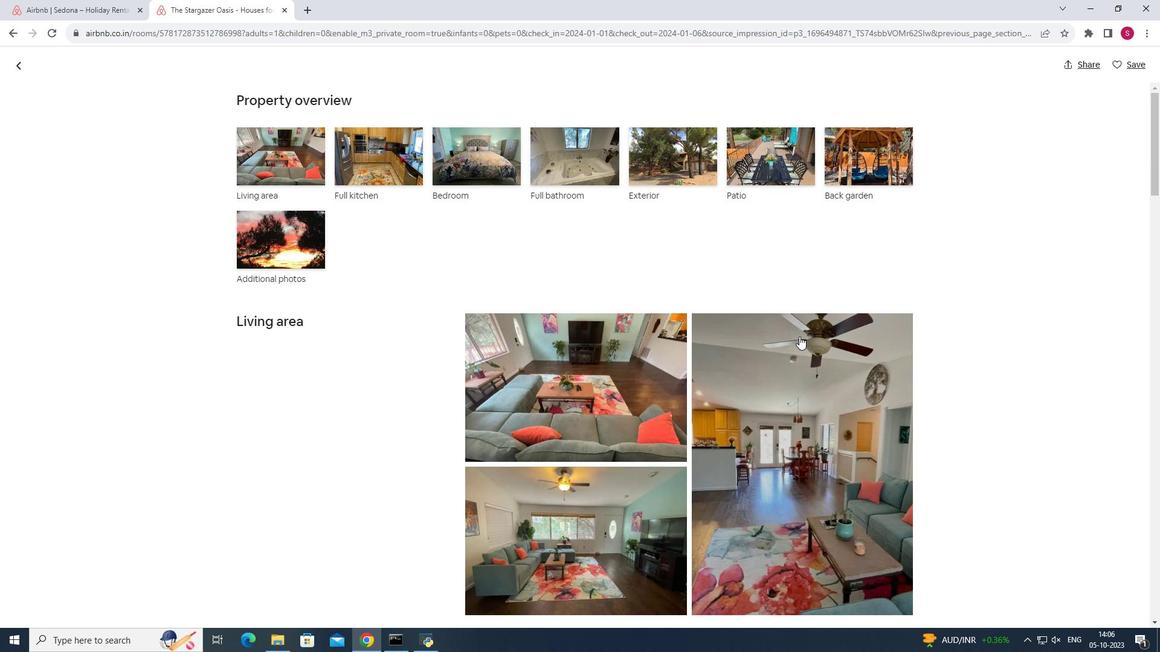 
Action: Mouse scrolled (799, 336) with delta (0, 0)
Screenshot: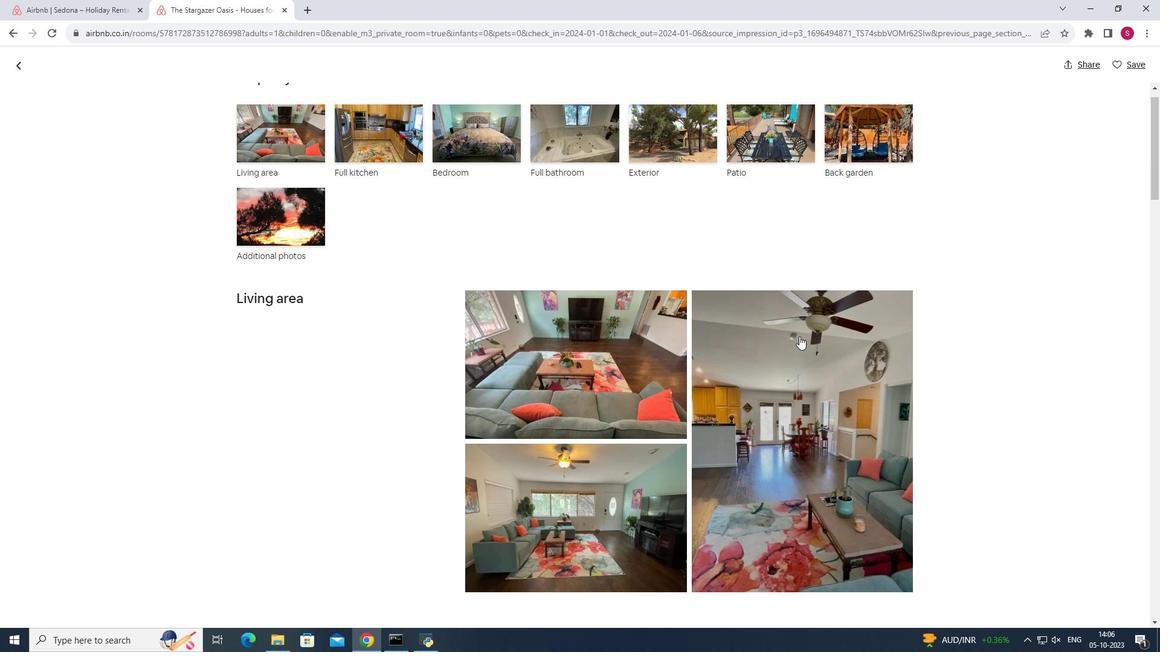 
Action: Mouse scrolled (799, 336) with delta (0, 0)
Screenshot: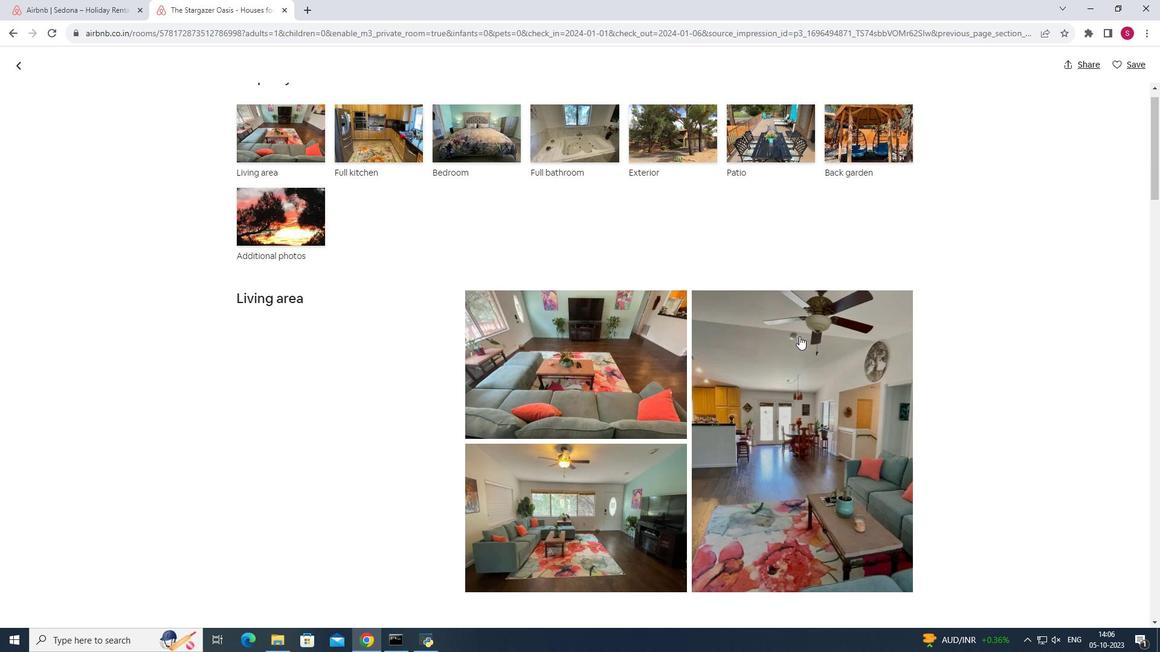 
Action: Mouse scrolled (799, 336) with delta (0, 0)
Screenshot: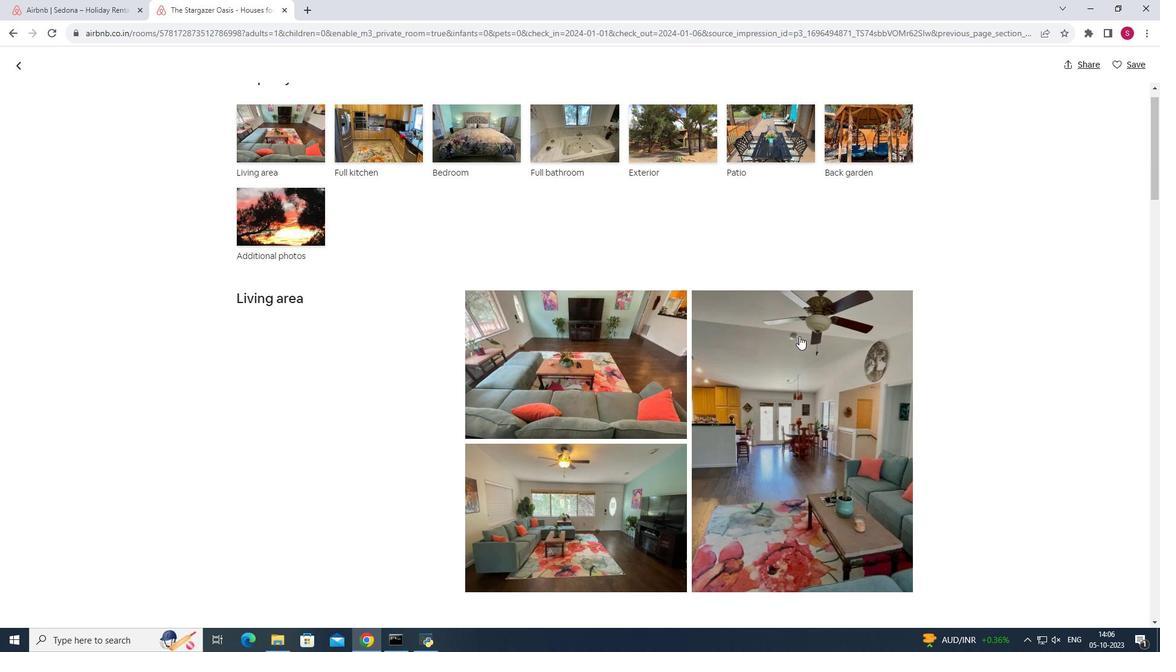 
Action: Mouse scrolled (799, 336) with delta (0, 0)
Screenshot: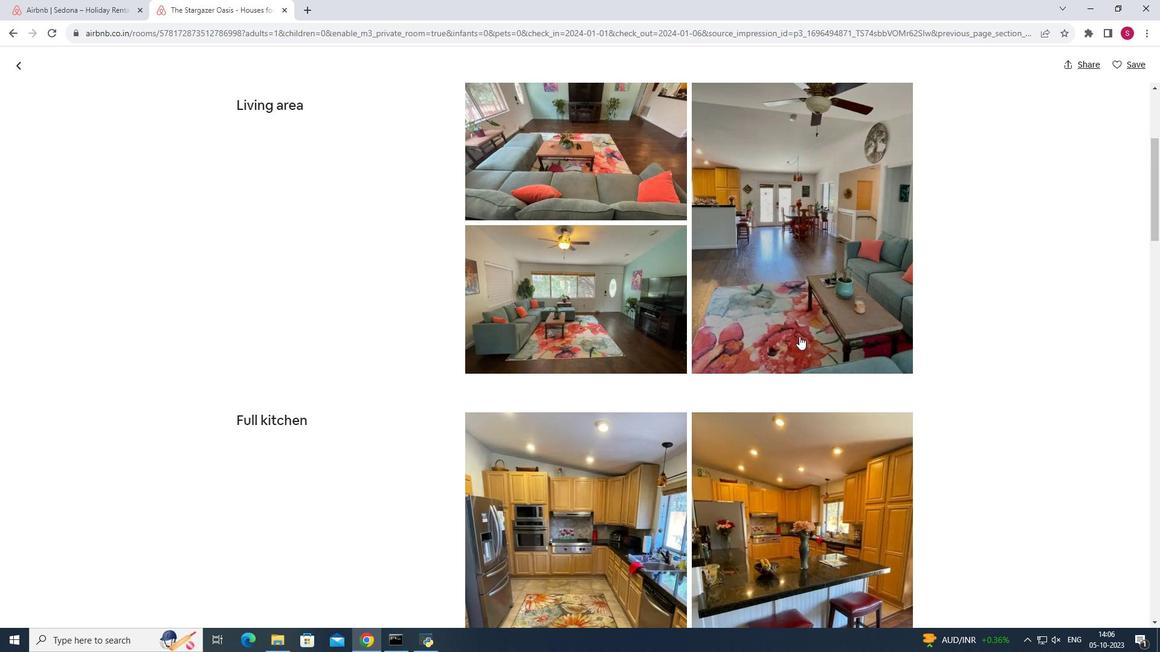 
Action: Mouse scrolled (799, 336) with delta (0, 0)
Screenshot: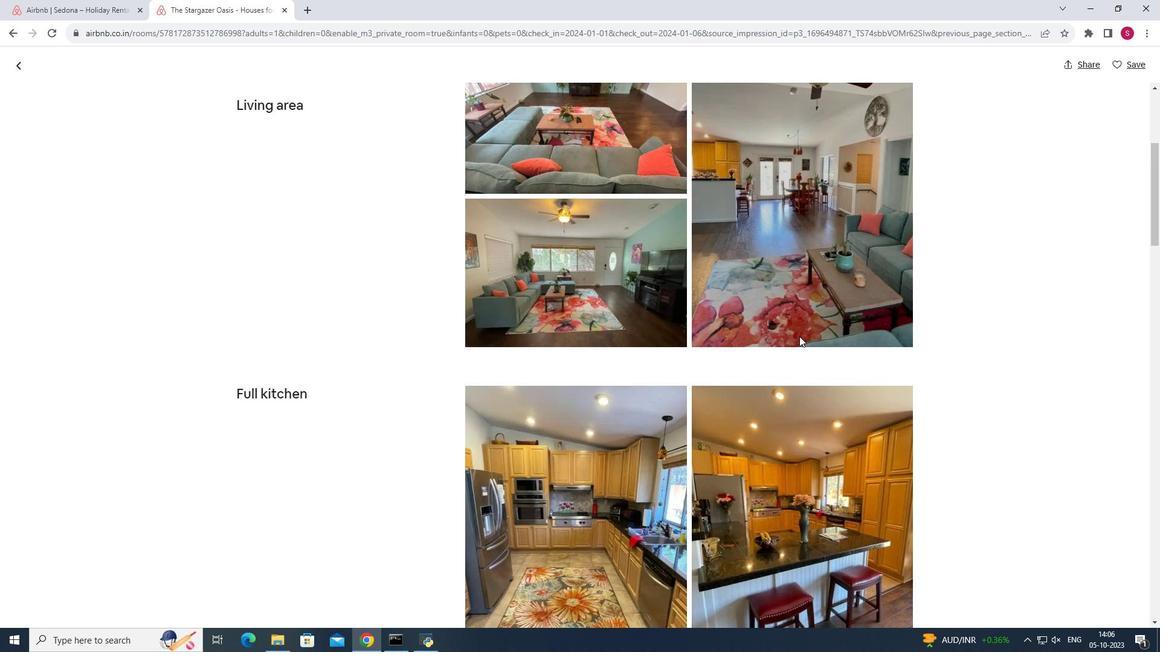 
Action: Mouse scrolled (799, 336) with delta (0, 0)
Screenshot: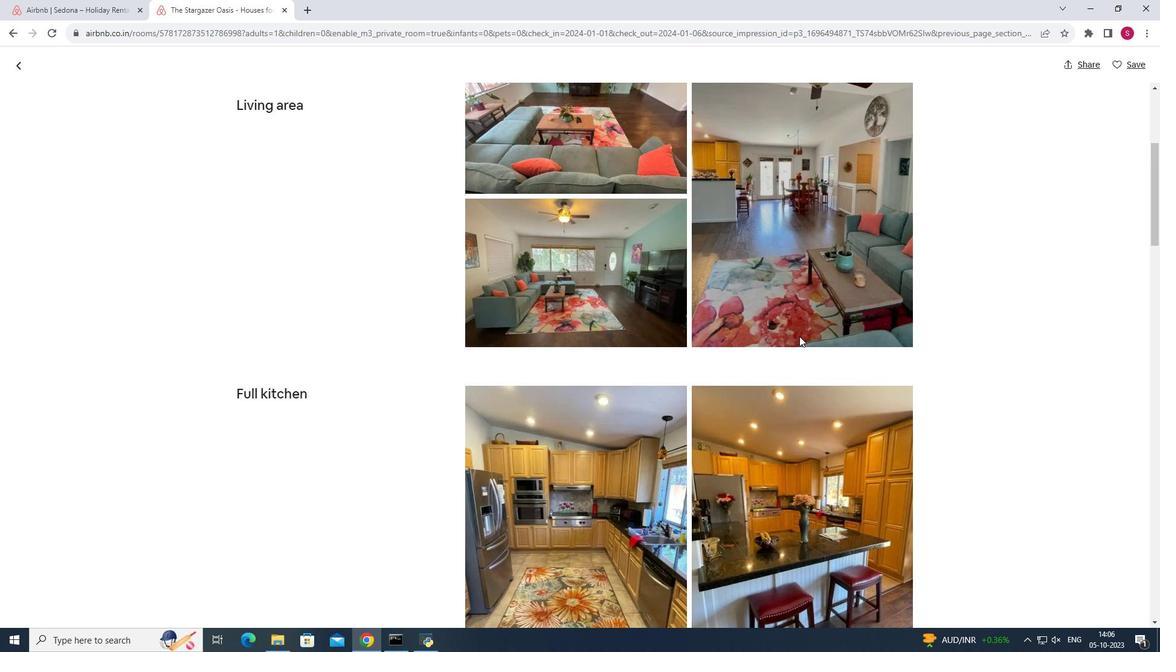 
Action: Mouse scrolled (799, 336) with delta (0, 0)
Screenshot: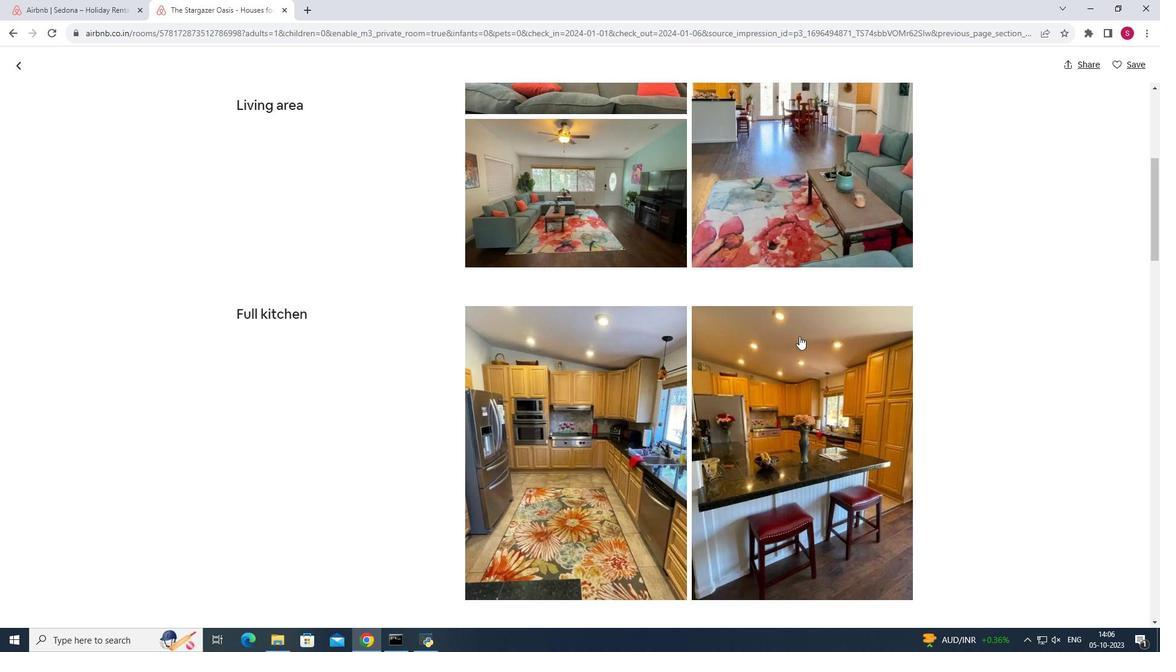 
Action: Mouse scrolled (799, 336) with delta (0, 0)
Screenshot: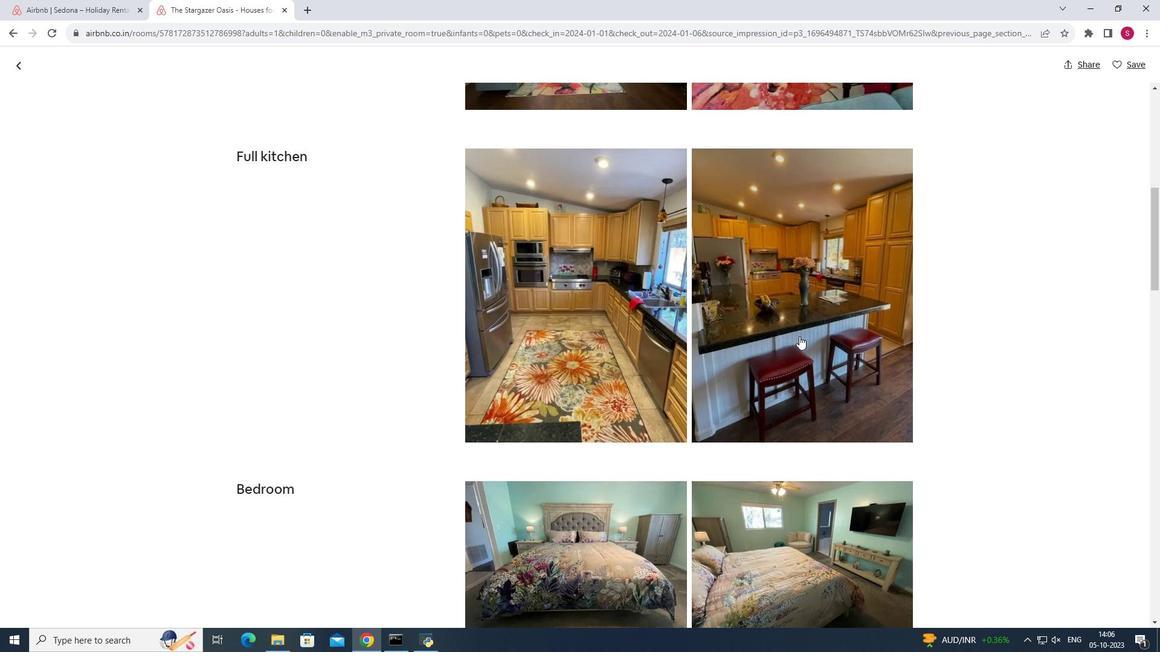 
Action: Mouse scrolled (799, 336) with delta (0, 0)
Screenshot: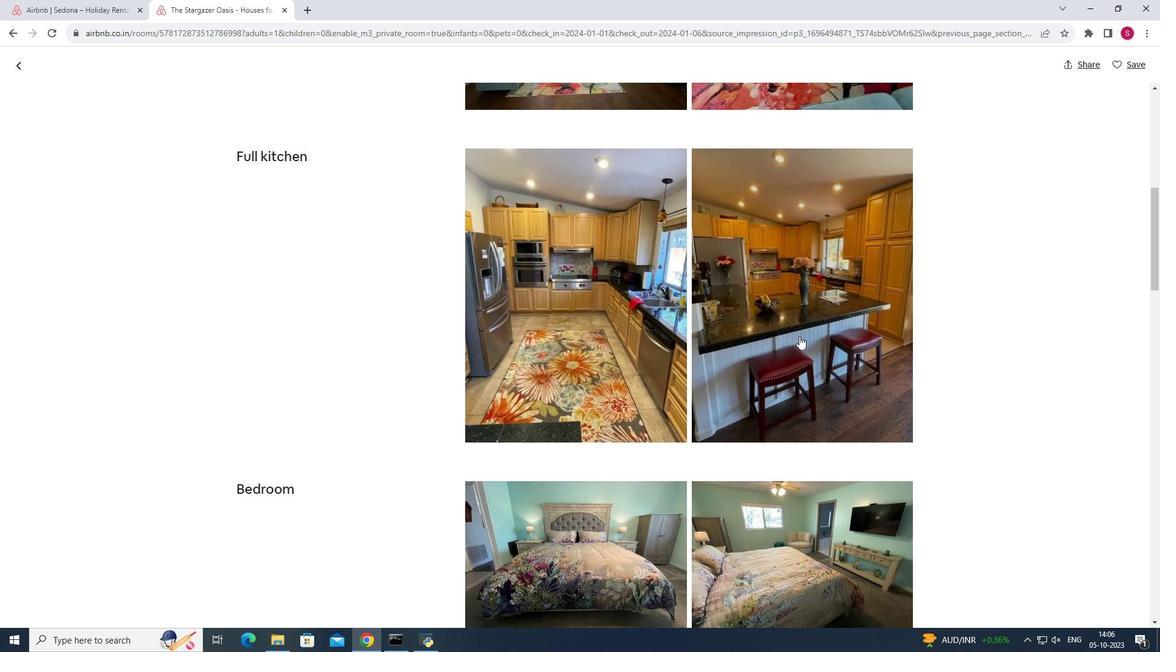 
Action: Mouse scrolled (799, 336) with delta (0, 0)
Screenshot: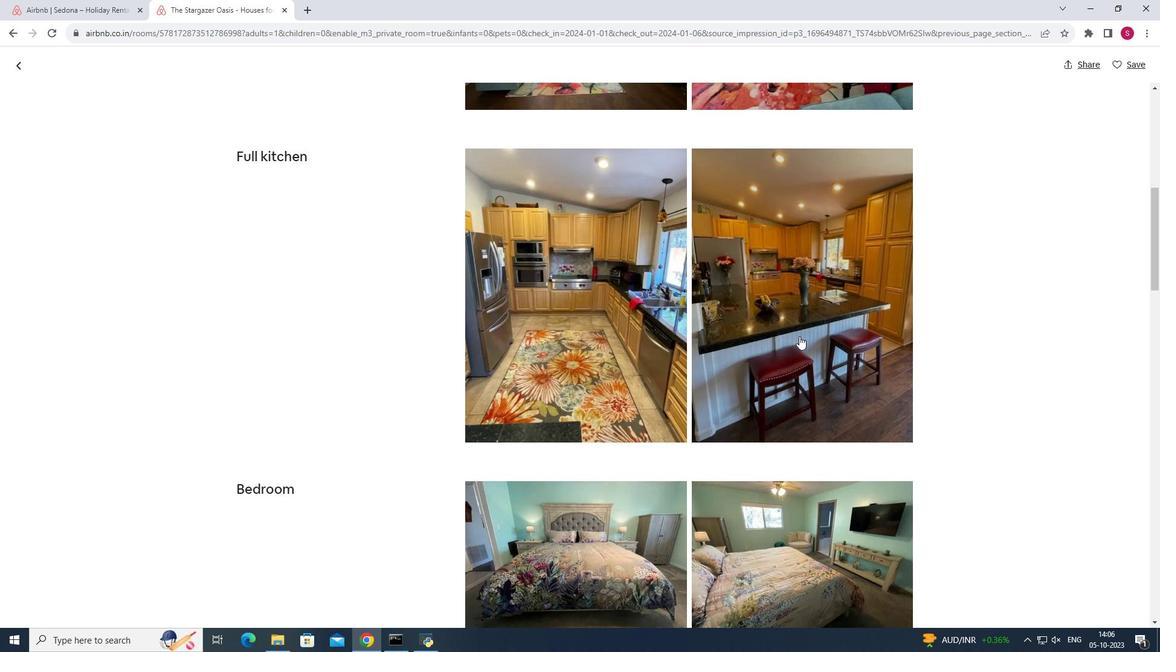 
Action: Mouse scrolled (799, 336) with delta (0, 0)
Screenshot: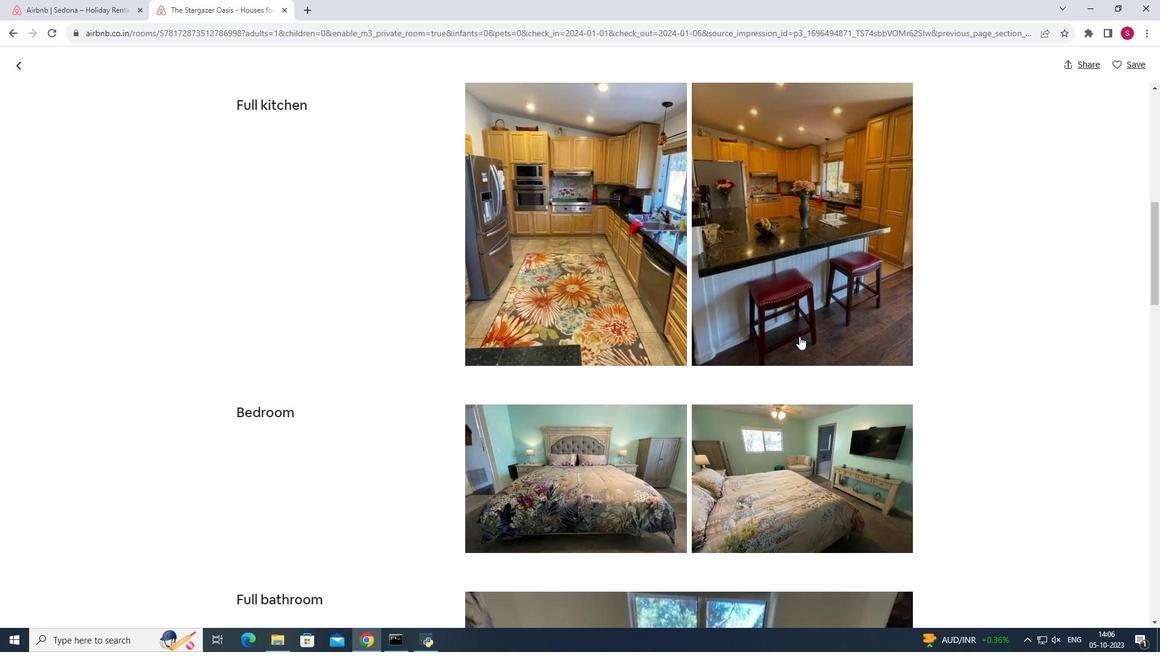 
Action: Mouse moved to (845, 339)
Screenshot: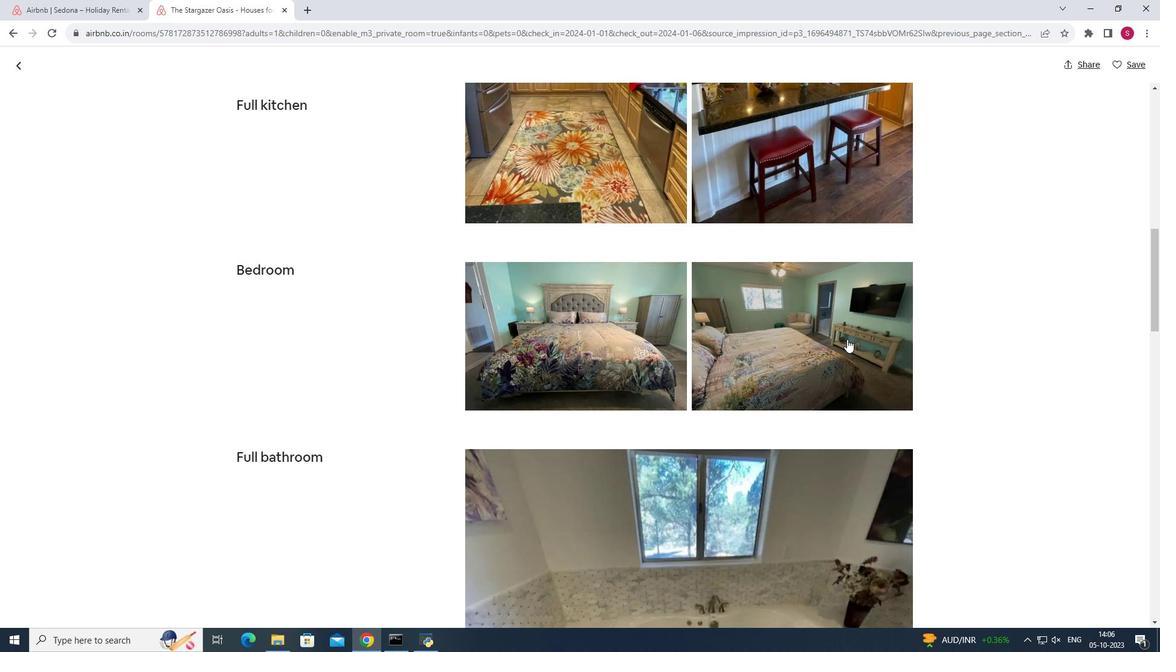 
Action: Mouse scrolled (845, 338) with delta (0, 0)
Screenshot: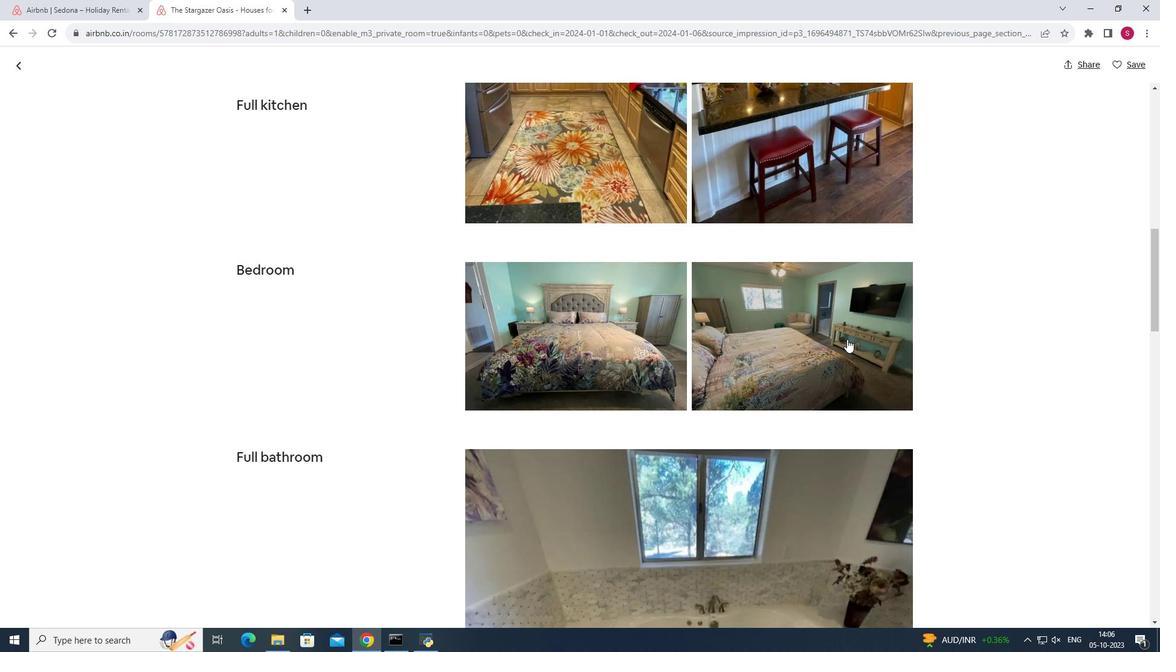 
Action: Mouse moved to (848, 340)
Screenshot: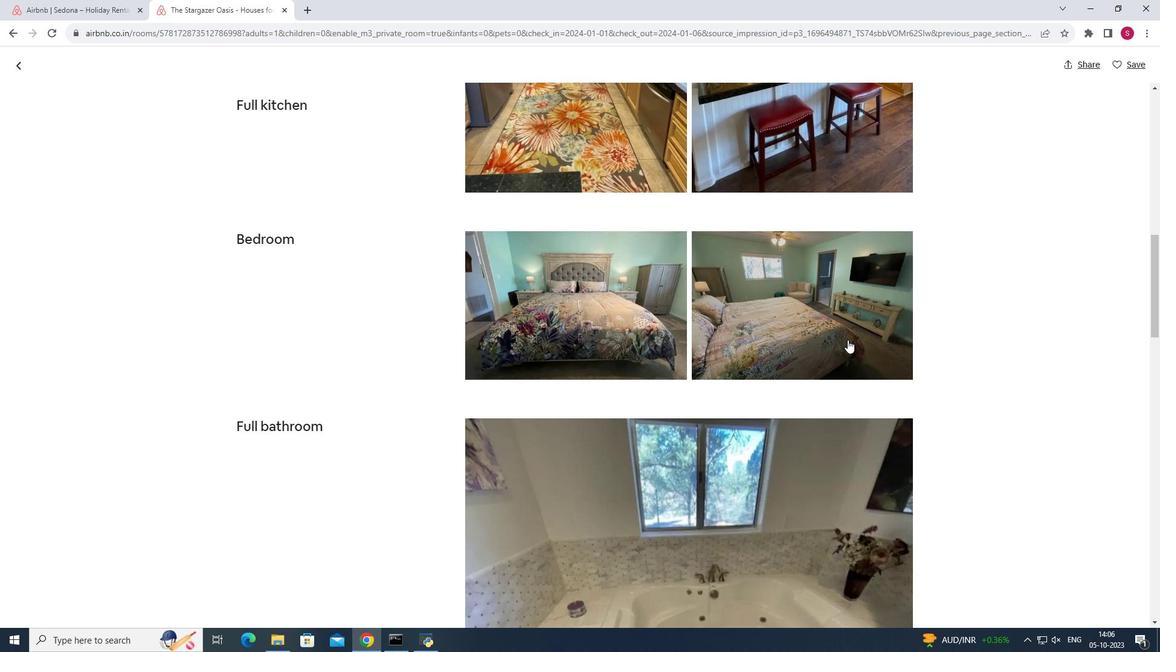 
Action: Mouse scrolled (848, 339) with delta (0, 0)
Screenshot: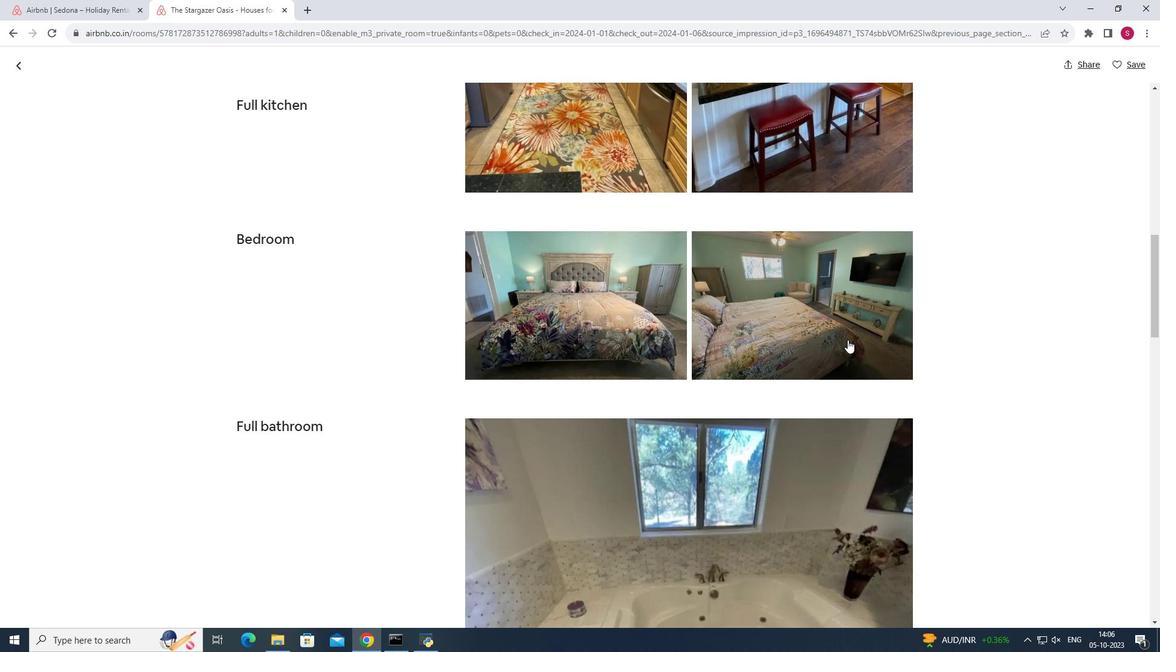 
Action: Mouse scrolled (848, 339) with delta (0, 0)
Screenshot: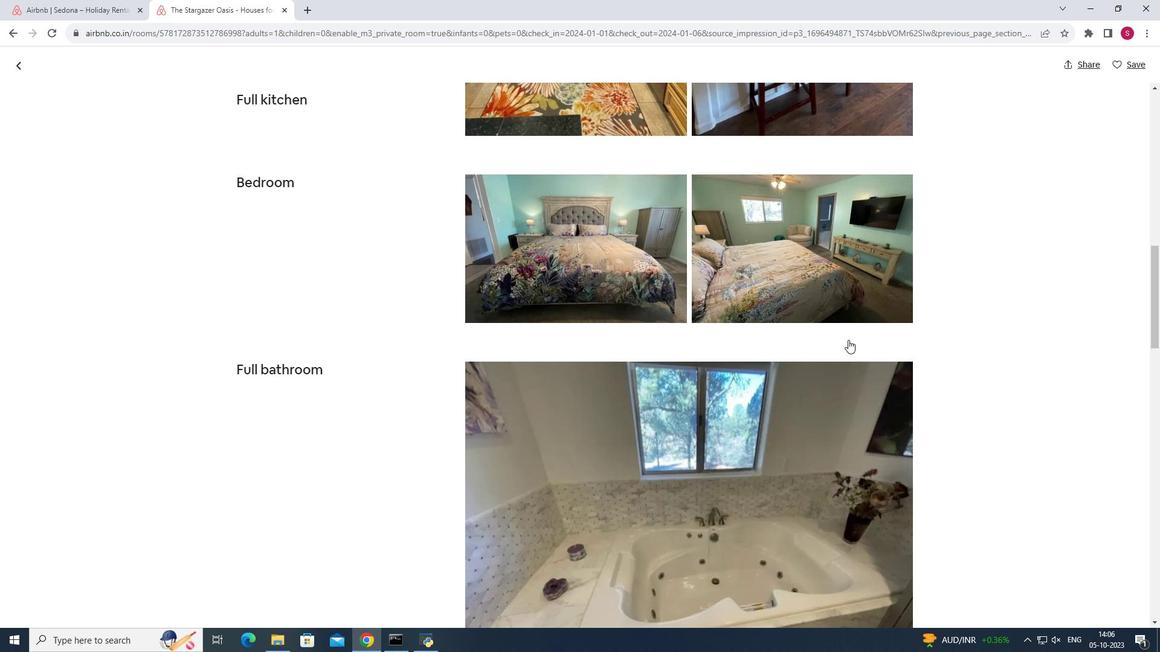 
Action: Mouse moved to (907, 346)
Screenshot: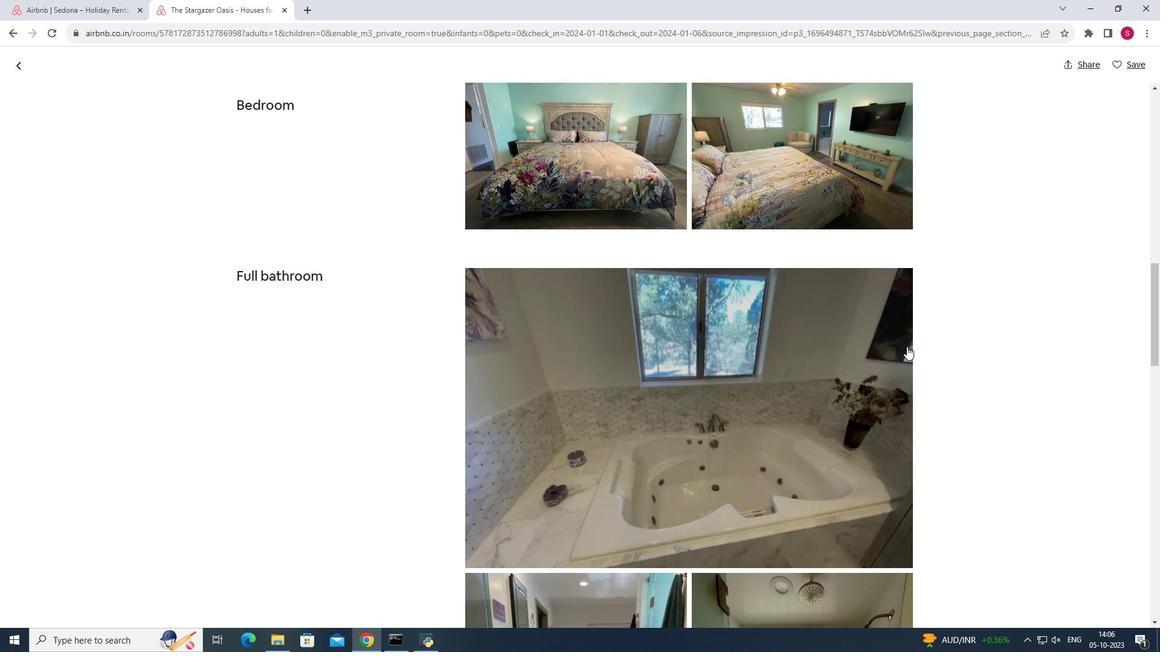
Action: Mouse scrolled (907, 346) with delta (0, 0)
Screenshot: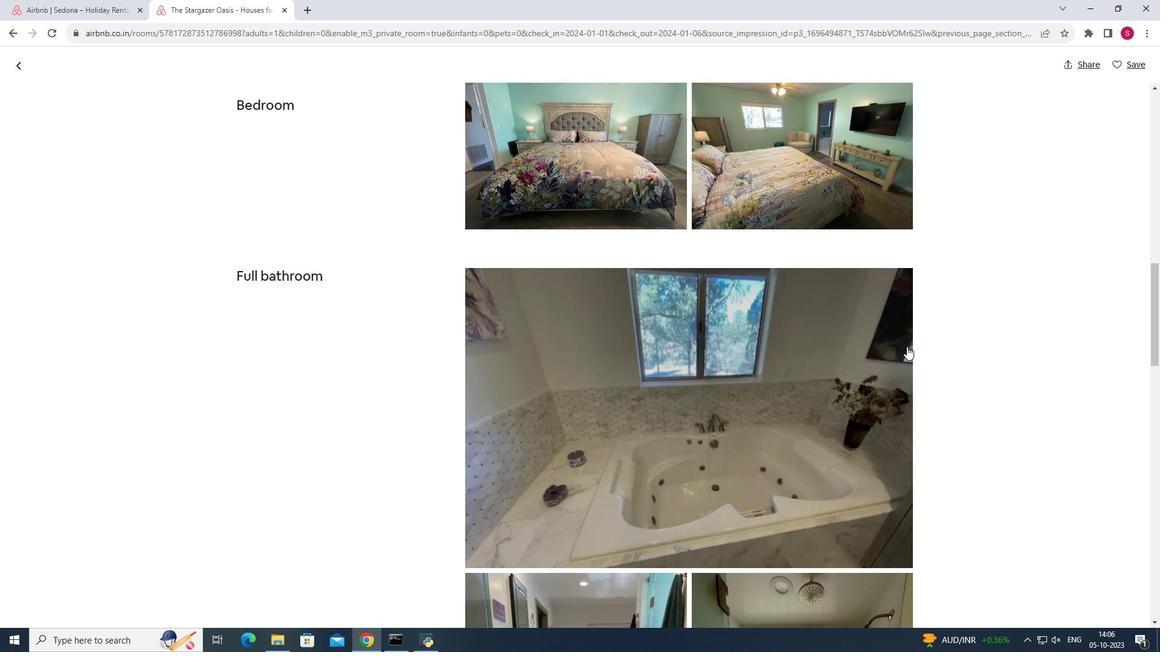 
Action: Mouse scrolled (907, 346) with delta (0, 0)
Screenshot: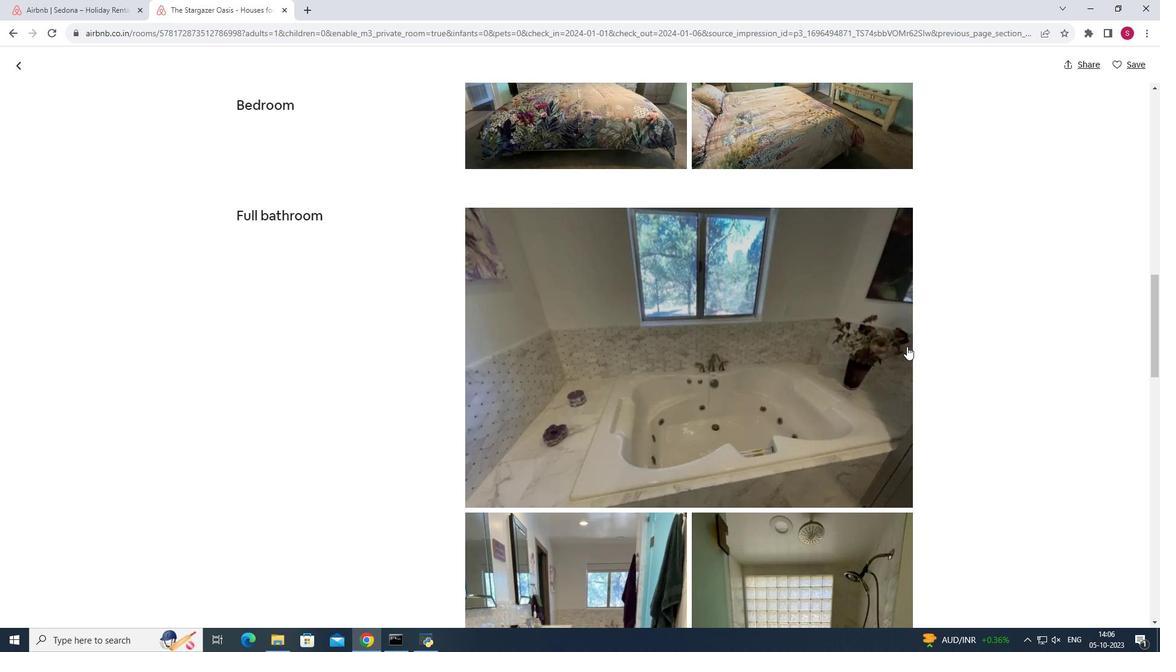 
Action: Mouse scrolled (907, 346) with delta (0, 0)
Screenshot: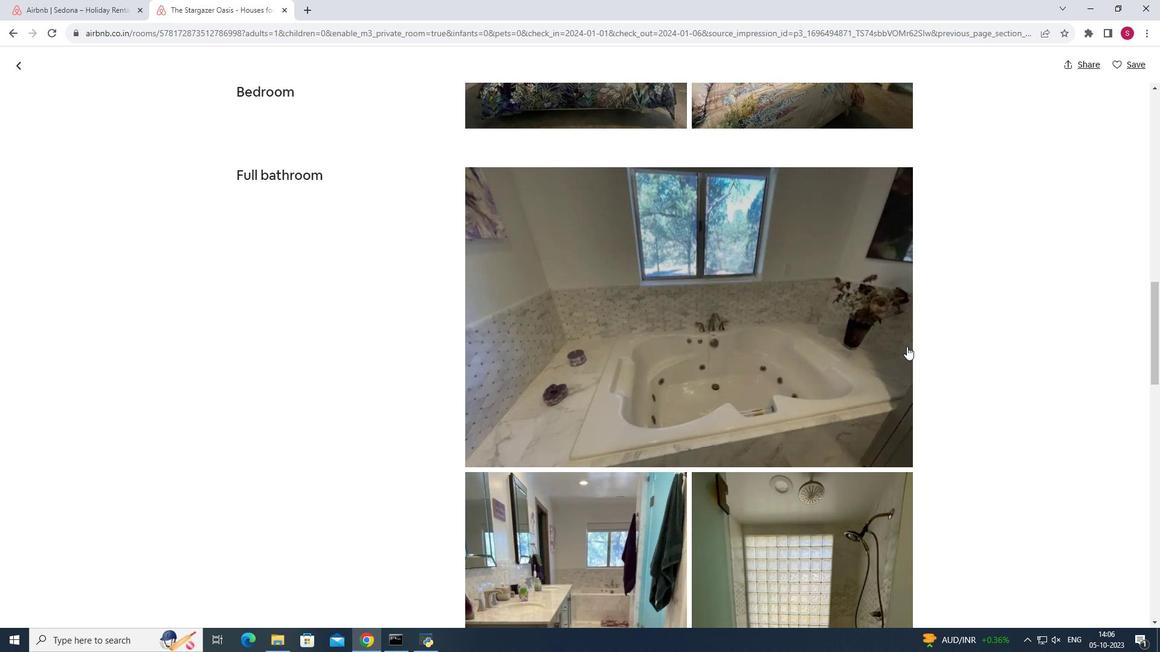 
Action: Mouse scrolled (907, 346) with delta (0, 0)
Screenshot: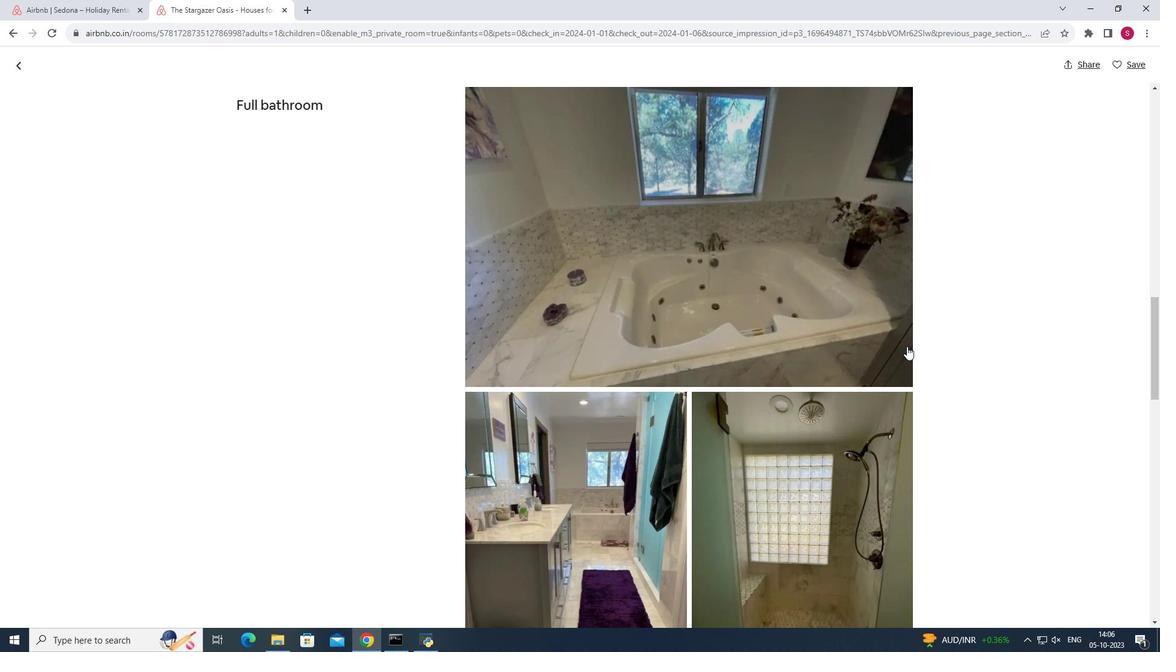 
Action: Mouse scrolled (907, 346) with delta (0, 0)
Screenshot: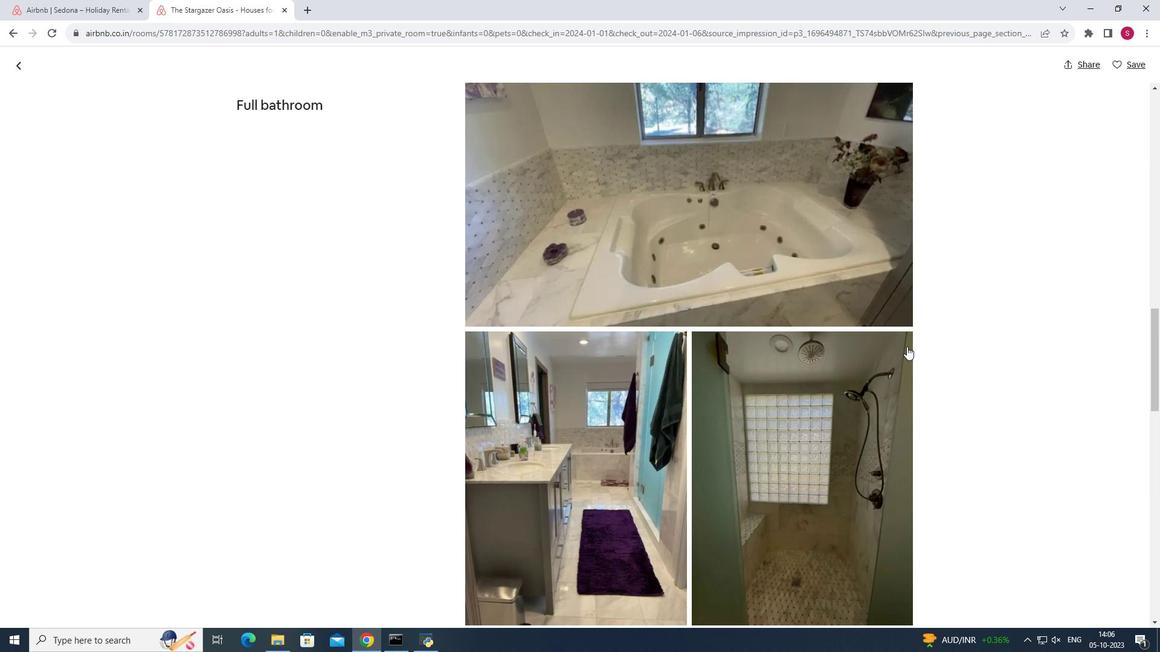 
Action: Mouse scrolled (907, 346) with delta (0, 0)
Screenshot: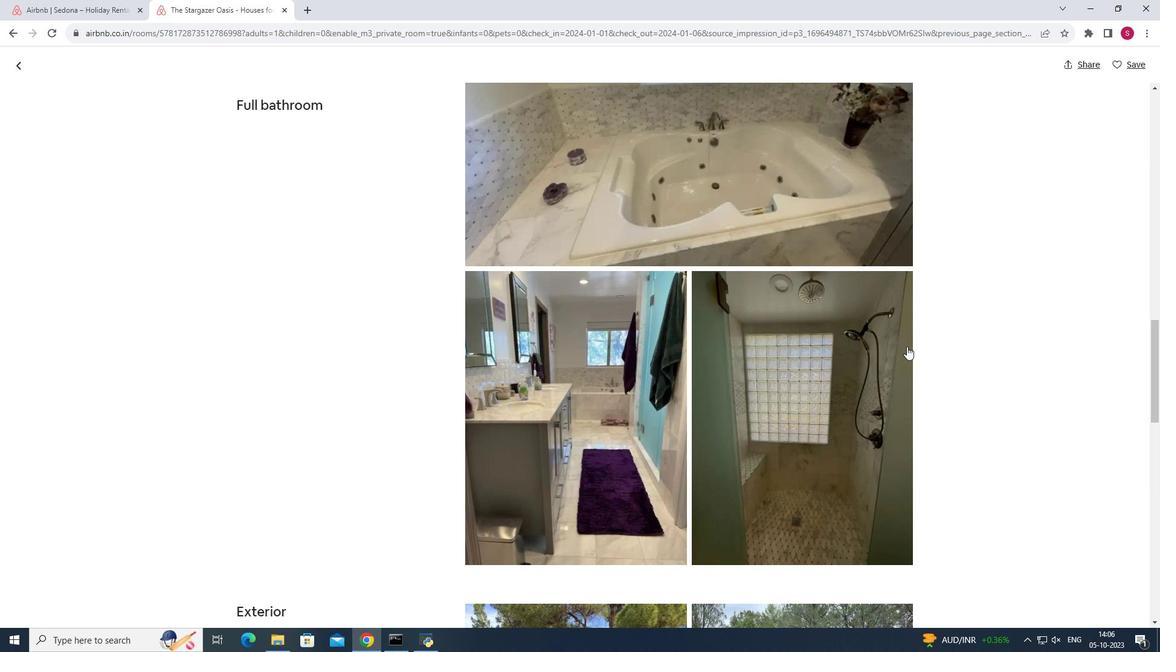
Action: Mouse scrolled (907, 346) with delta (0, 0)
Screenshot: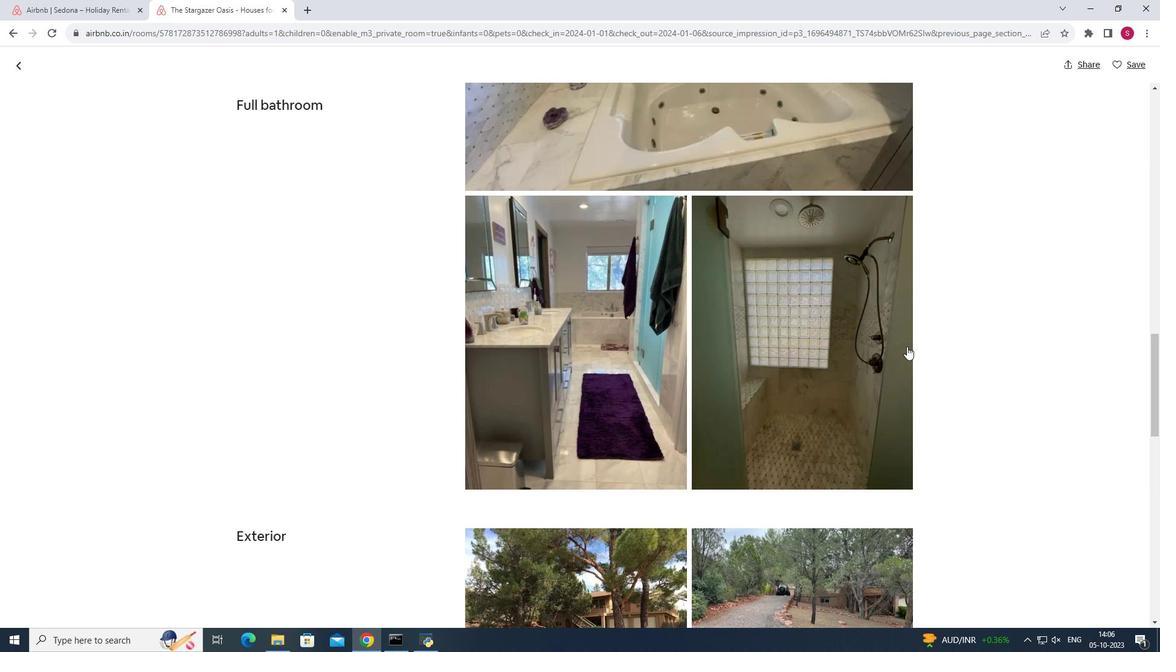 
Action: Mouse scrolled (907, 346) with delta (0, 0)
Screenshot: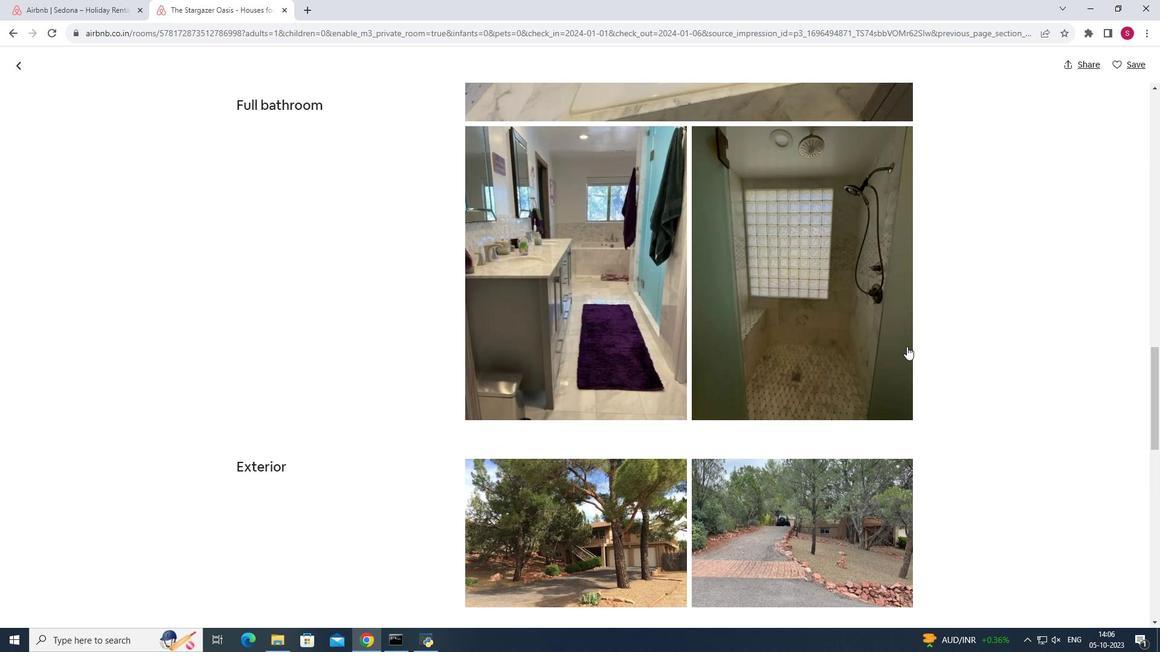 
Action: Mouse scrolled (907, 346) with delta (0, 0)
Screenshot: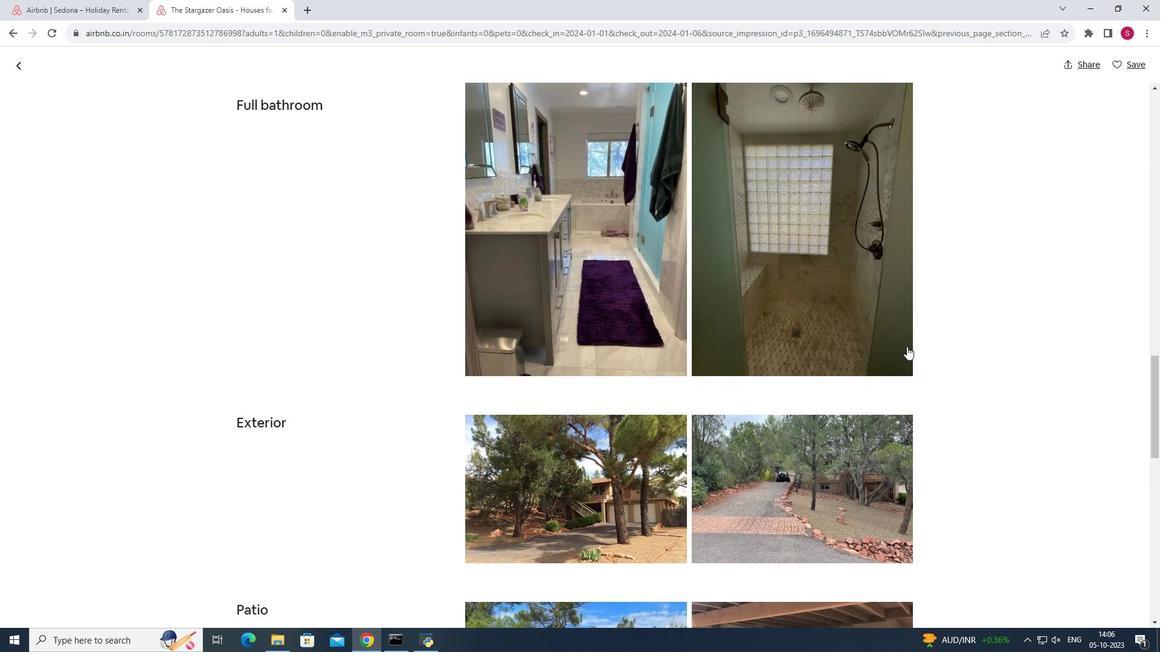 
Action: Mouse scrolled (907, 346) with delta (0, 0)
Screenshot: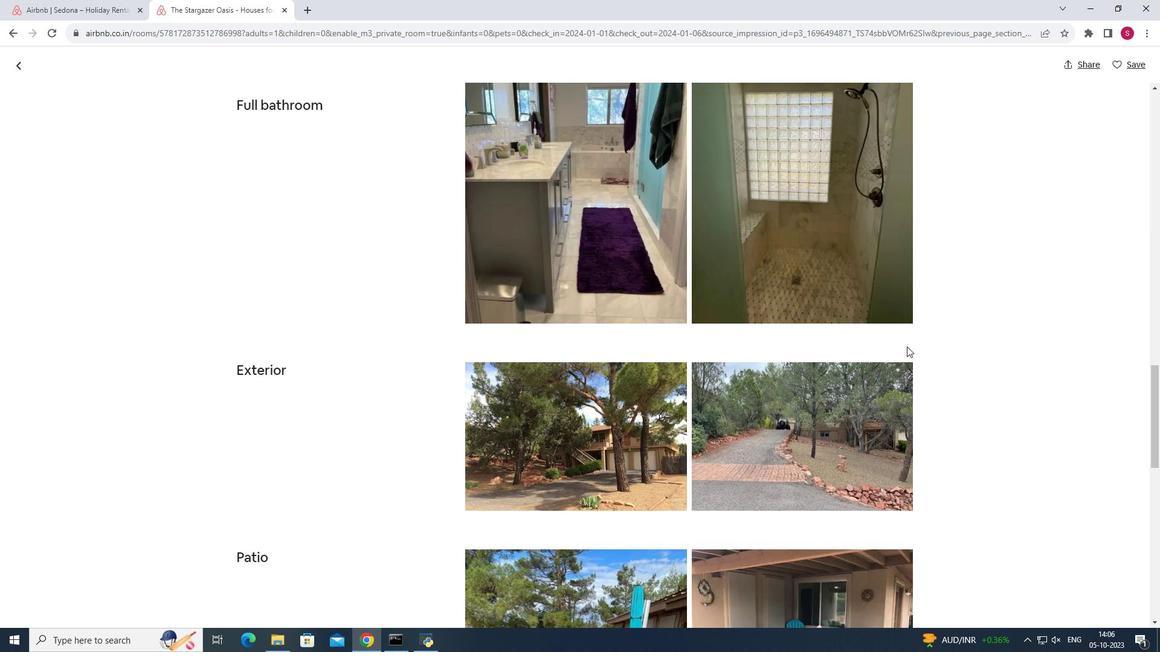 
Action: Mouse scrolled (907, 346) with delta (0, 0)
Screenshot: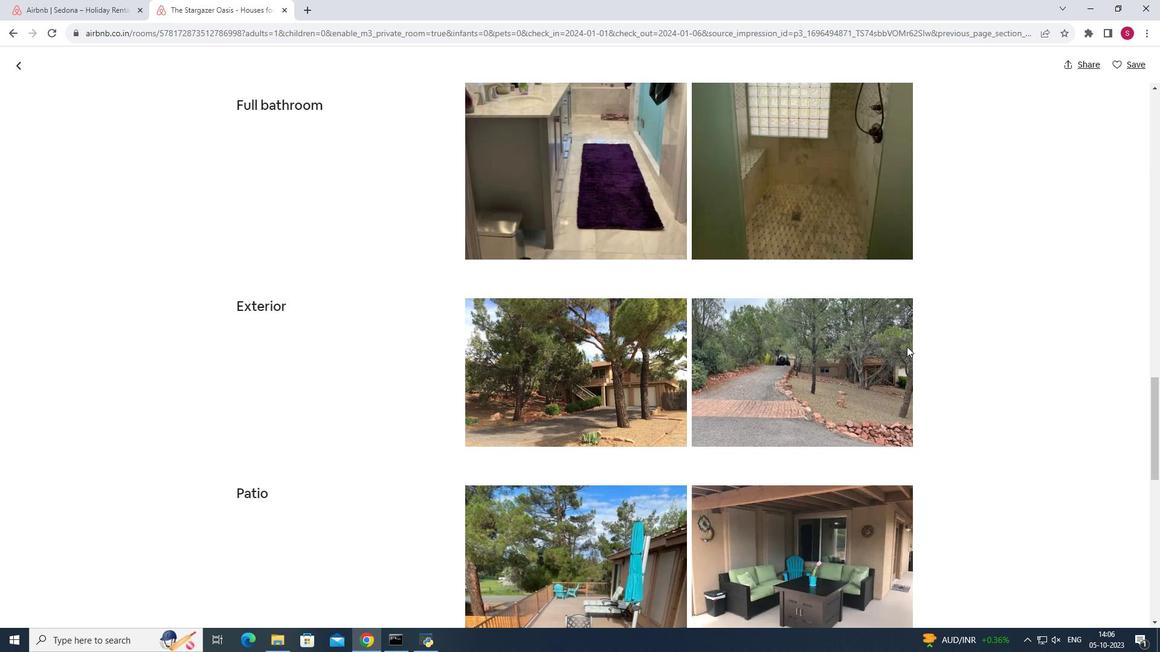 
Action: Mouse scrolled (907, 346) with delta (0, 0)
Screenshot: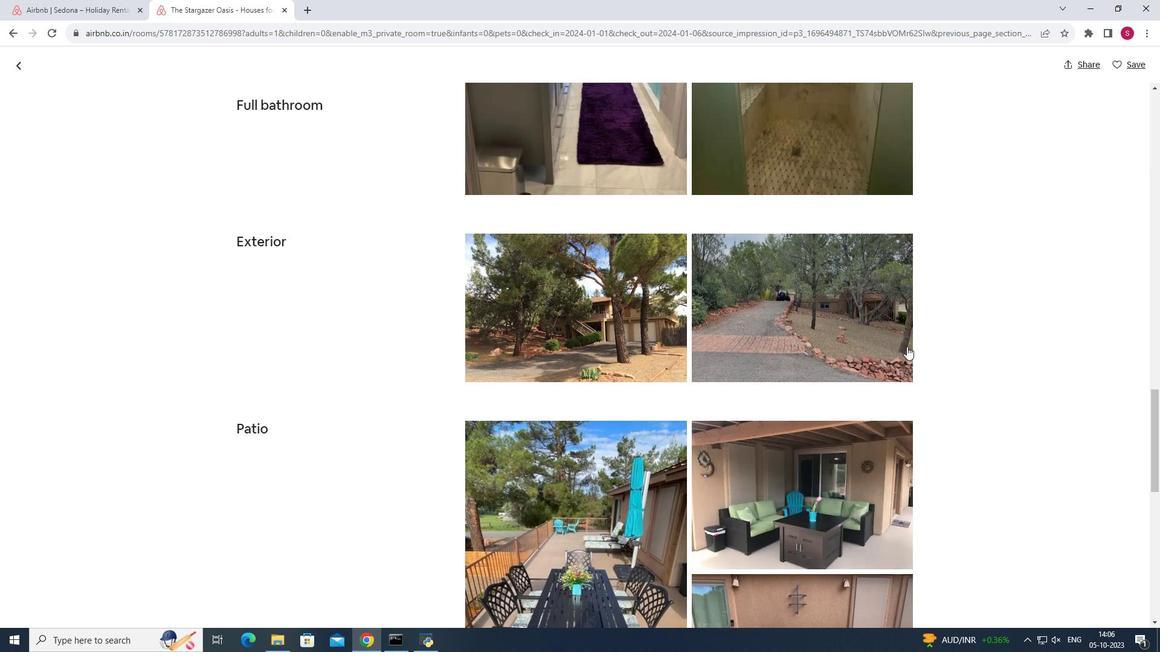 
Action: Mouse scrolled (907, 346) with delta (0, 0)
Screenshot: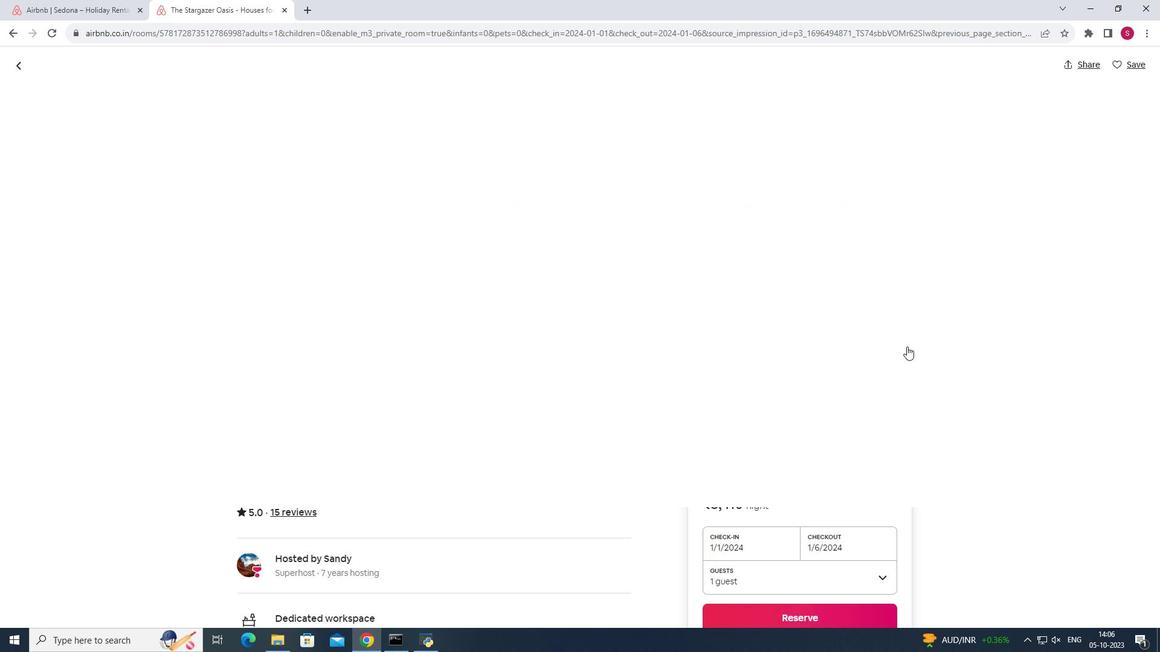 
Action: Mouse scrolled (907, 346) with delta (0, 0)
Screenshot: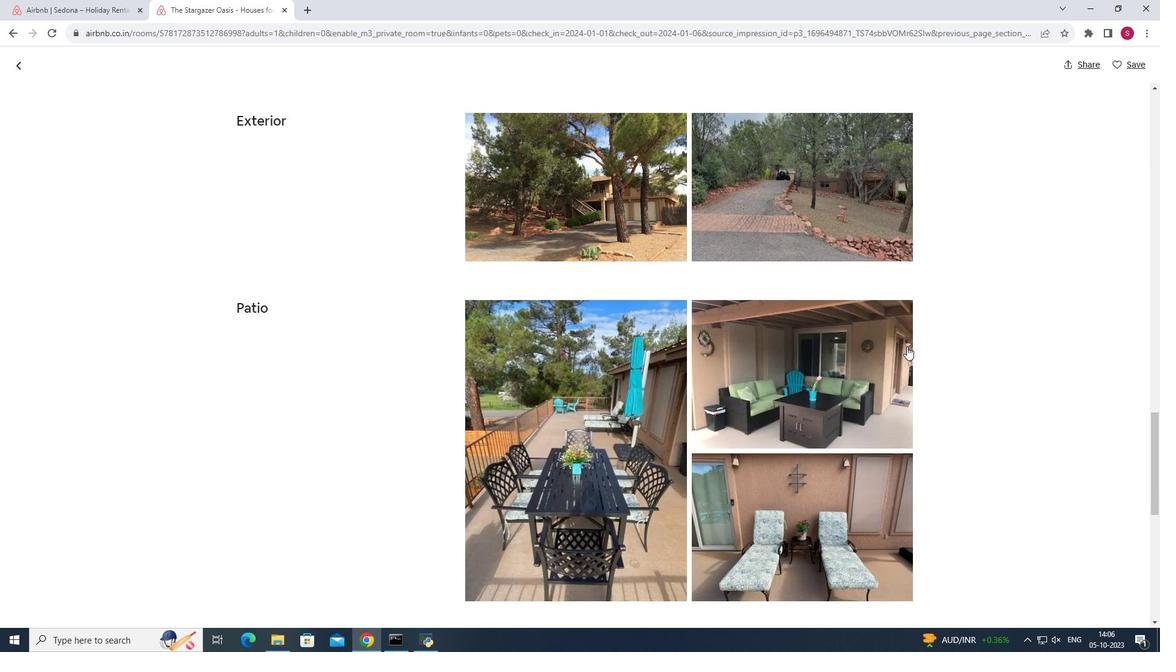 
Action: Mouse scrolled (907, 346) with delta (0, 0)
Screenshot: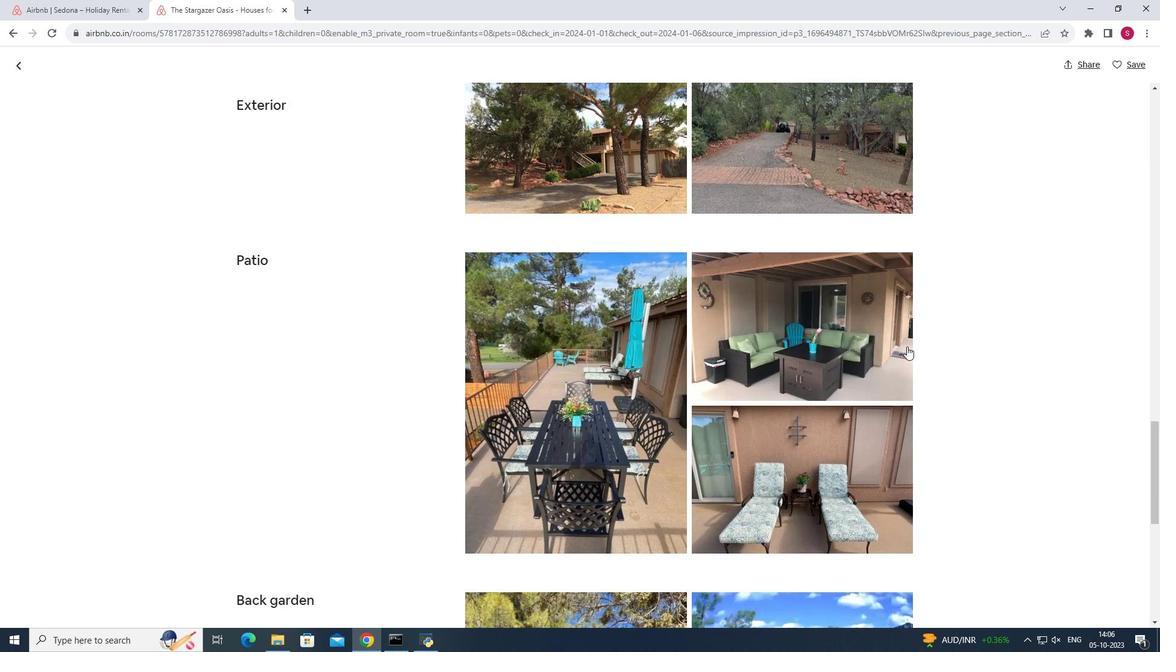 
Action: Mouse scrolled (907, 346) with delta (0, 0)
Screenshot: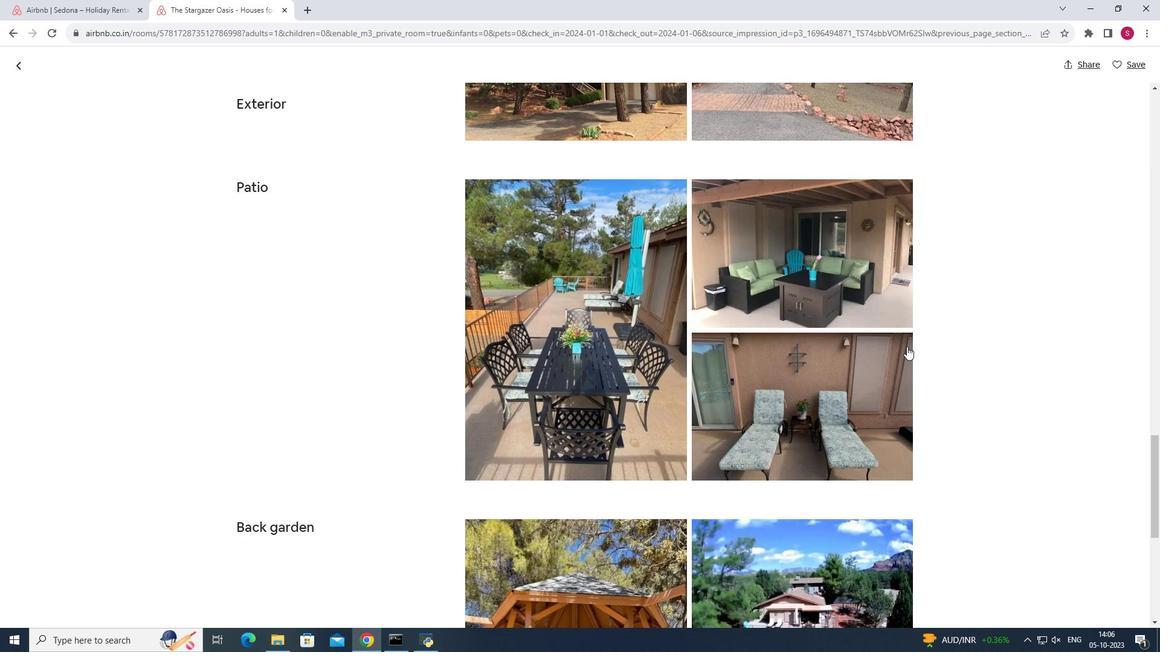 
Action: Mouse scrolled (907, 346) with delta (0, 0)
Screenshot: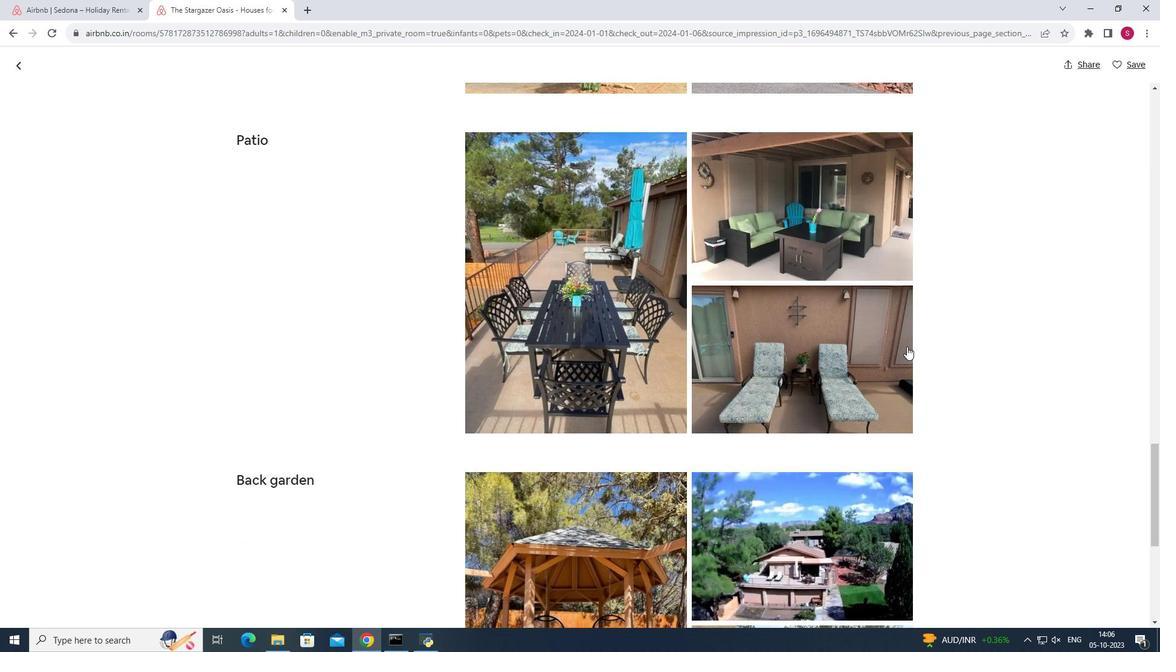 
Action: Mouse scrolled (907, 346) with delta (0, 0)
Screenshot: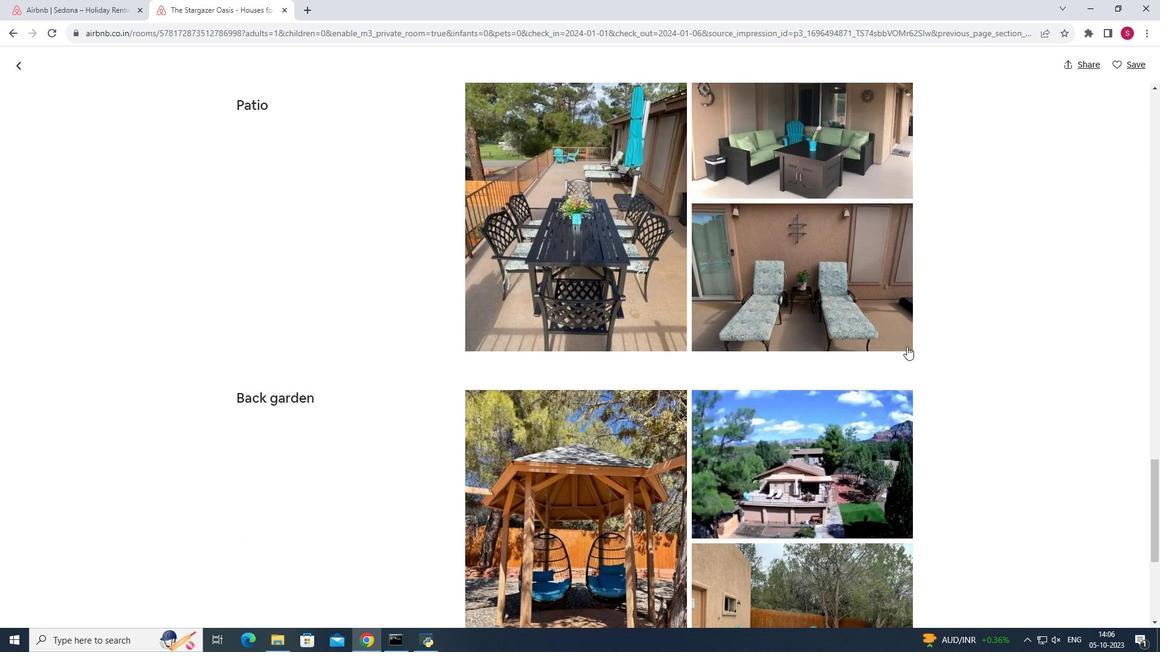 
Action: Mouse scrolled (907, 346) with delta (0, 0)
Screenshot: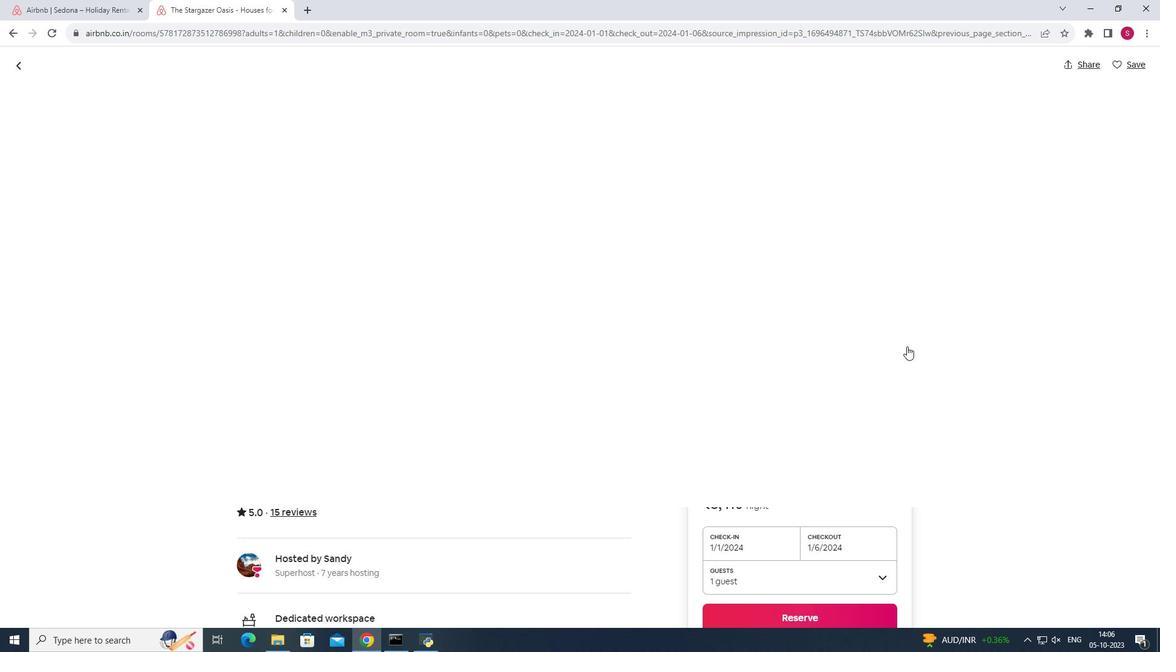 
Action: Mouse scrolled (907, 346) with delta (0, 0)
Screenshot: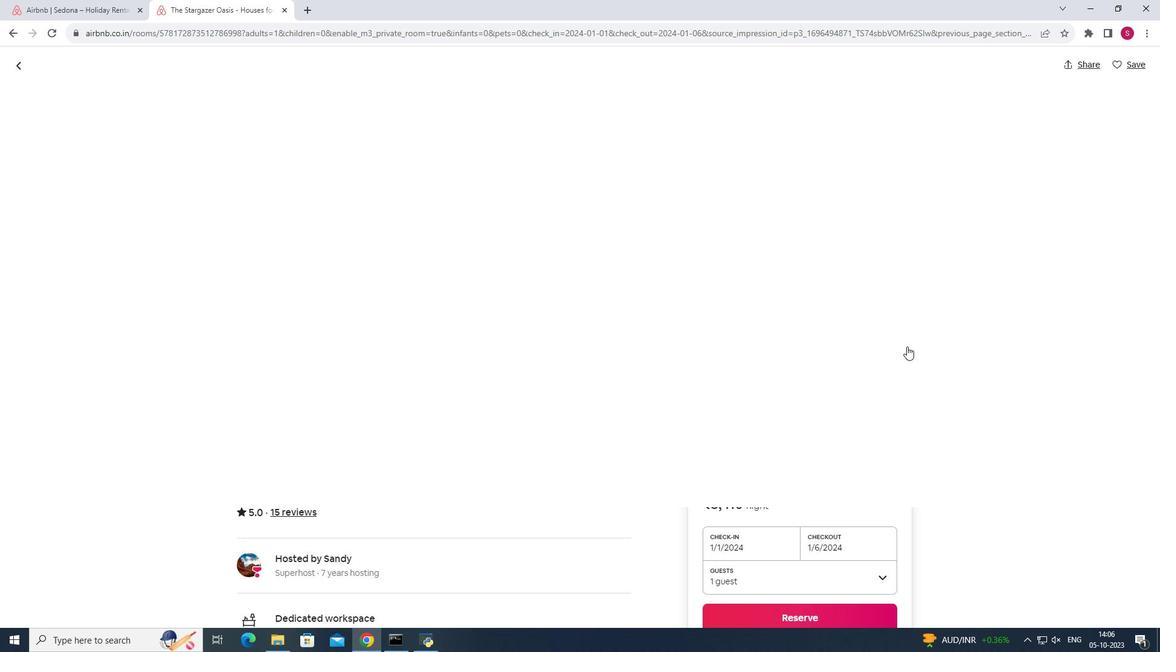 
Action: Mouse scrolled (907, 346) with delta (0, 0)
Screenshot: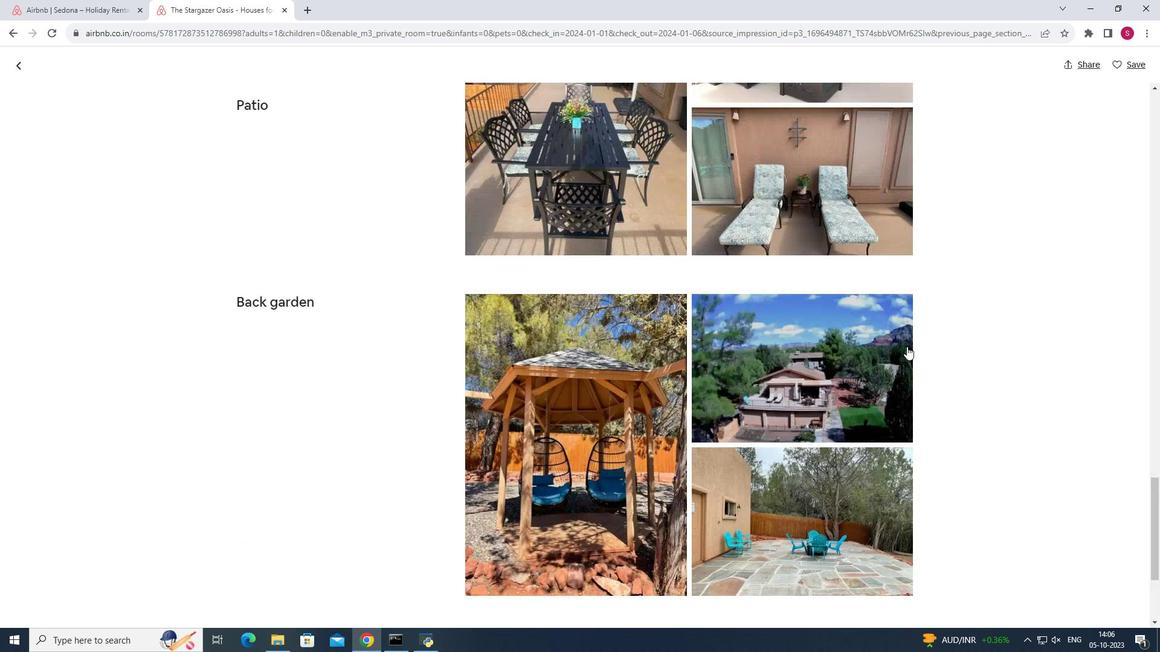 
Action: Mouse scrolled (907, 346) with delta (0, 0)
Screenshot: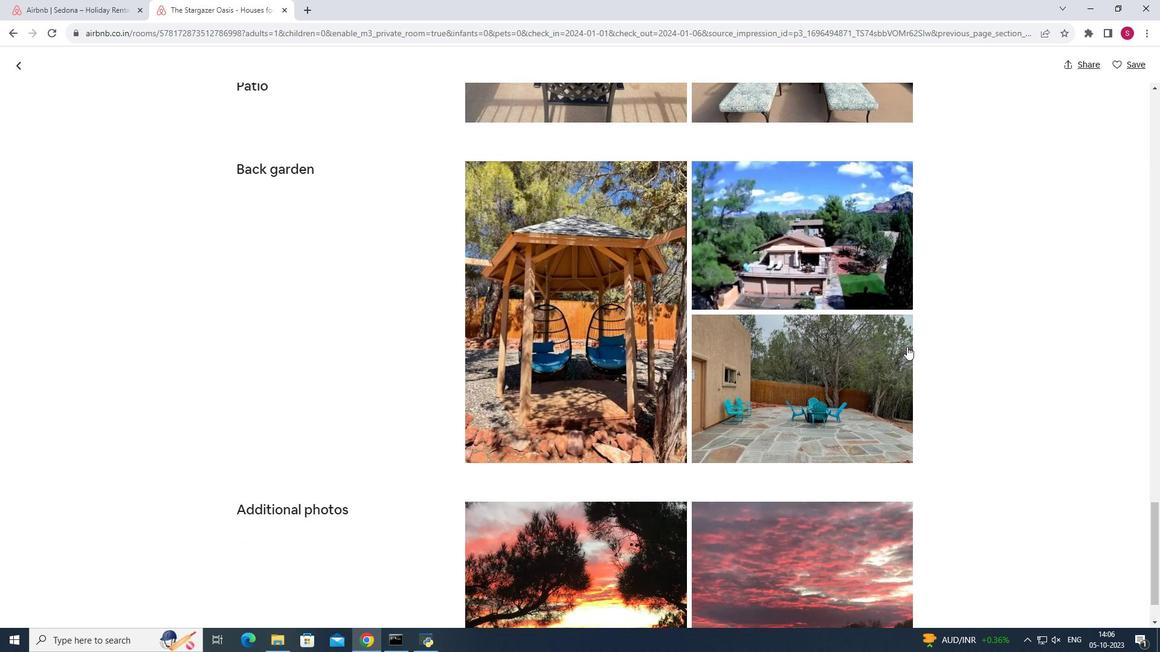 
Action: Mouse scrolled (907, 346) with delta (0, 0)
Screenshot: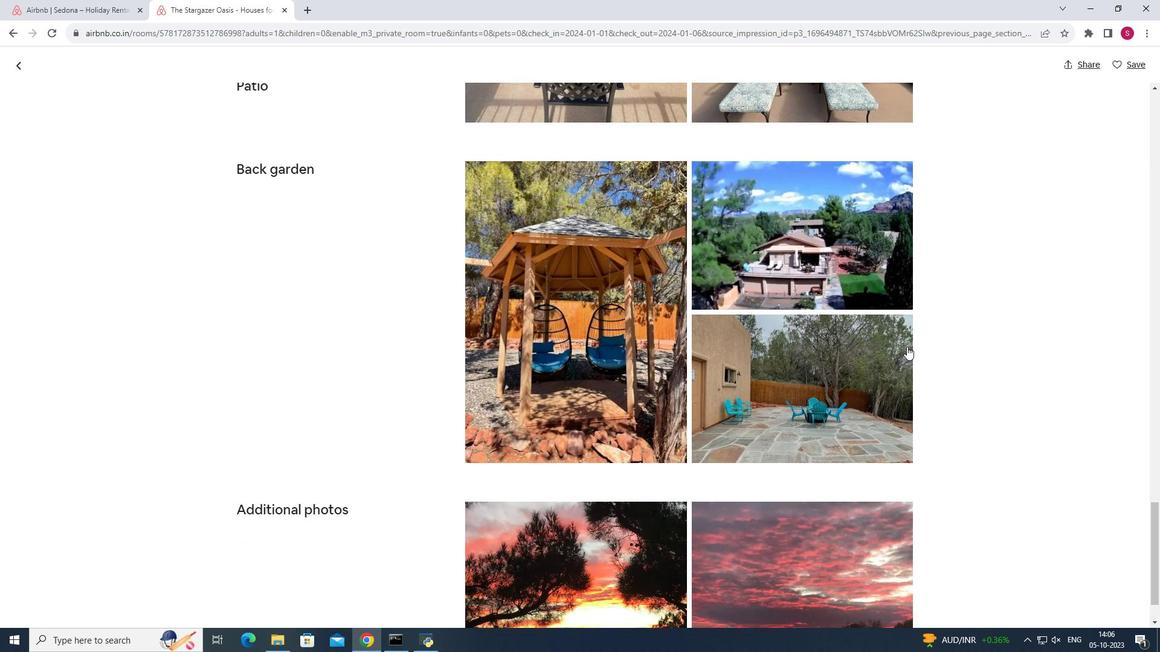 
Action: Mouse scrolled (907, 346) with delta (0, 0)
Screenshot: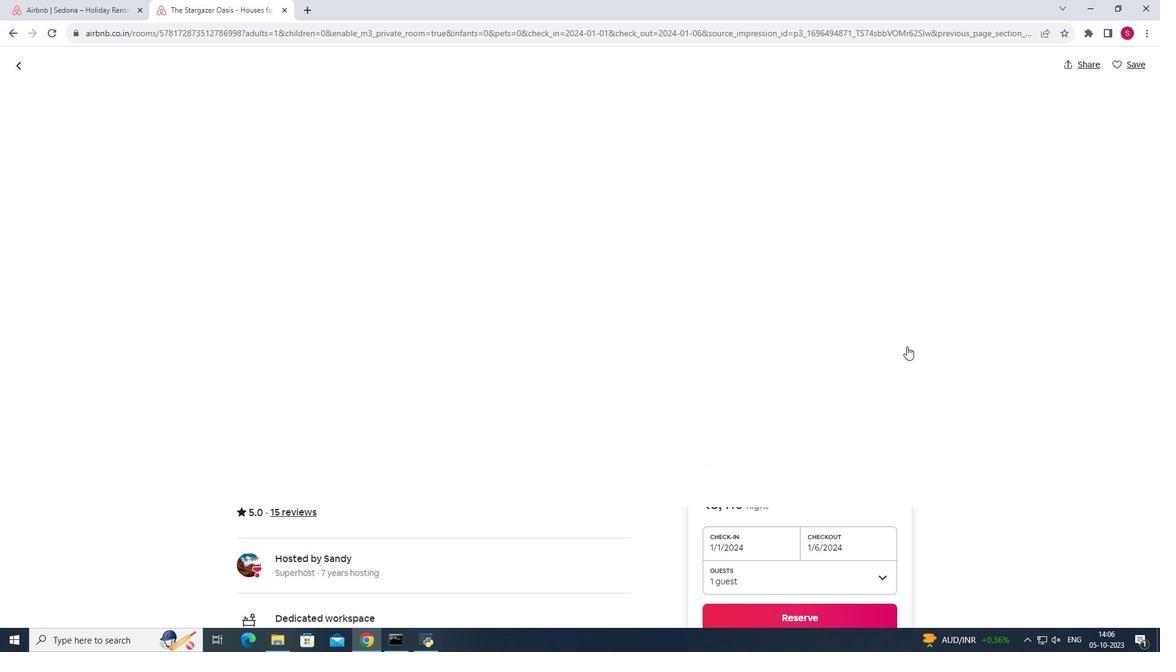 
Action: Mouse moved to (17, 65)
Screenshot: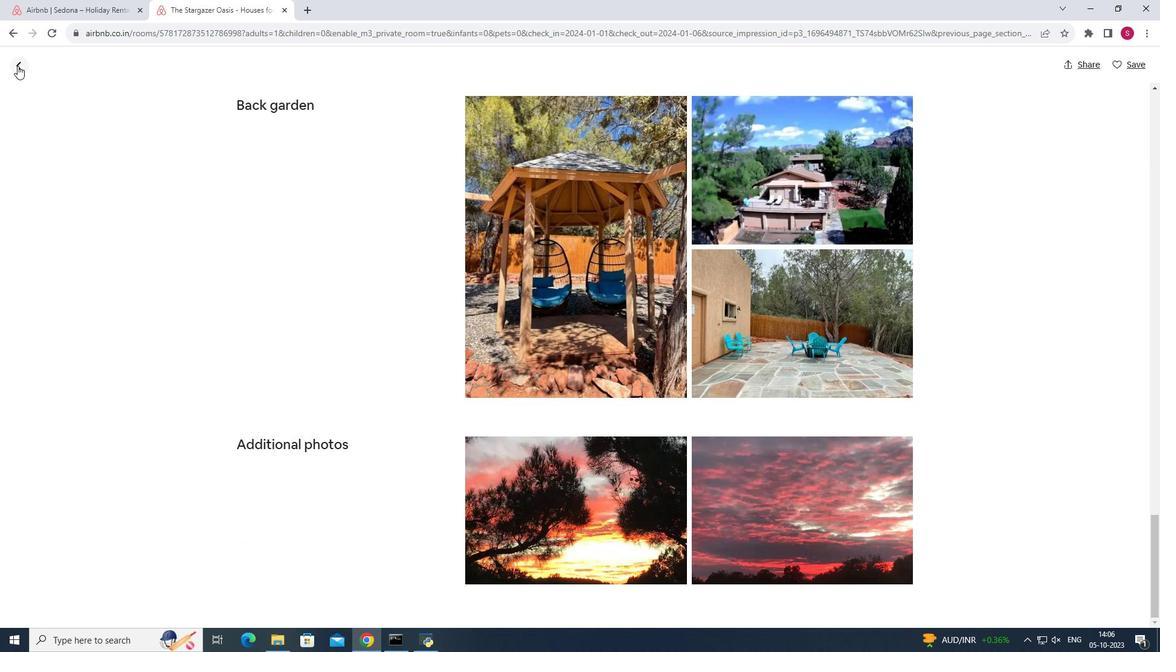 
Action: Mouse pressed left at (17, 65)
Screenshot: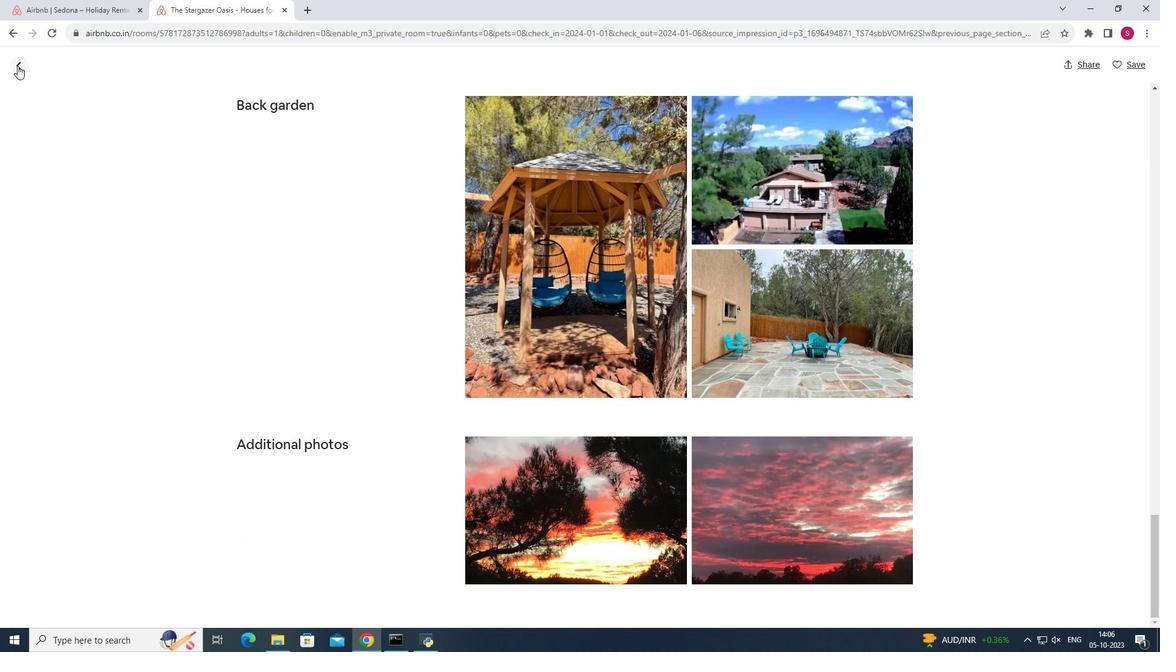 
Action: Mouse moved to (408, 224)
Screenshot: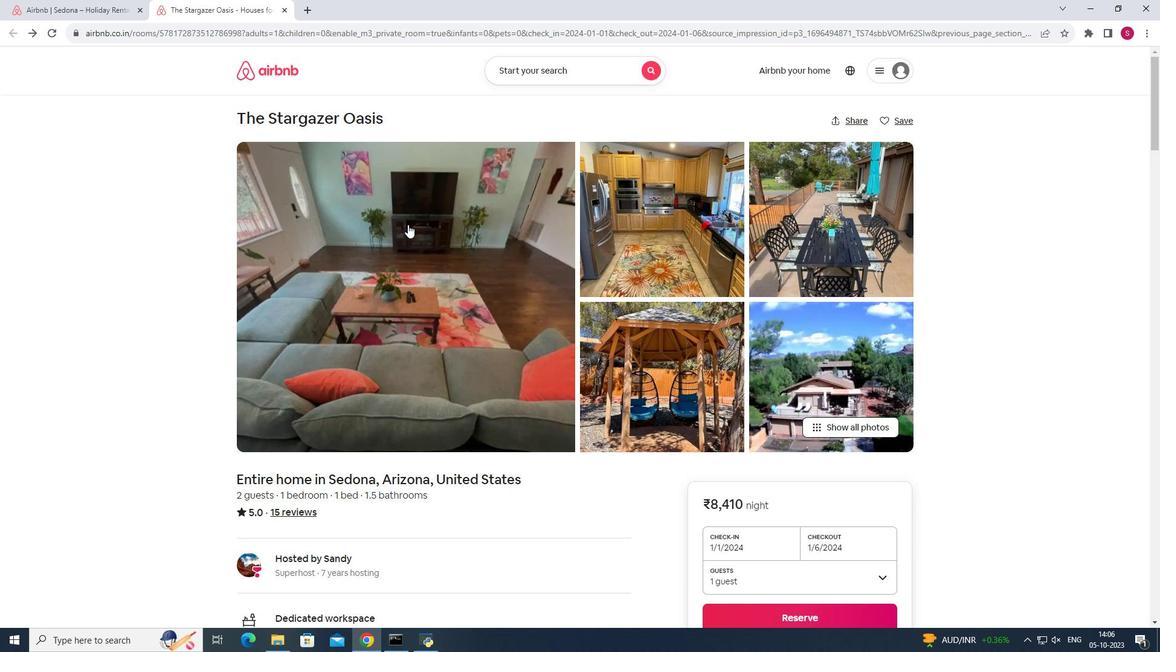 
Action: Mouse scrolled (408, 224) with delta (0, 0)
Screenshot: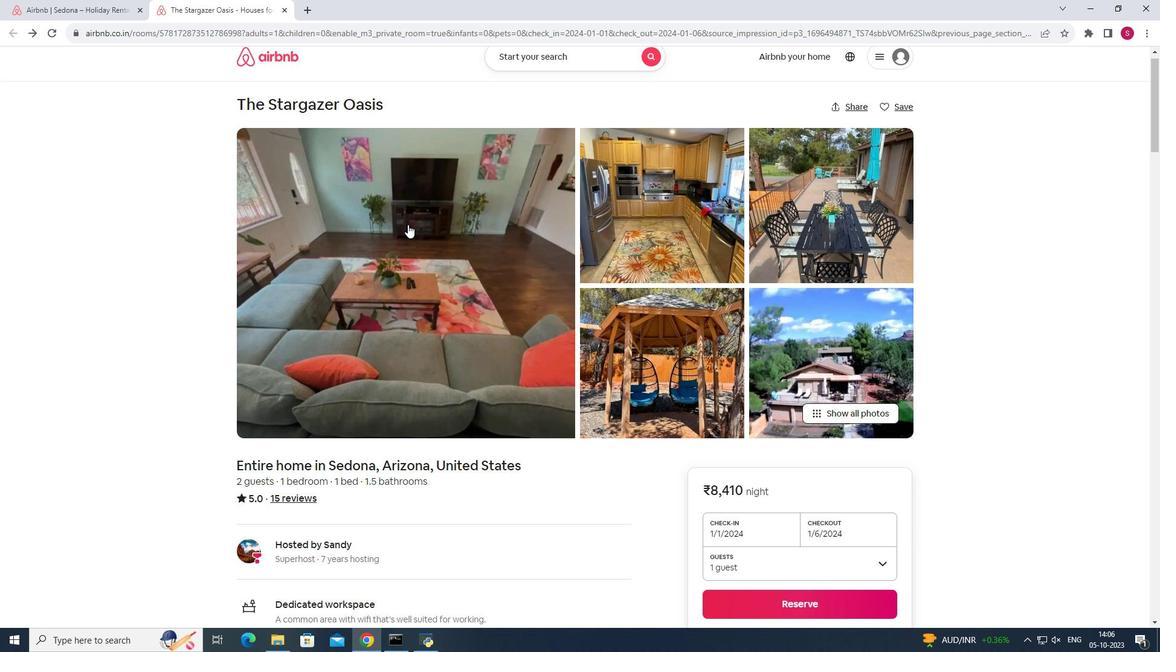 
Action: Mouse scrolled (408, 224) with delta (0, 0)
Screenshot: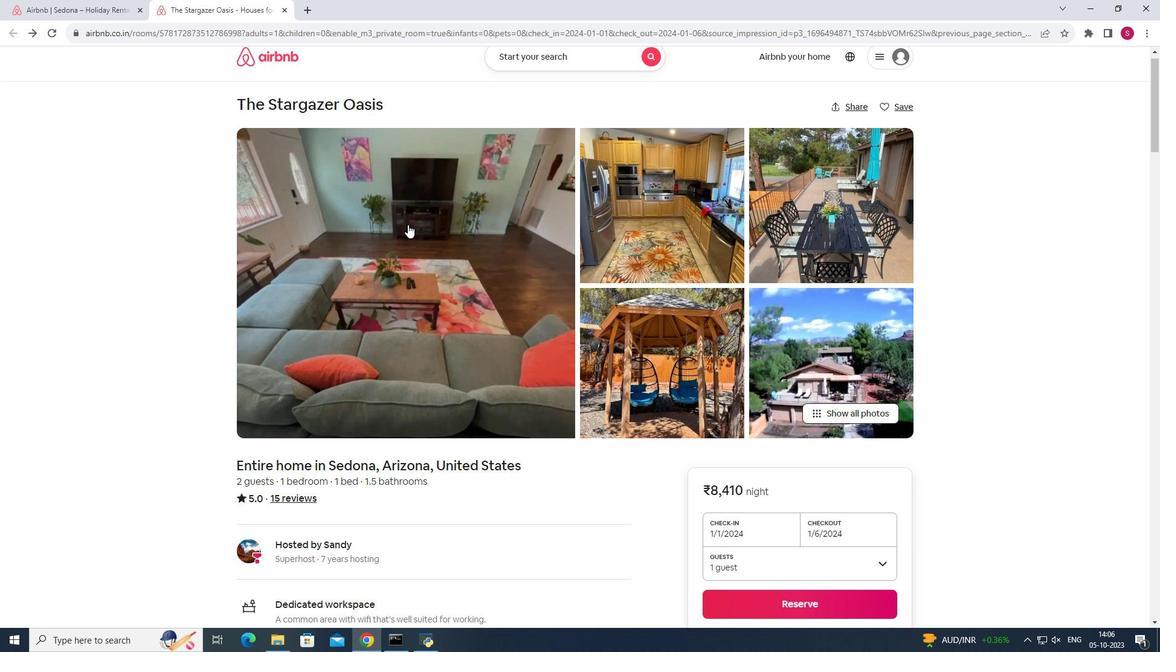 
Action: Mouse scrolled (408, 224) with delta (0, 0)
Screenshot: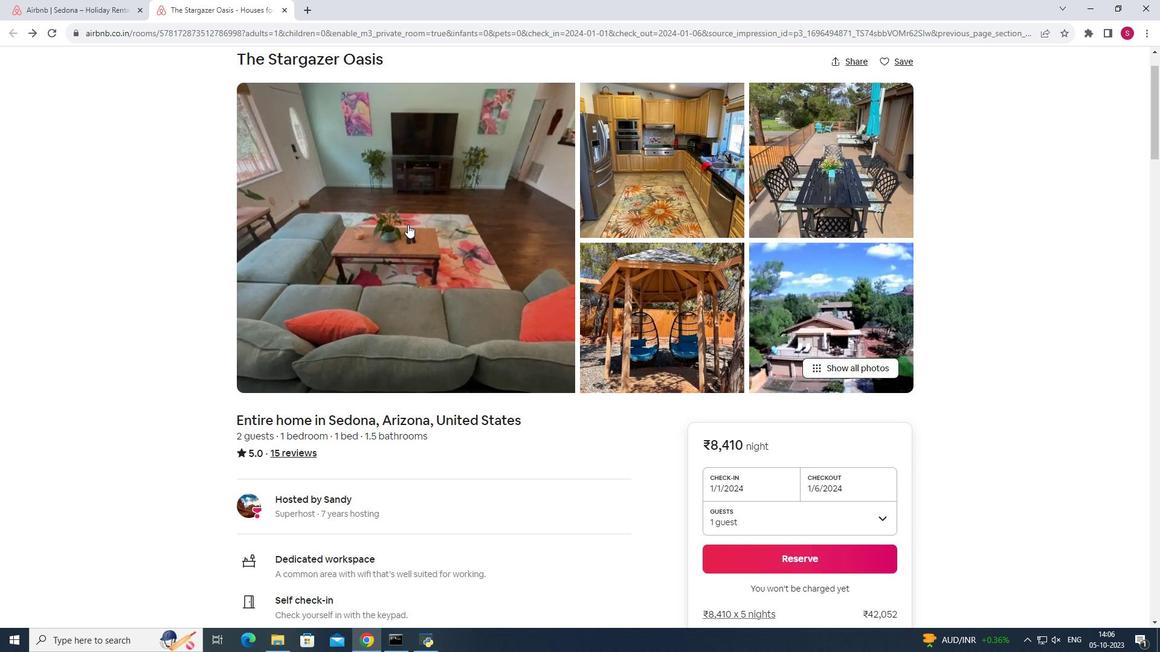 
Action: Mouse scrolled (408, 224) with delta (0, 0)
Screenshot: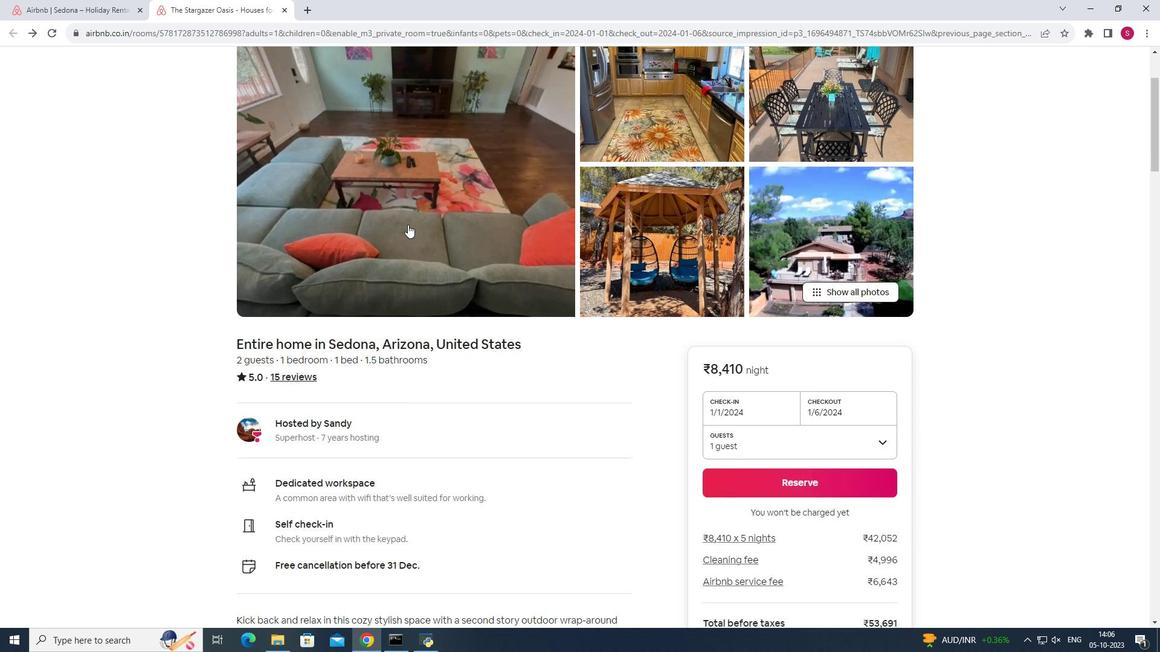 
Action: Mouse scrolled (408, 224) with delta (0, 0)
Screenshot: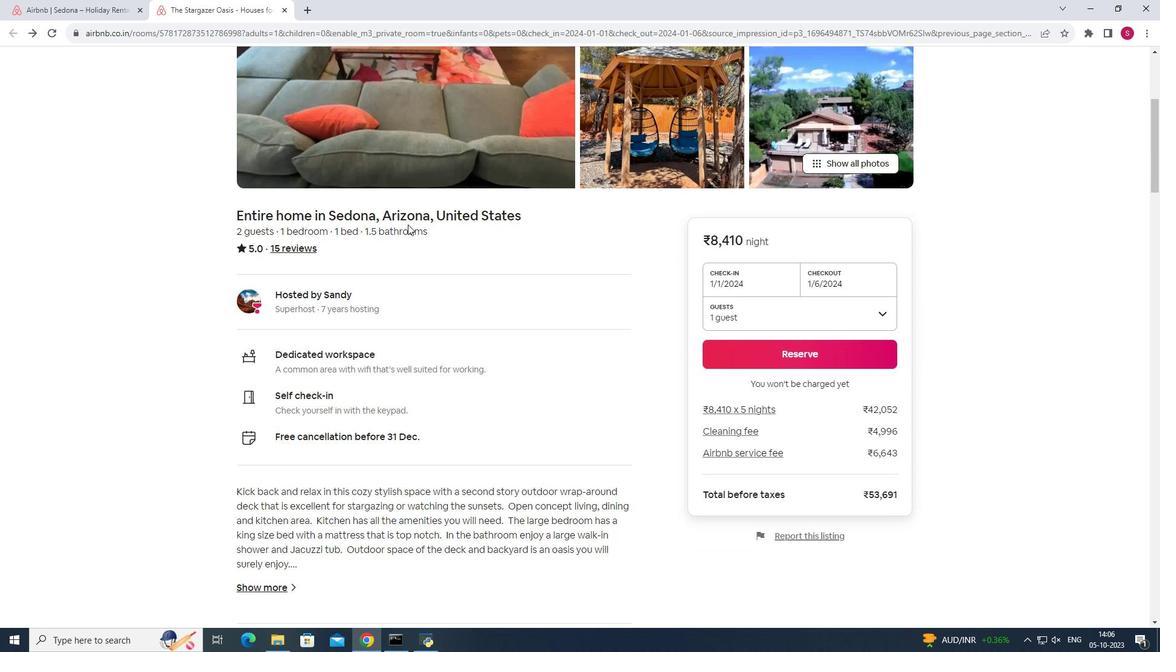 
Action: Mouse scrolled (408, 224) with delta (0, 0)
Screenshot: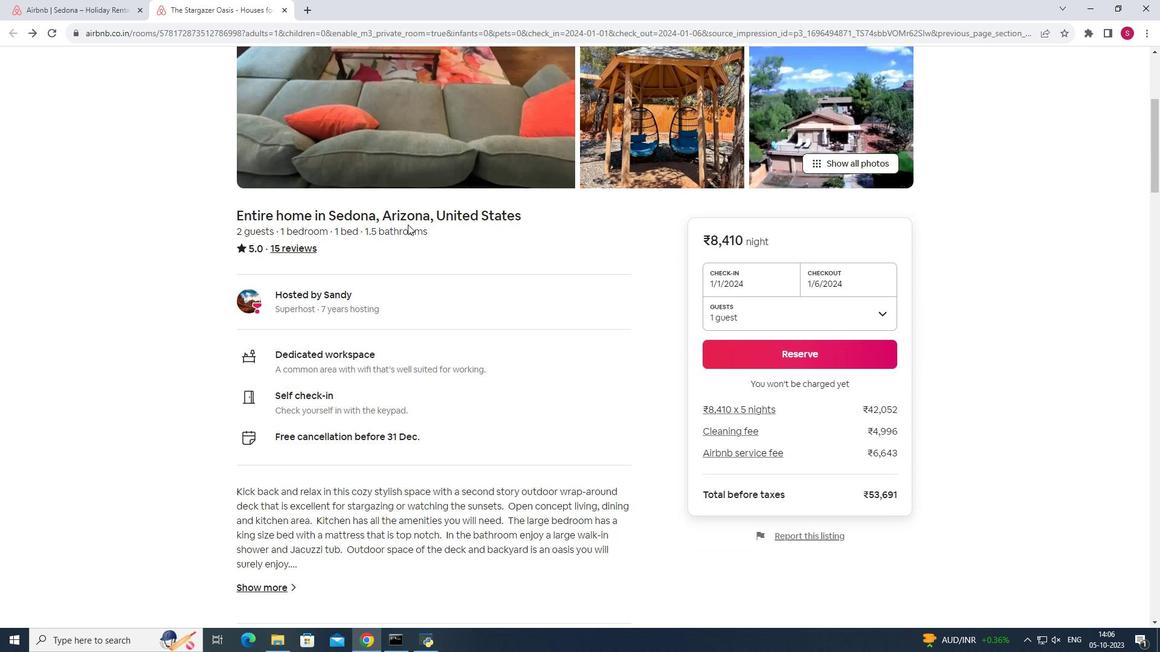 
Action: Mouse scrolled (408, 224) with delta (0, 0)
Screenshot: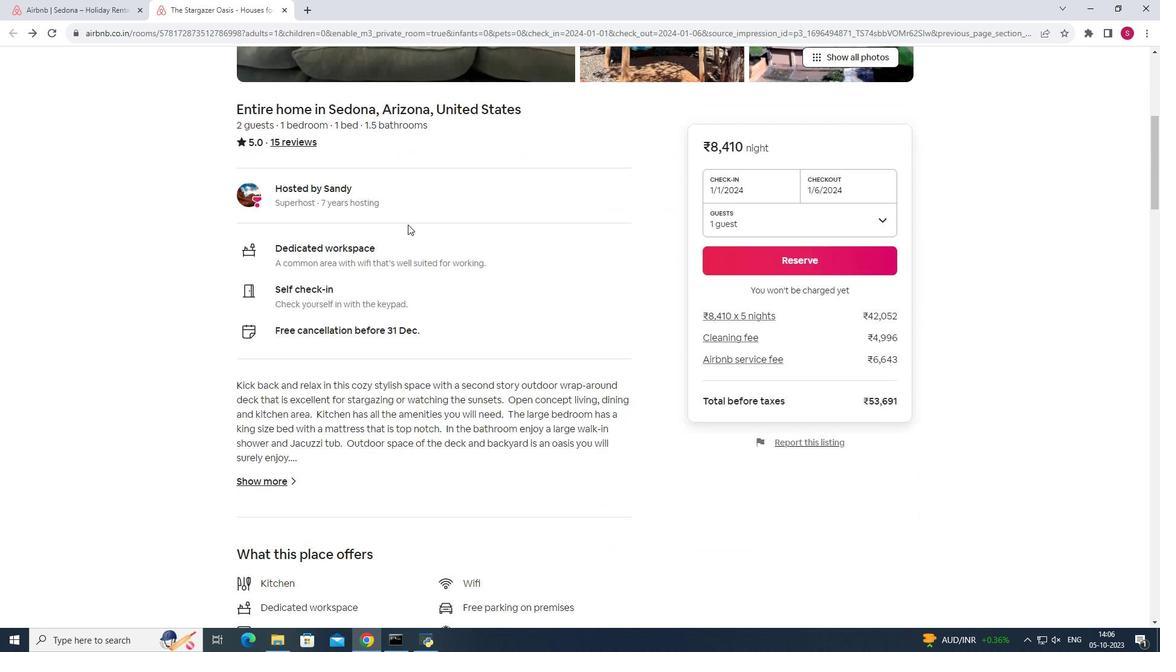 
Action: Mouse moved to (463, 227)
Screenshot: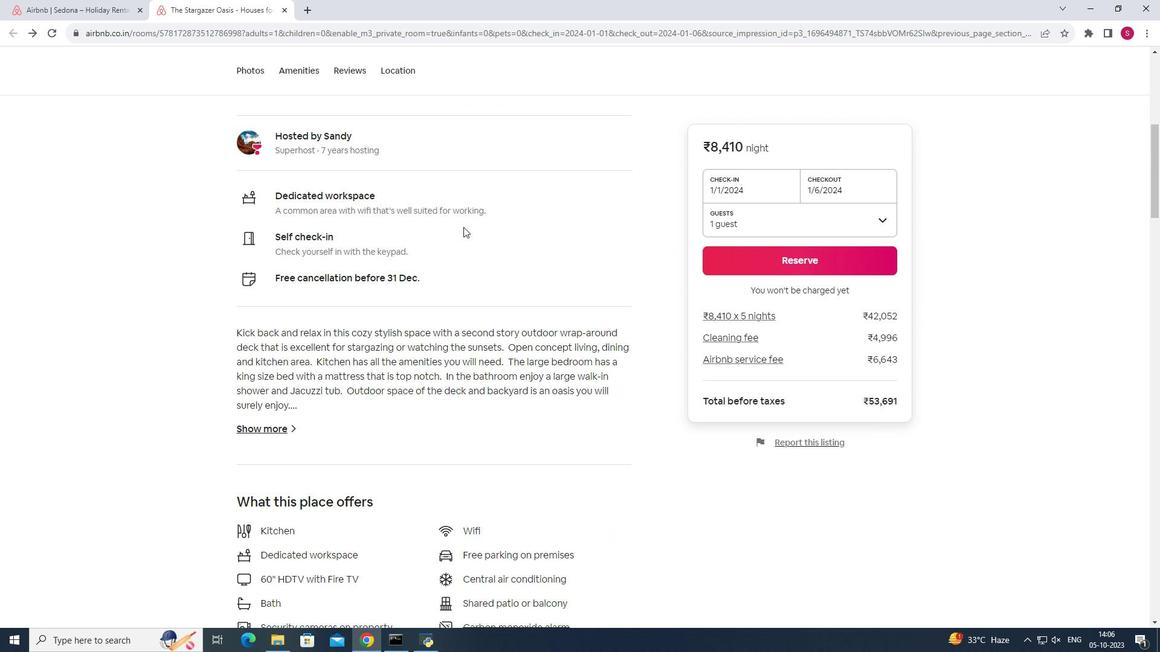 
Action: Mouse scrolled (463, 226) with delta (0, 0)
Screenshot: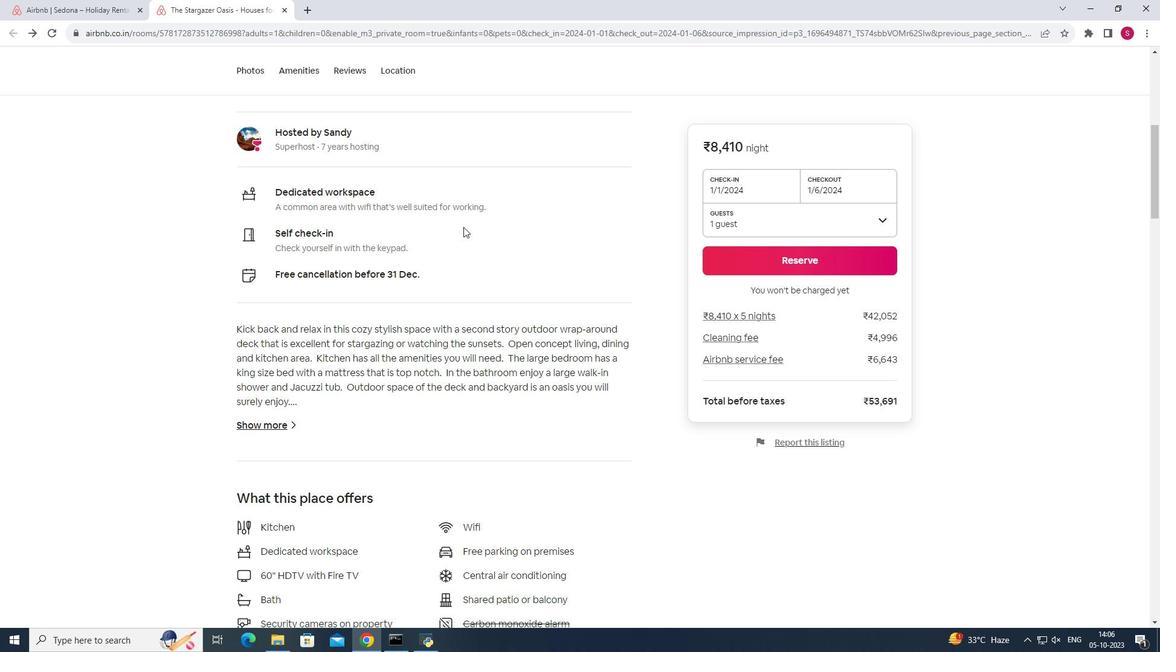 
Action: Mouse scrolled (463, 226) with delta (0, 0)
Screenshot: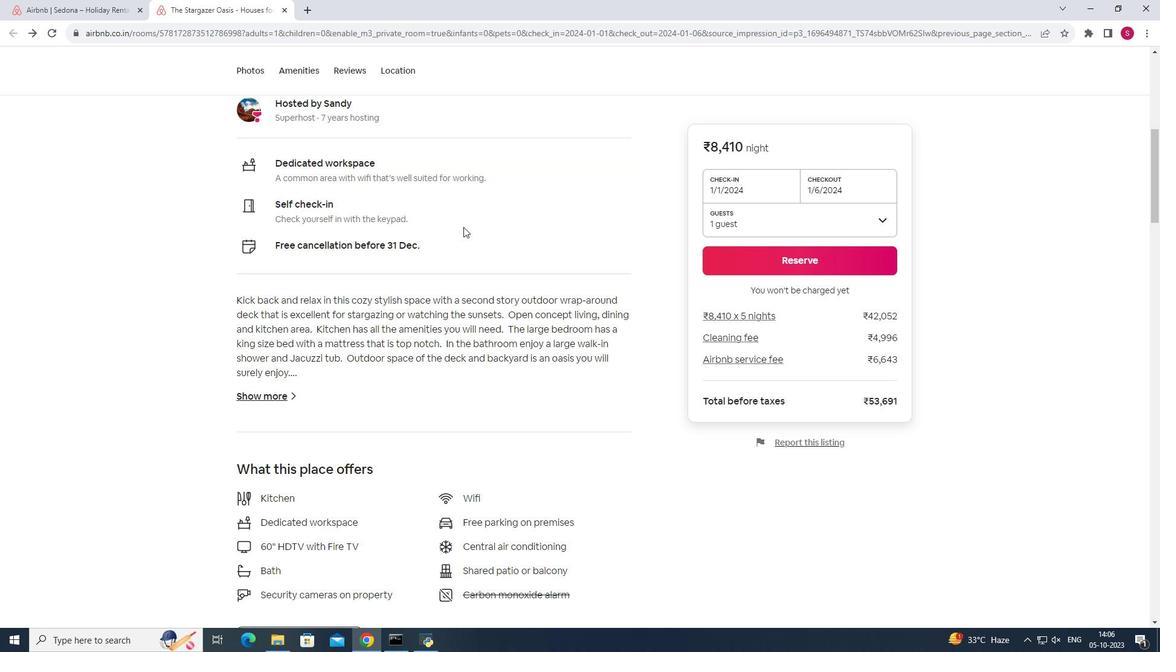 
Action: Mouse moved to (374, 301)
Screenshot: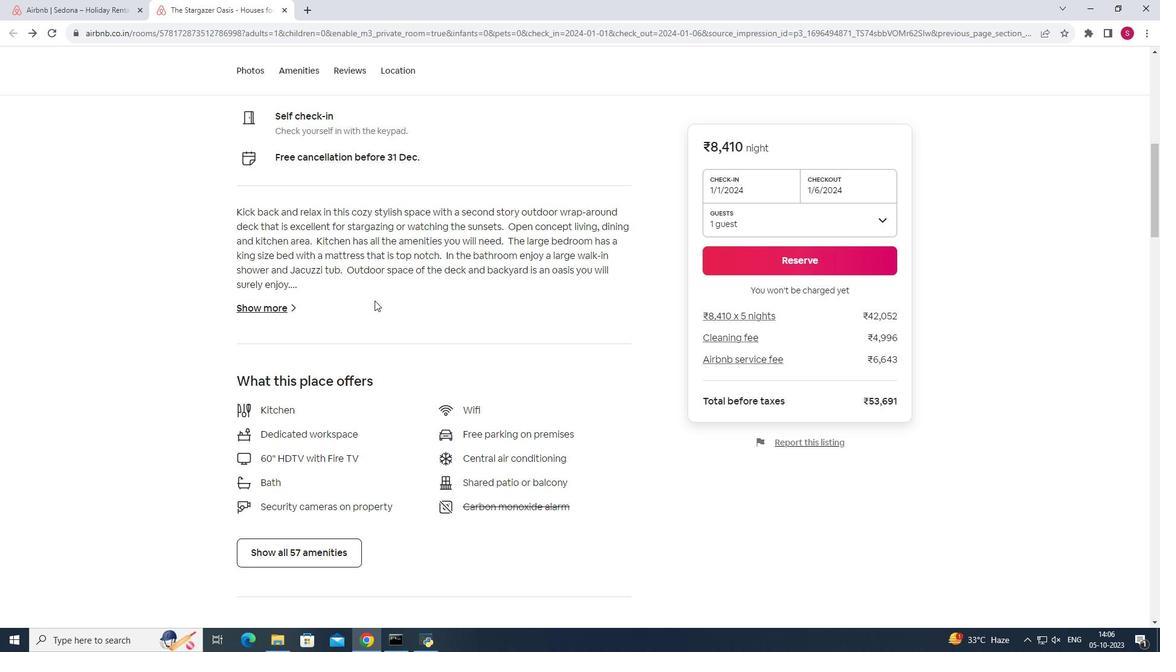 
Action: Mouse scrolled (374, 300) with delta (0, 0)
Screenshot: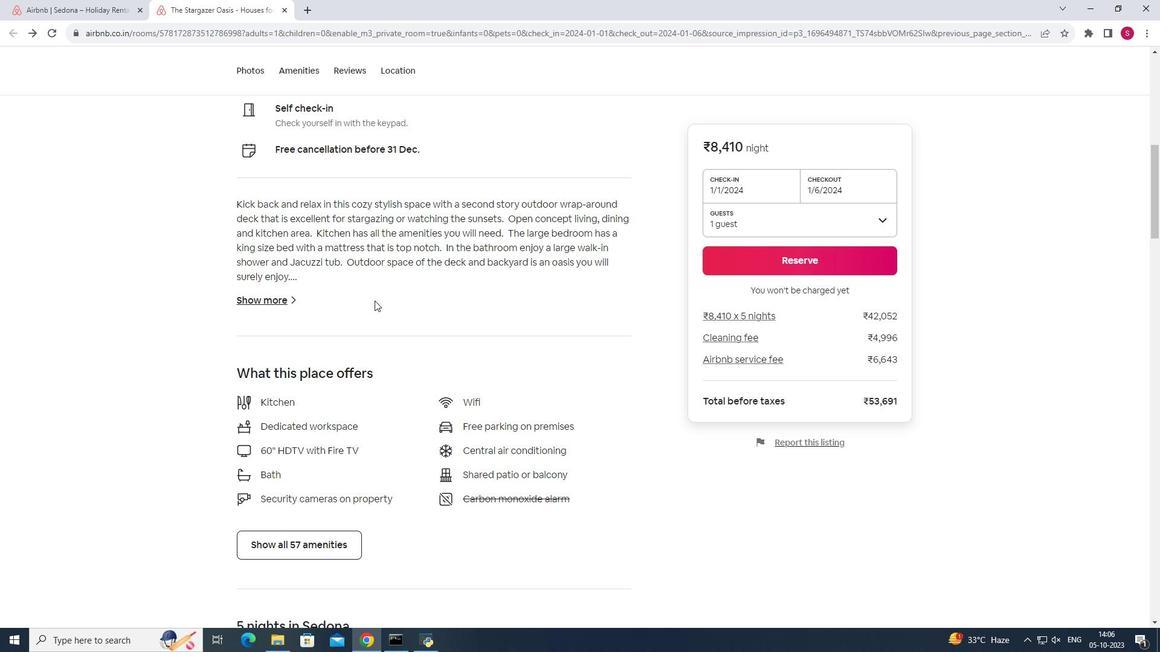 
Action: Mouse moved to (274, 250)
Screenshot: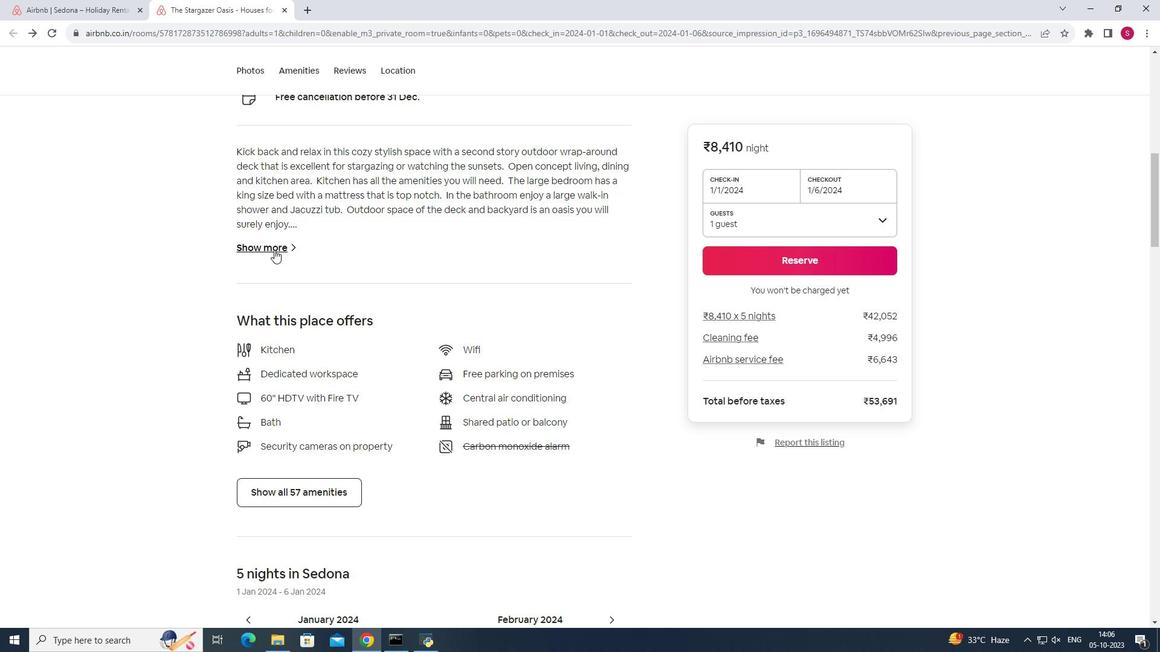 
Action: Mouse scrolled (274, 249) with delta (0, 0)
Screenshot: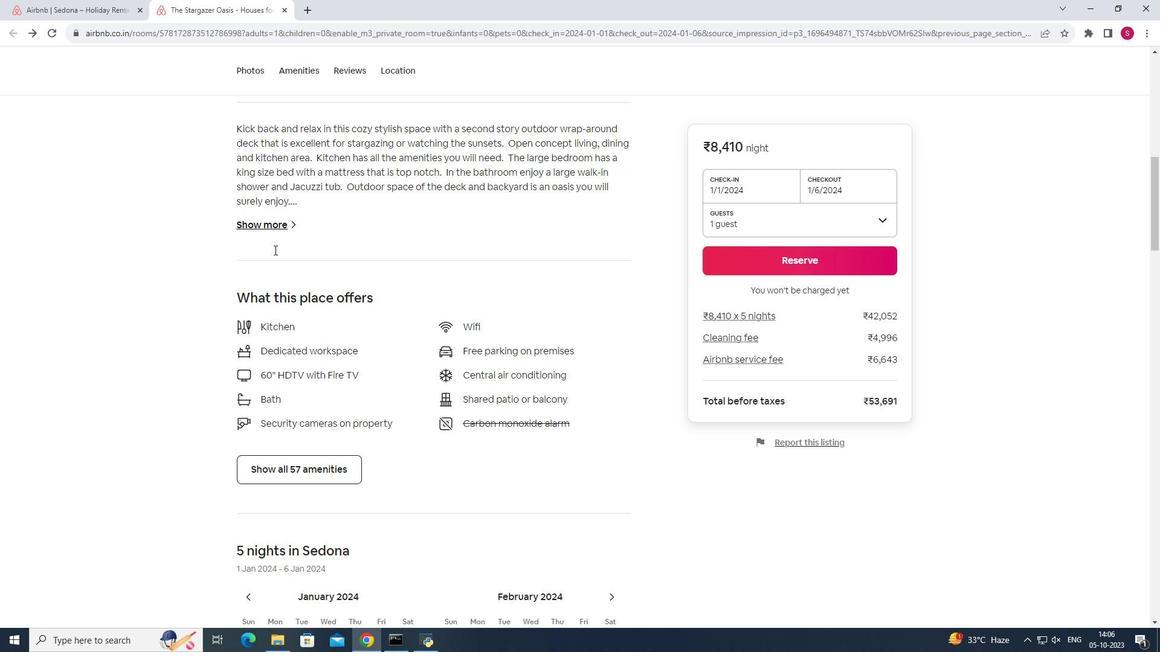 
Action: Mouse scrolled (274, 249) with delta (0, 0)
Screenshot: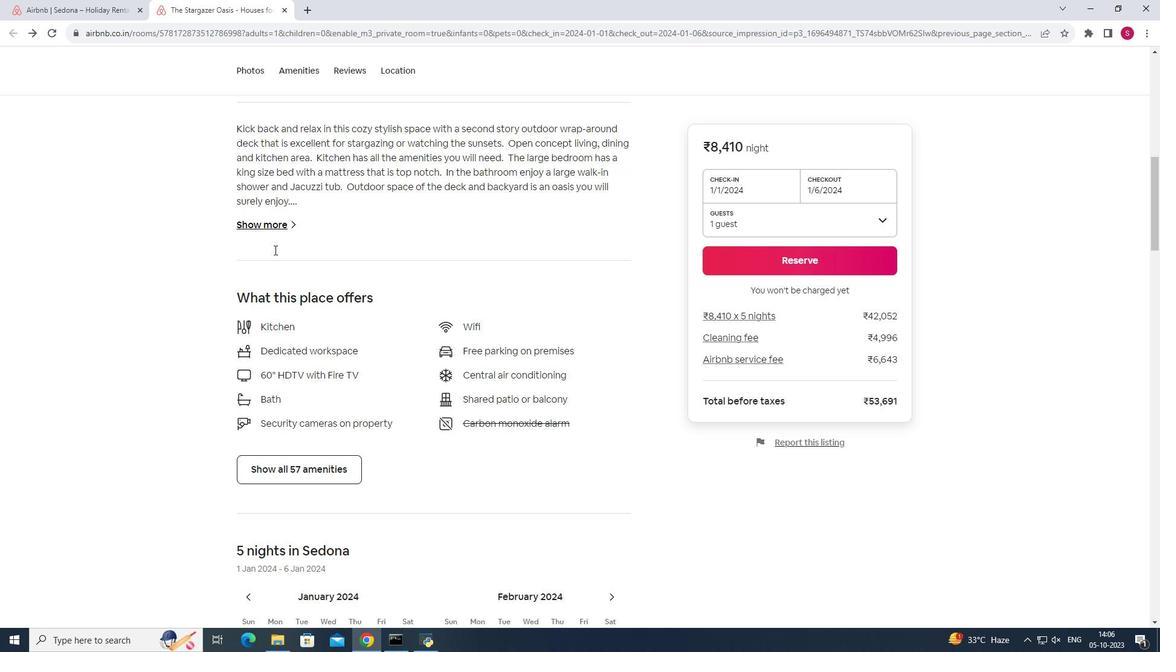 
Action: Mouse scrolled (274, 249) with delta (0, 0)
Screenshot: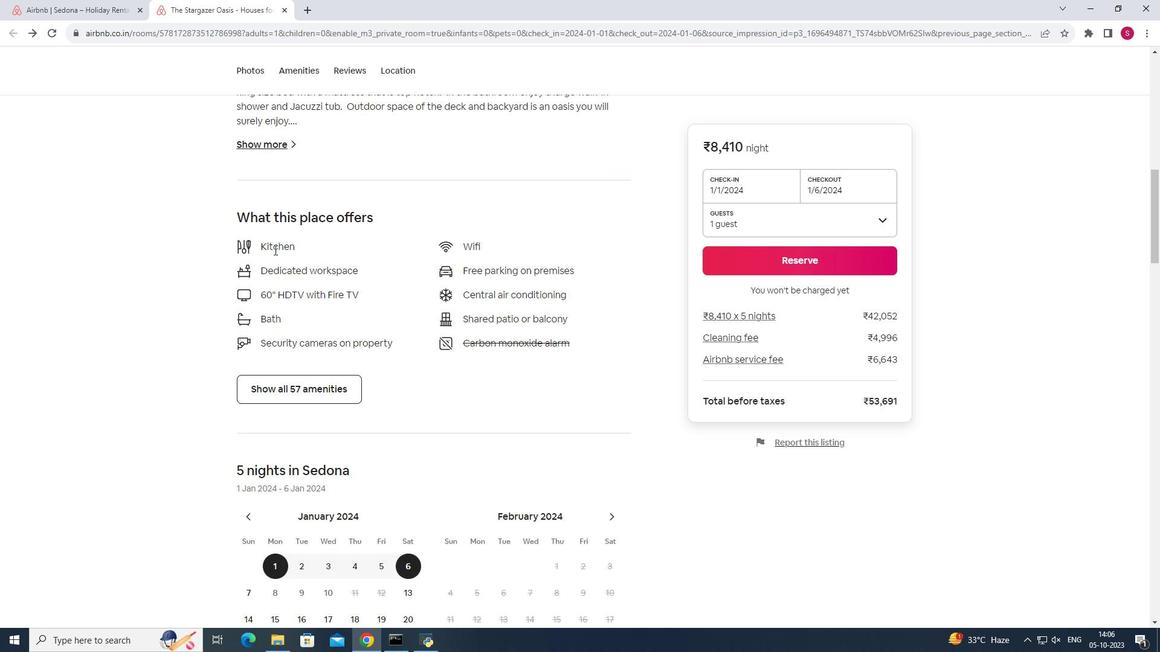 
Action: Mouse moved to (273, 249)
Screenshot: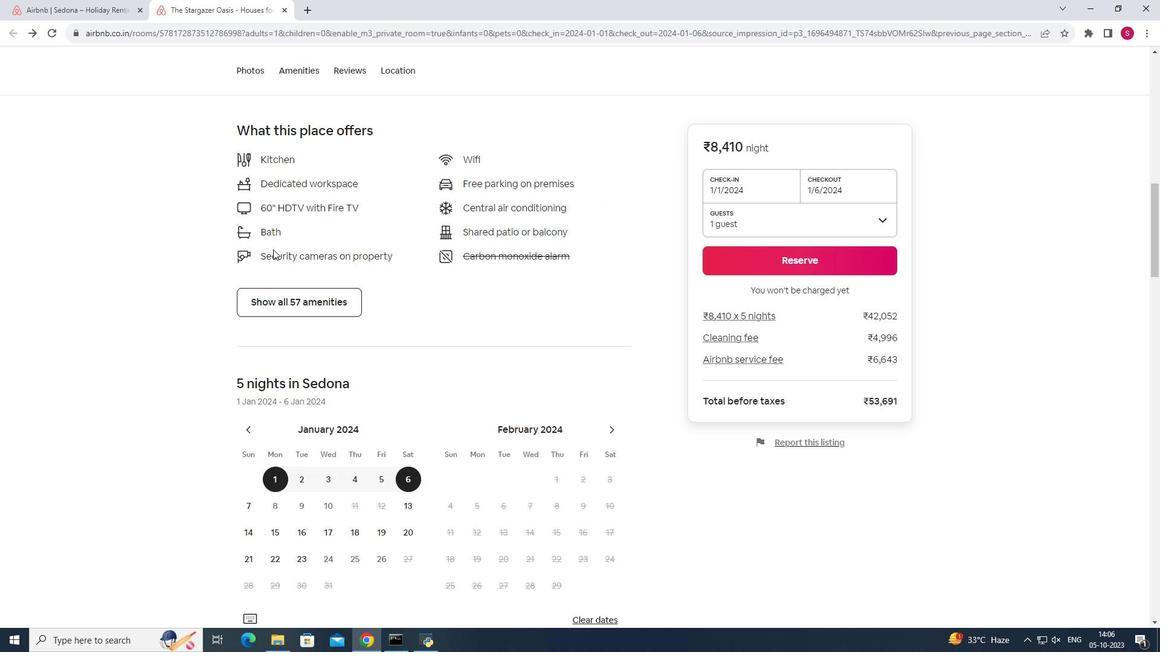 
Action: Mouse scrolled (273, 249) with delta (0, 0)
Screenshot: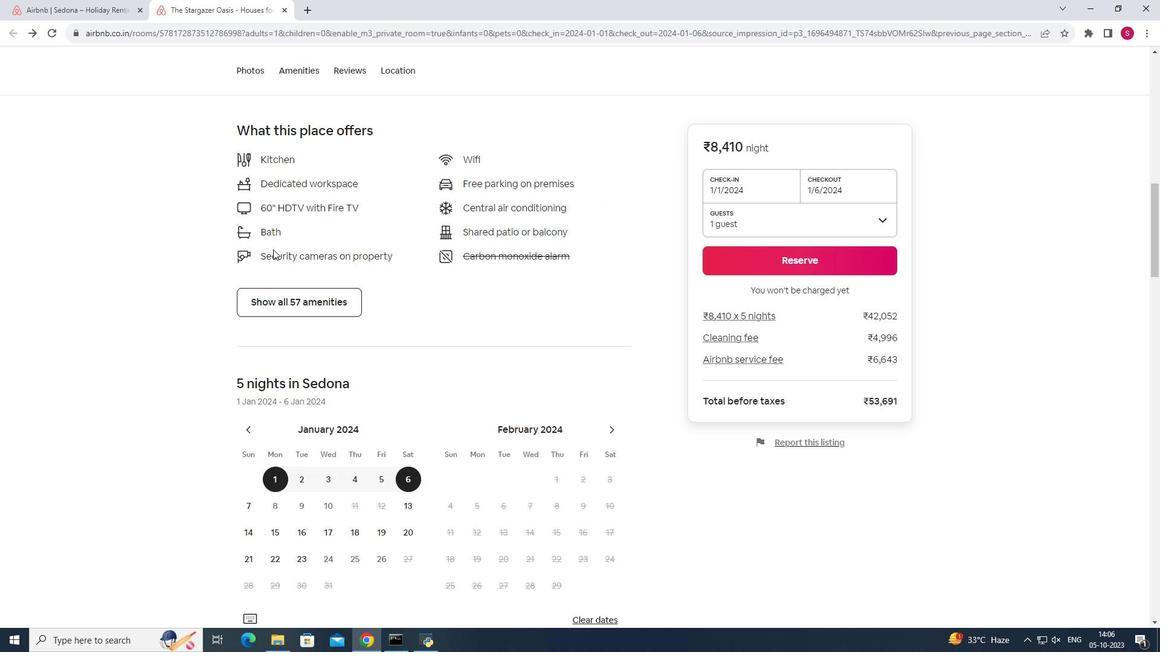 
Action: Mouse moved to (269, 257)
Screenshot: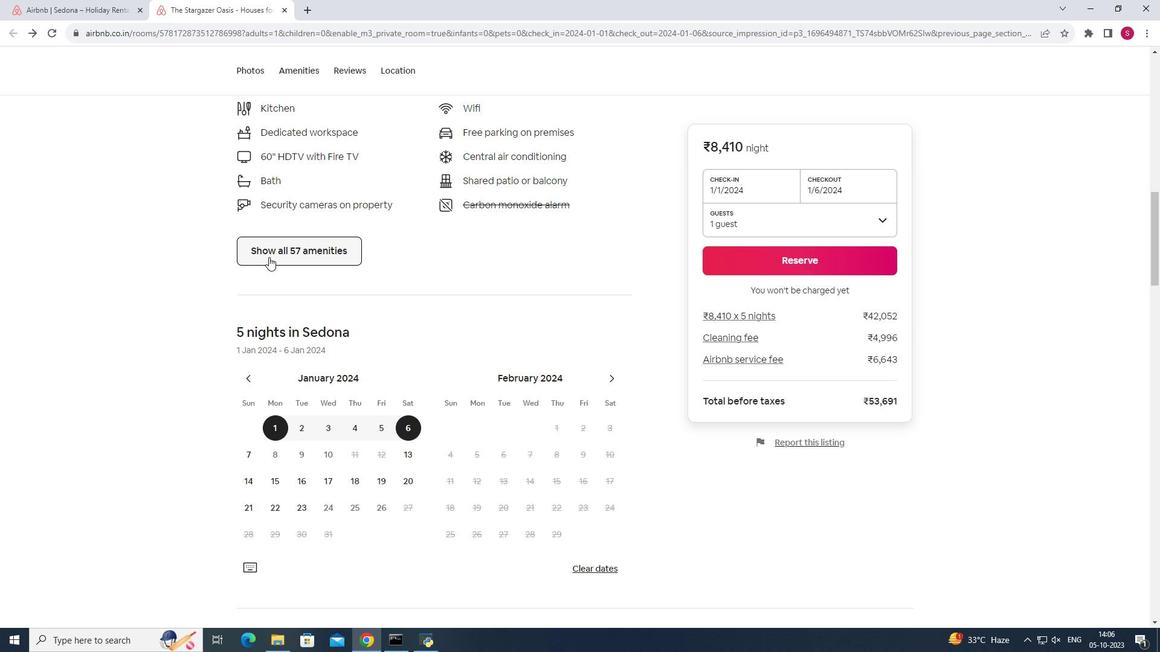 
Action: Mouse pressed left at (269, 257)
Screenshot: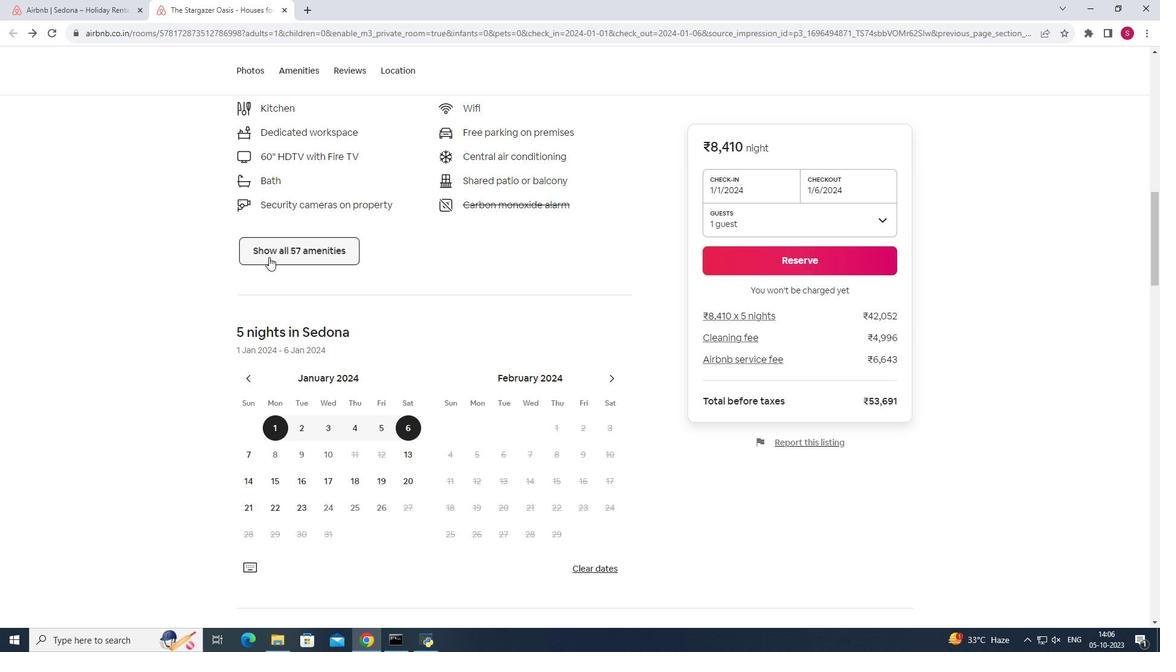 
Action: Mouse moved to (612, 321)
Screenshot: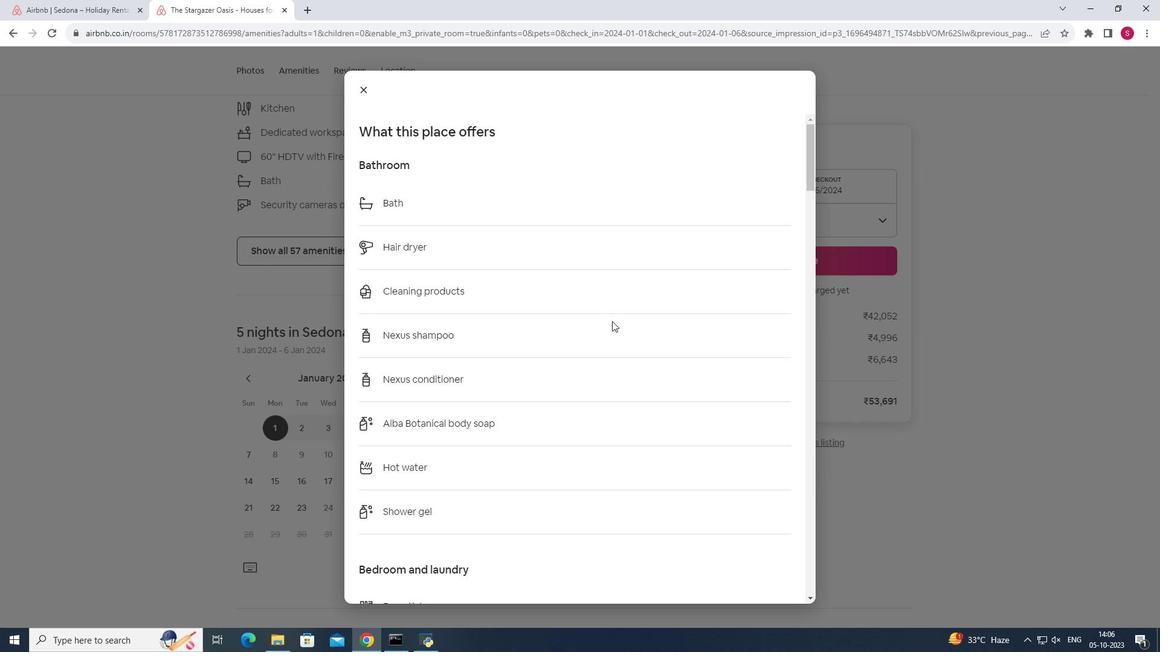 
Action: Mouse scrolled (612, 320) with delta (0, 0)
